 Task: Select Smart Home Devices from Echo & Alexa. Add to cart Amazon Echo Remote (Voice Remote for Alexa Devices)-2-. Place order for _x000D_
63 Luther Shaw Rd_x000D_
Cummington, Massachusetts(MA), 01026, Cell Number (413) 634-5546
Action: Mouse moved to (306, 310)
Screenshot: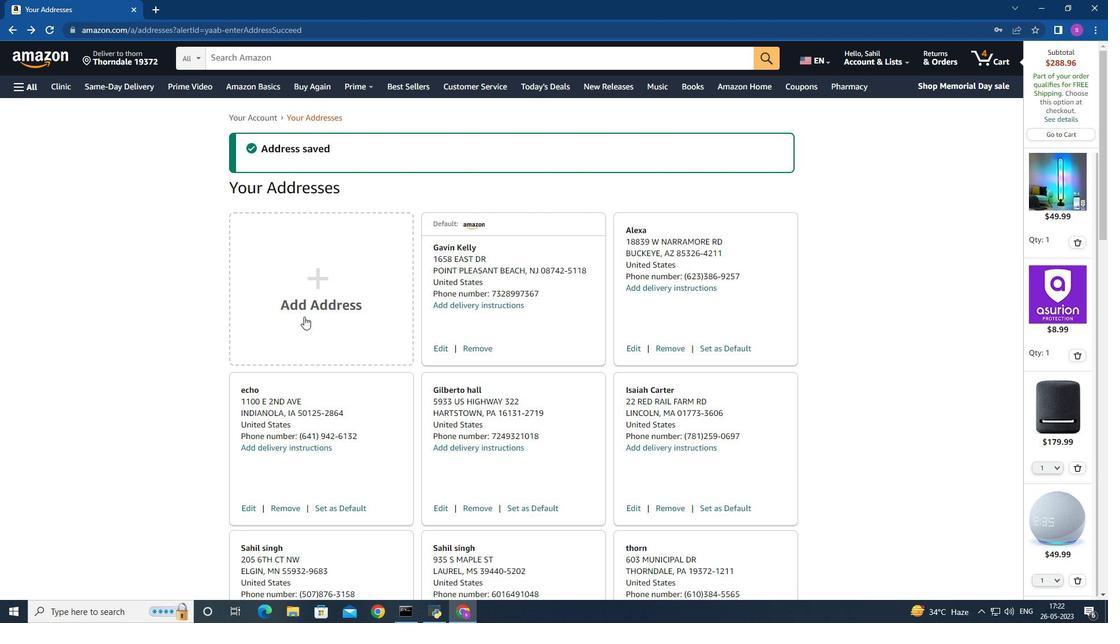 
Action: Mouse pressed left at (306, 310)
Screenshot: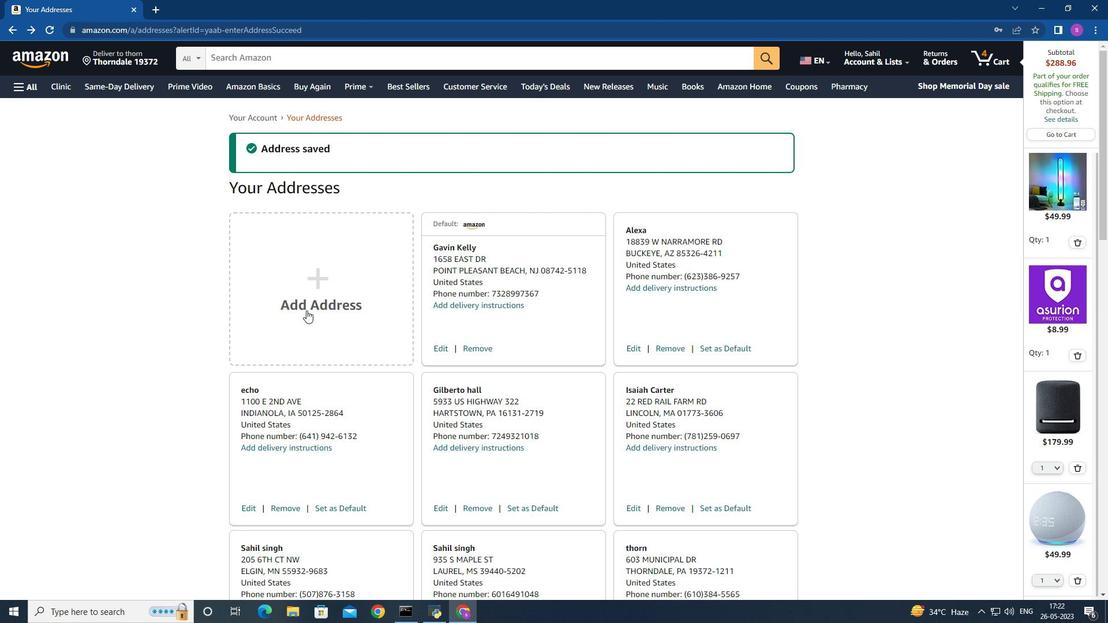 
Action: Mouse moved to (391, 315)
Screenshot: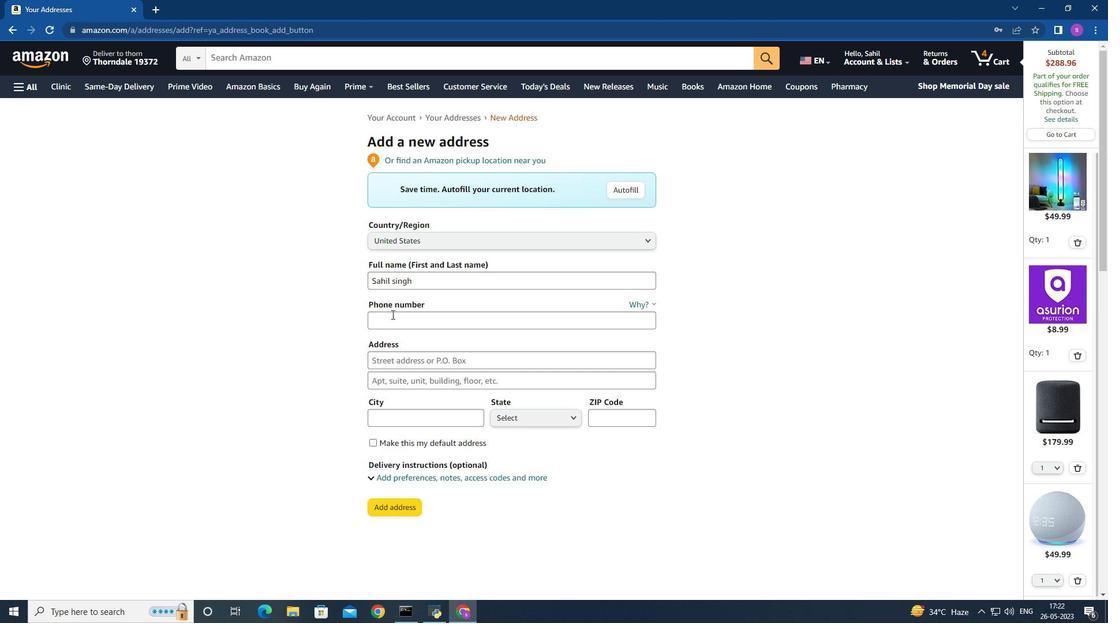 
Action: Mouse pressed left at (391, 315)
Screenshot: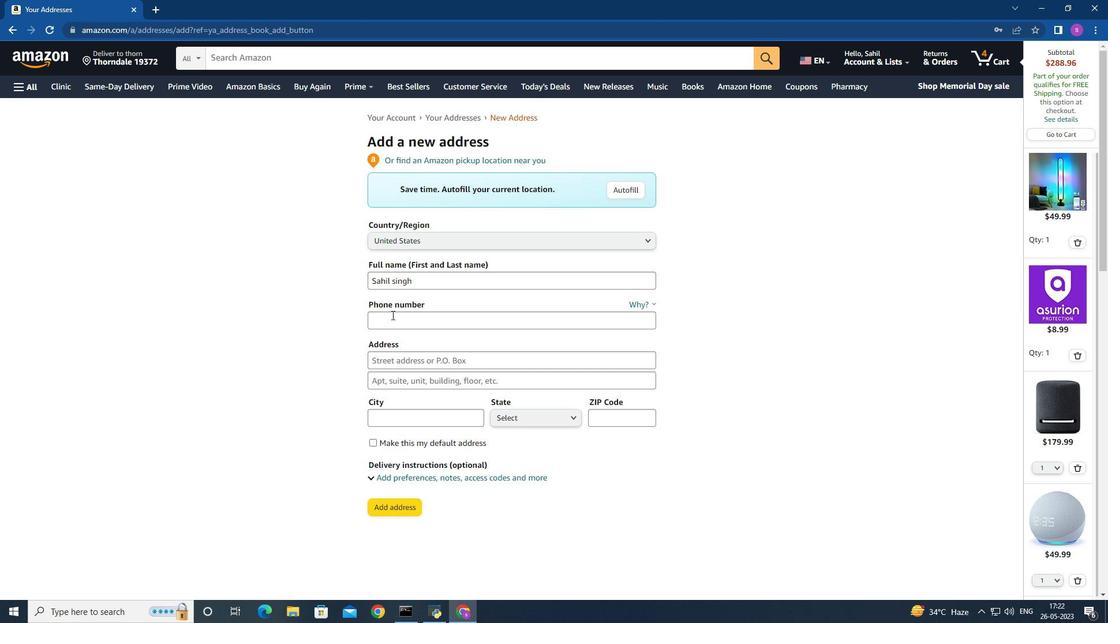 
Action: Key pressed <Key.shift><Key.shift>(413<Key.shift>)634-5546
Screenshot: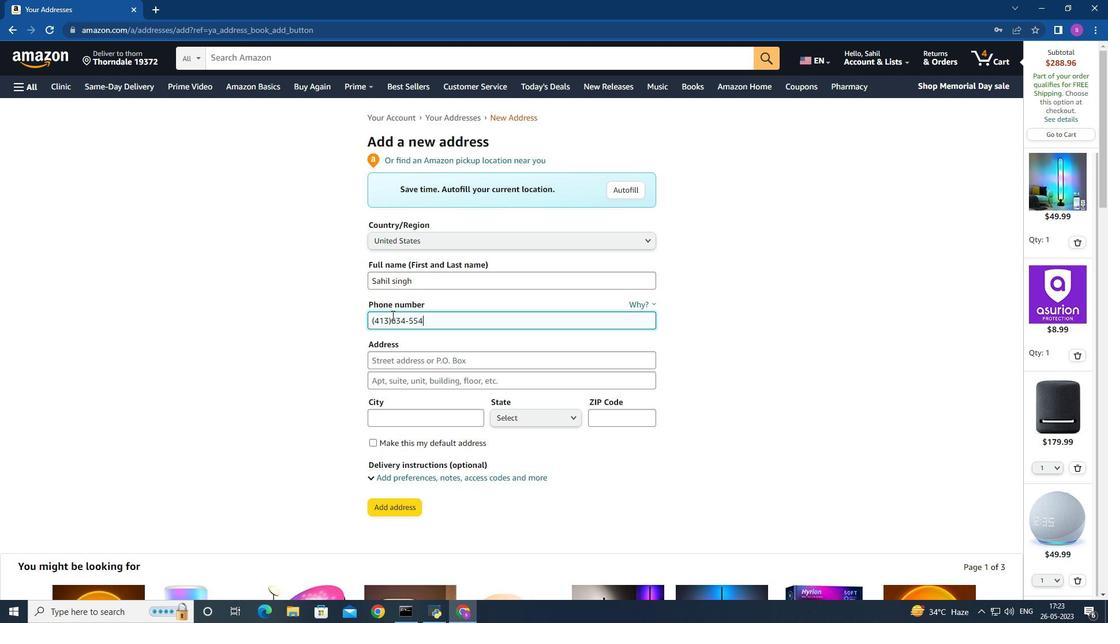 
Action: Mouse moved to (415, 278)
Screenshot: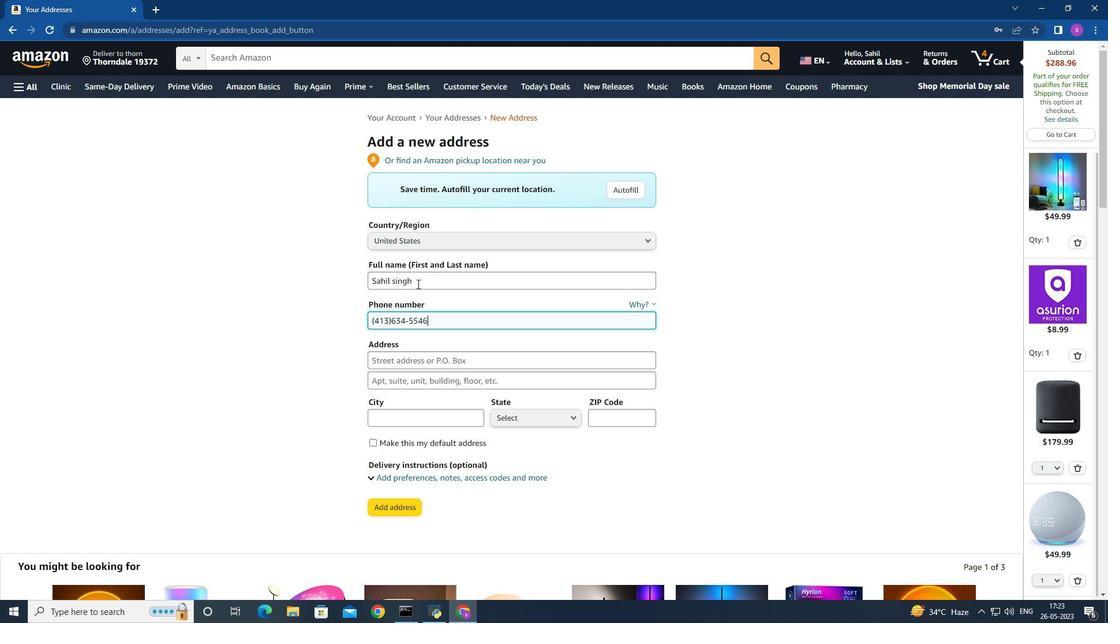 
Action: Mouse pressed left at (415, 278)
Screenshot: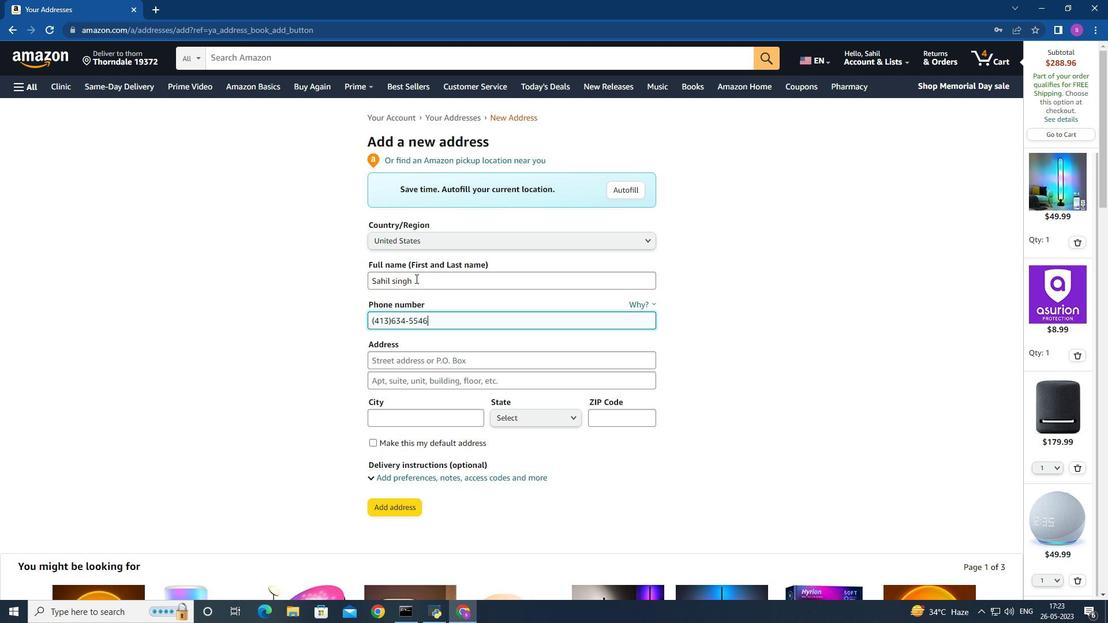 
Action: Mouse moved to (297, 286)
Screenshot: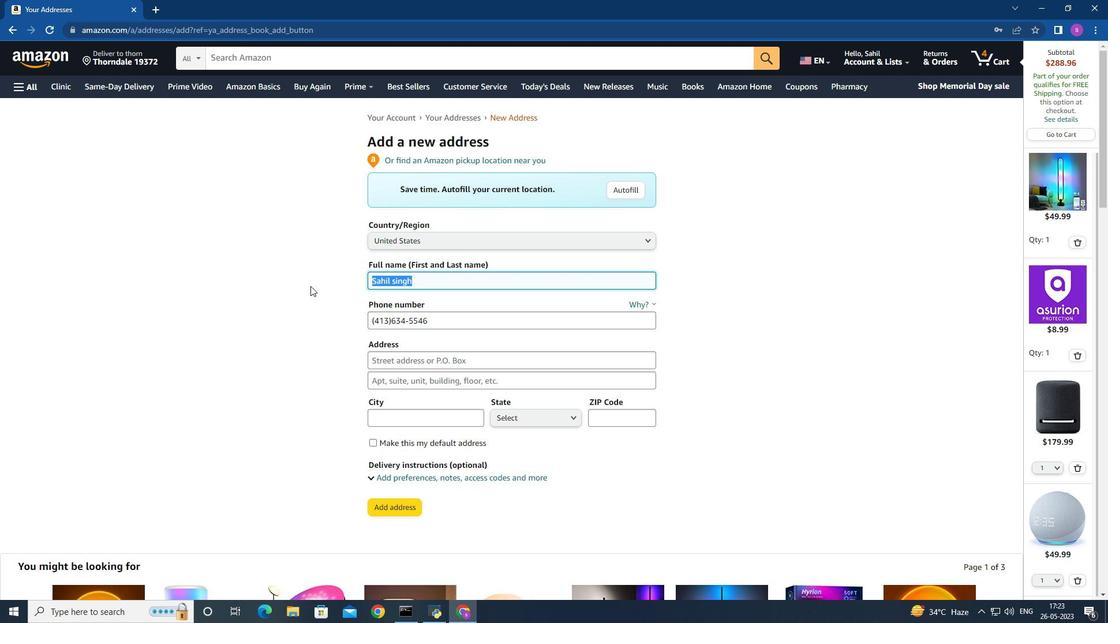 
Action: Key pressed <Key.backspace>ggs
Screenshot: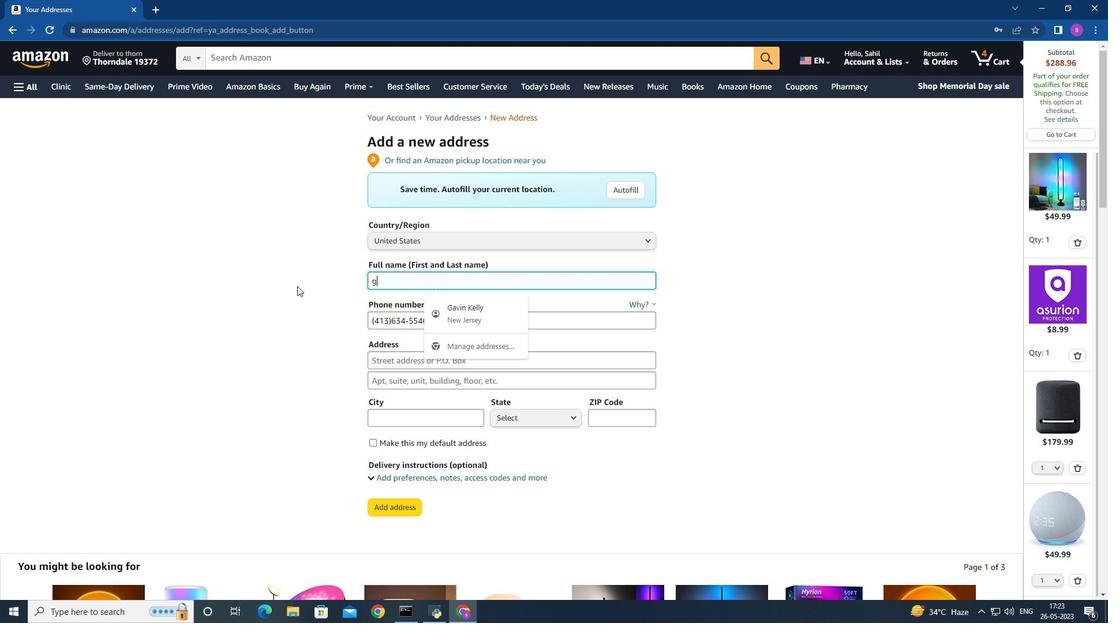 
Action: Mouse moved to (457, 283)
Screenshot: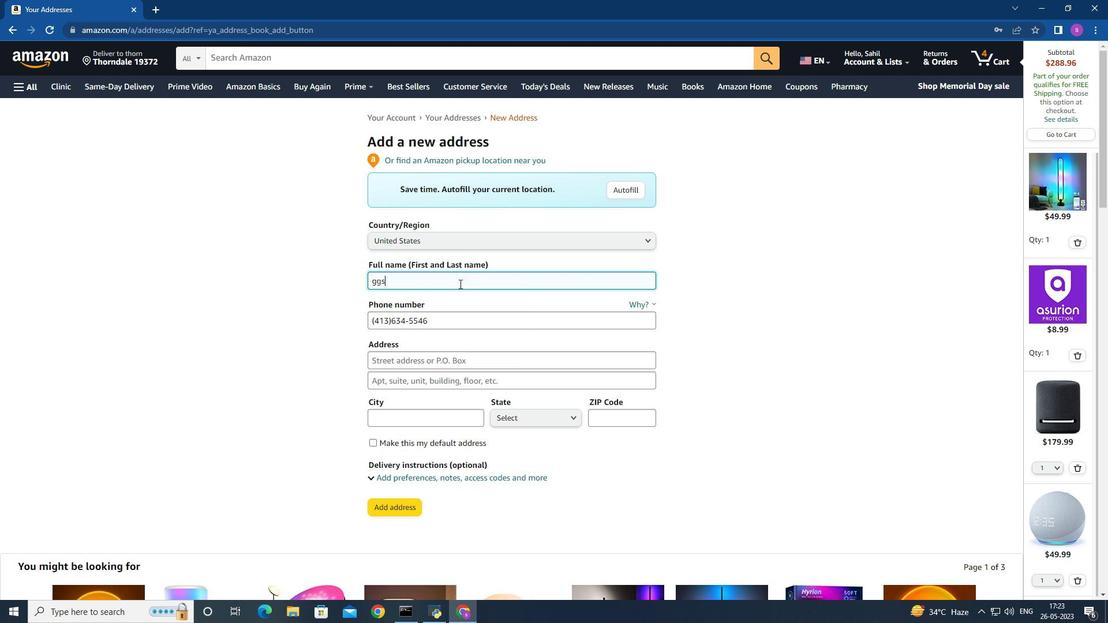 
Action: Mouse scrolled (457, 282) with delta (0, 0)
Screenshot: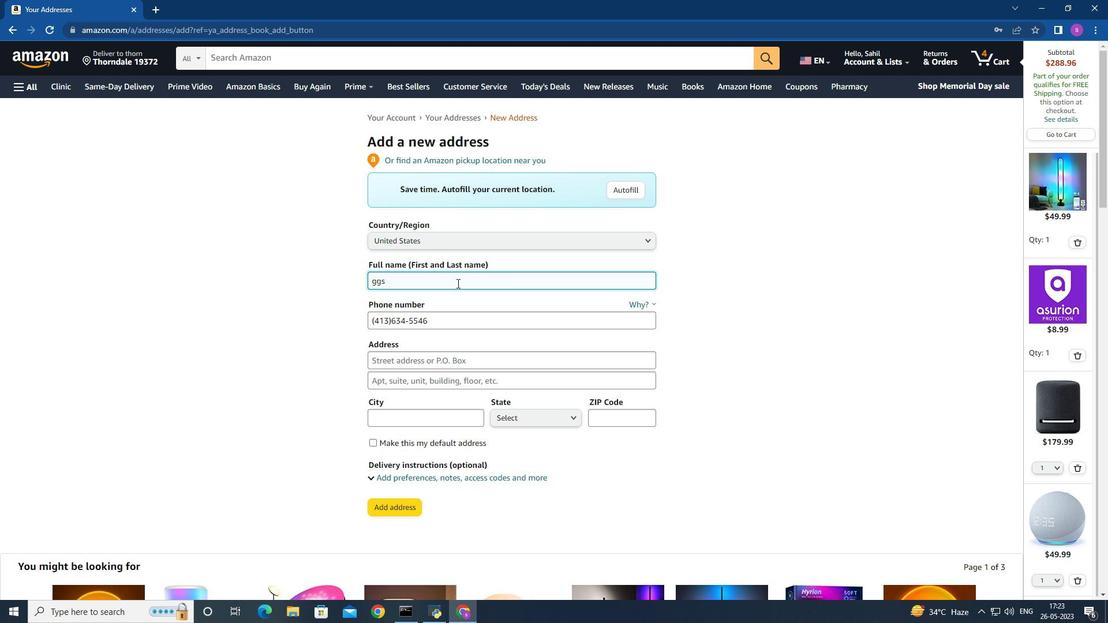 
Action: Mouse moved to (421, 302)
Screenshot: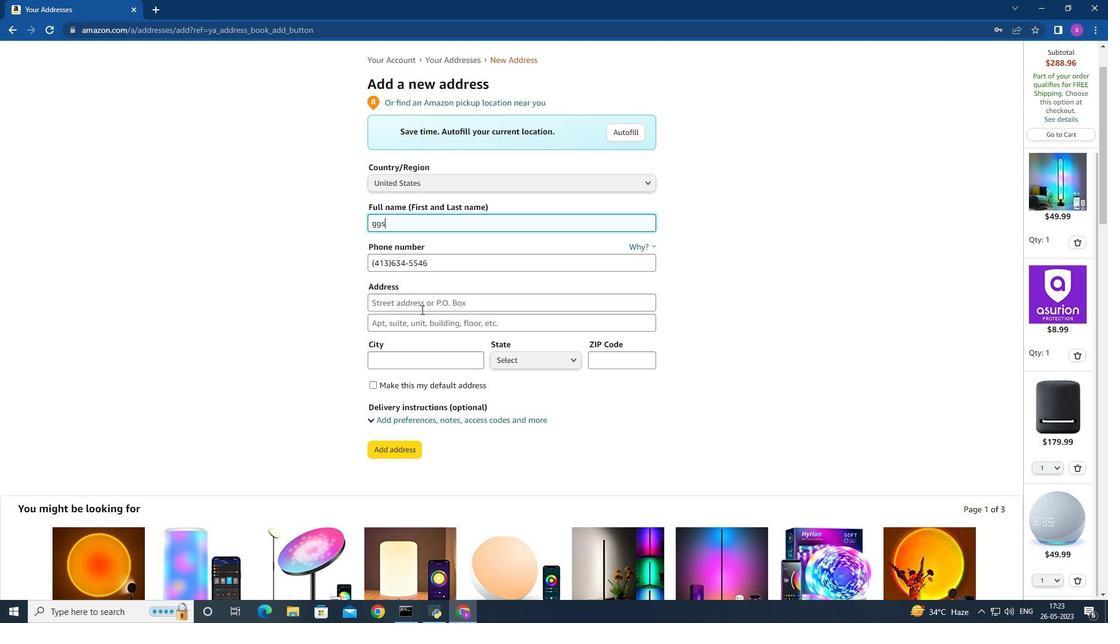 
Action: Mouse pressed left at (421, 302)
Screenshot: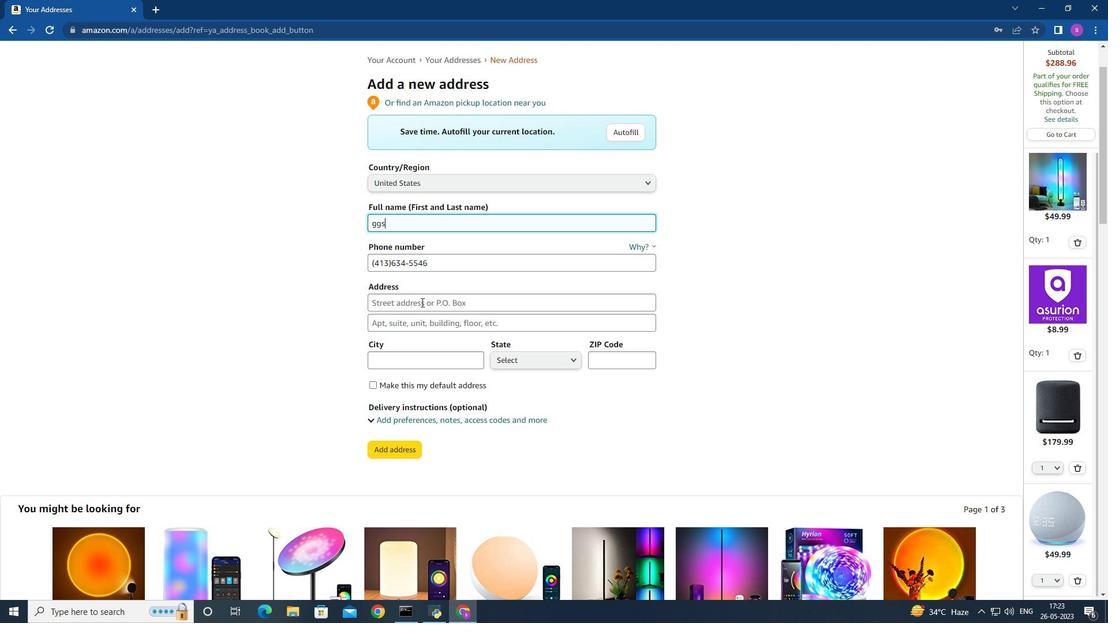 
Action: Key pressed 63<Key.space><Key.shift>Luther<Key.space><Key.shift>S
Screenshot: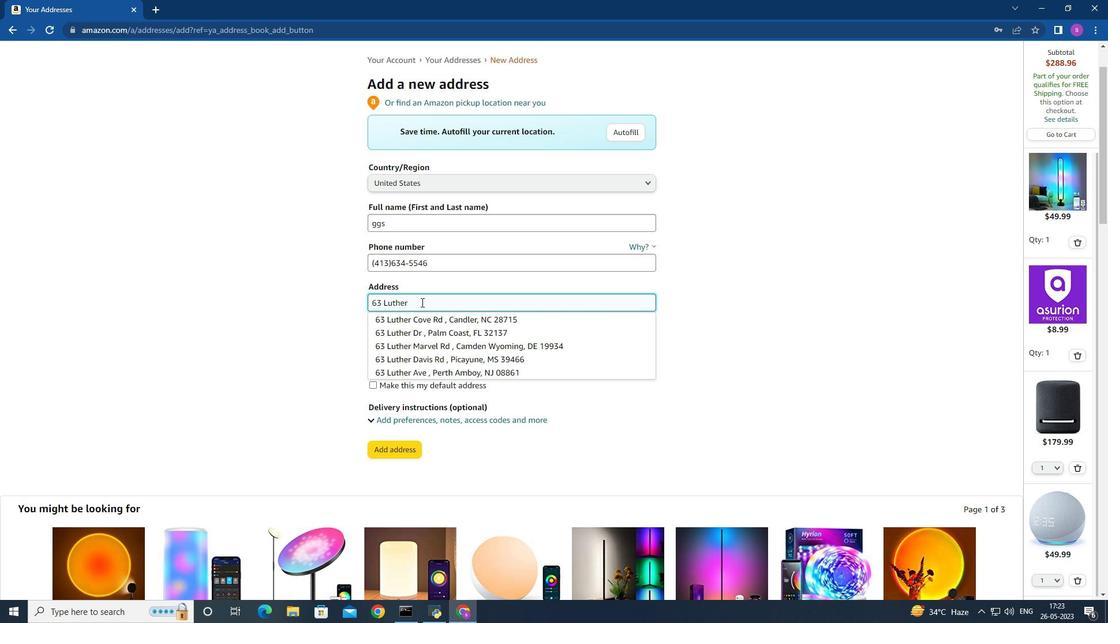
Action: Mouse moved to (449, 319)
Screenshot: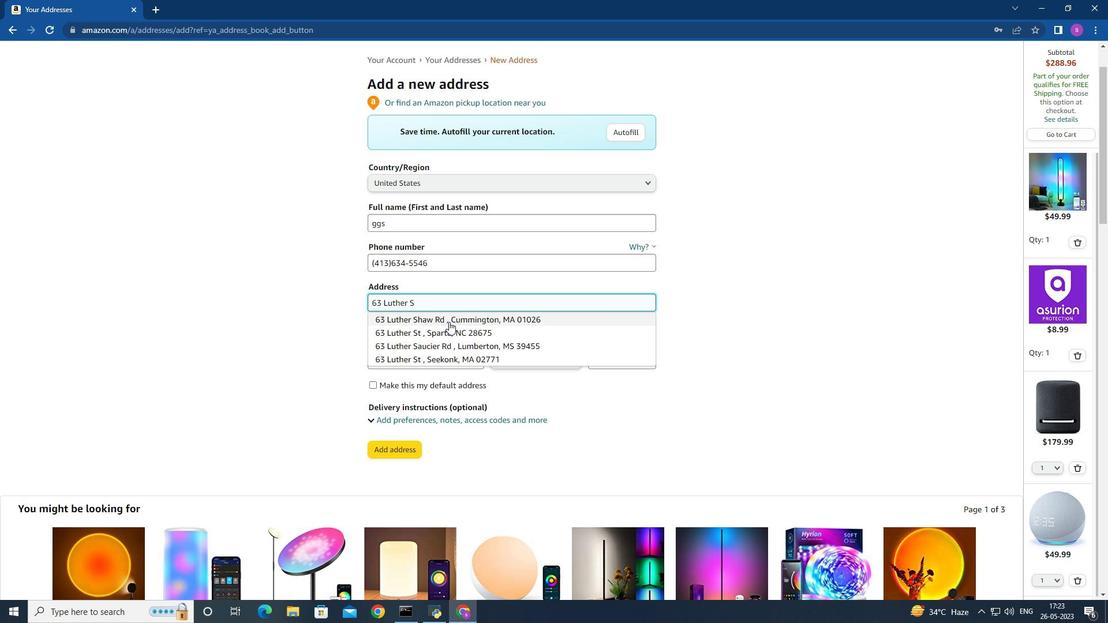 
Action: Mouse pressed left at (449, 319)
Screenshot: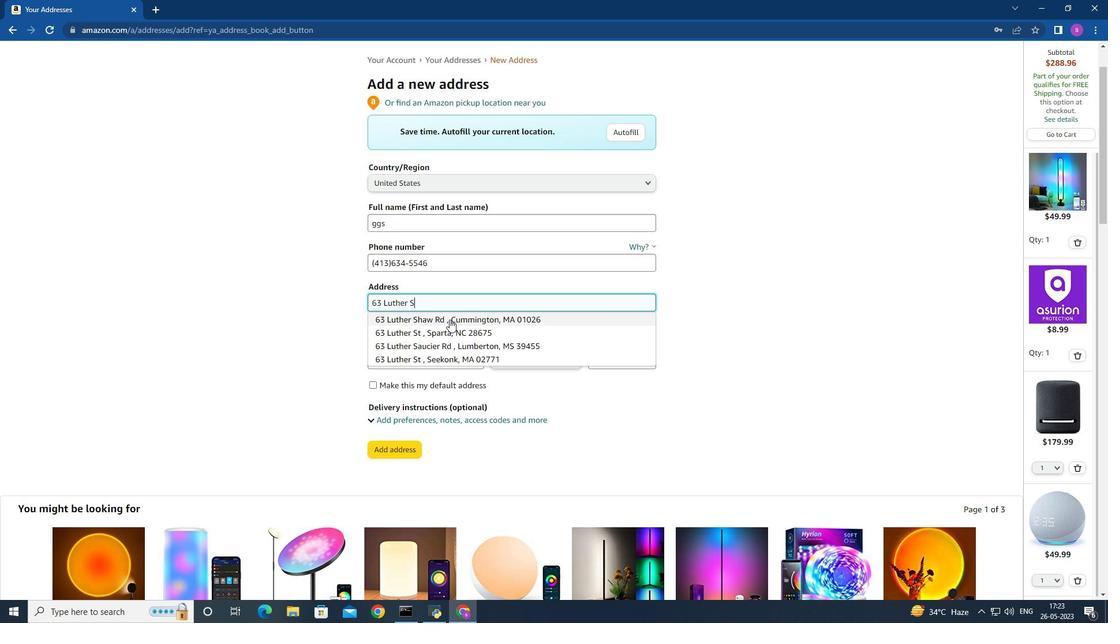
Action: Mouse moved to (406, 447)
Screenshot: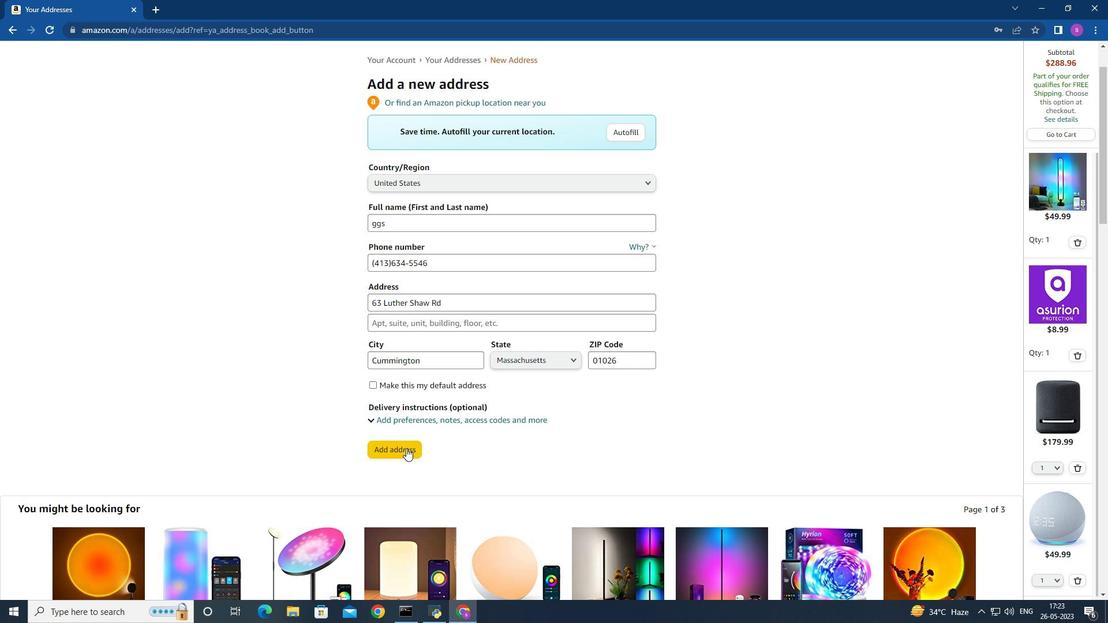 
Action: Mouse pressed left at (406, 447)
Screenshot: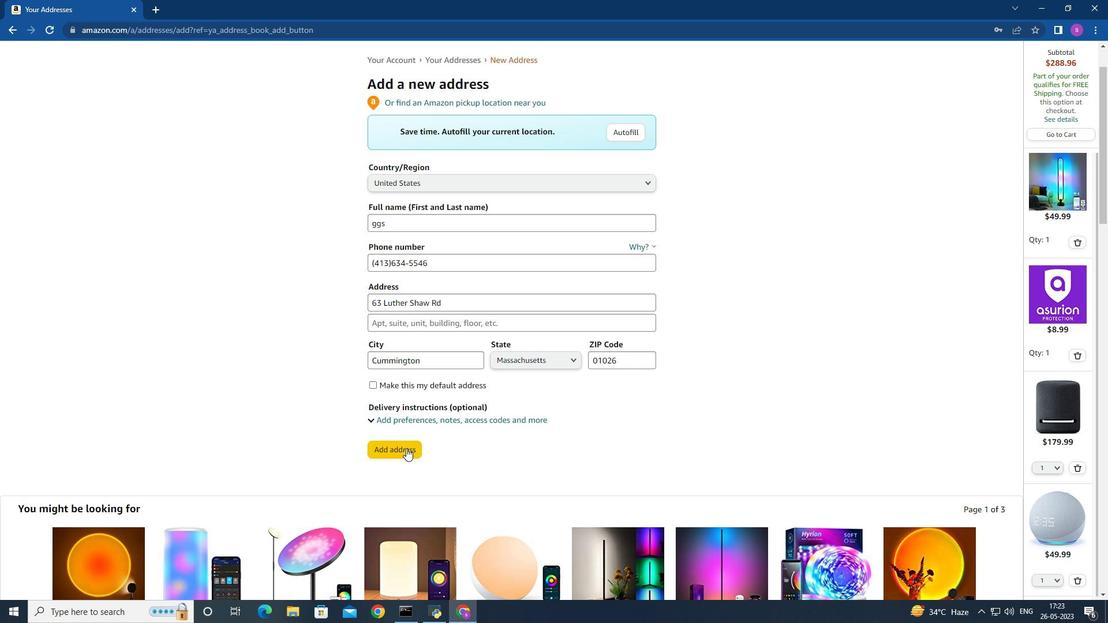 
Action: Mouse moved to (133, 59)
Screenshot: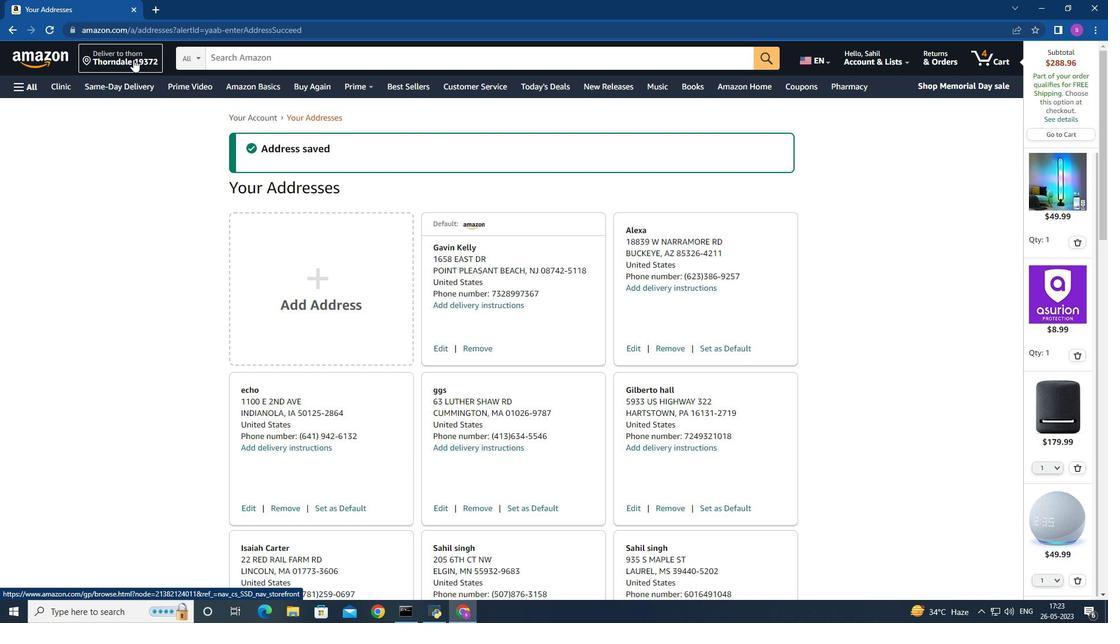 
Action: Mouse pressed left at (133, 59)
Screenshot: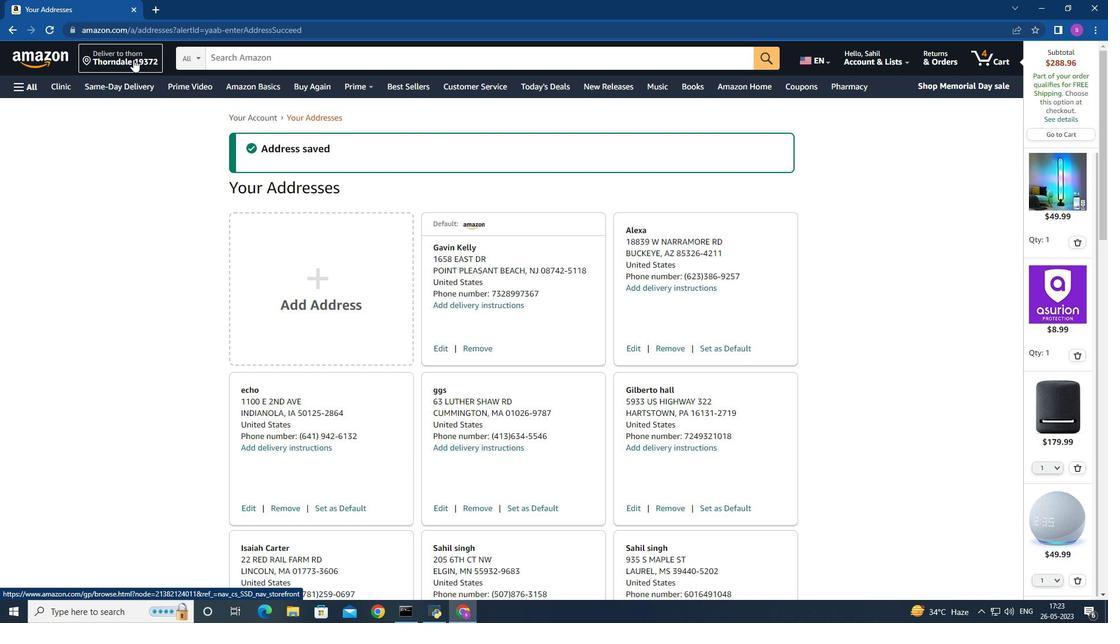
Action: Mouse moved to (467, 355)
Screenshot: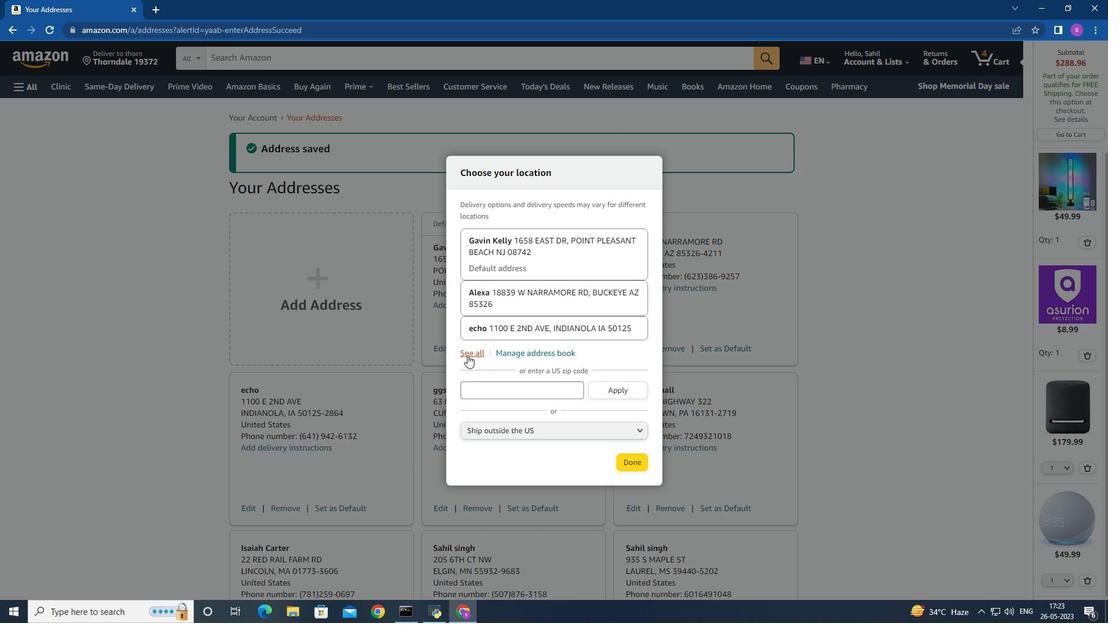 
Action: Mouse pressed left at (467, 355)
Screenshot: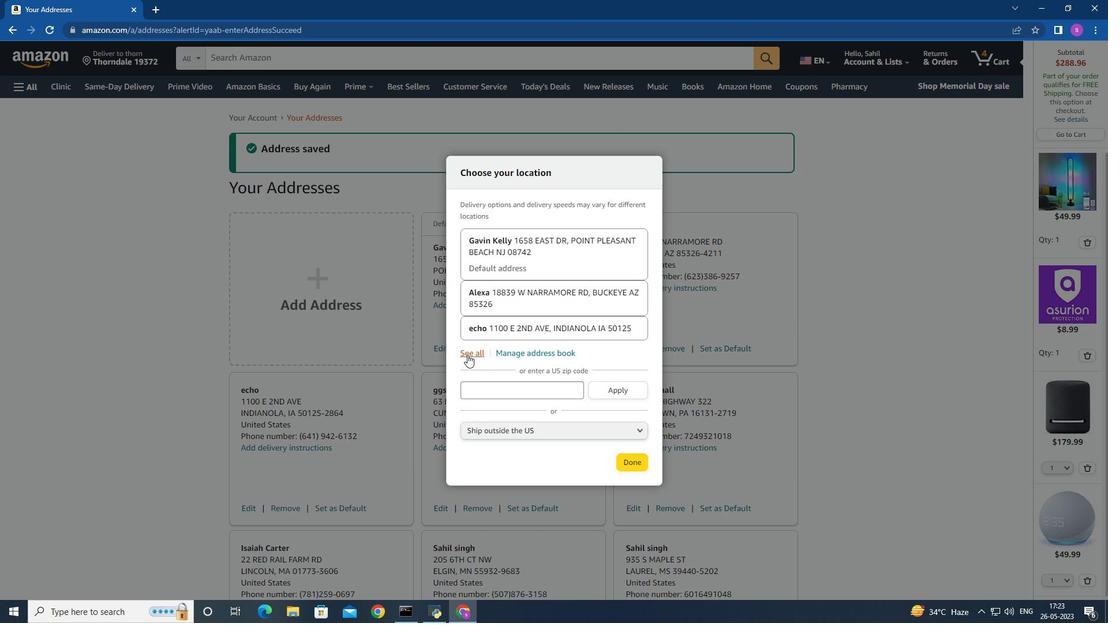 
Action: Mouse moved to (532, 352)
Screenshot: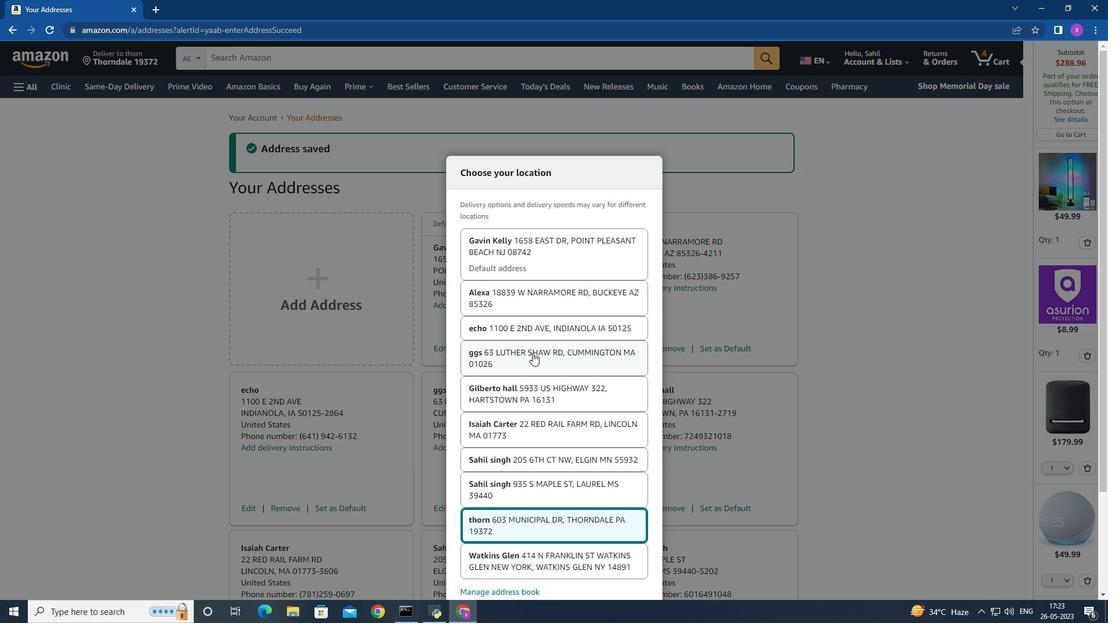 
Action: Mouse scrolled (532, 352) with delta (0, 0)
Screenshot: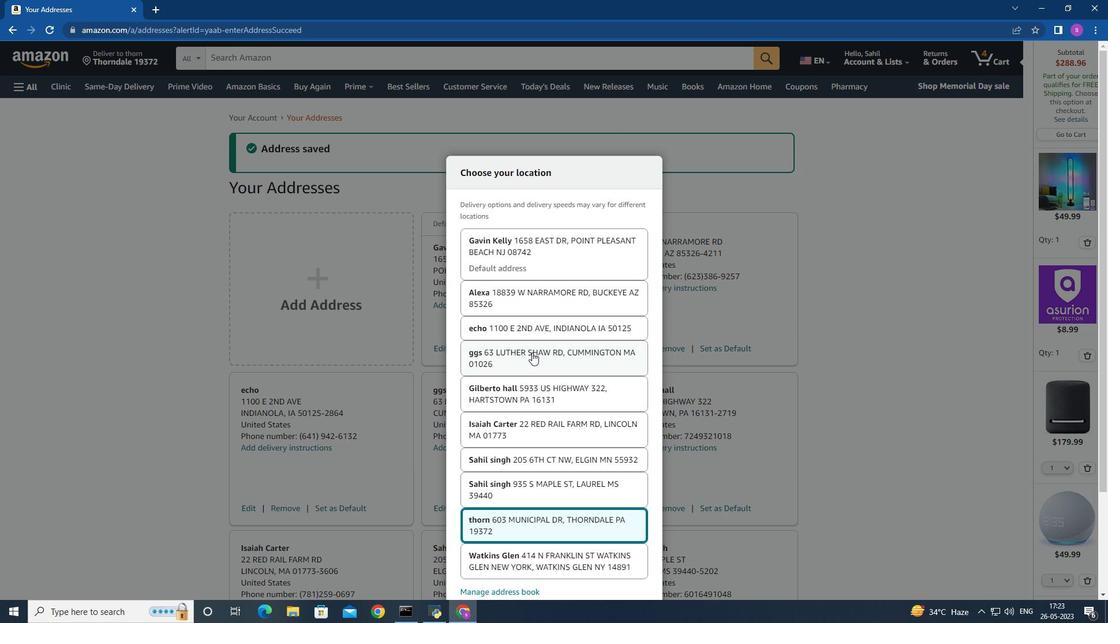 
Action: Mouse moved to (532, 352)
Screenshot: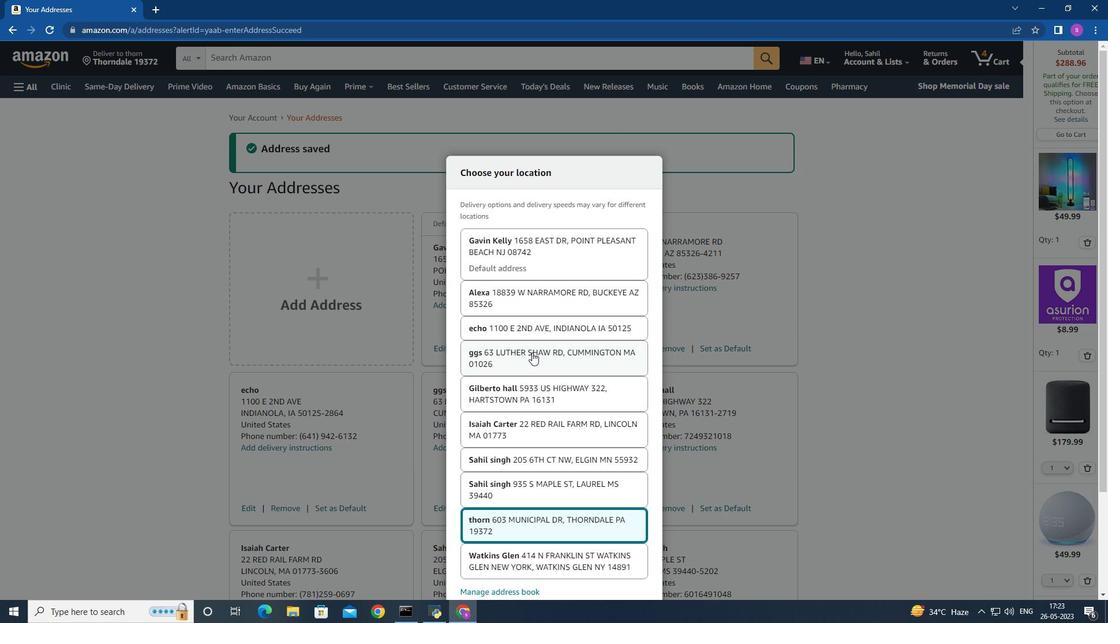 
Action: Mouse scrolled (532, 352) with delta (0, 0)
Screenshot: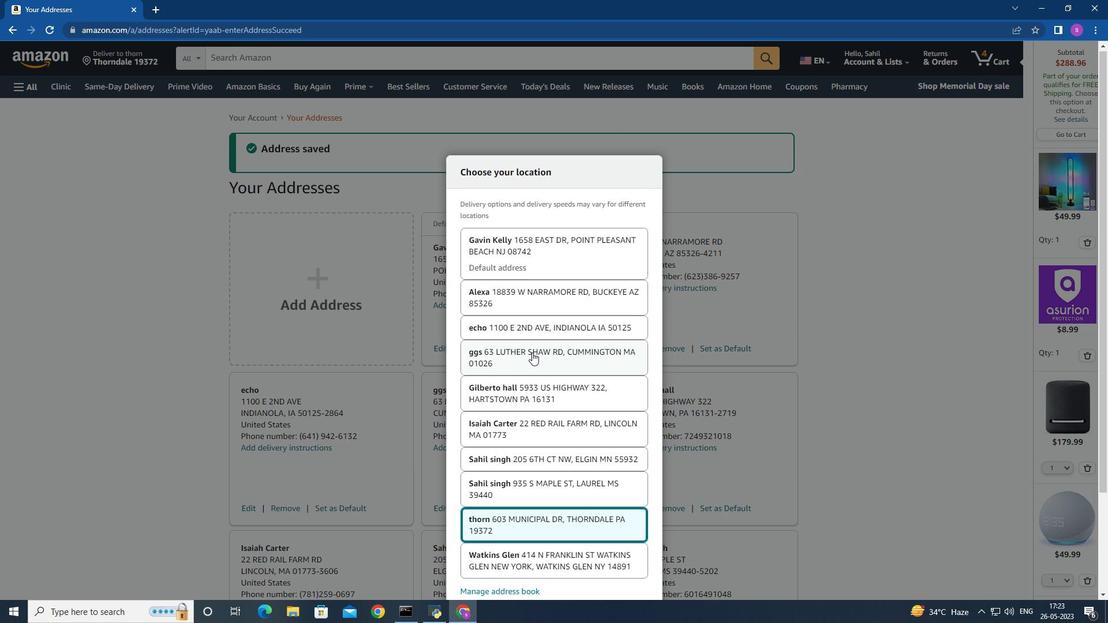 
Action: Mouse scrolled (532, 352) with delta (0, 0)
Screenshot: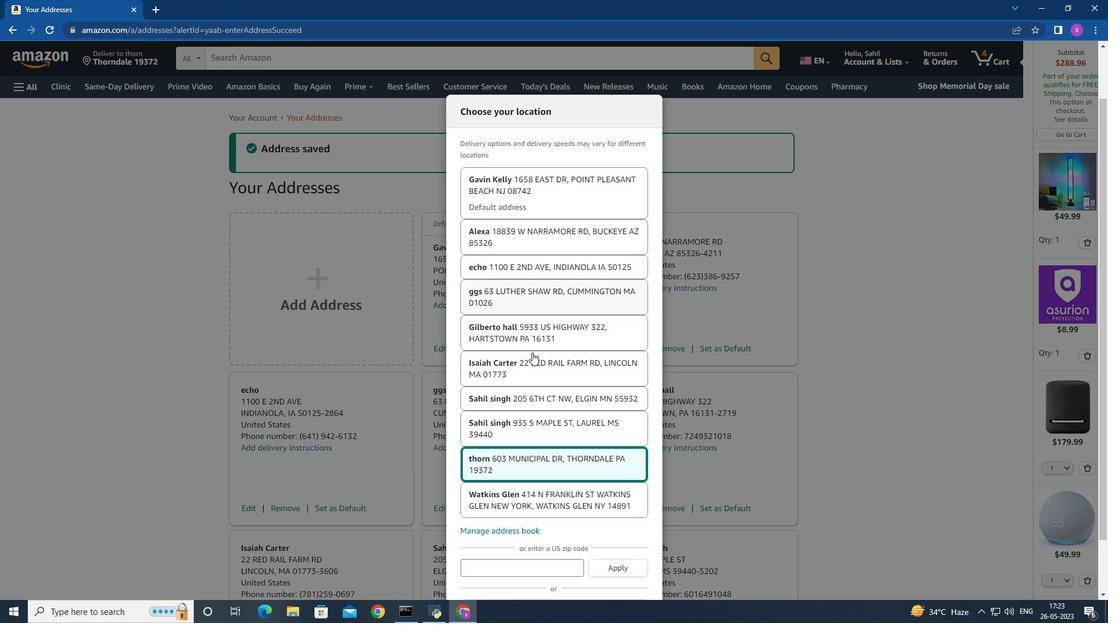 
Action: Mouse moved to (506, 252)
Screenshot: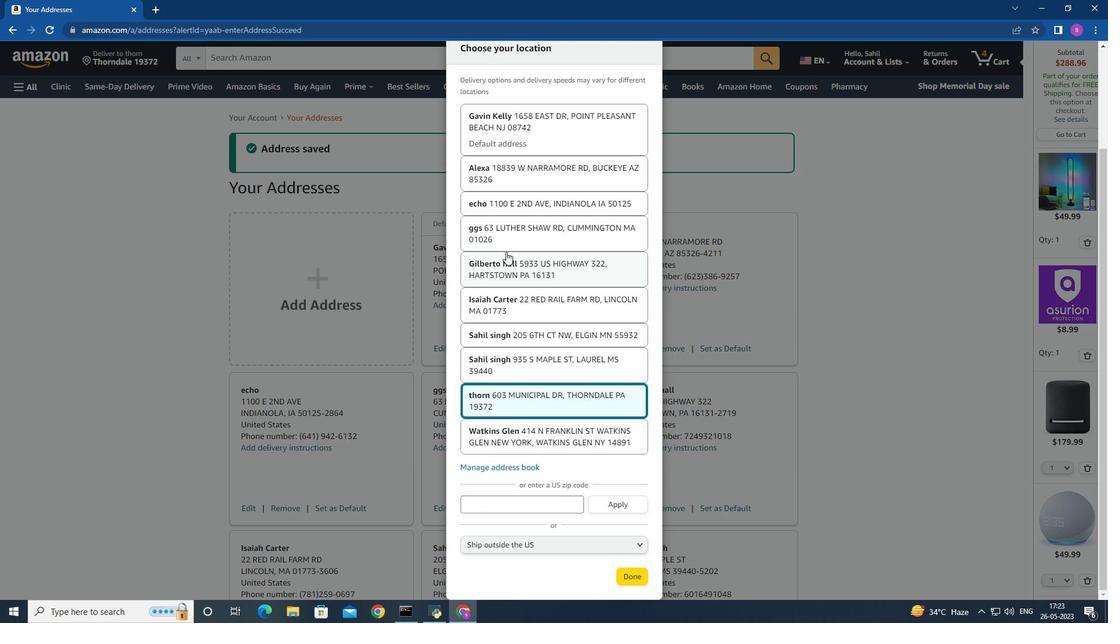 
Action: Mouse scrolled (506, 253) with delta (0, 0)
Screenshot: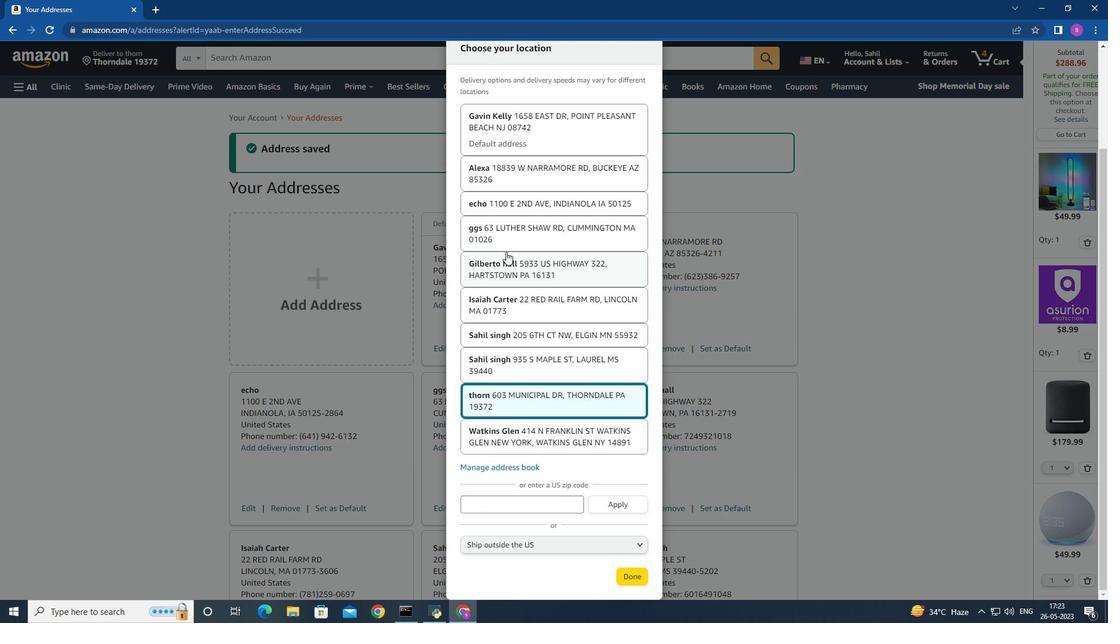 
Action: Mouse scrolled (506, 253) with delta (0, 0)
Screenshot: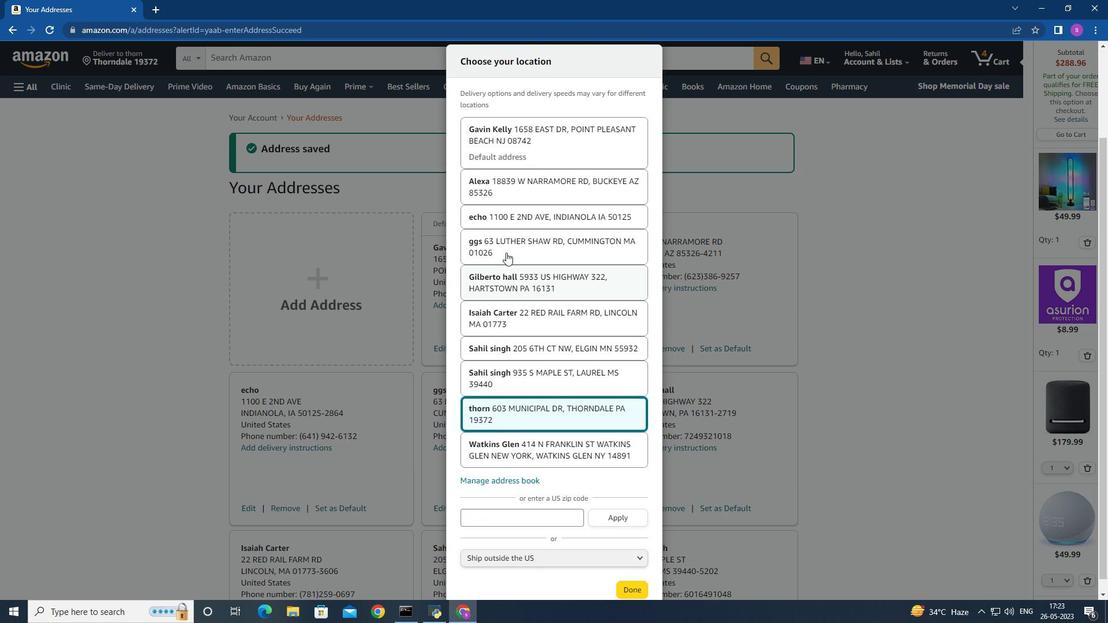 
Action: Mouse moved to (505, 307)
Screenshot: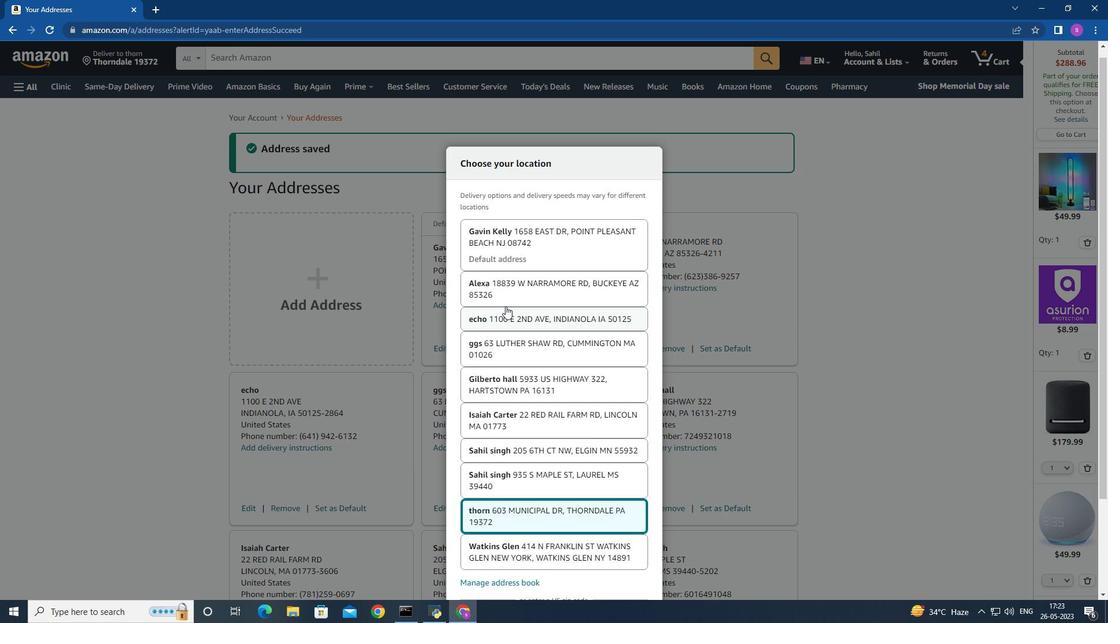 
Action: Mouse scrolled (505, 306) with delta (0, 0)
Screenshot: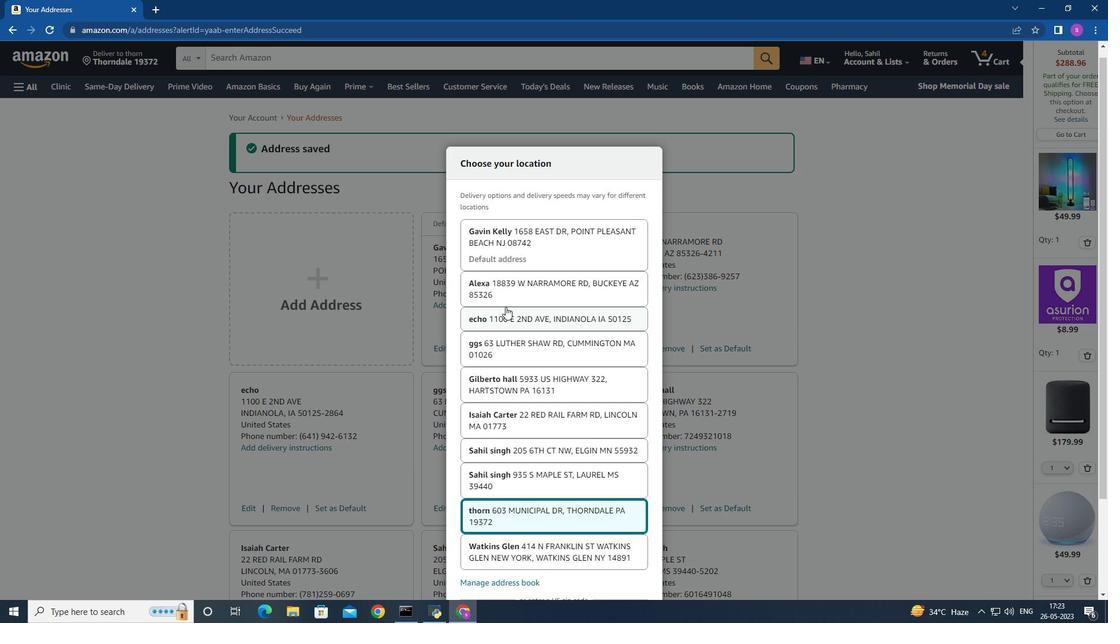 
Action: Mouse scrolled (505, 306) with delta (0, 0)
Screenshot: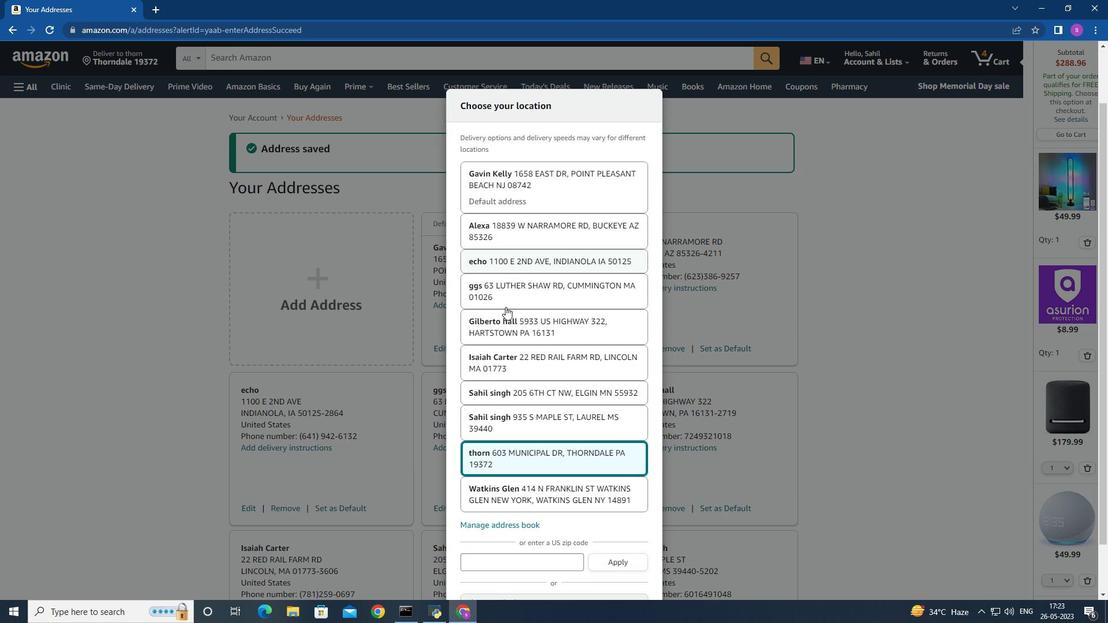 
Action: Mouse moved to (527, 229)
Screenshot: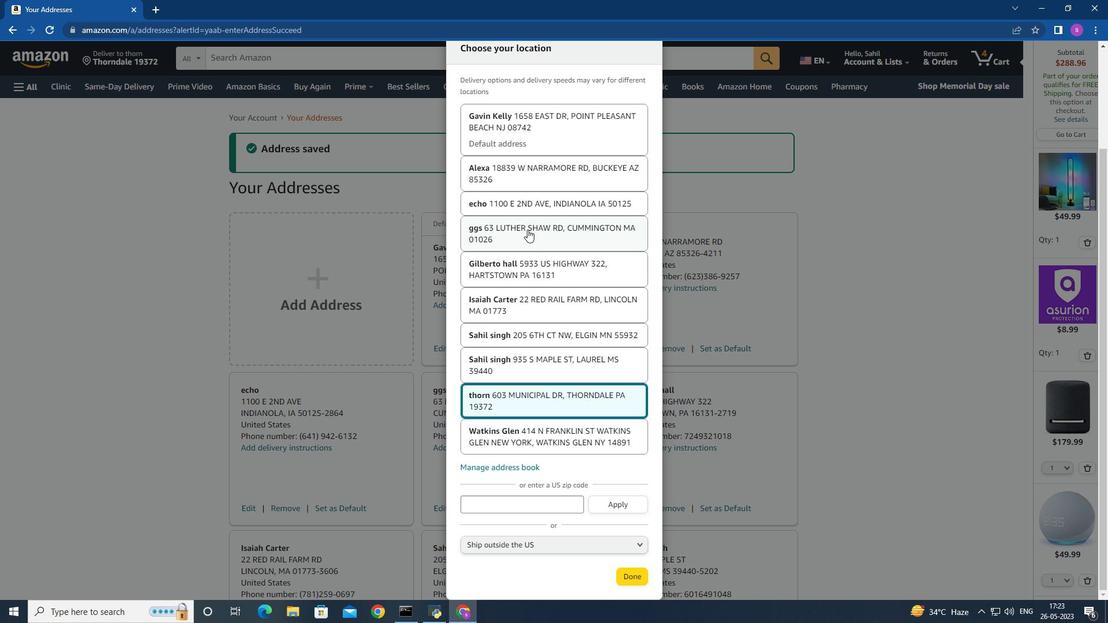 
Action: Mouse pressed left at (527, 229)
Screenshot: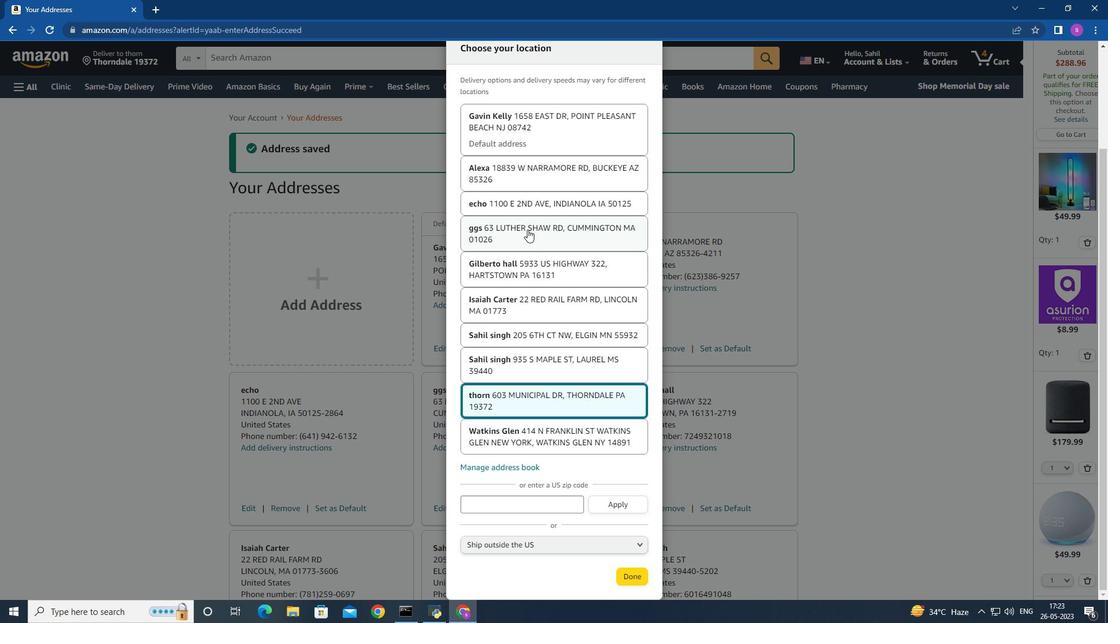 
Action: Mouse moved to (630, 573)
Screenshot: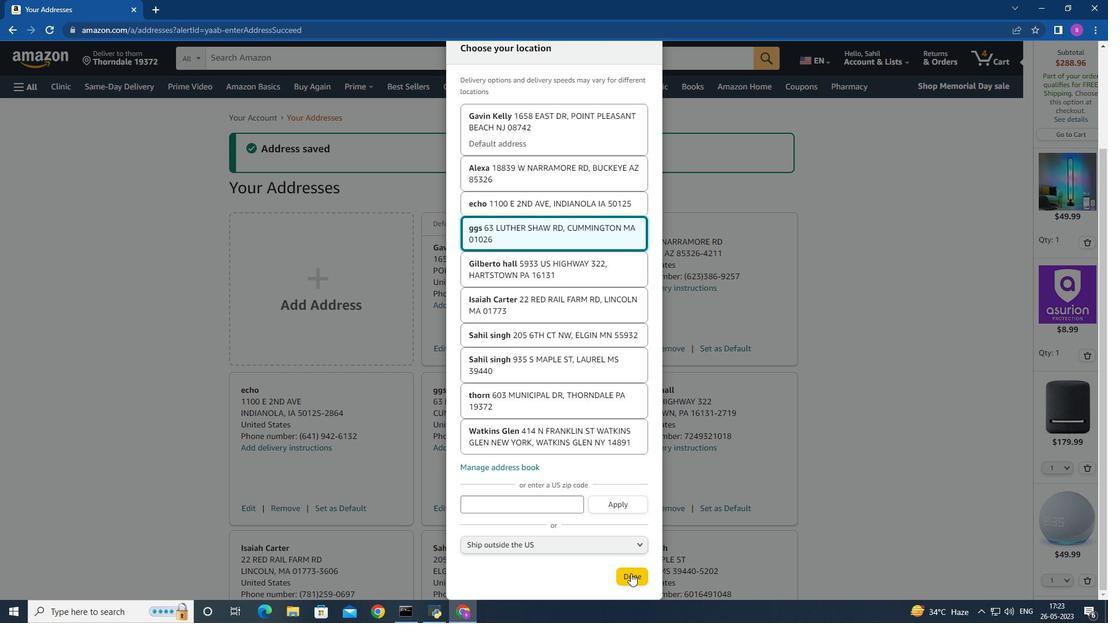 
Action: Mouse pressed left at (630, 573)
Screenshot: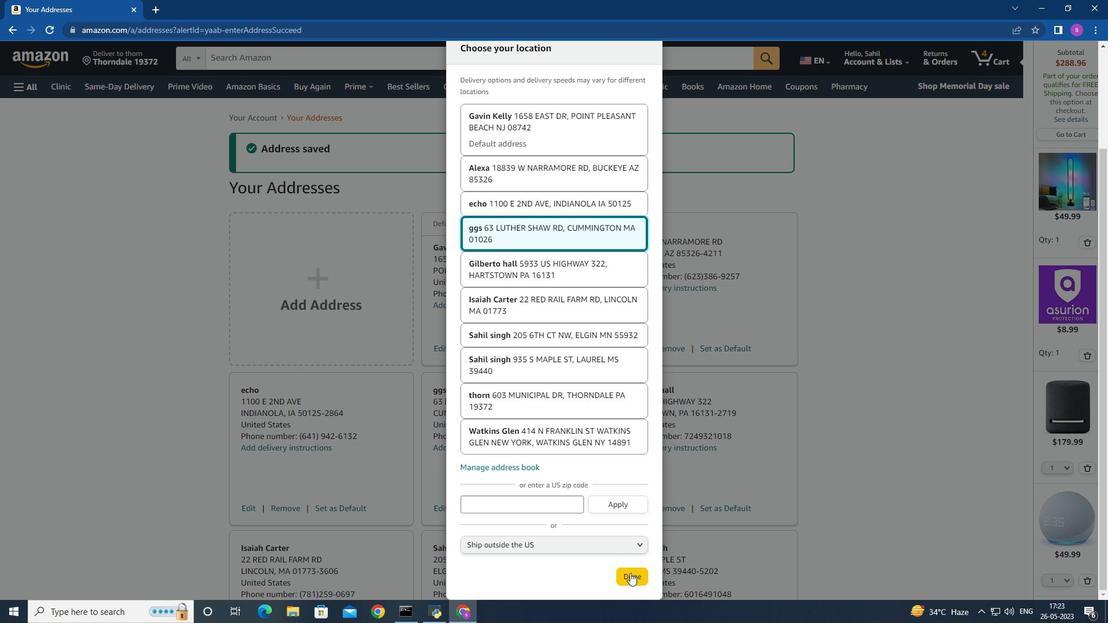
Action: Mouse moved to (210, 60)
Screenshot: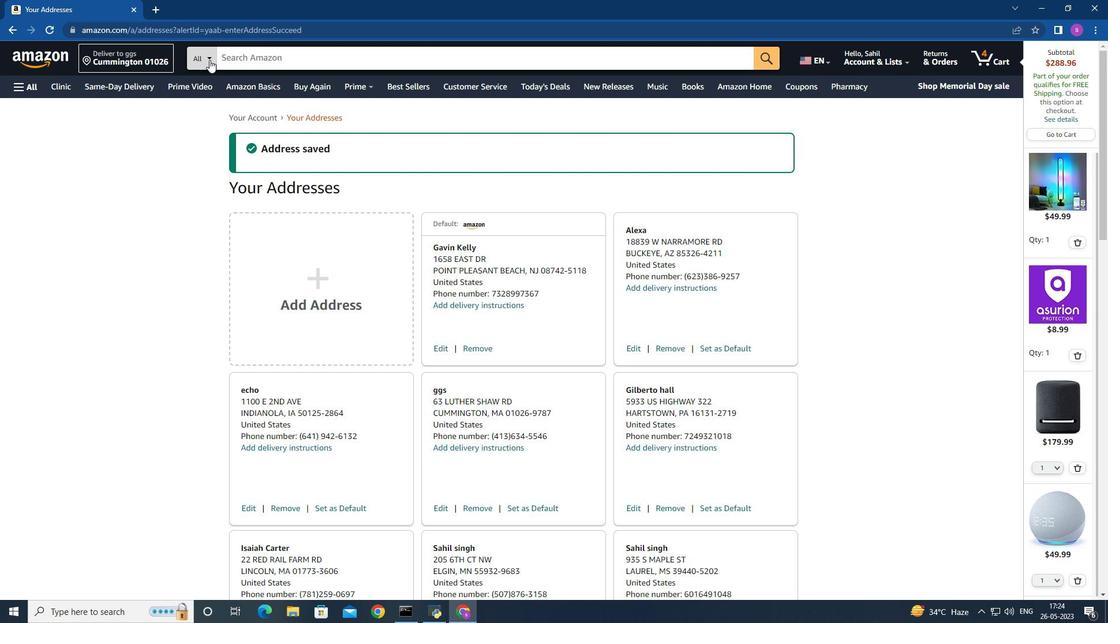 
Action: Mouse pressed left at (210, 60)
Screenshot: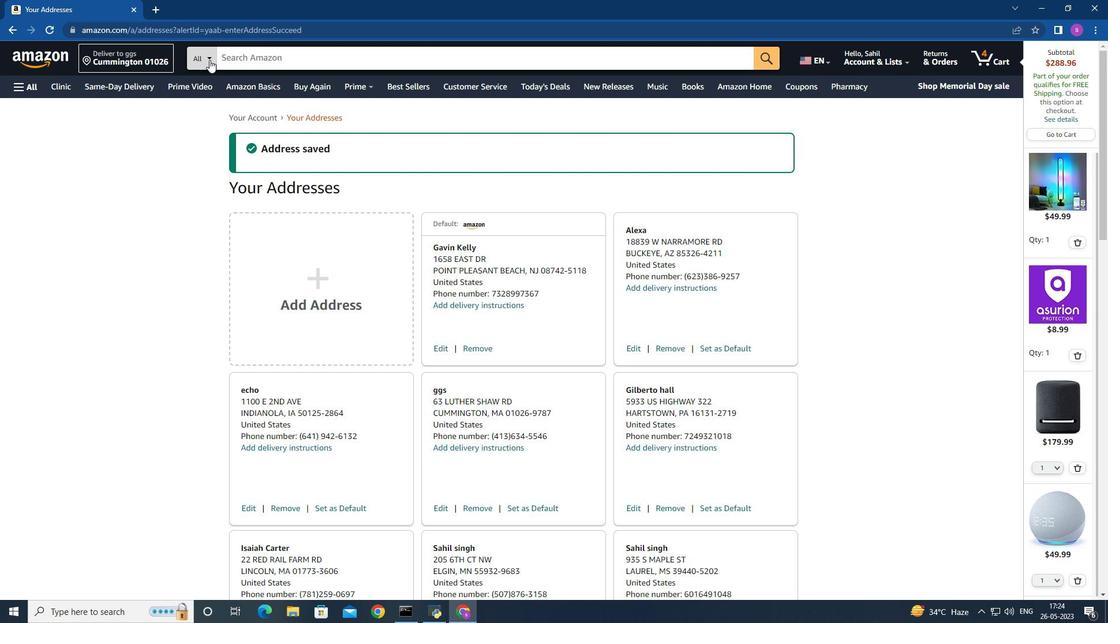 
Action: Mouse moved to (200, 180)
Screenshot: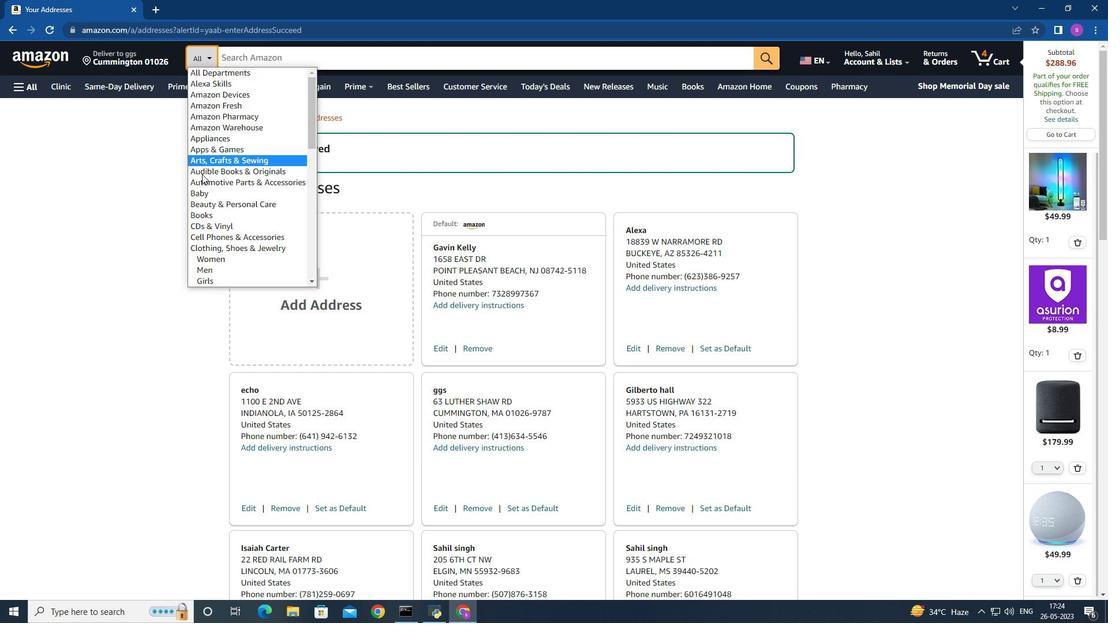 
Action: Mouse scrolled (200, 180) with delta (0, 0)
Screenshot: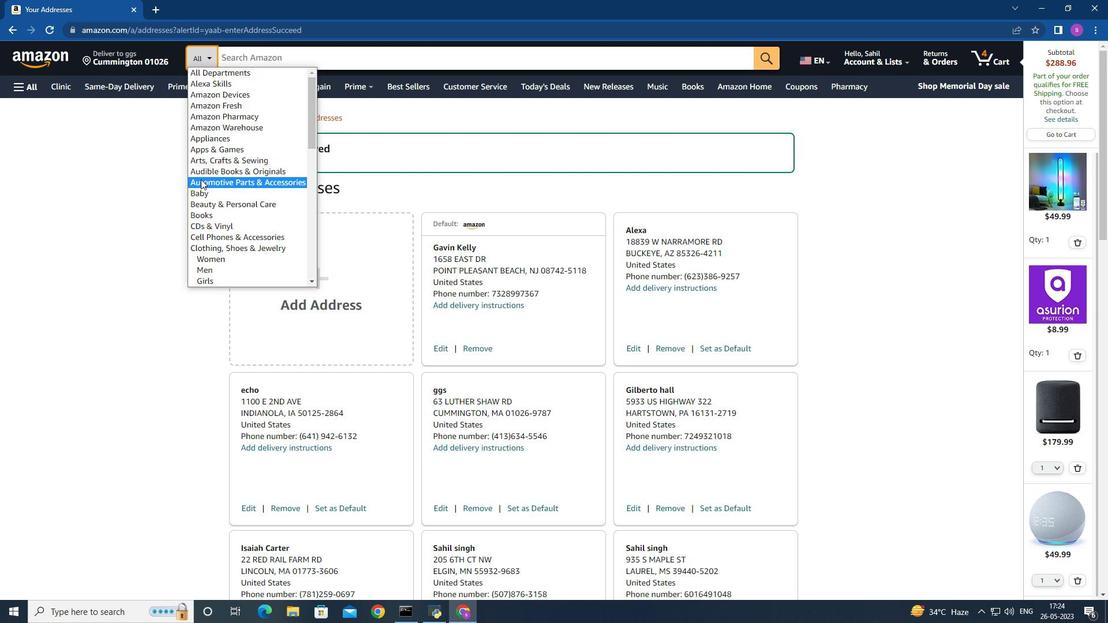 
Action: Mouse moved to (200, 180)
Screenshot: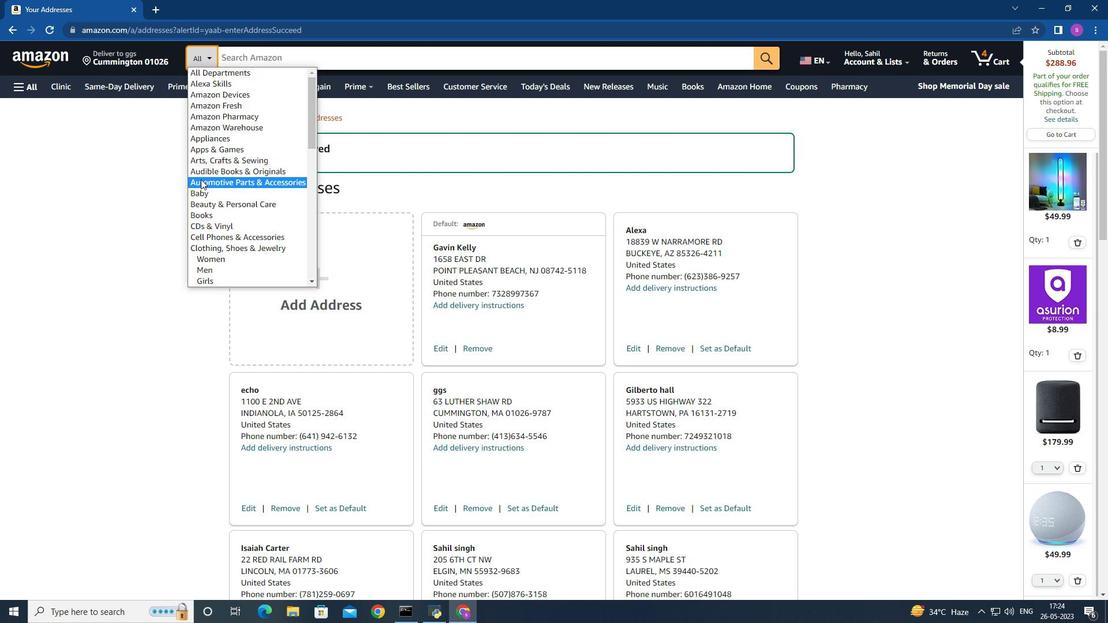 
Action: Mouse scrolled (200, 180) with delta (0, 0)
Screenshot: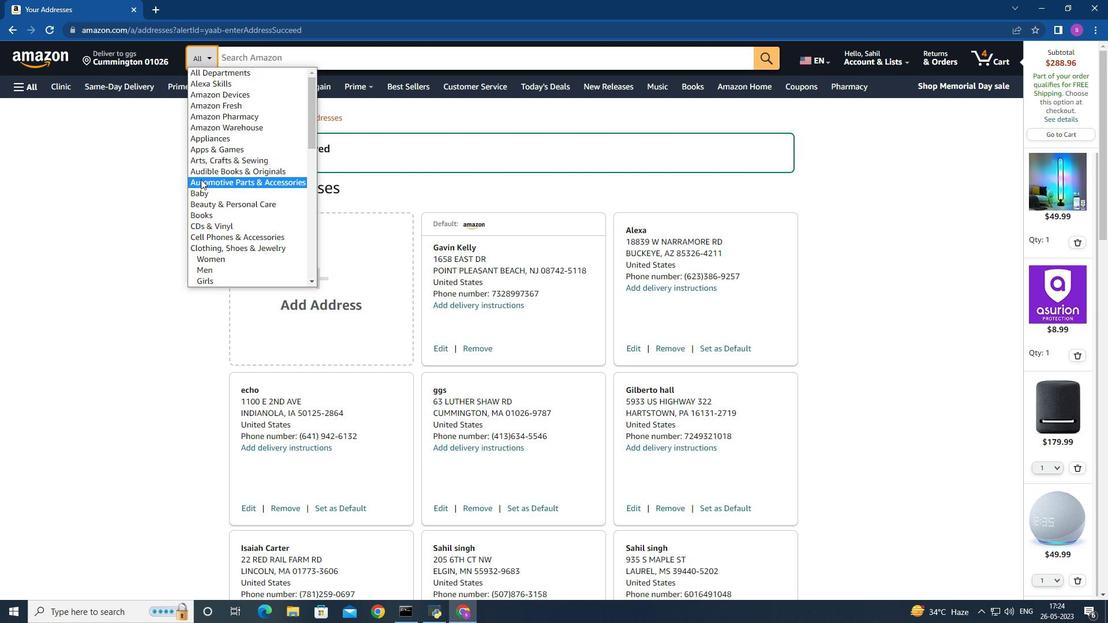 
Action: Mouse moved to (200, 180)
Screenshot: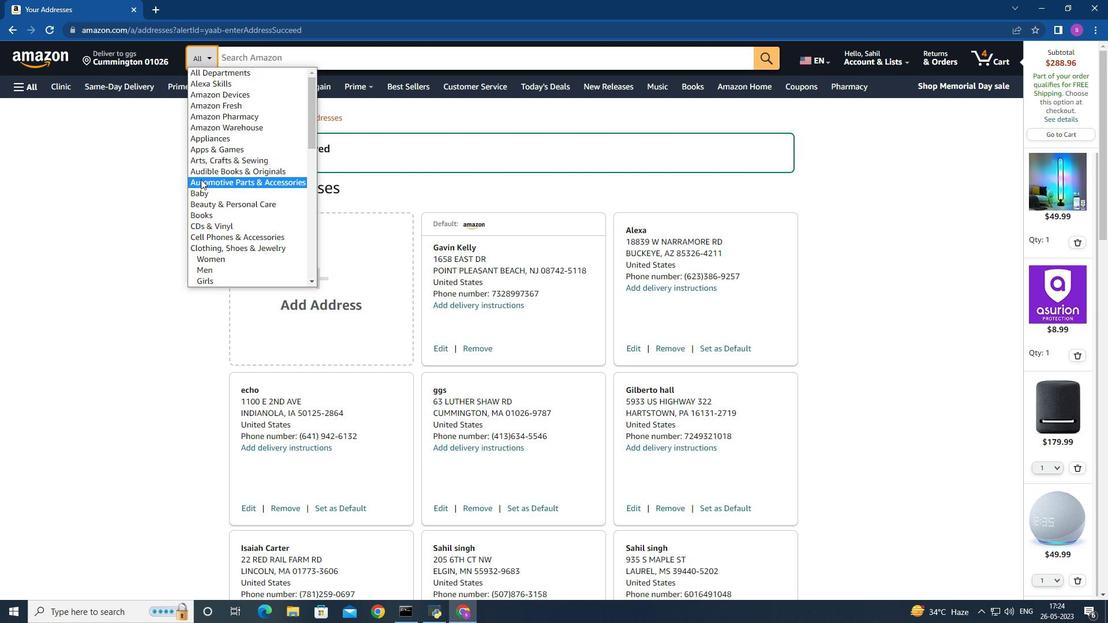 
Action: Mouse scrolled (200, 180) with delta (0, 0)
Screenshot: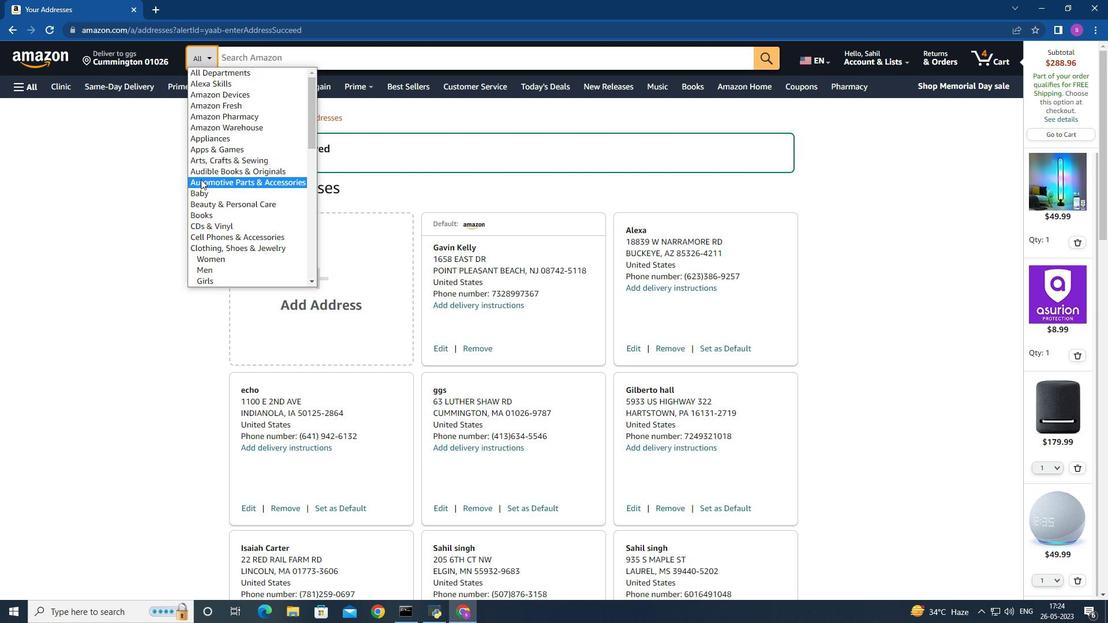 
Action: Mouse moved to (199, 180)
Screenshot: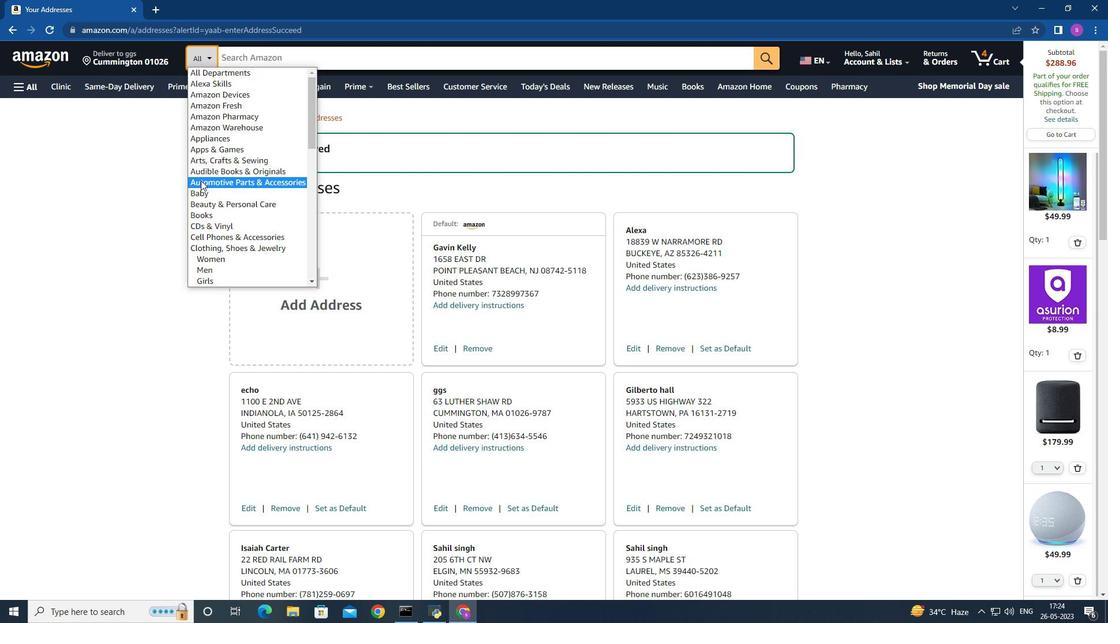 
Action: Mouse scrolled (199, 180) with delta (0, 0)
Screenshot: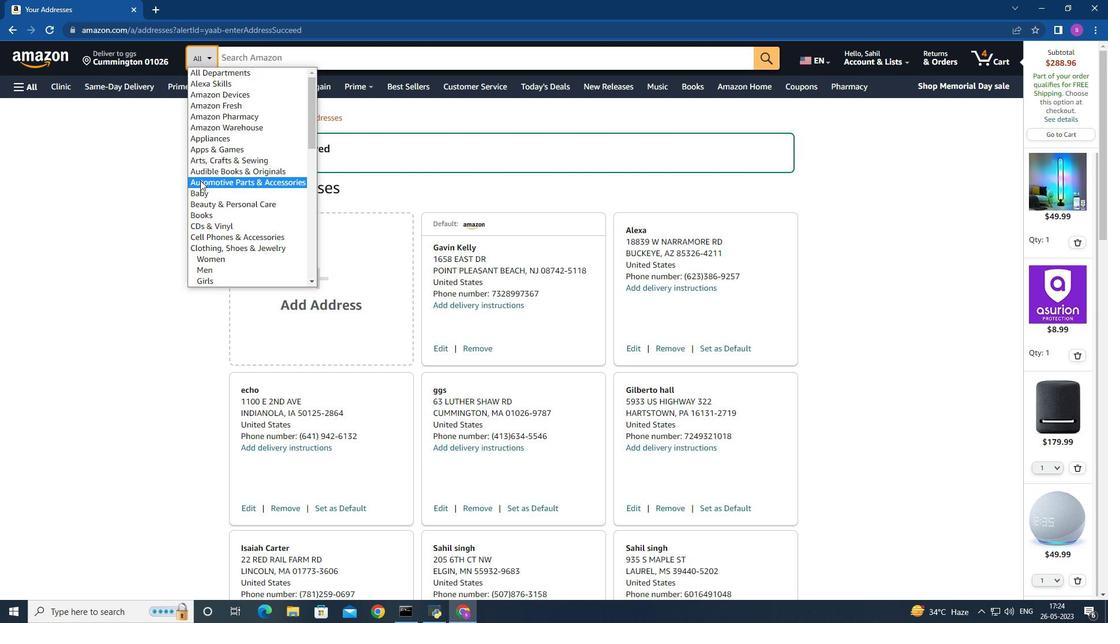 
Action: Mouse moved to (196, 179)
Screenshot: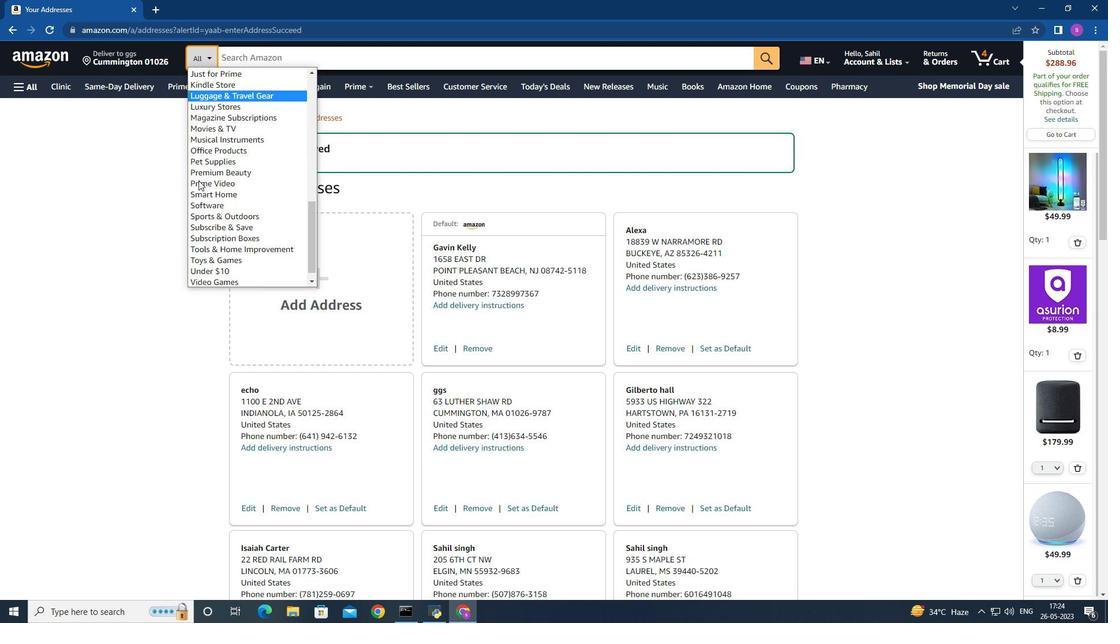 
Action: Mouse scrolled (196, 178) with delta (0, 0)
Screenshot: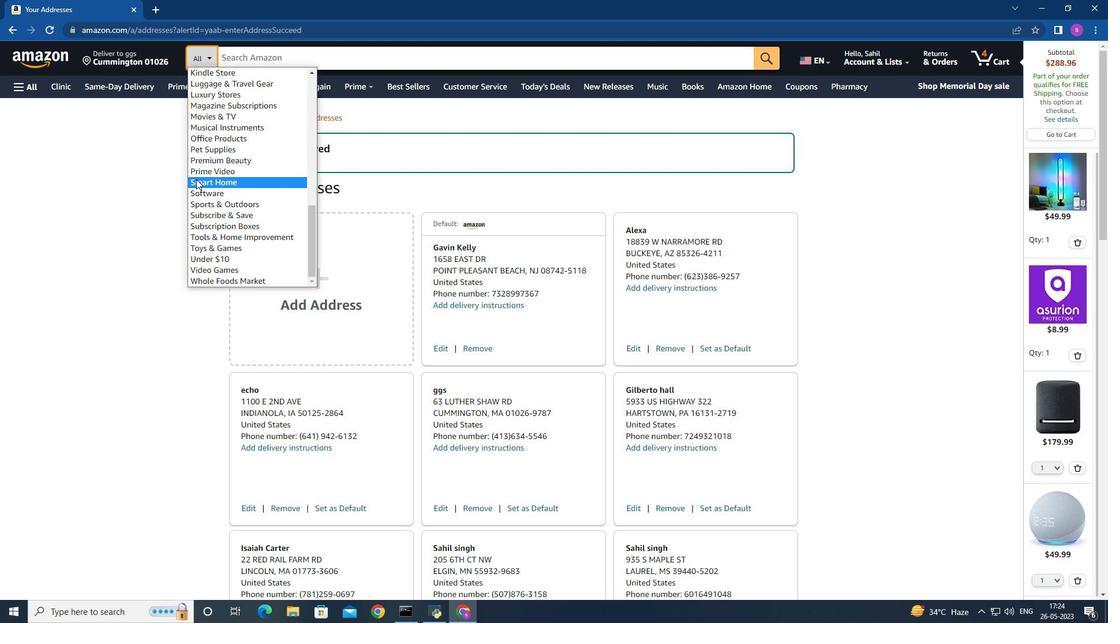 
Action: Mouse scrolled (196, 178) with delta (0, 0)
Screenshot: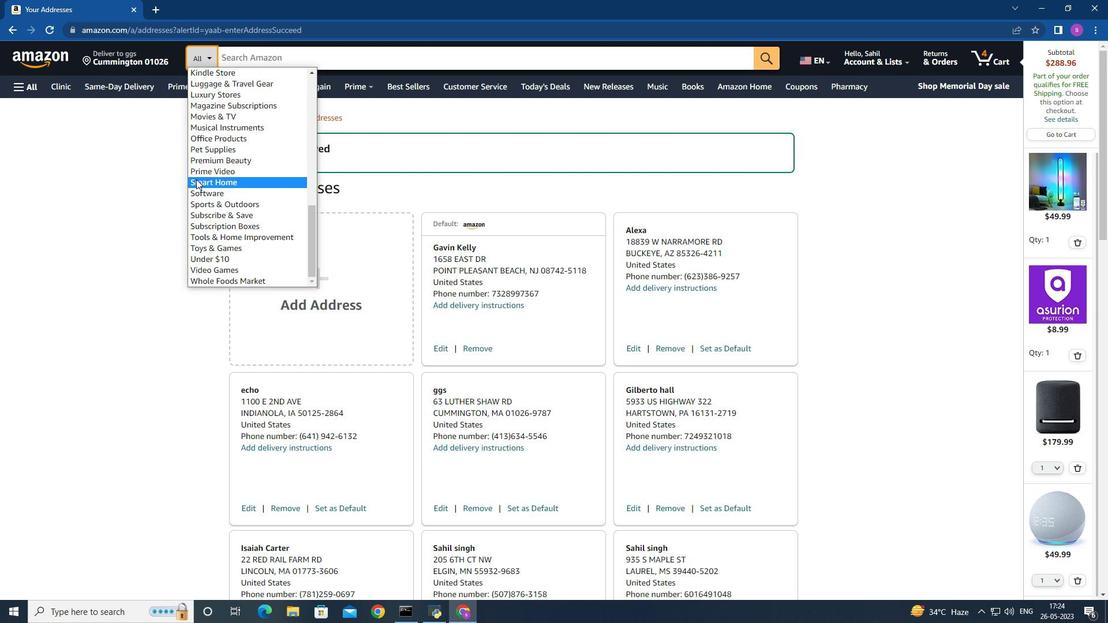 
Action: Mouse scrolled (196, 178) with delta (0, 0)
Screenshot: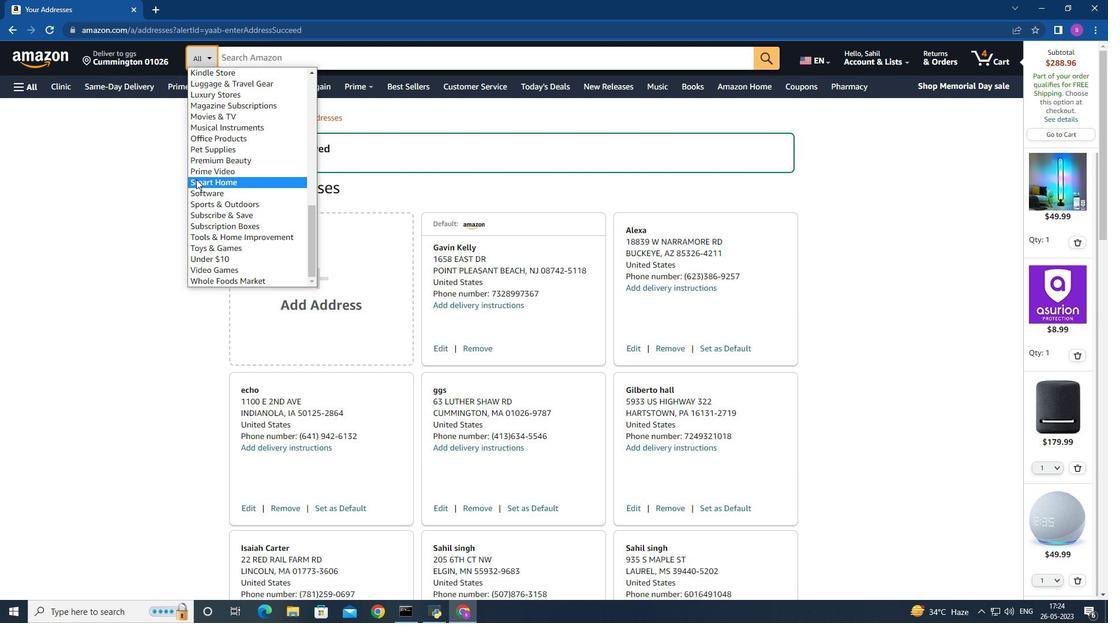 
Action: Mouse scrolled (196, 178) with delta (0, 0)
Screenshot: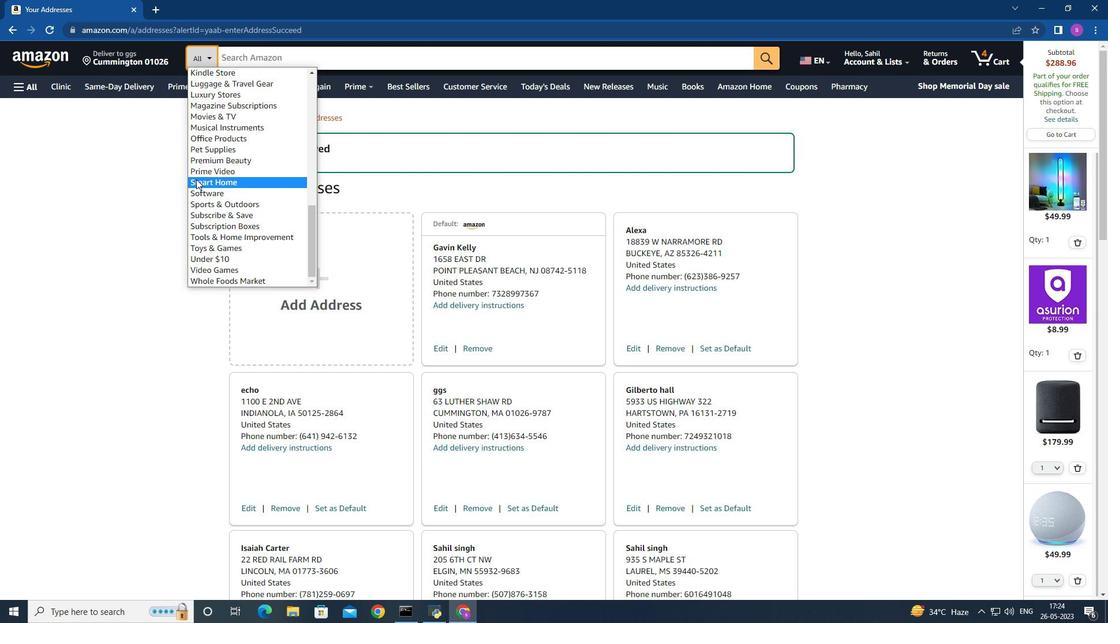 
Action: Mouse moved to (234, 207)
Screenshot: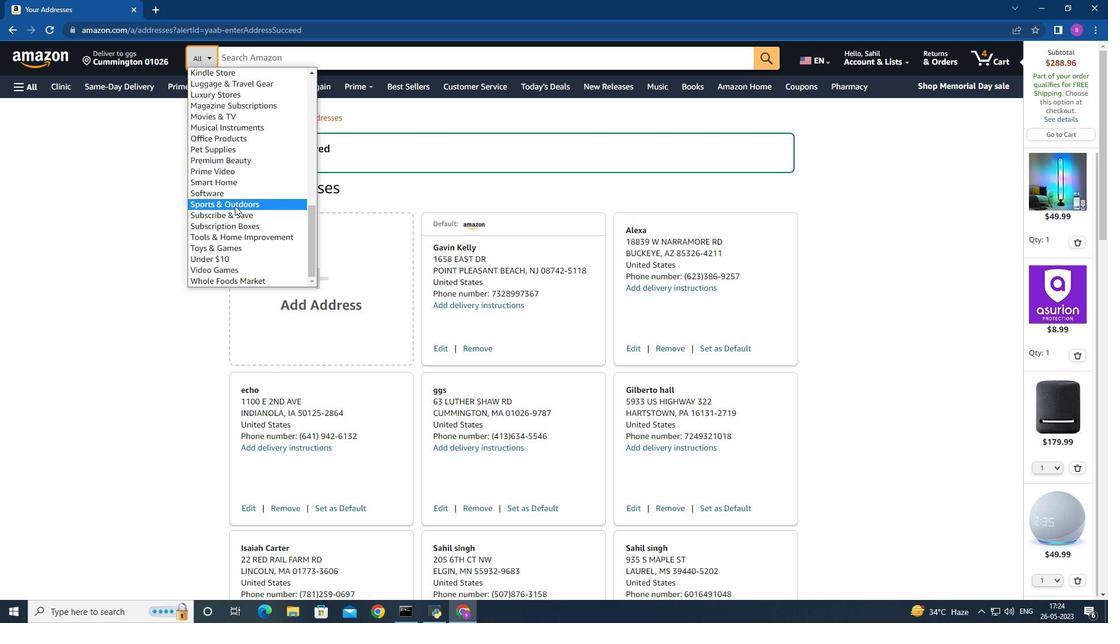 
Action: Mouse scrolled (234, 206) with delta (0, 0)
Screenshot: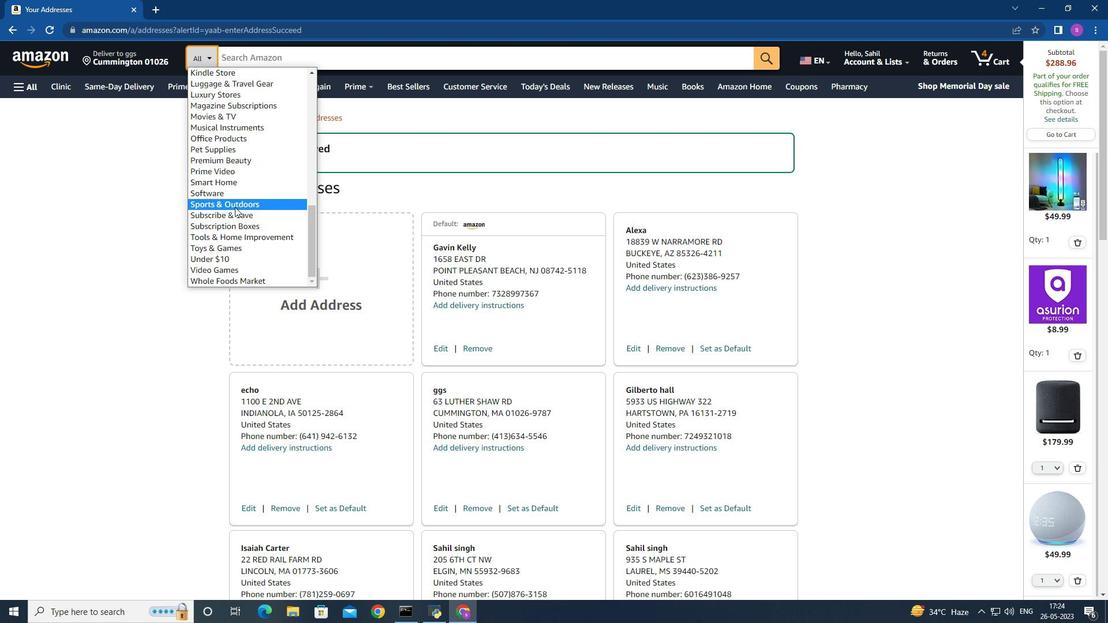 
Action: Mouse moved to (234, 207)
Screenshot: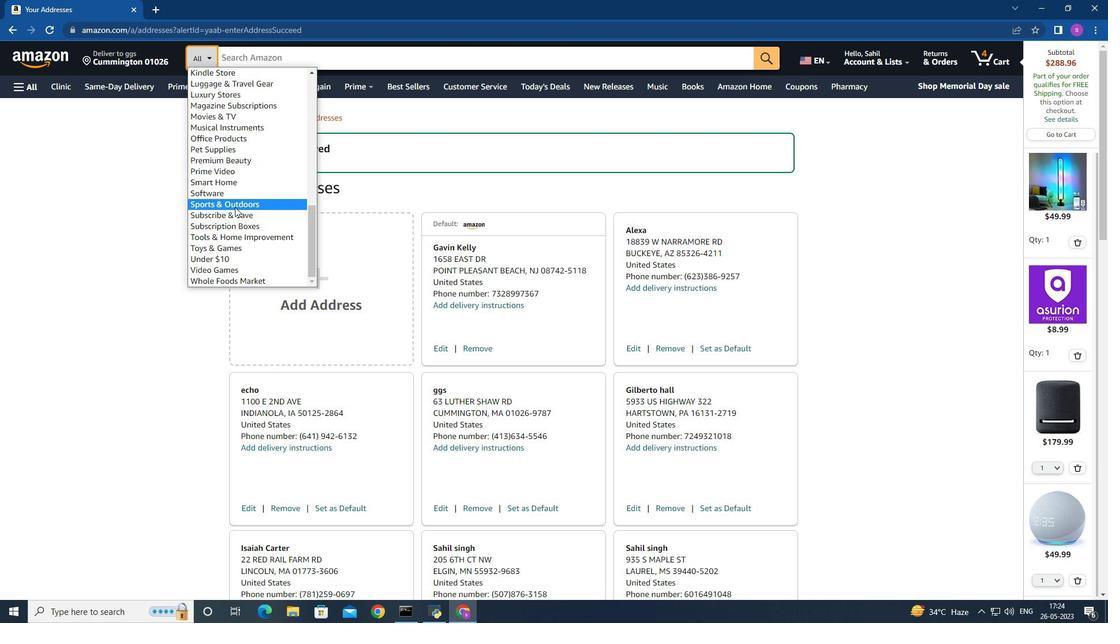 
Action: Mouse scrolled (234, 206) with delta (0, 0)
Screenshot: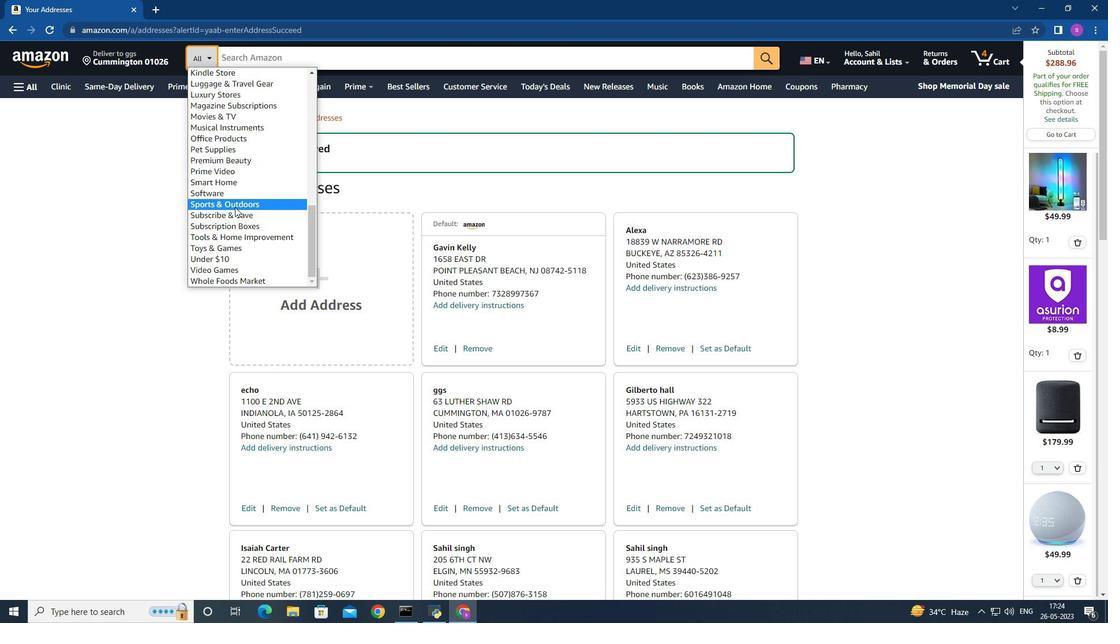 
Action: Mouse scrolled (234, 206) with delta (0, 0)
Screenshot: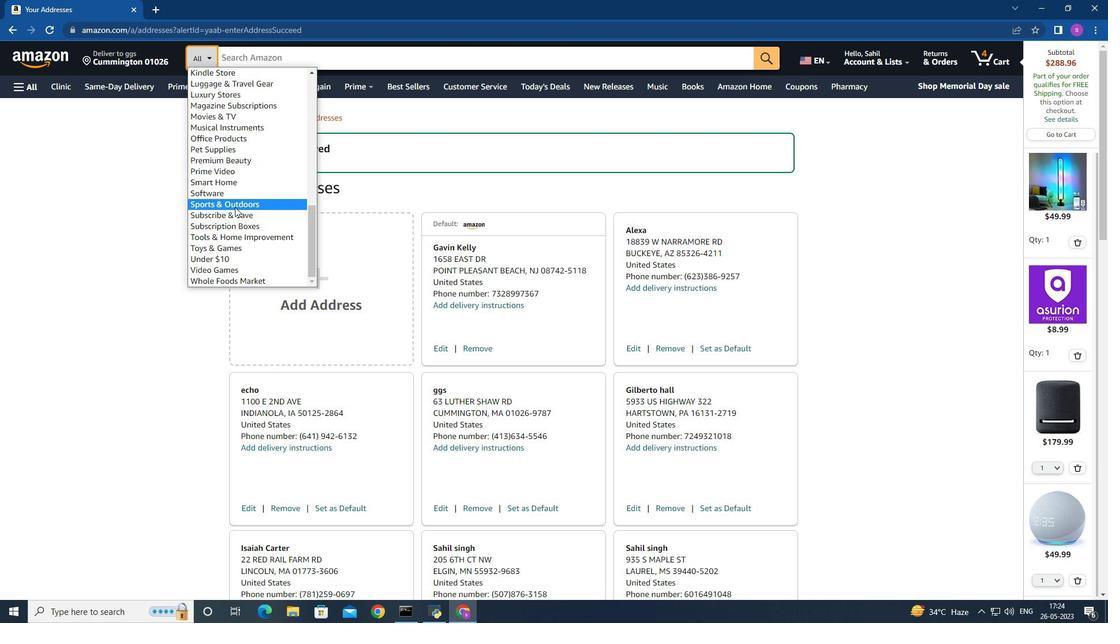 
Action: Mouse scrolled (234, 207) with delta (0, 0)
Screenshot: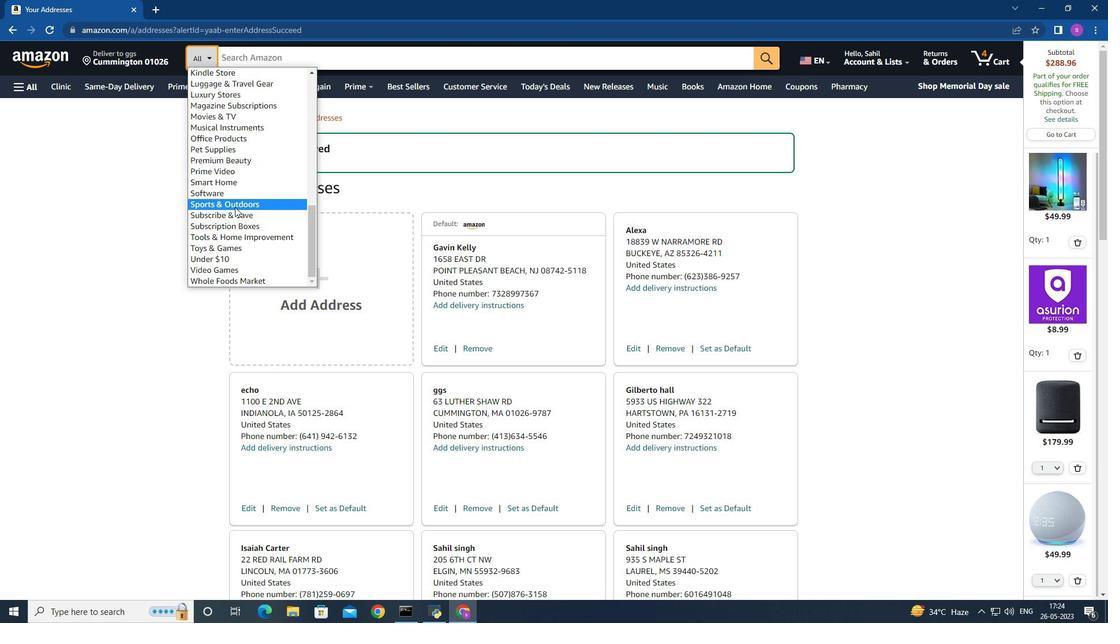 
Action: Mouse moved to (226, 151)
Screenshot: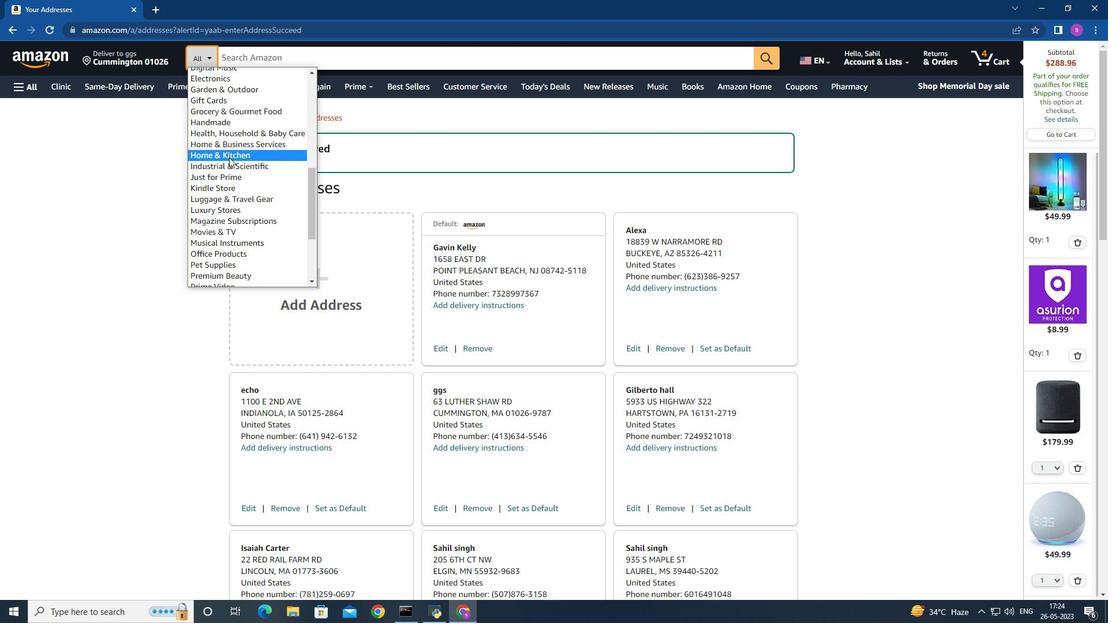 
Action: Mouse scrolled (226, 152) with delta (0, 0)
Screenshot: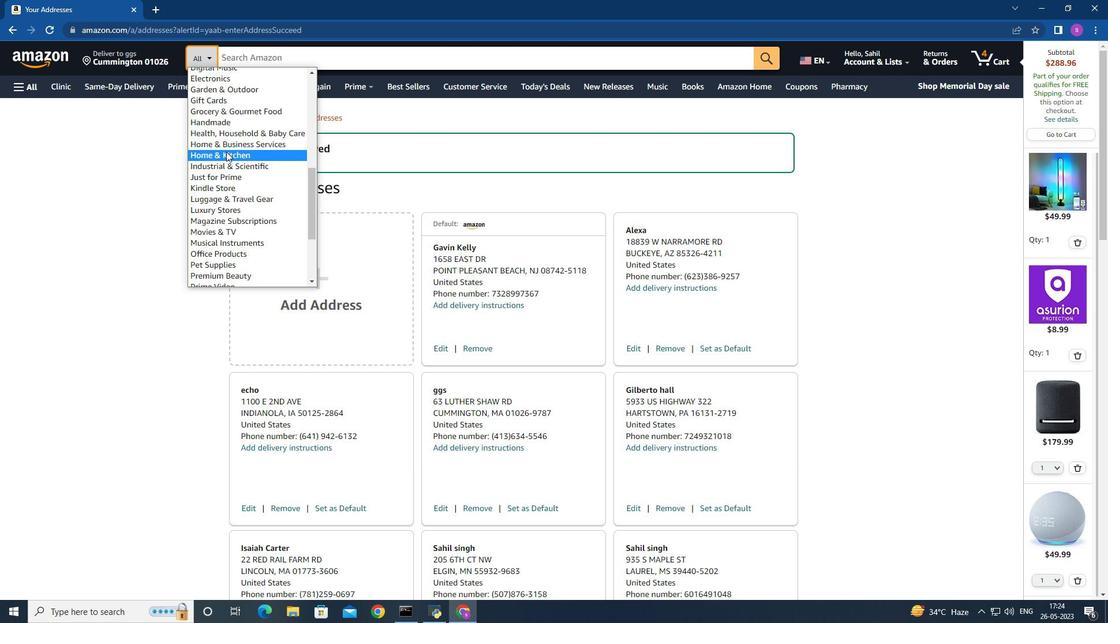 
Action: Mouse moved to (236, 237)
Screenshot: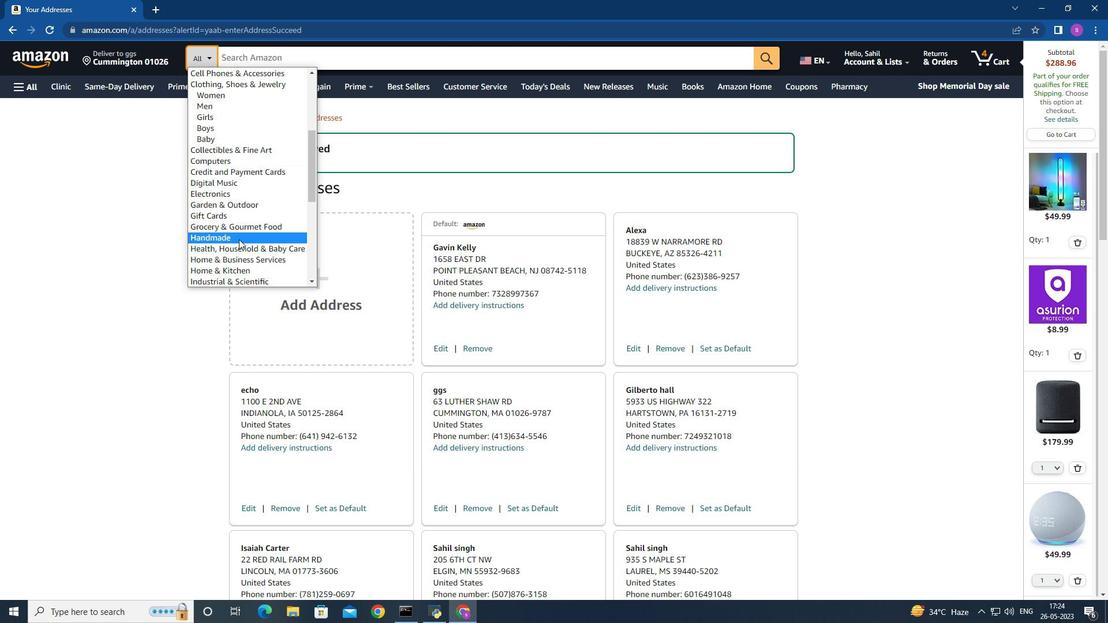 
Action: Mouse scrolled (236, 237) with delta (0, 0)
Screenshot: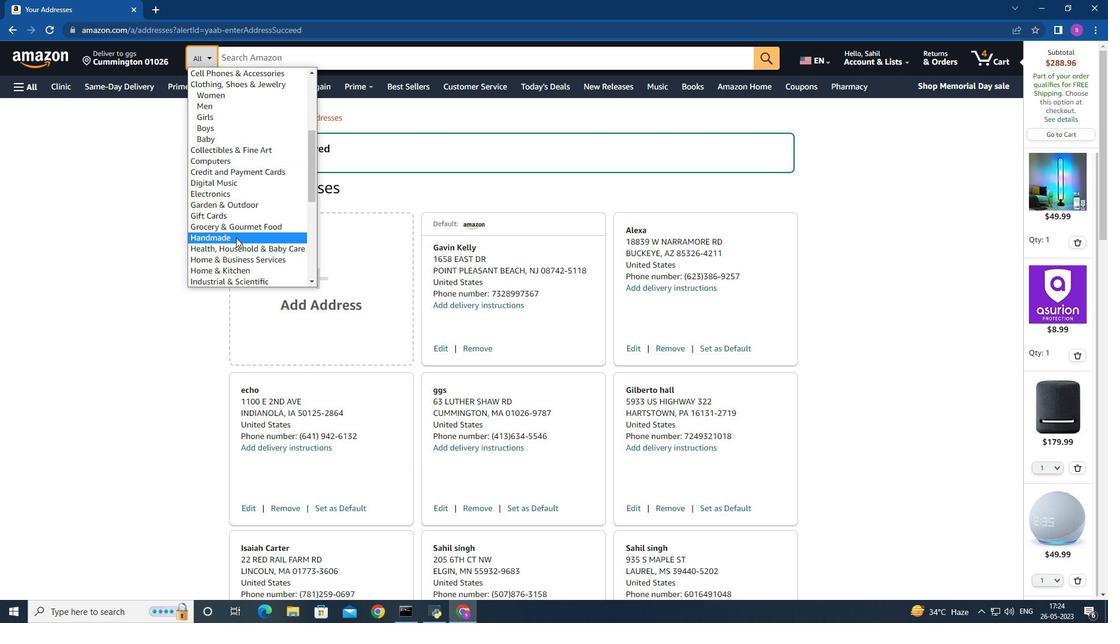 
Action: Mouse scrolled (236, 237) with delta (0, 0)
Screenshot: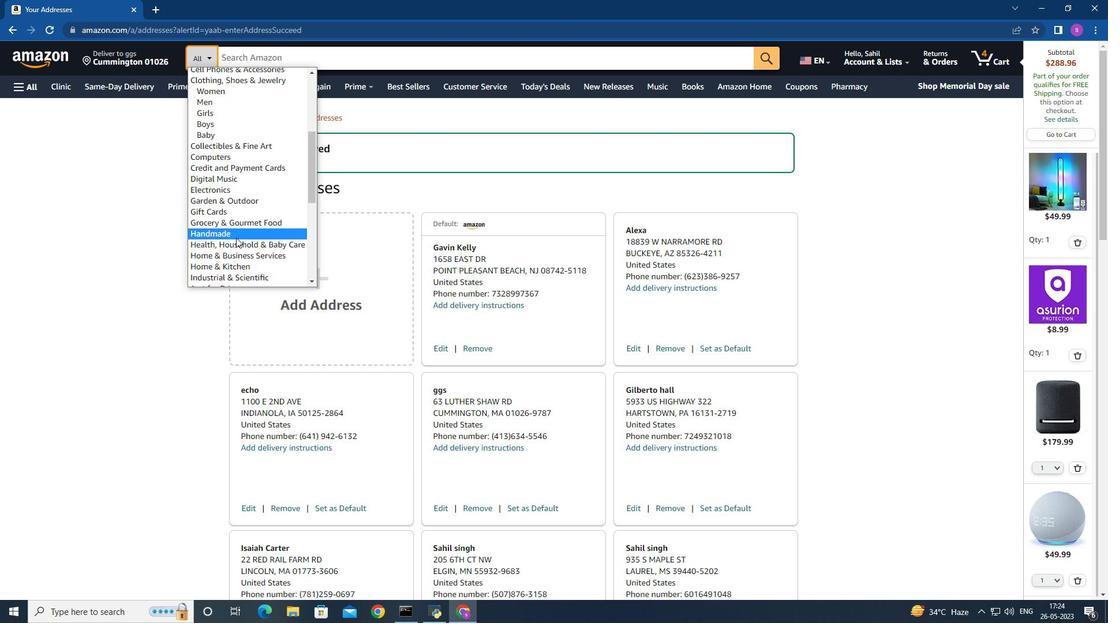 
Action: Mouse scrolled (236, 237) with delta (0, 0)
Screenshot: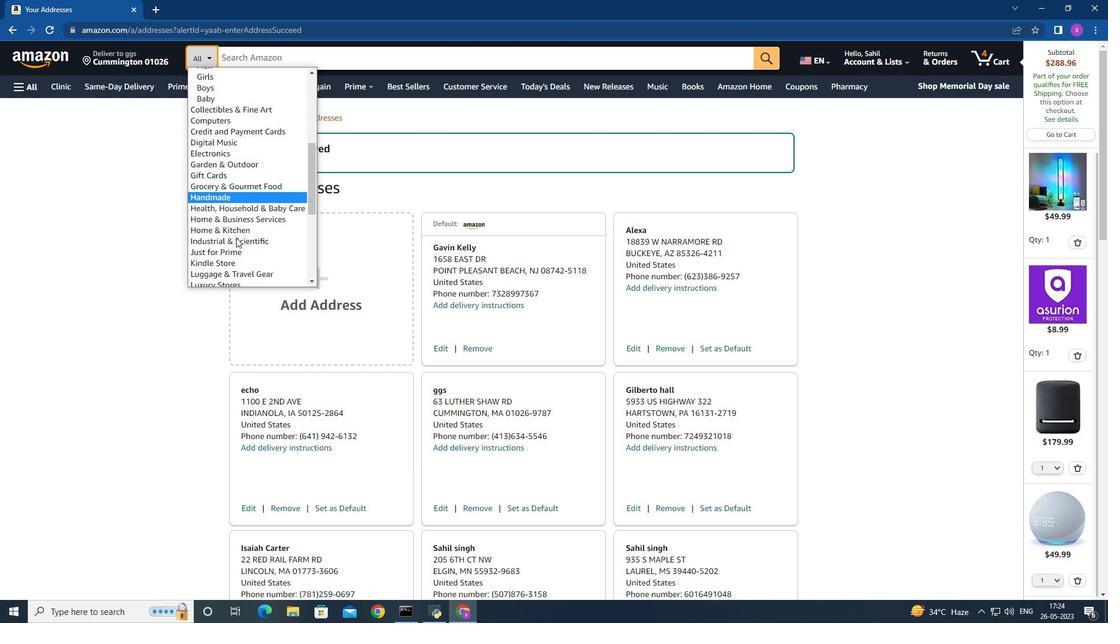 
Action: Mouse scrolled (236, 237) with delta (0, 0)
Screenshot: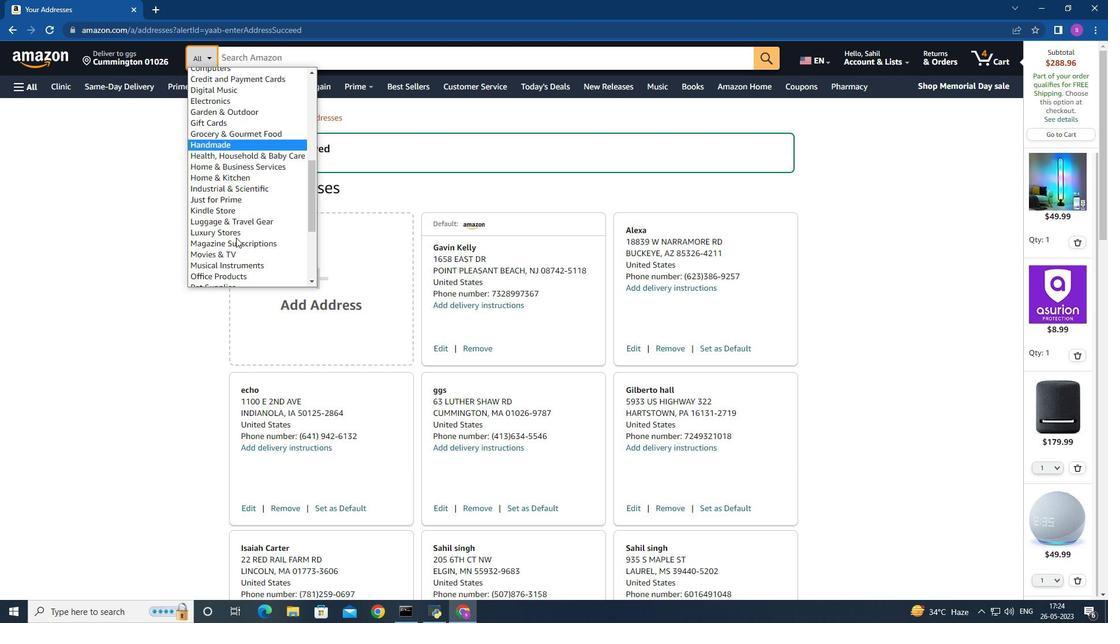 
Action: Mouse scrolled (236, 237) with delta (0, 0)
Screenshot: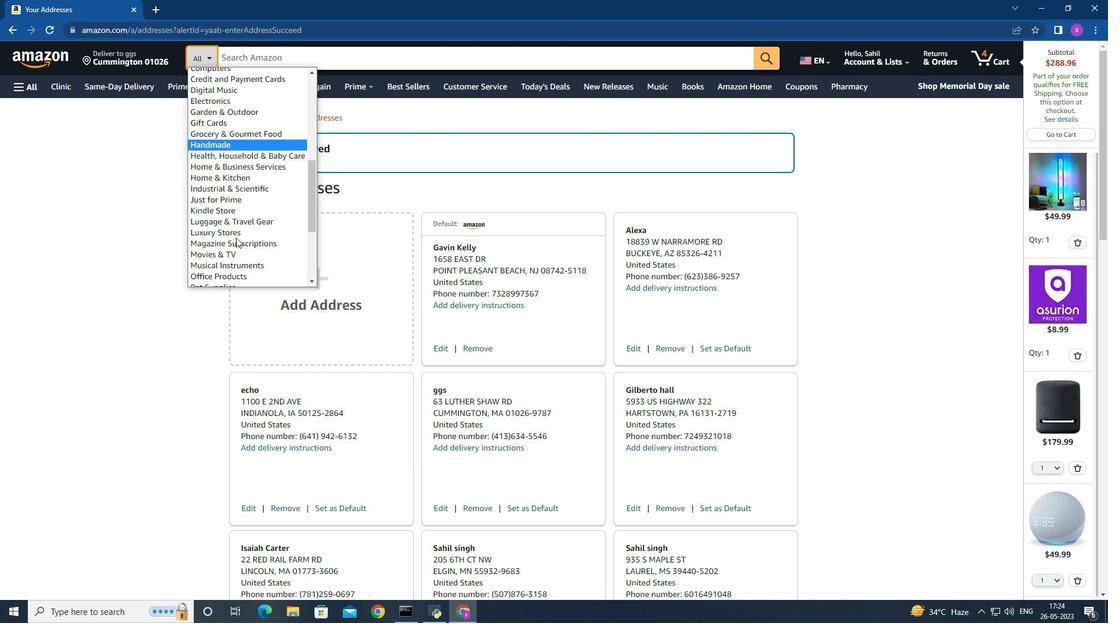 
Action: Mouse moved to (231, 184)
Screenshot: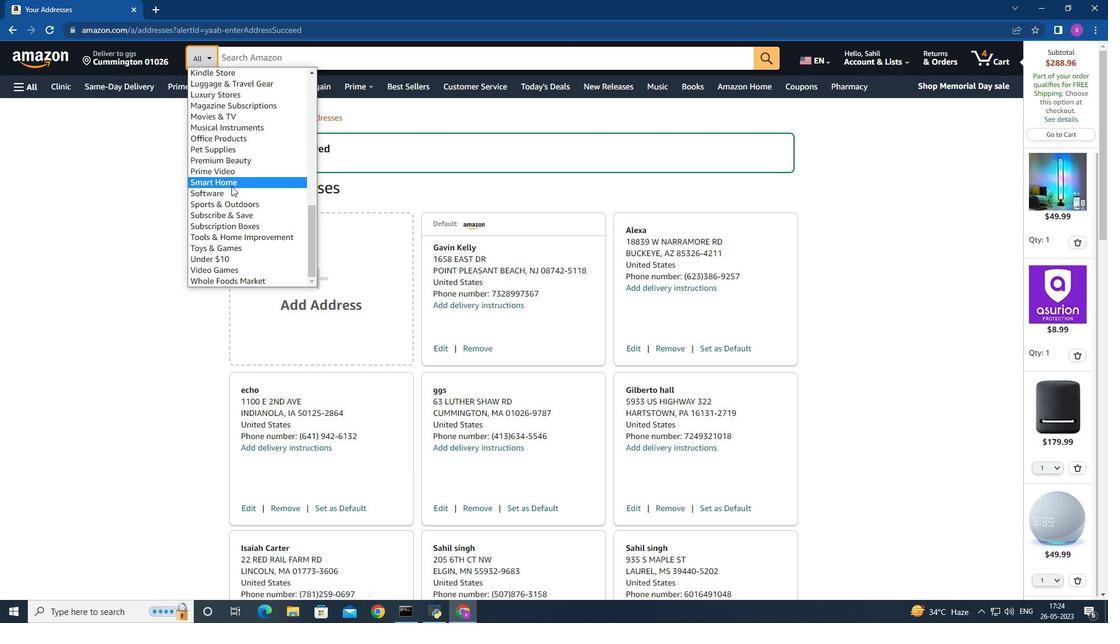
Action: Mouse pressed left at (231, 184)
Screenshot: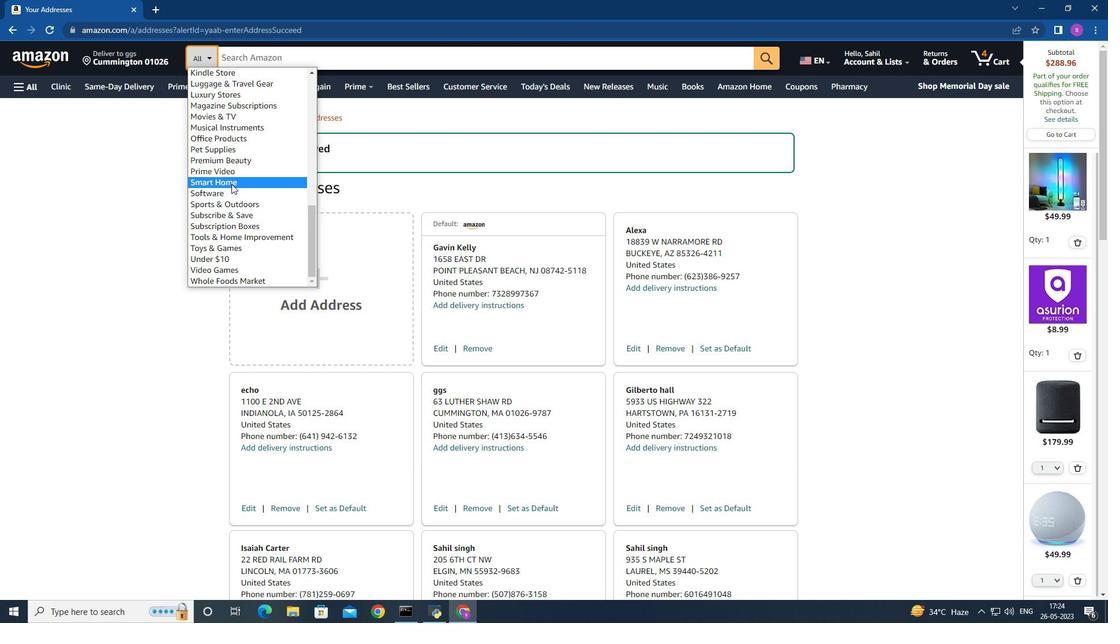 
Action: Mouse moved to (316, 75)
Screenshot: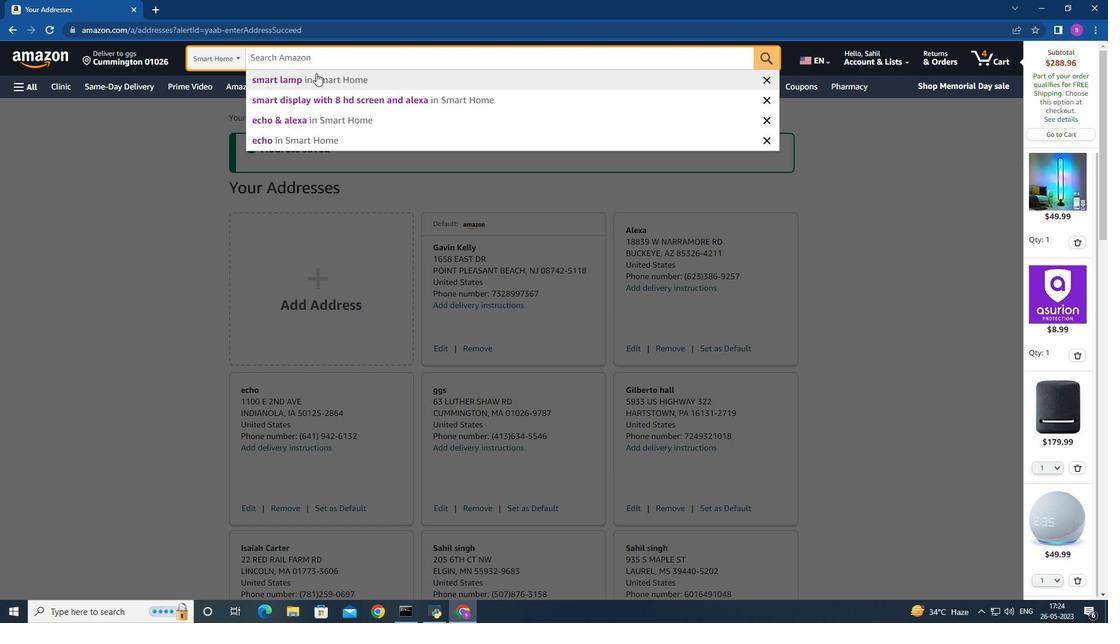
Action: Key pressed <Key.shift>Voice<Key.space><Key.shift>Remote<Key.space>for<Key.space><Key.shift>Alexa<Key.space><Key.shift>Devices<Key.enter>
Screenshot: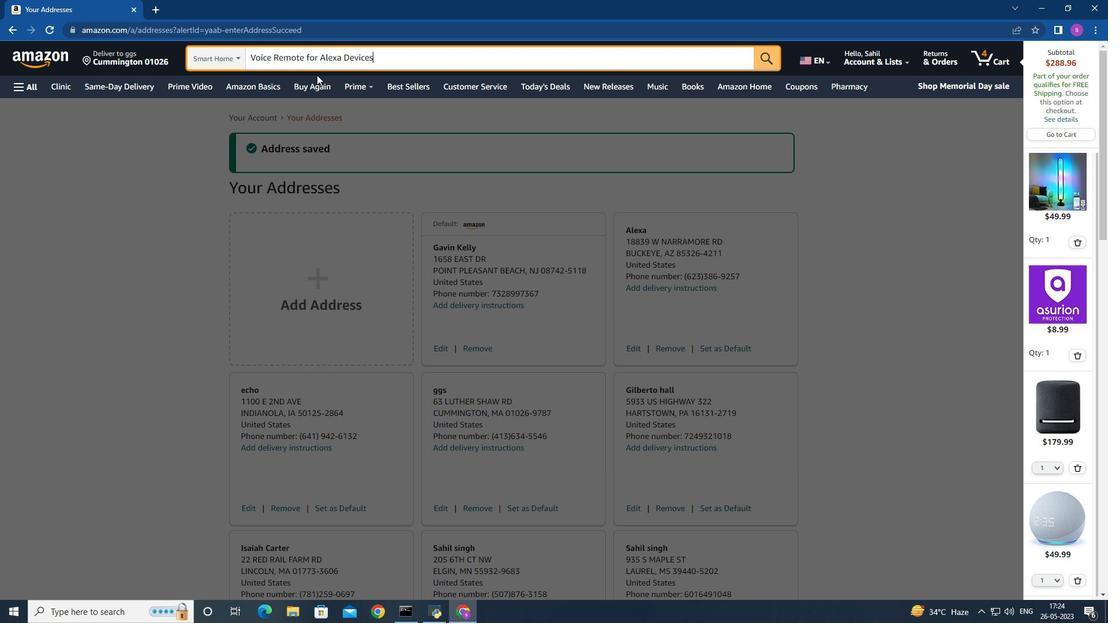 
Action: Mouse moved to (397, 354)
Screenshot: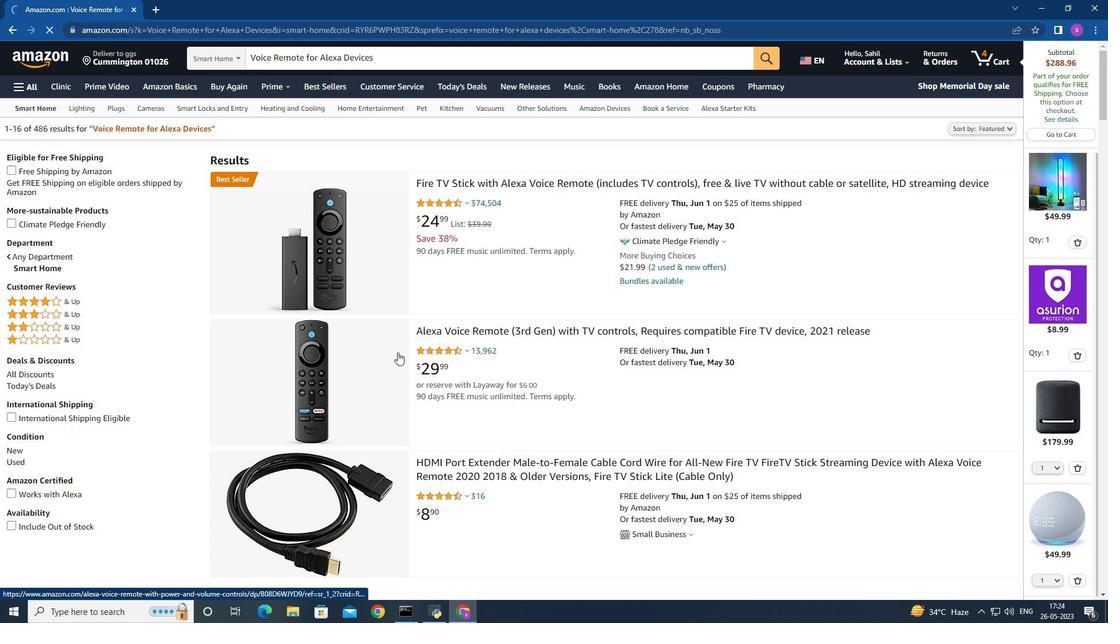
Action: Mouse scrolled (397, 353) with delta (0, 0)
Screenshot: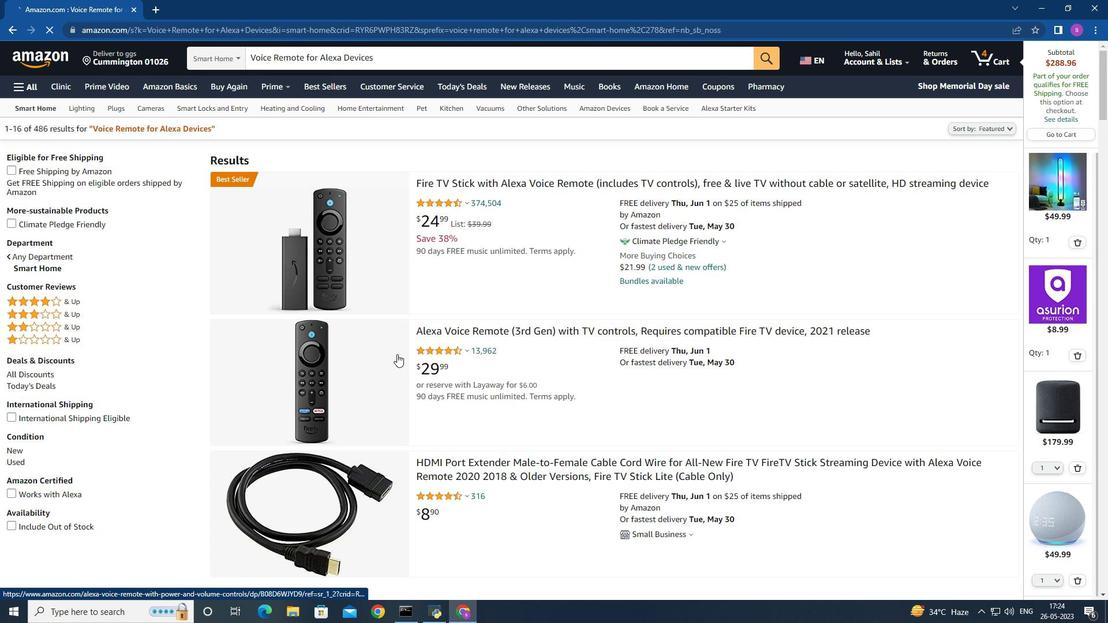 
Action: Mouse moved to (279, 181)
Screenshot: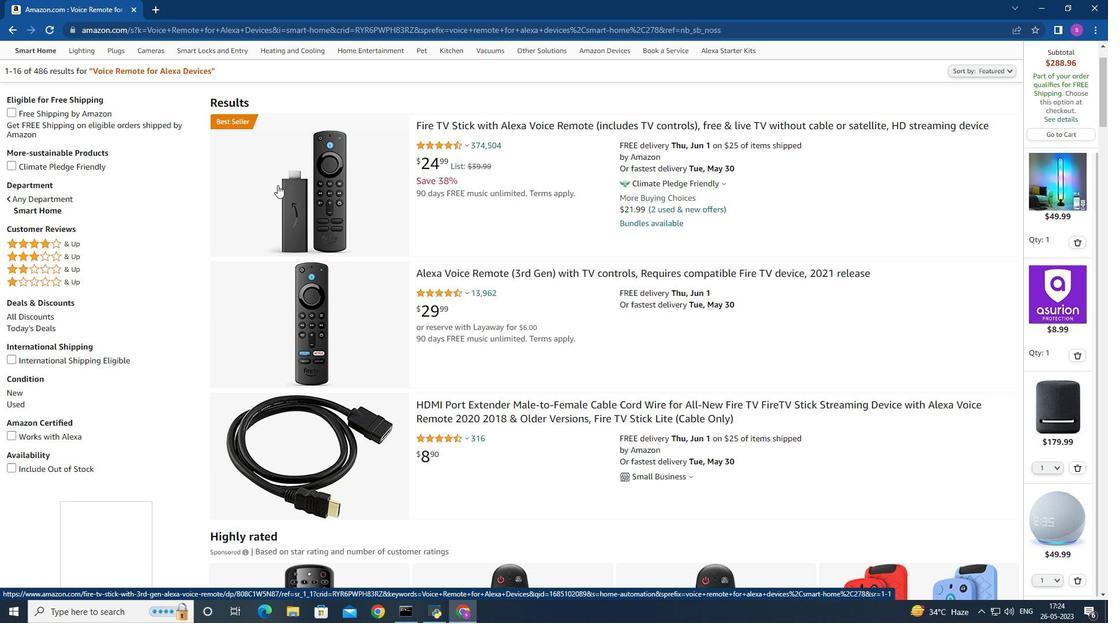 
Action: Mouse pressed left at (279, 181)
Screenshot: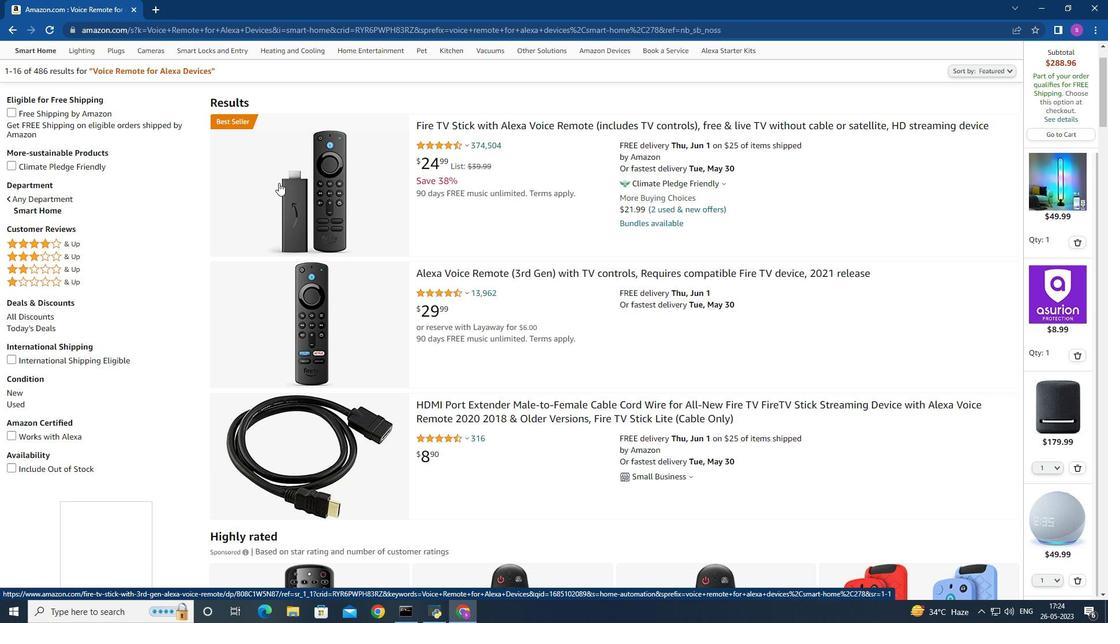 
Action: Mouse moved to (359, 266)
Screenshot: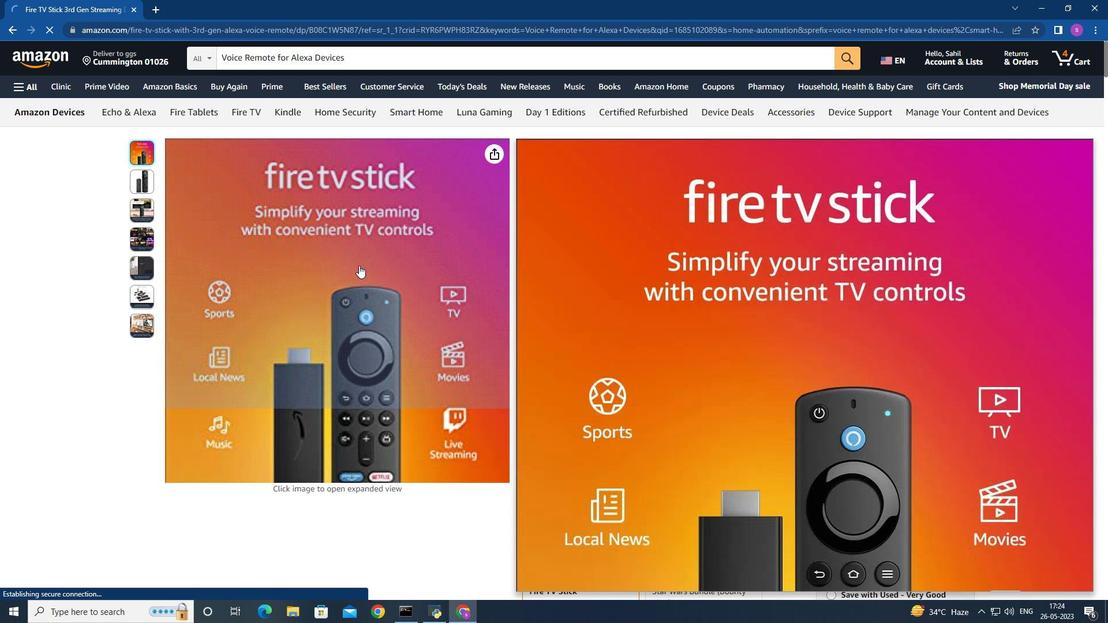 
Action: Mouse scrolled (359, 265) with delta (0, 0)
Screenshot: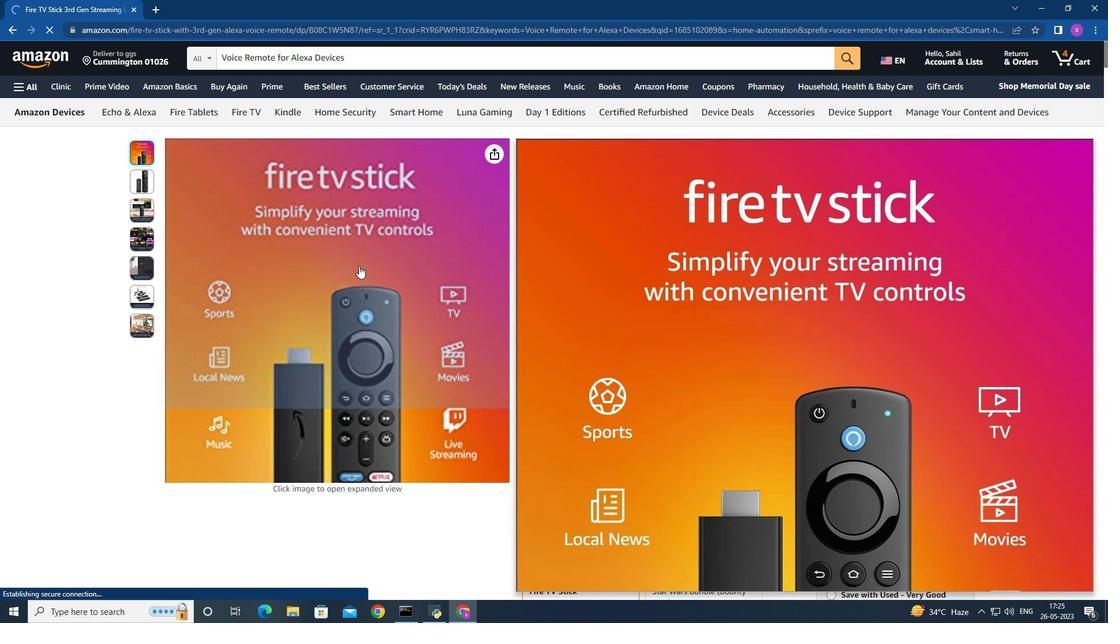 
Action: Mouse moved to (634, 282)
Screenshot: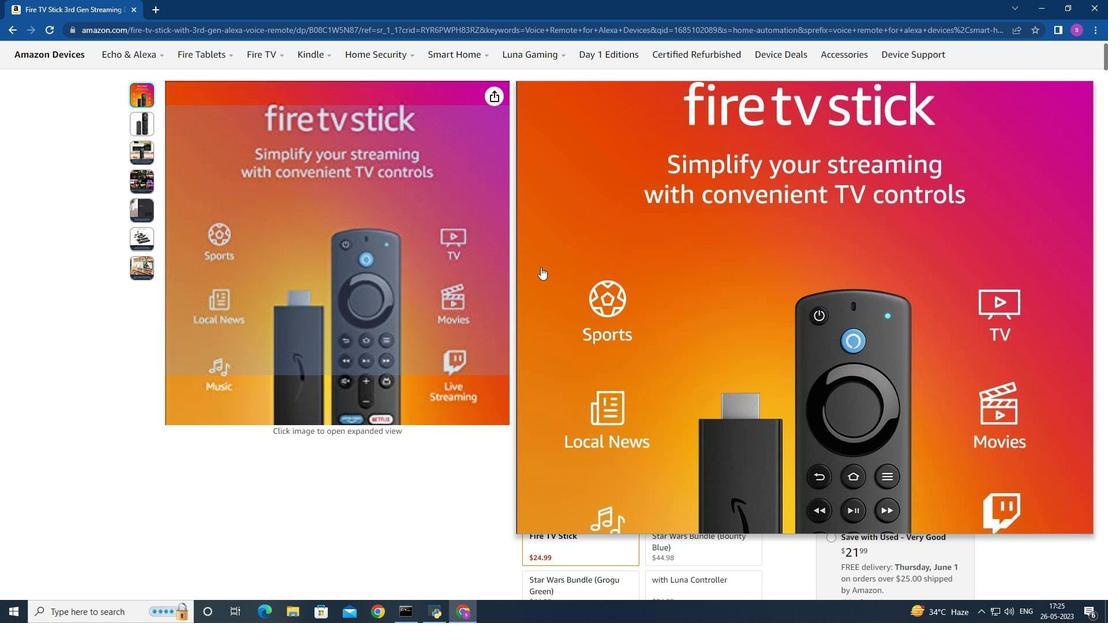 
Action: Mouse scrolled (634, 281) with delta (0, 0)
Screenshot: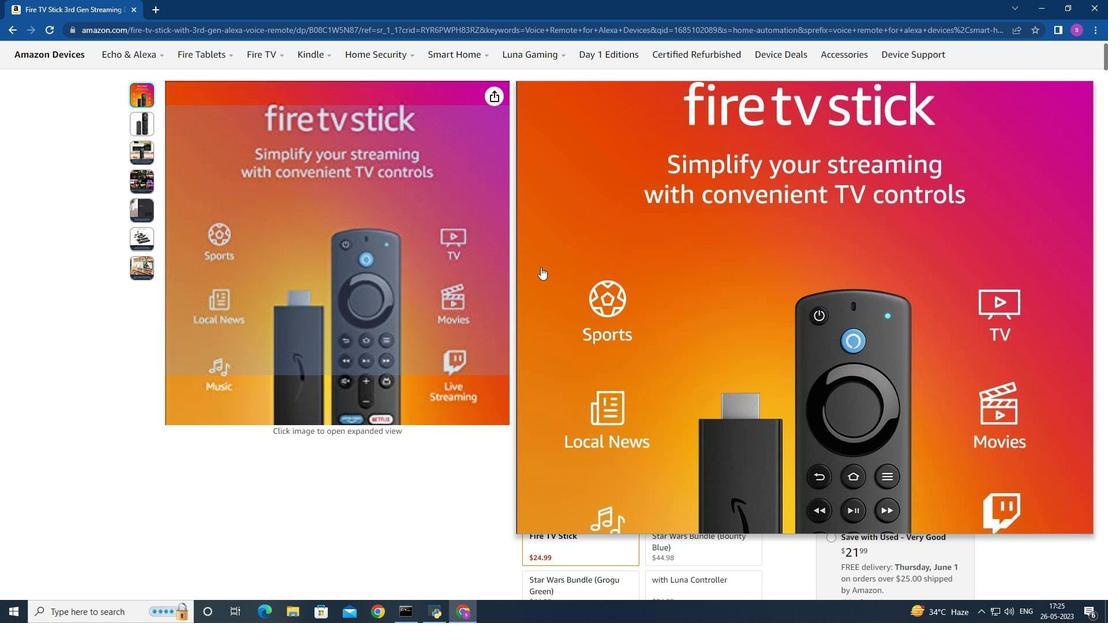 
Action: Mouse moved to (669, 289)
Screenshot: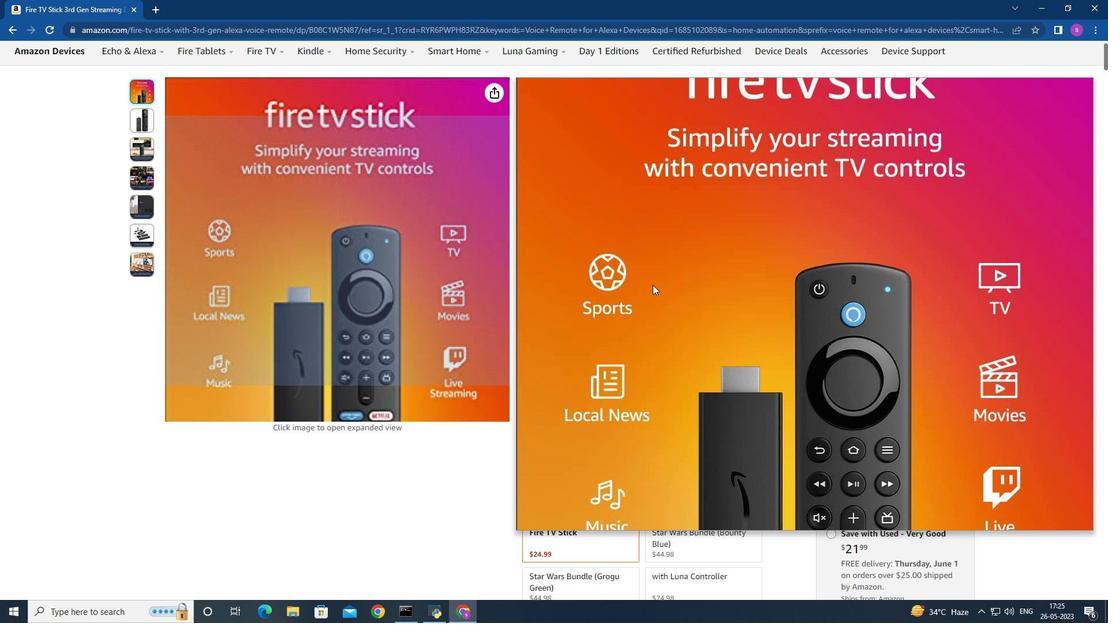 
Action: Mouse scrolled (669, 288) with delta (0, 0)
Screenshot: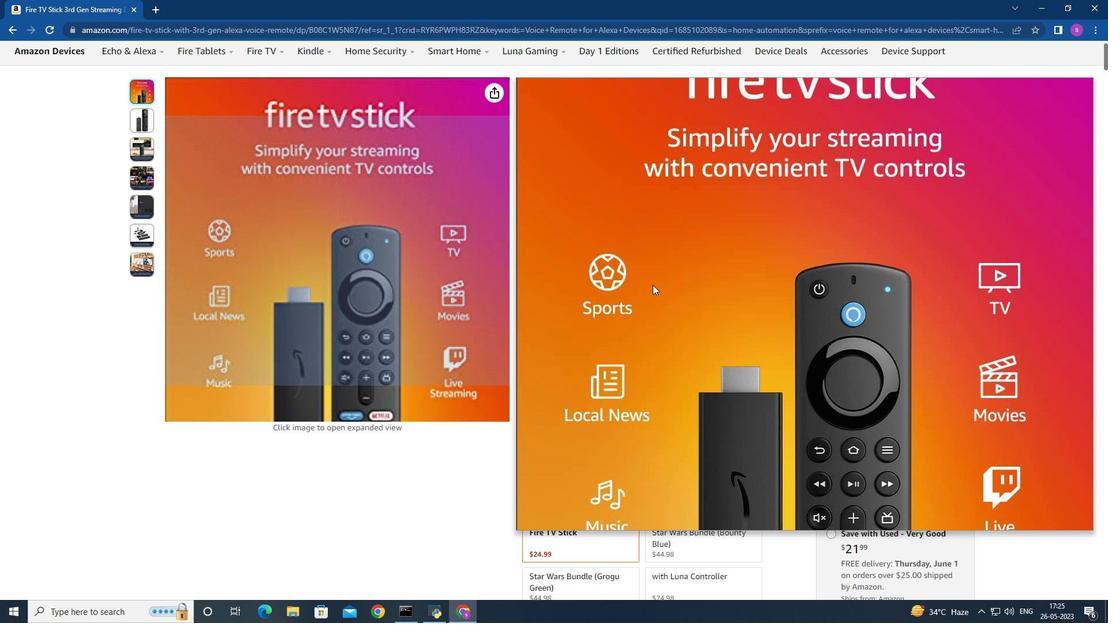 
Action: Mouse moved to (671, 294)
Screenshot: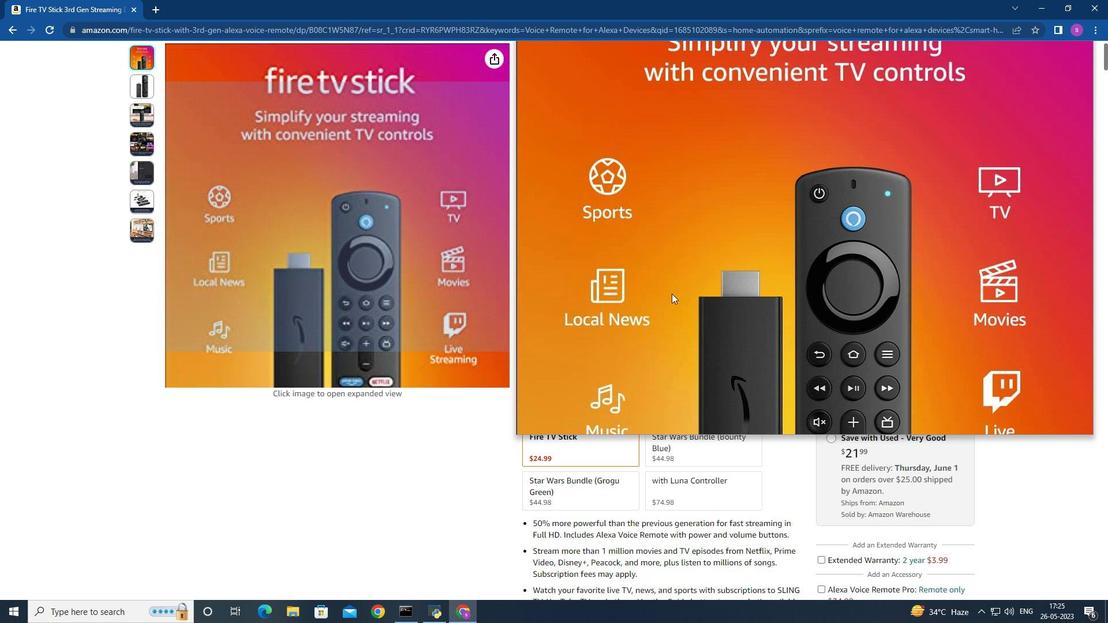 
Action: Mouse scrolled (671, 294) with delta (0, 0)
Screenshot: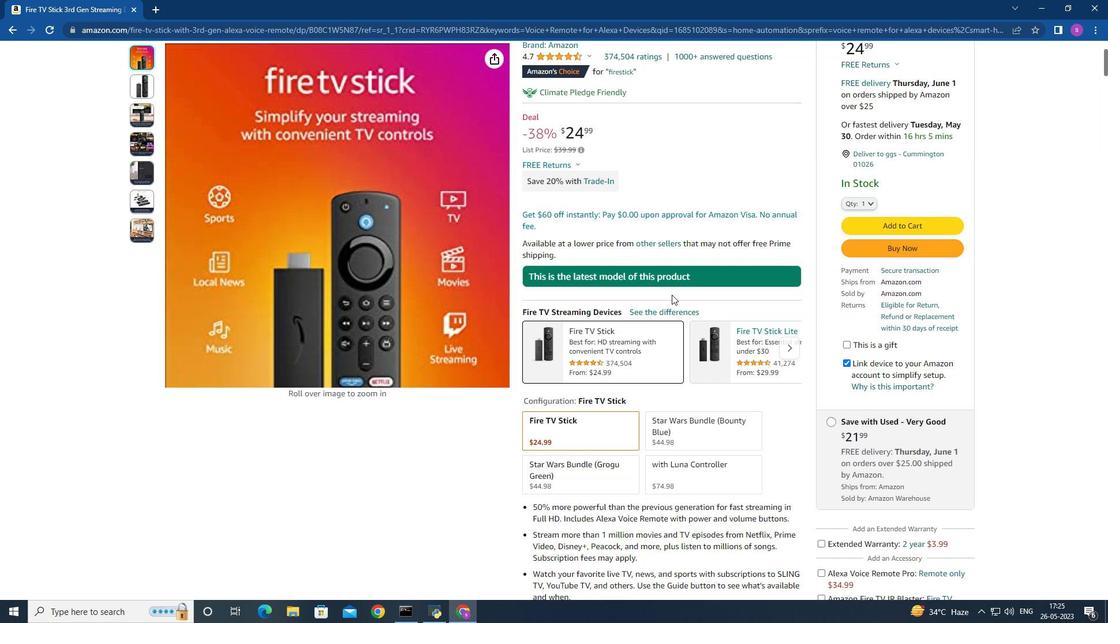 
Action: Mouse scrolled (671, 294) with delta (0, 0)
Screenshot: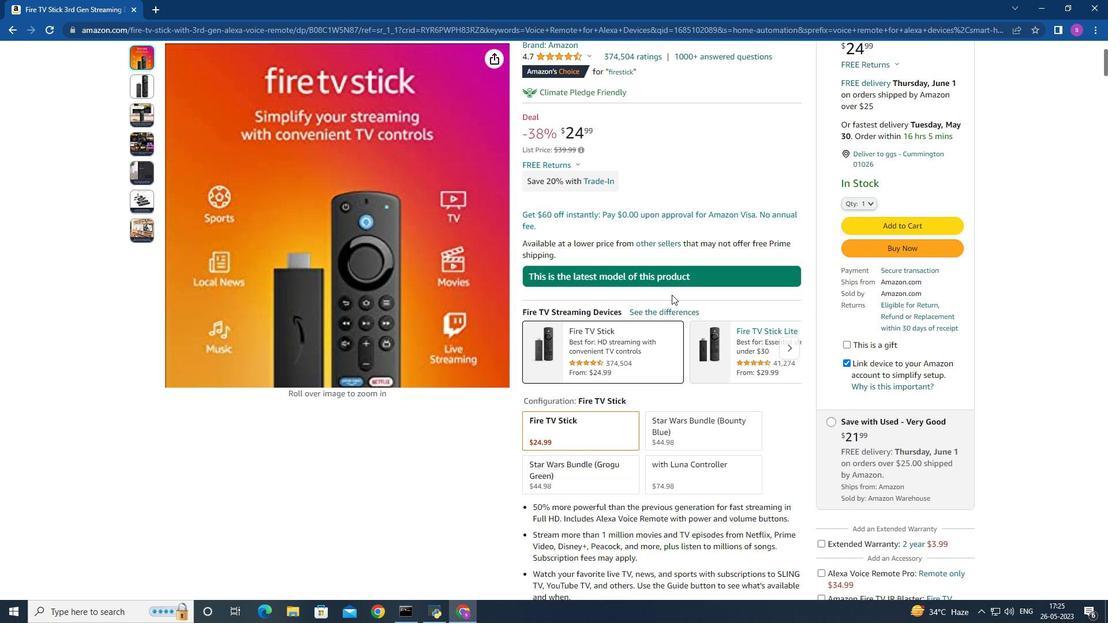 
Action: Mouse moved to (723, 373)
Screenshot: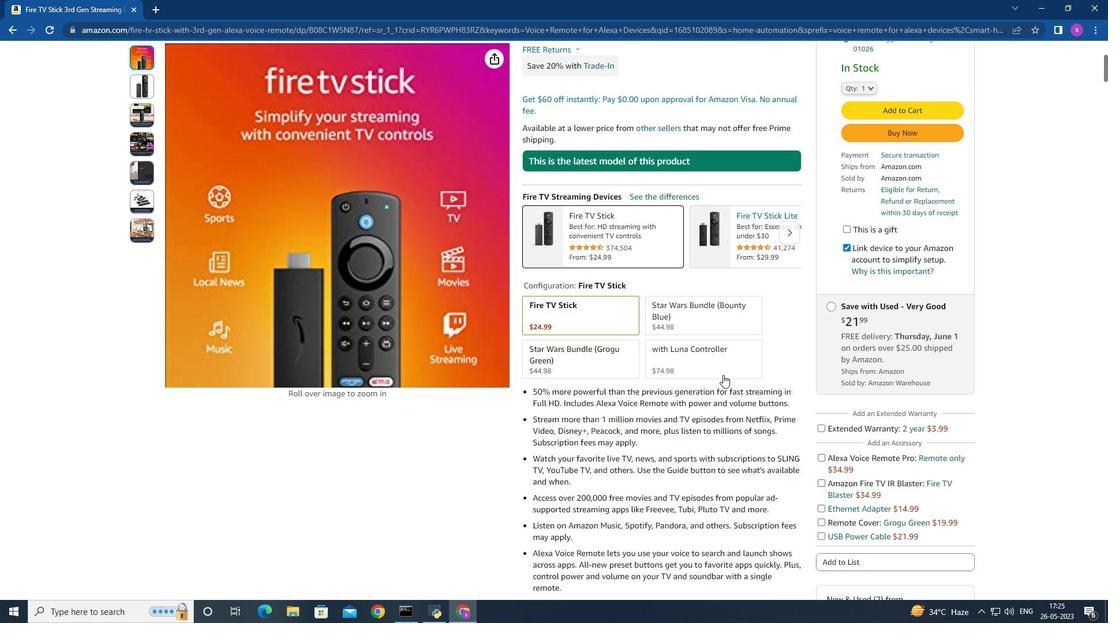 
Action: Mouse scrolled (723, 372) with delta (0, 0)
Screenshot: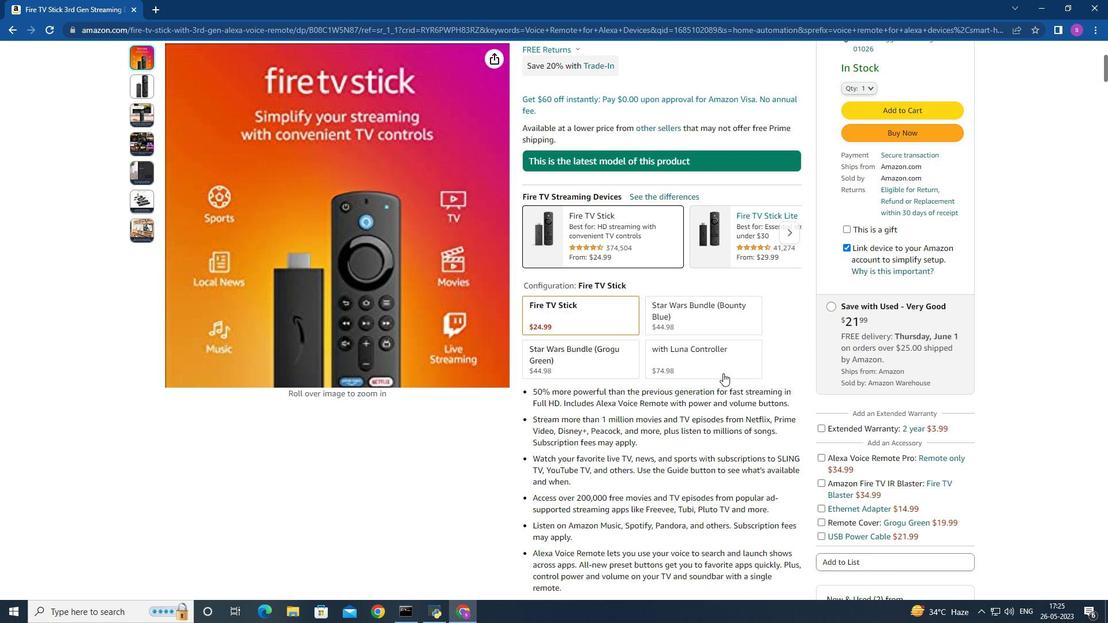 
Action: Mouse moved to (723, 372)
Screenshot: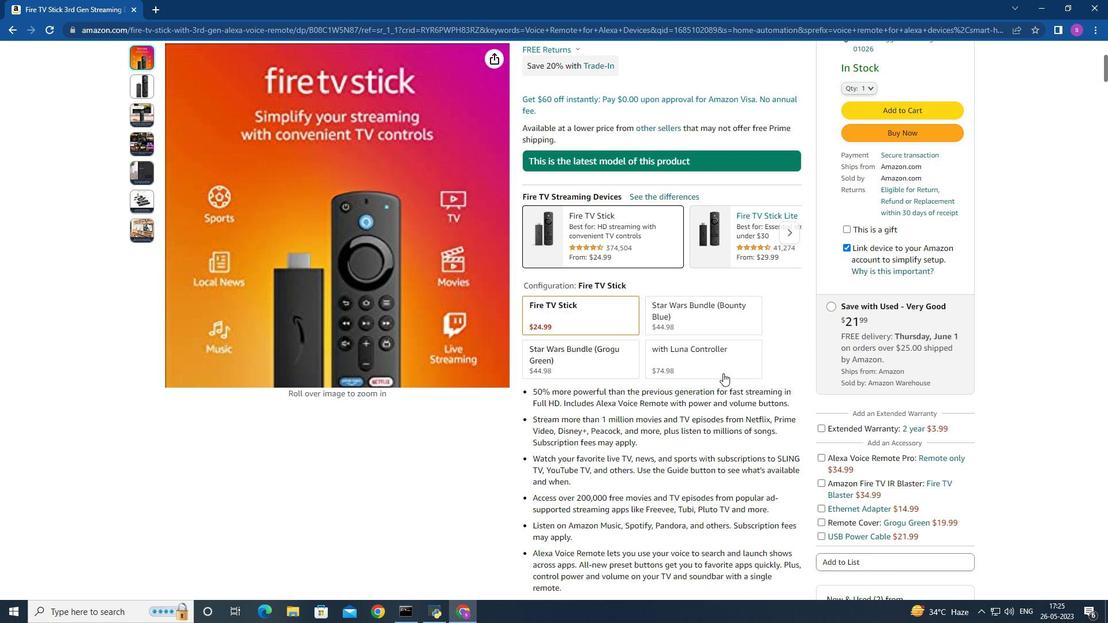 
Action: Mouse scrolled (723, 372) with delta (0, 0)
Screenshot: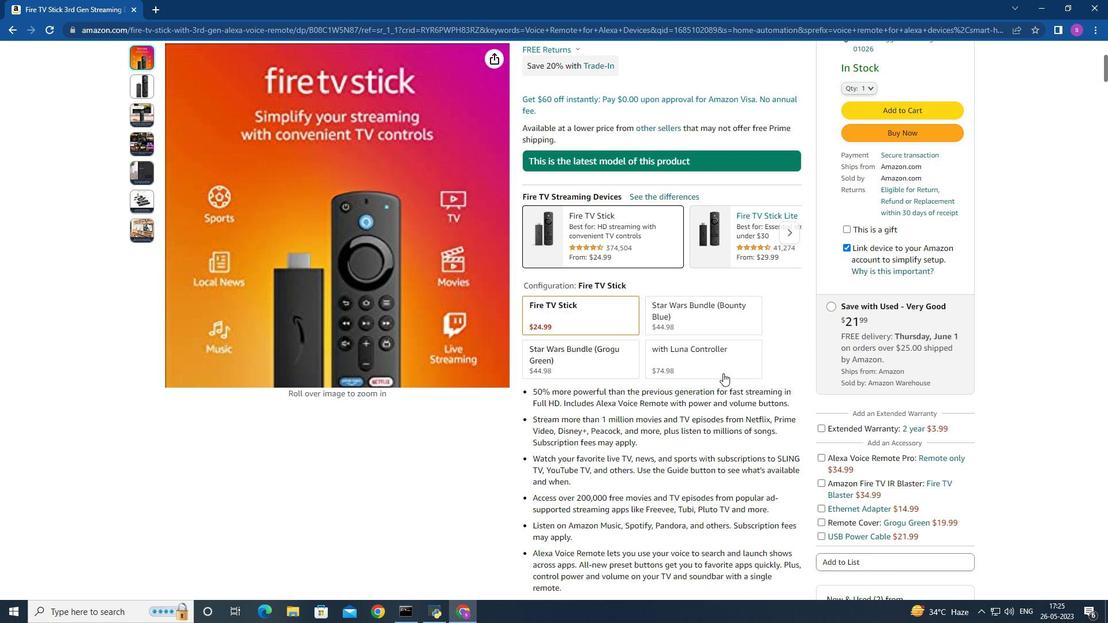 
Action: Mouse moved to (722, 372)
Screenshot: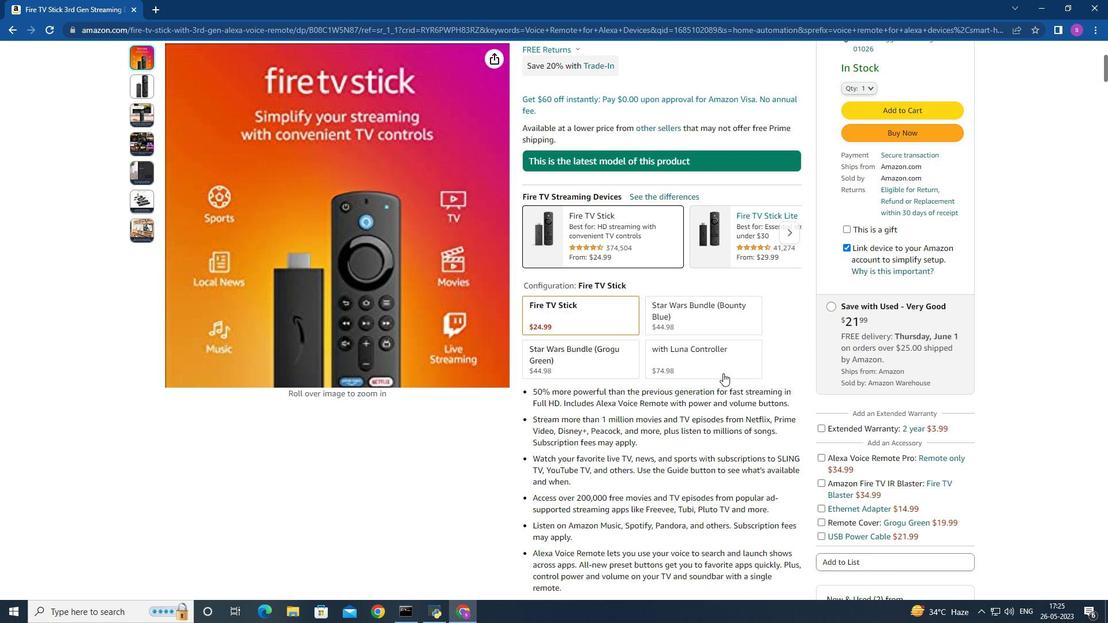 
Action: Mouse scrolled (722, 372) with delta (0, 0)
Screenshot: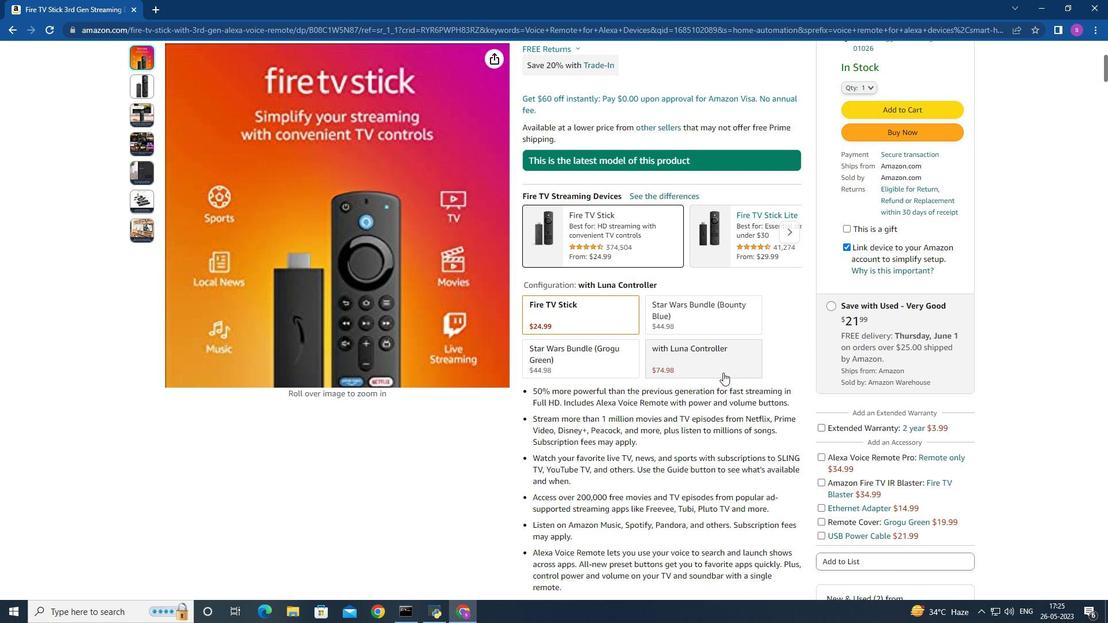 
Action: Mouse moved to (722, 372)
Screenshot: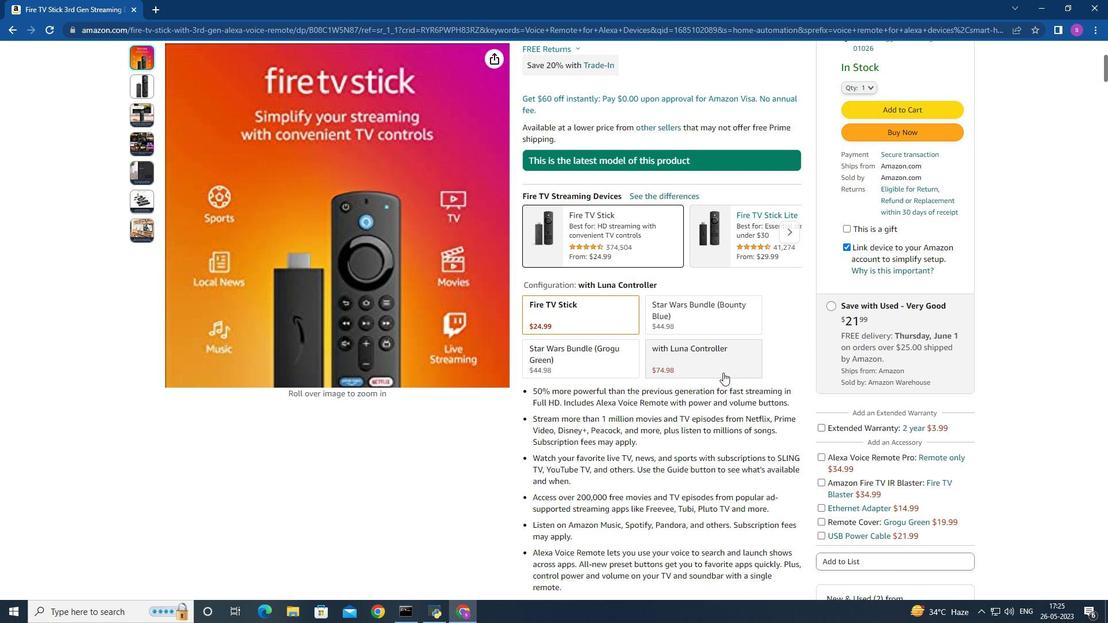 
Action: Mouse scrolled (722, 372) with delta (0, 0)
Screenshot: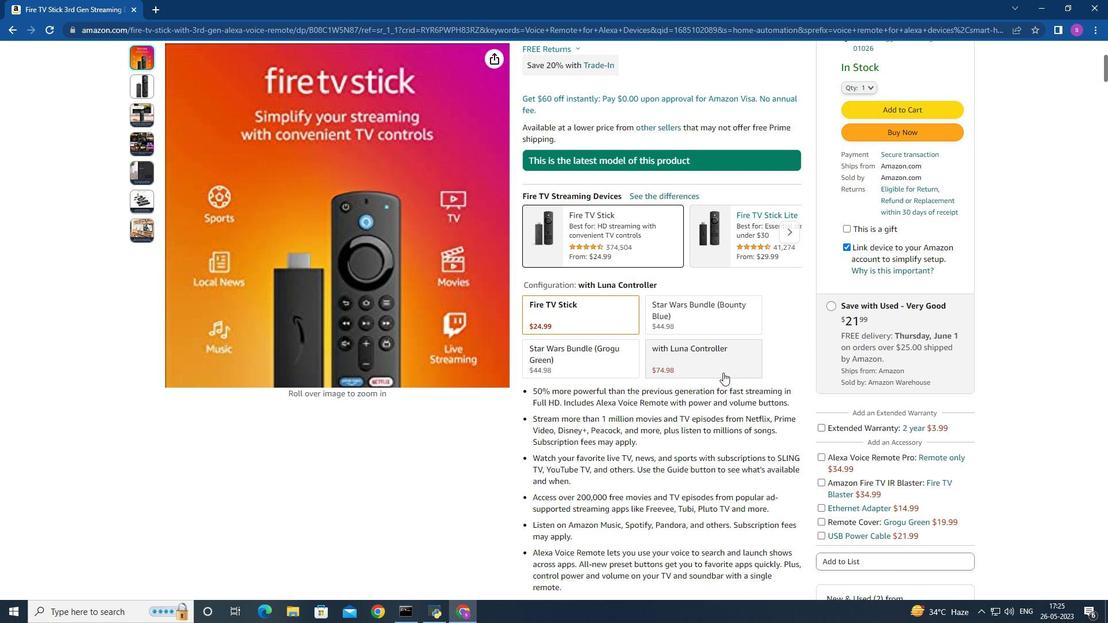 
Action: Mouse moved to (713, 353)
Screenshot: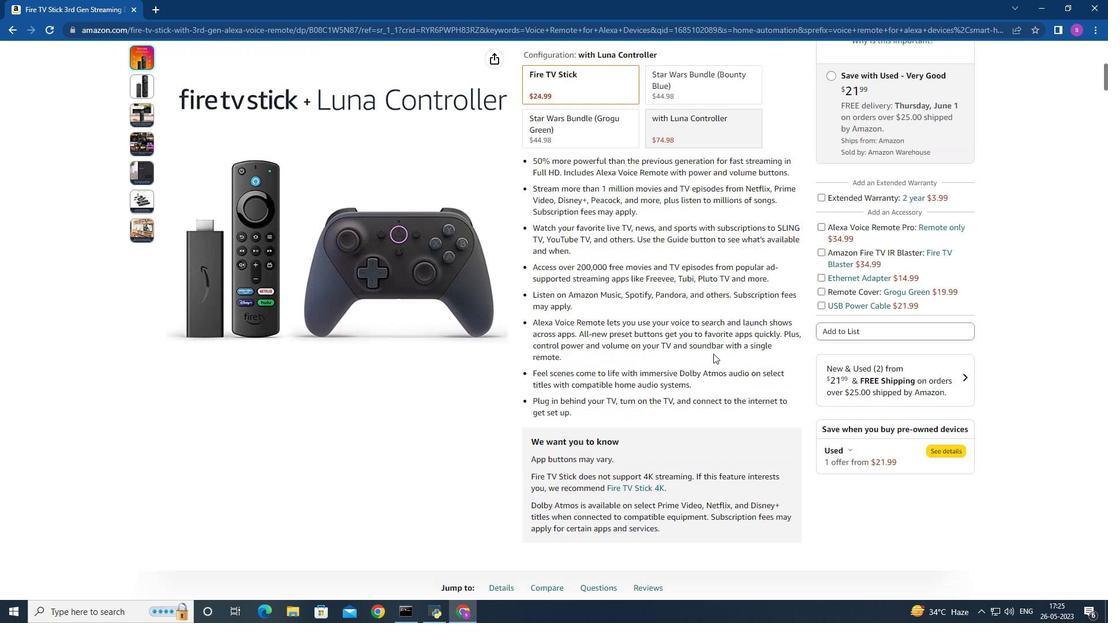
Action: Mouse scrolled (713, 352) with delta (0, 0)
Screenshot: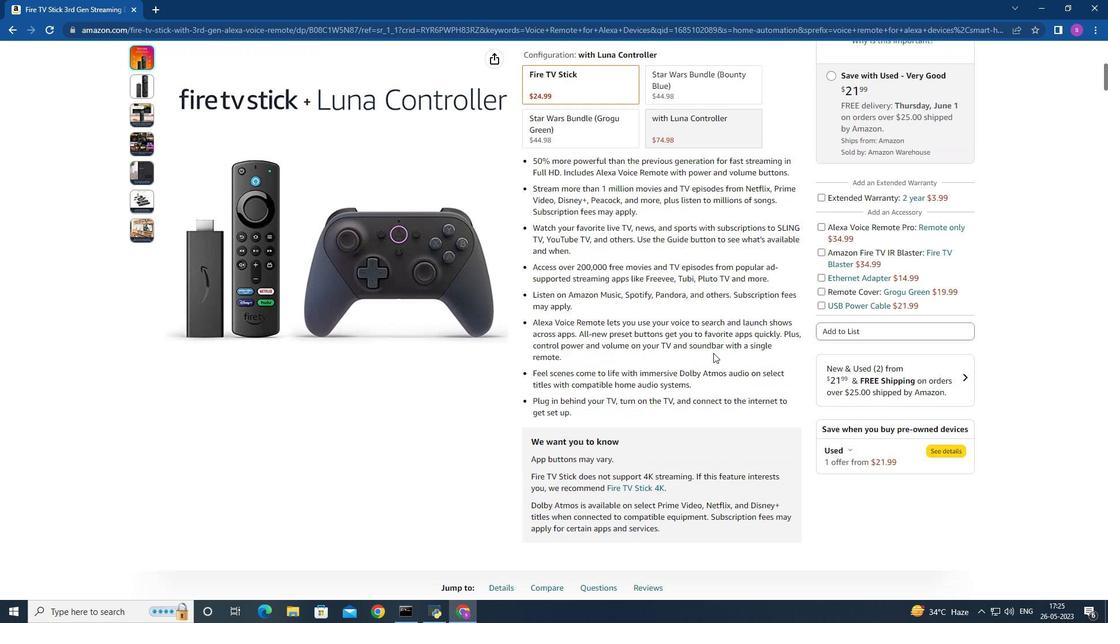 
Action: Mouse scrolled (713, 352) with delta (0, 0)
Screenshot: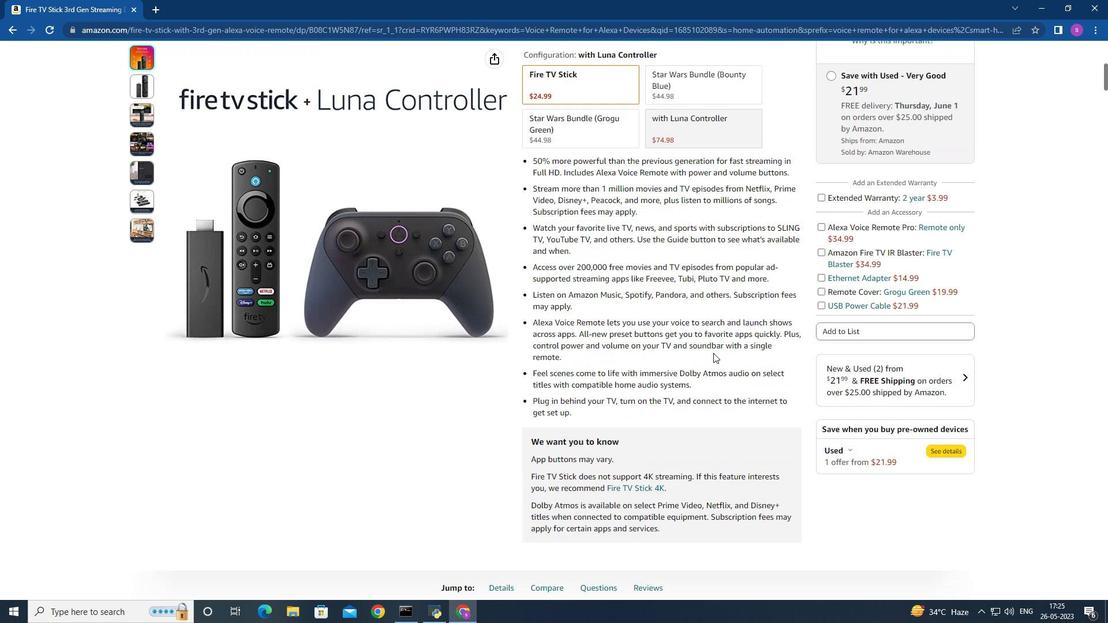 
Action: Mouse scrolled (713, 352) with delta (0, 0)
Screenshot: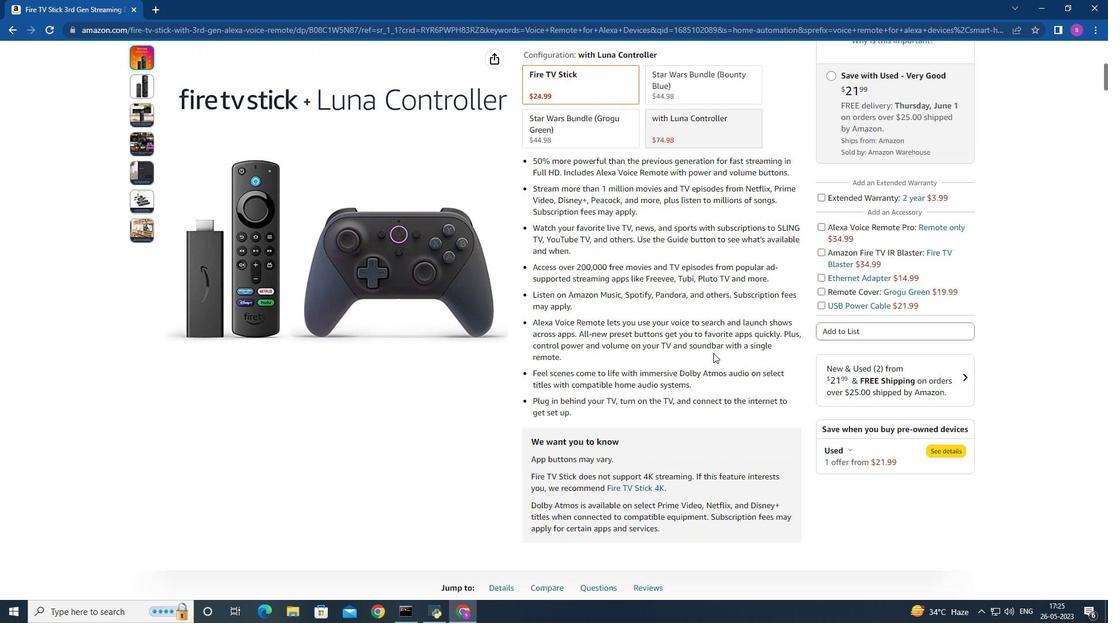 
Action: Mouse moved to (654, 245)
Screenshot: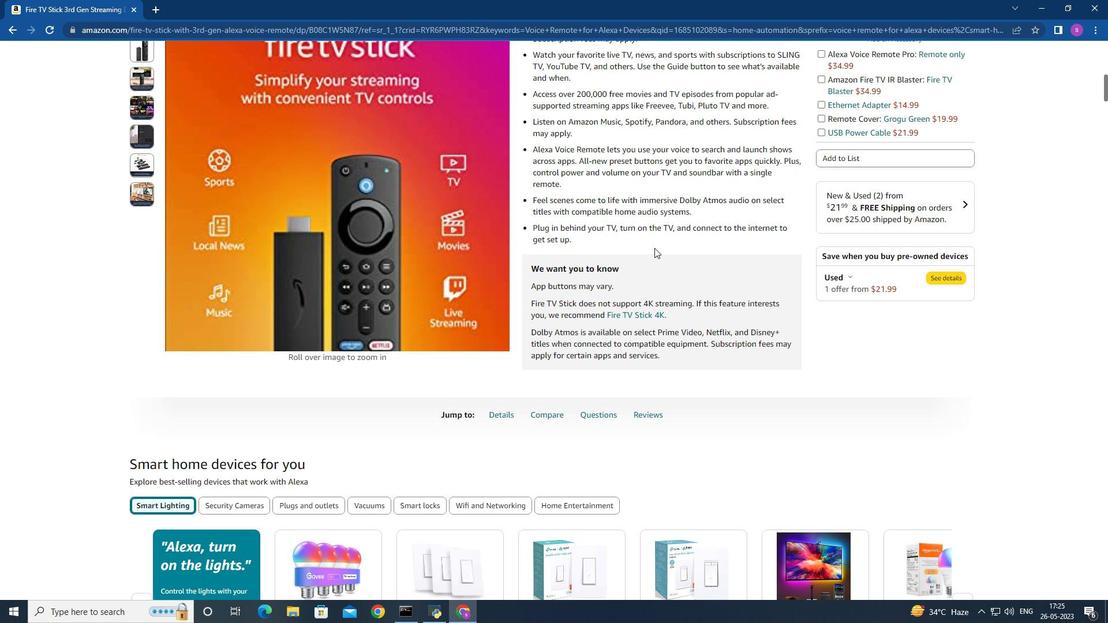 
Action: Mouse scrolled (654, 245) with delta (0, 0)
Screenshot: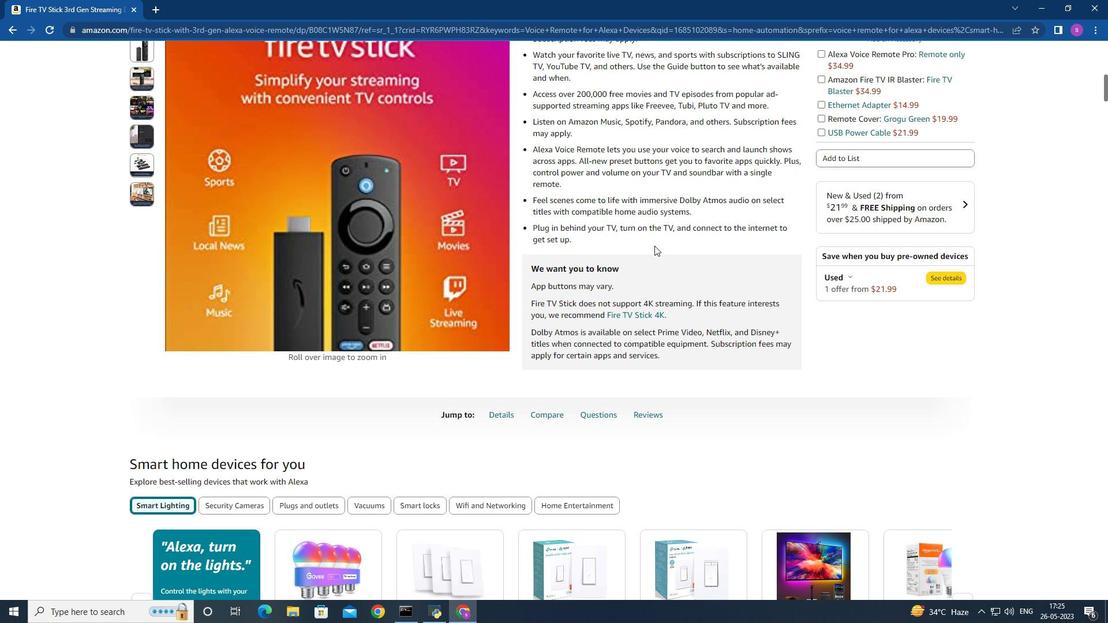 
Action: Mouse scrolled (654, 245) with delta (0, 0)
Screenshot: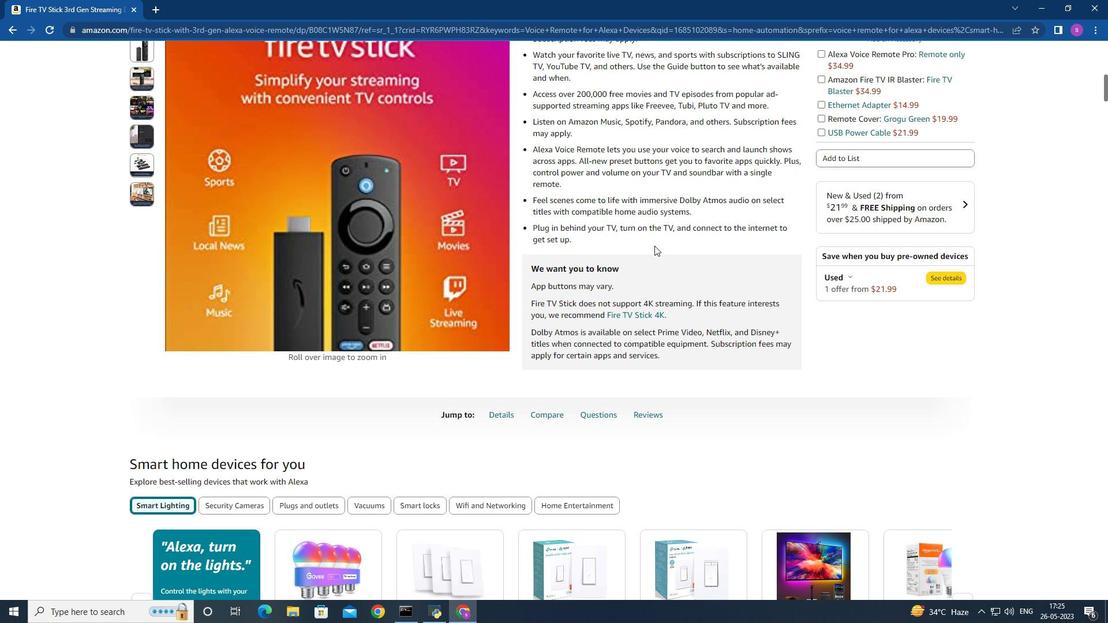 
Action: Mouse scrolled (654, 245) with delta (0, 0)
Screenshot: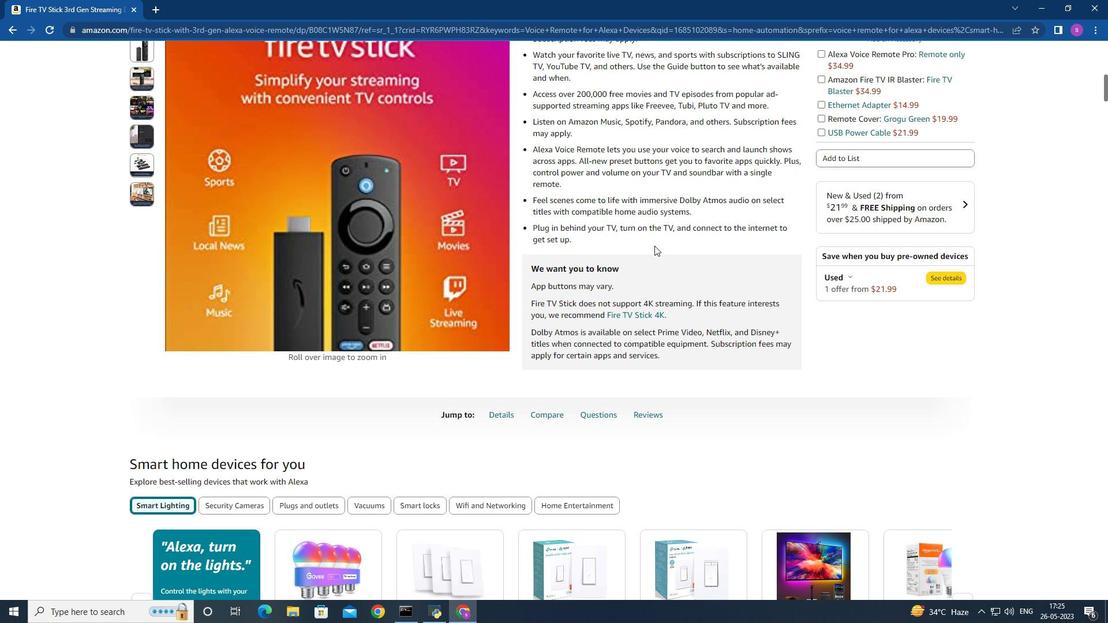 
Action: Mouse moved to (644, 178)
Screenshot: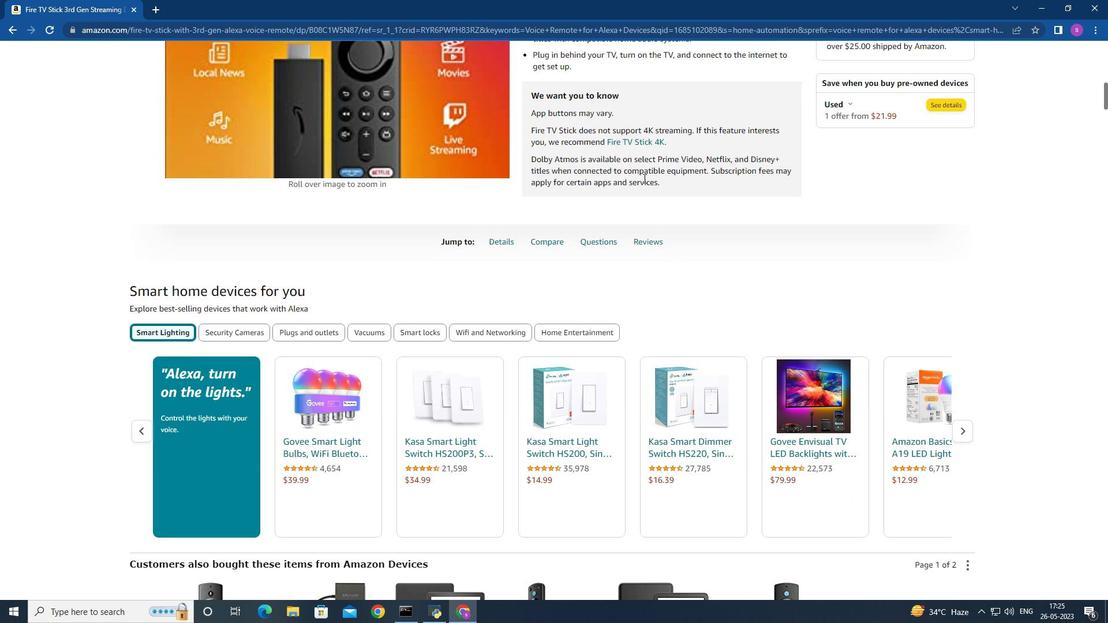 
Action: Mouse scrolled (644, 177) with delta (0, 0)
Screenshot: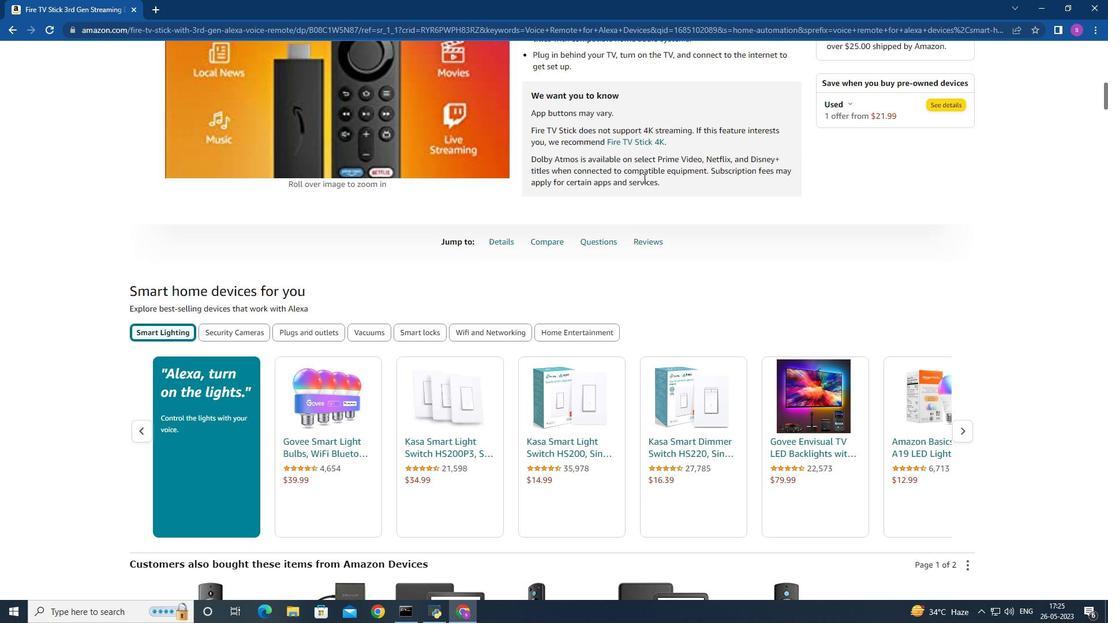 
Action: Mouse scrolled (644, 177) with delta (0, 0)
Screenshot: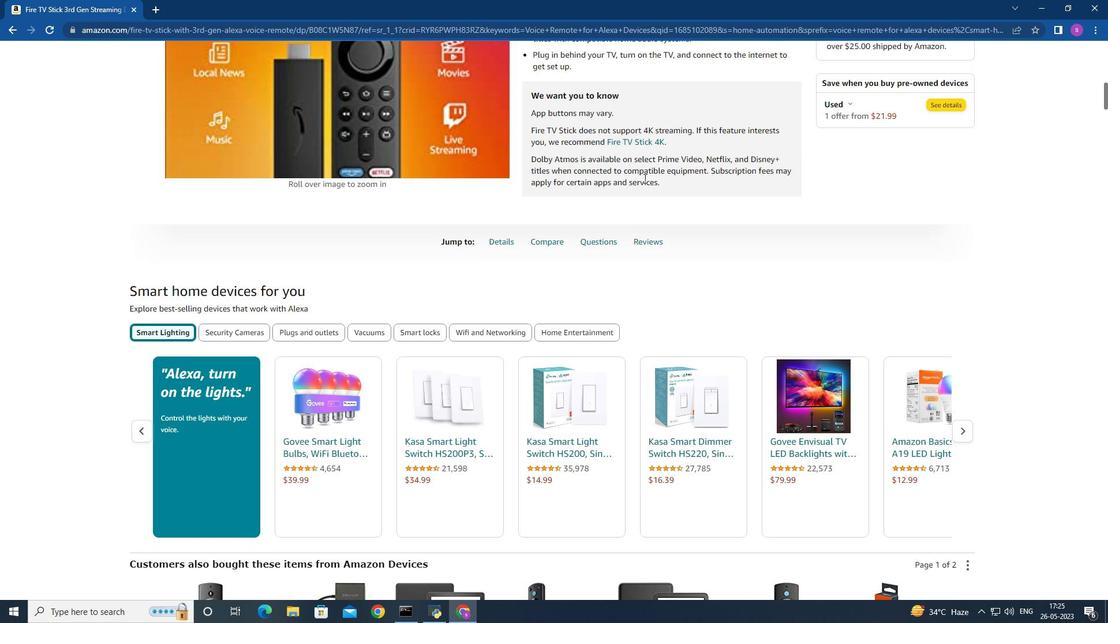 
Action: Mouse scrolled (644, 177) with delta (0, 0)
Screenshot: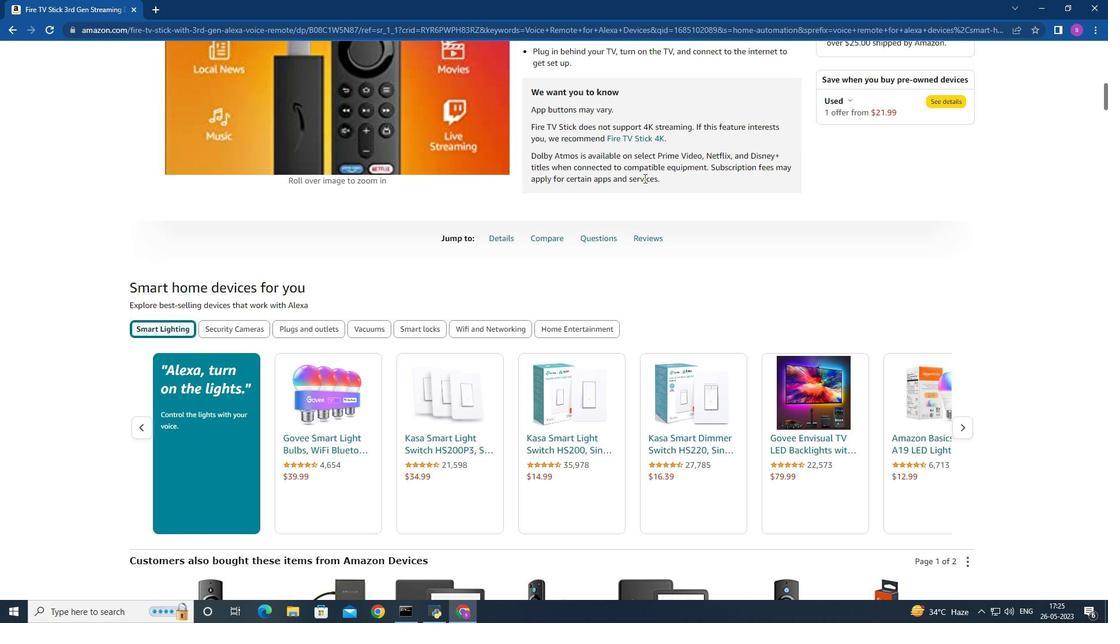 
Action: Mouse scrolled (644, 177) with delta (0, 0)
Screenshot: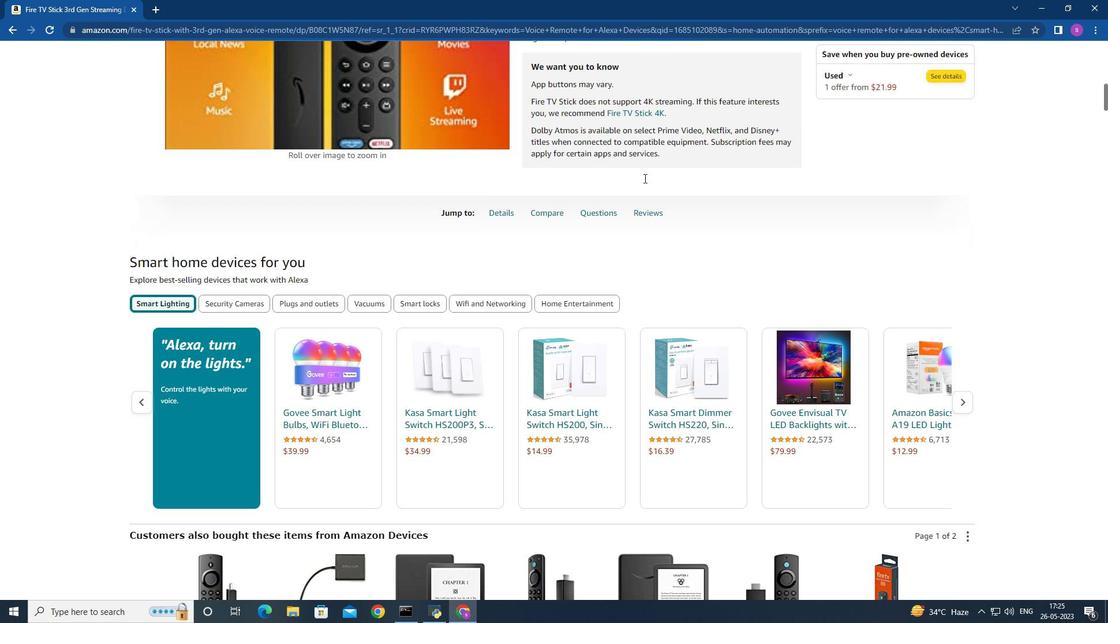 
Action: Mouse moved to (644, 178)
Screenshot: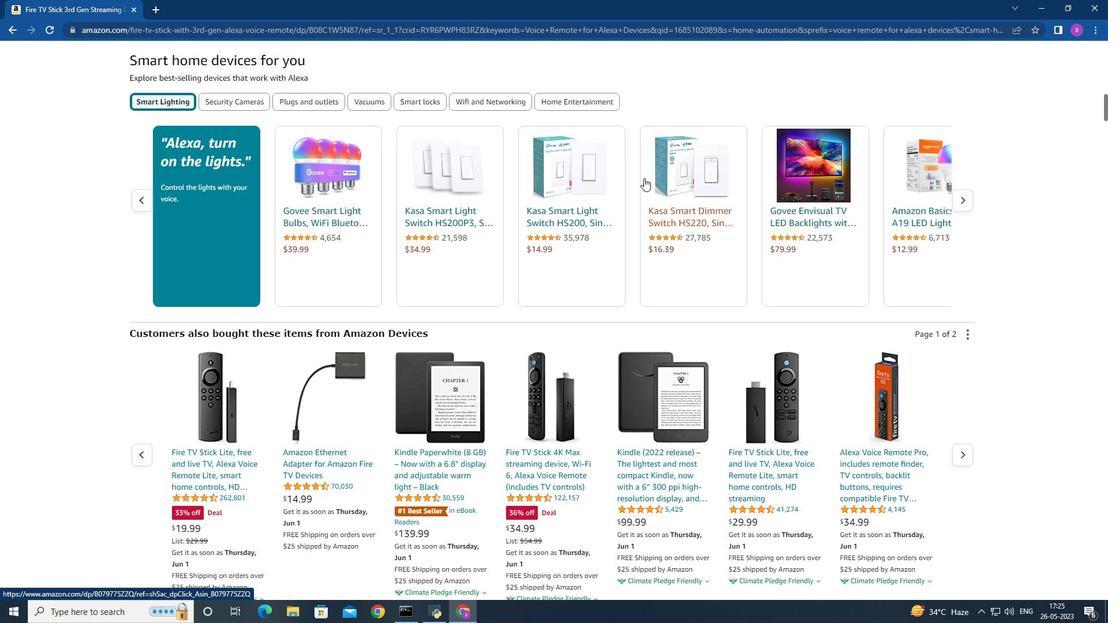 
Action: Mouse scrolled (644, 178) with delta (0, 0)
Screenshot: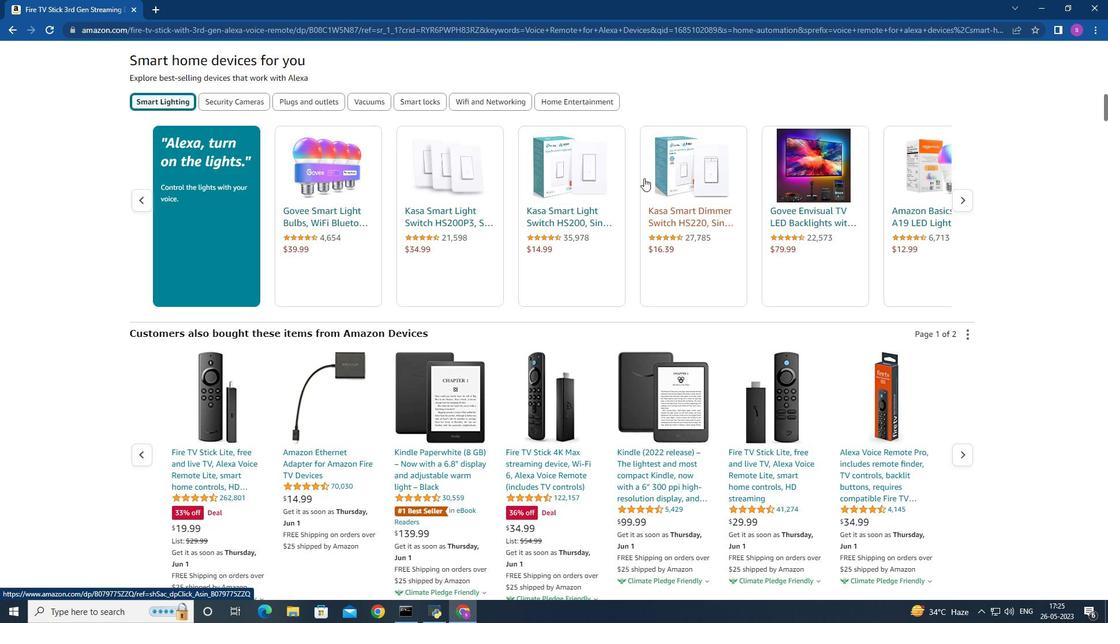 
Action: Mouse scrolled (644, 178) with delta (0, 0)
Screenshot: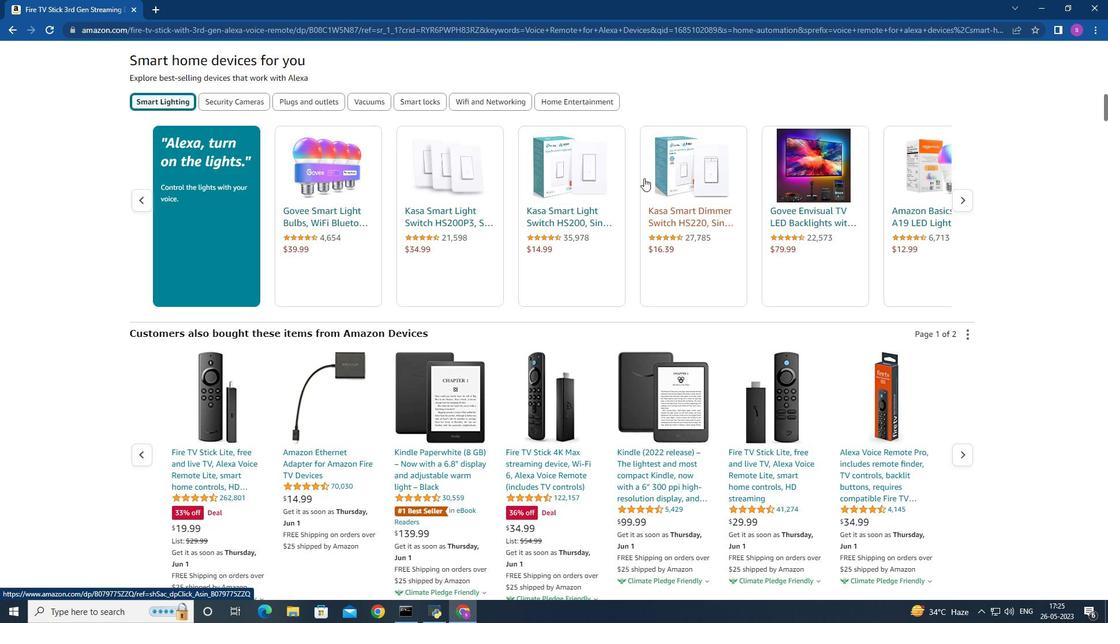 
Action: Mouse scrolled (644, 178) with delta (0, 0)
Screenshot: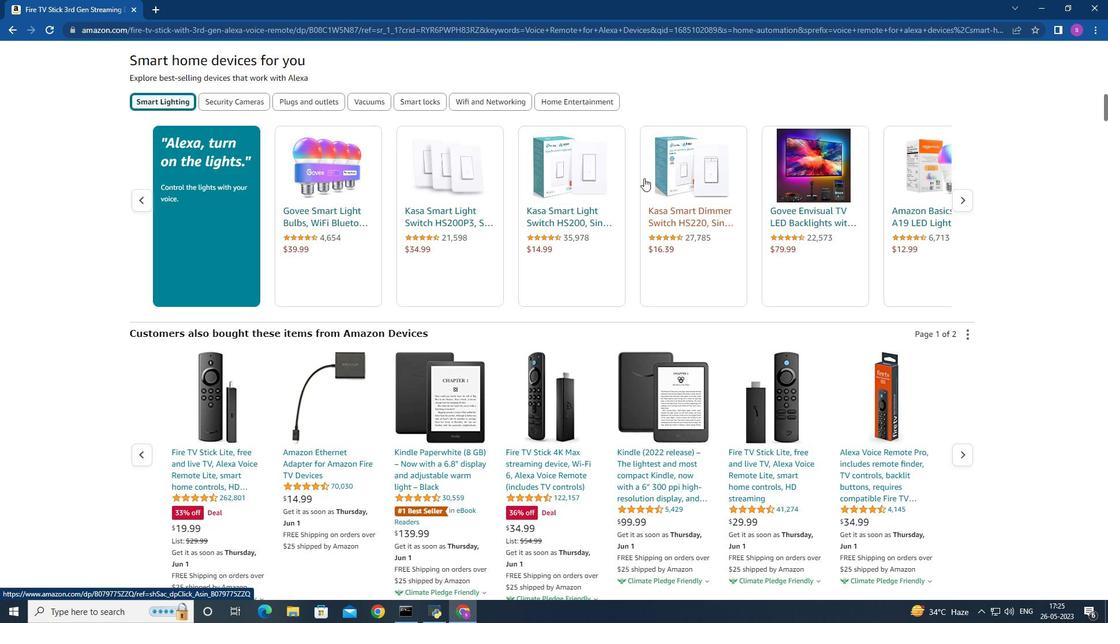 
Action: Mouse scrolled (644, 178) with delta (0, 0)
Screenshot: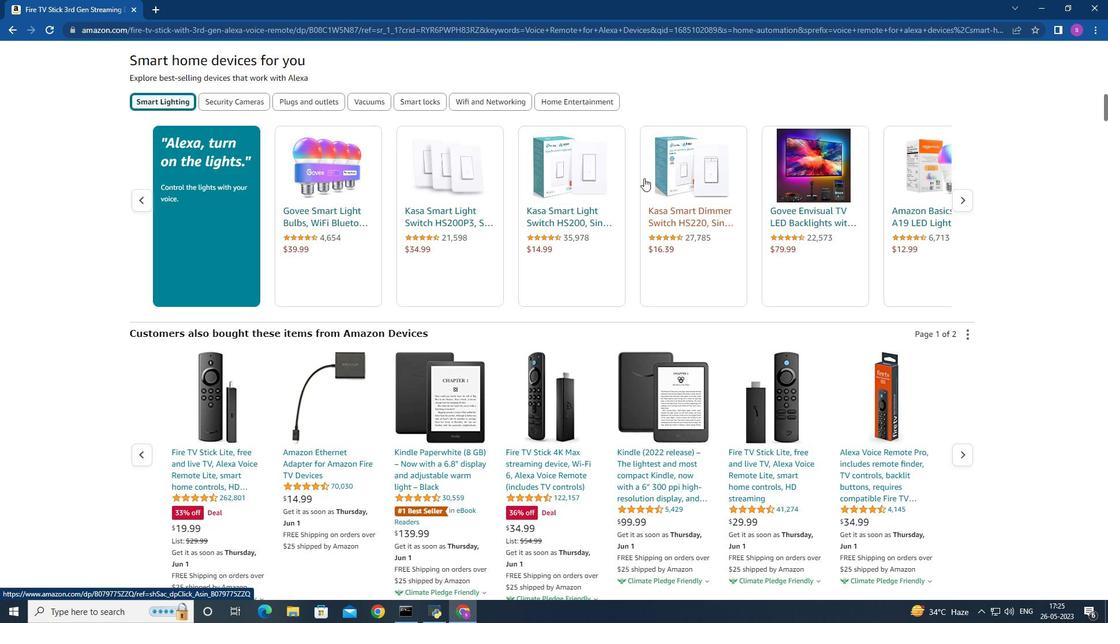 
Action: Mouse scrolled (644, 178) with delta (0, 0)
Screenshot: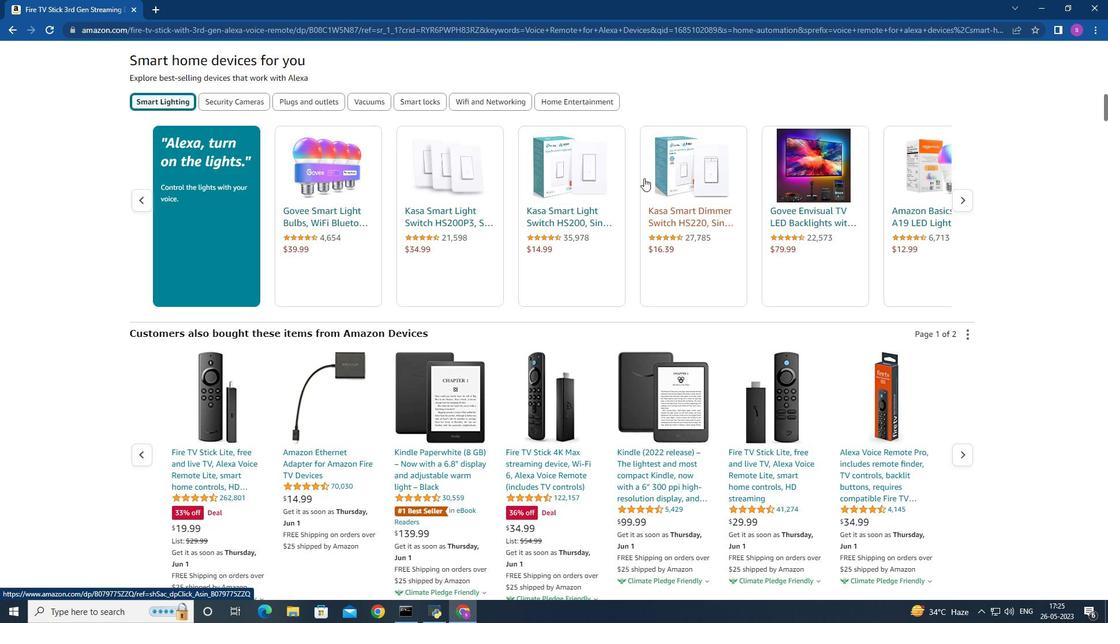 
Action: Mouse moved to (645, 190)
Screenshot: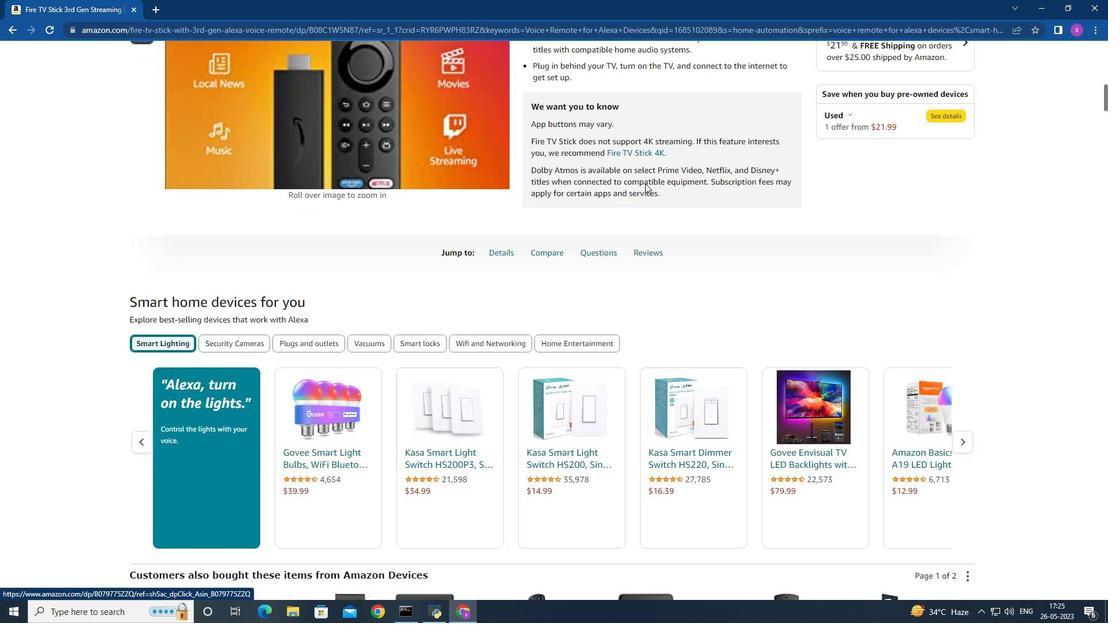 
Action: Mouse scrolled (645, 191) with delta (0, 0)
Screenshot: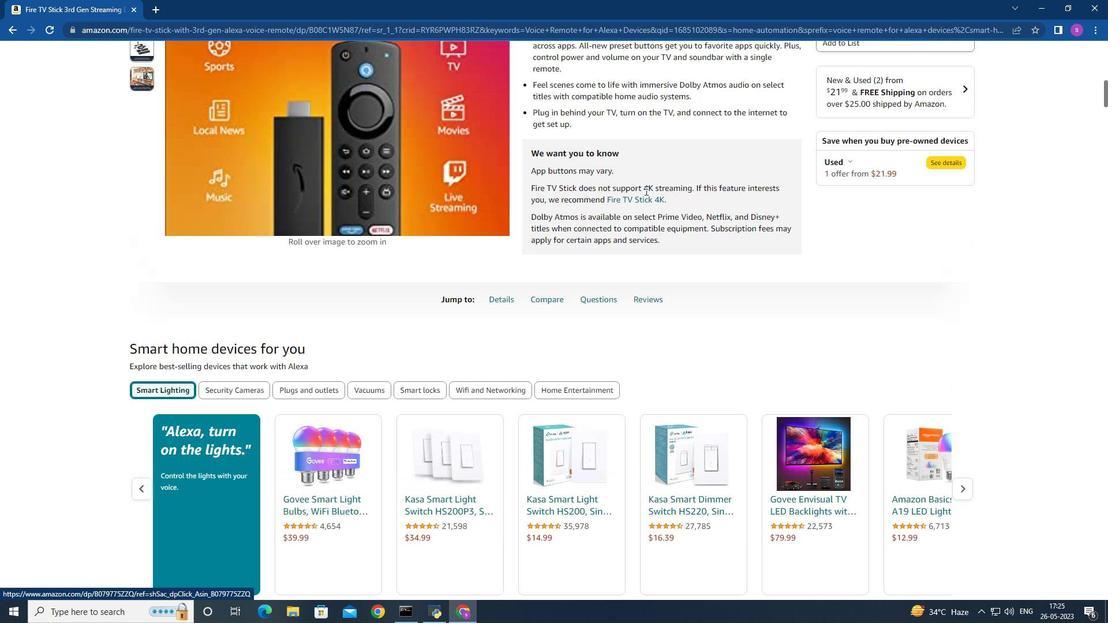 
Action: Mouse scrolled (645, 191) with delta (0, 0)
Screenshot: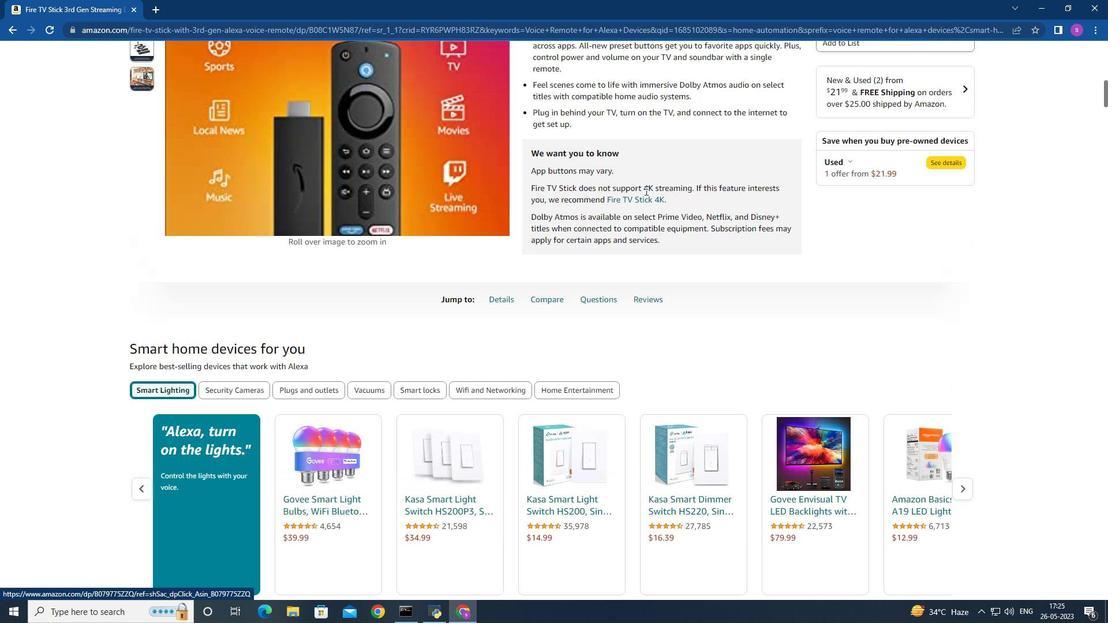 
Action: Mouse scrolled (645, 191) with delta (0, 0)
Screenshot: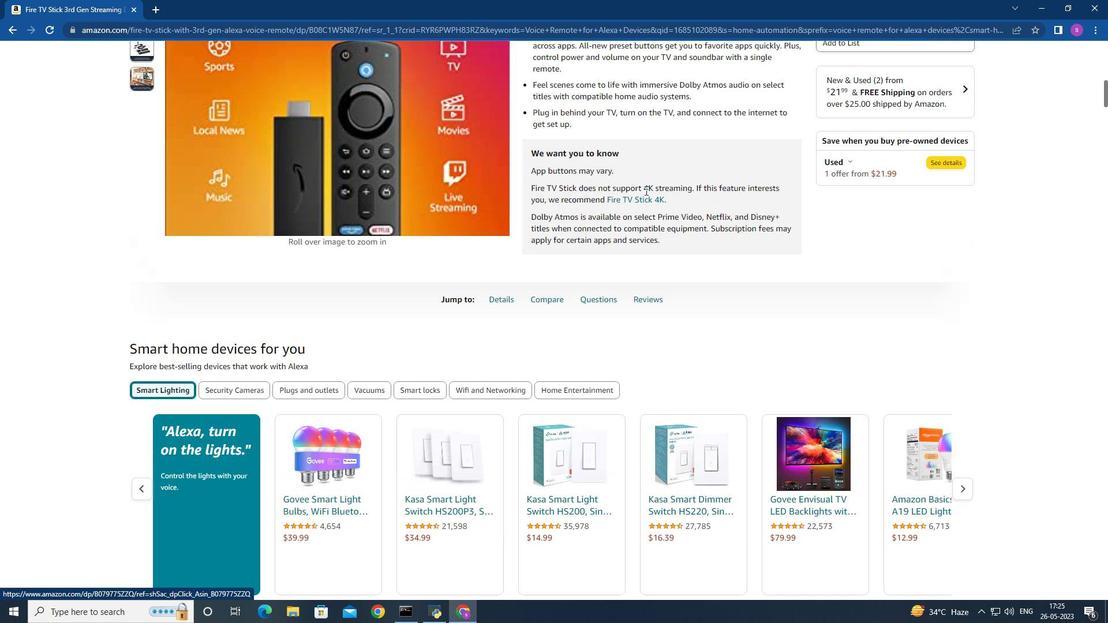 
Action: Mouse scrolled (645, 191) with delta (0, 0)
Screenshot: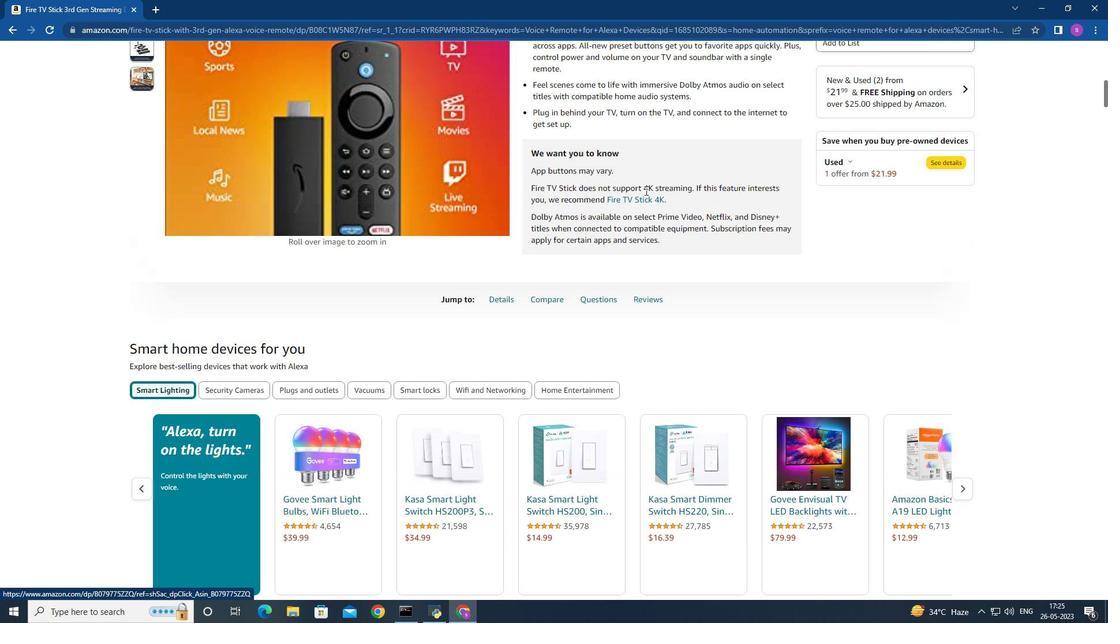 
Action: Mouse scrolled (645, 191) with delta (0, 0)
Screenshot: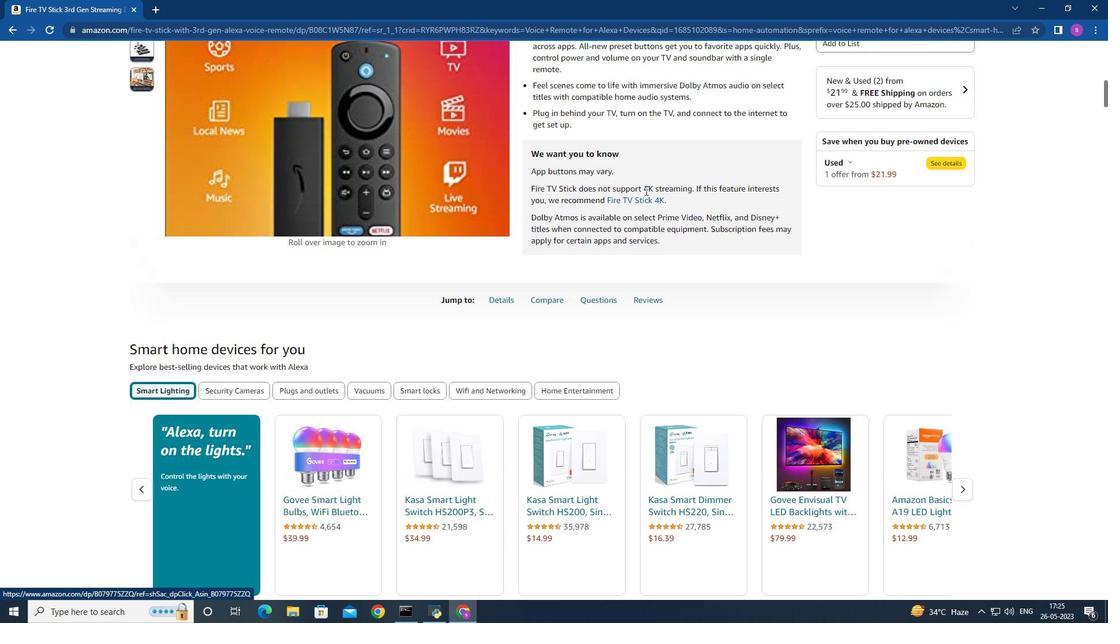 
Action: Mouse scrolled (645, 191) with delta (0, 0)
Screenshot: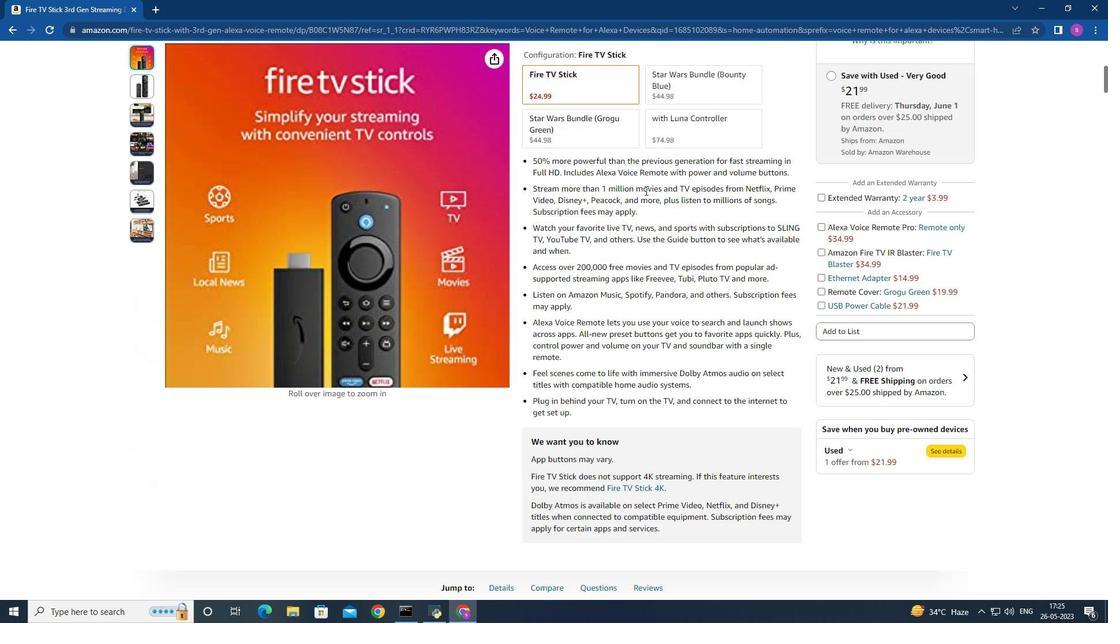 
Action: Mouse scrolled (645, 191) with delta (0, 0)
Screenshot: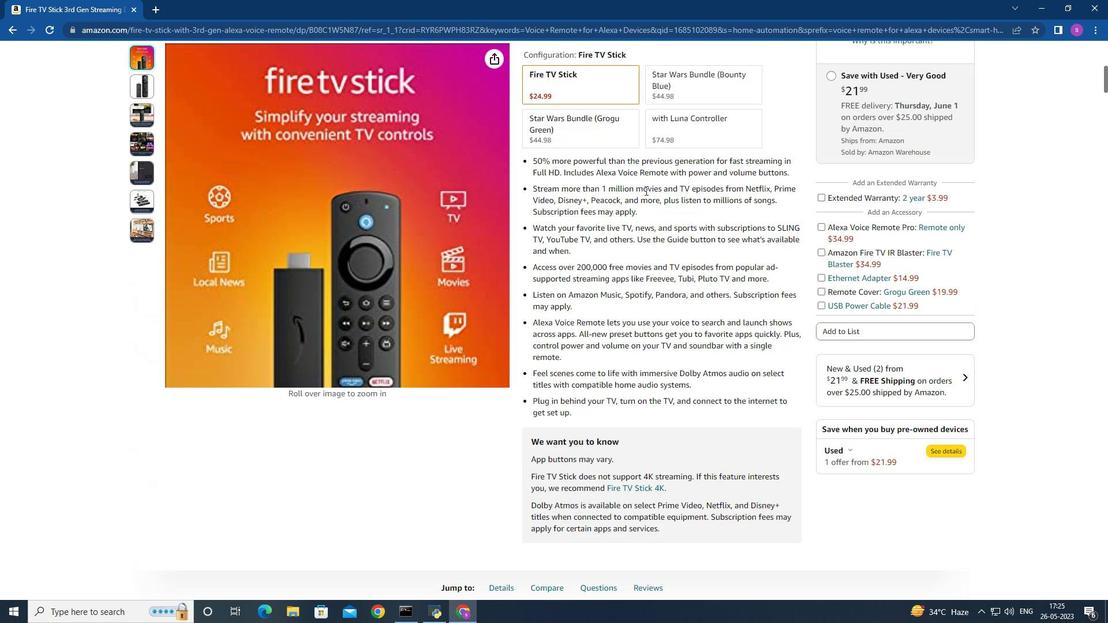 
Action: Mouse scrolled (645, 191) with delta (0, 0)
Screenshot: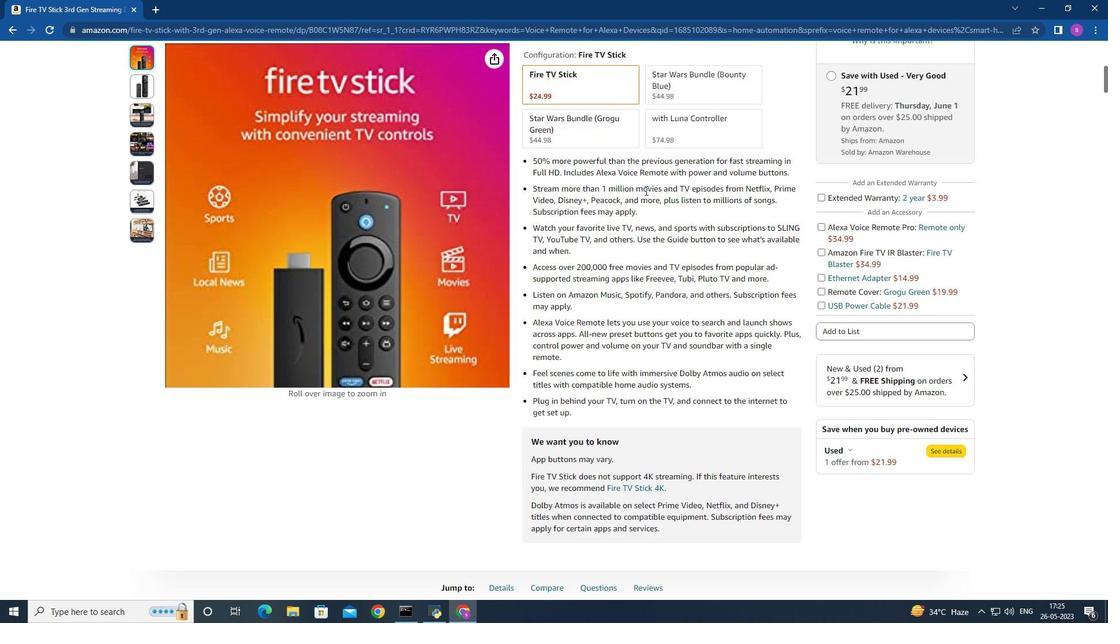 
Action: Mouse scrolled (645, 191) with delta (0, 0)
Screenshot: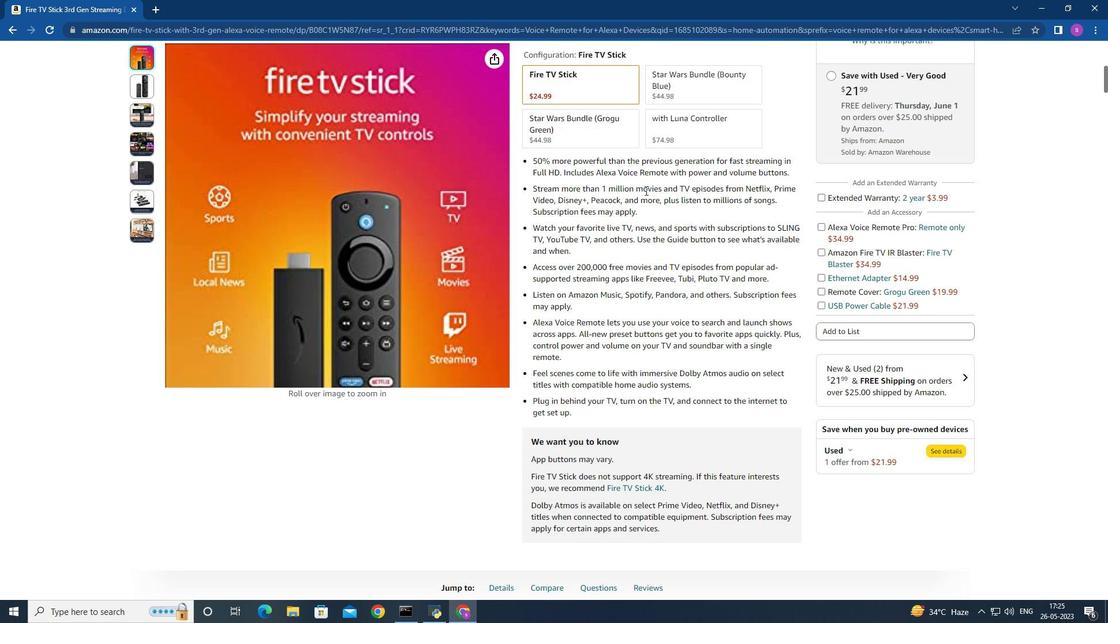
Action: Mouse scrolled (645, 191) with delta (0, 0)
Screenshot: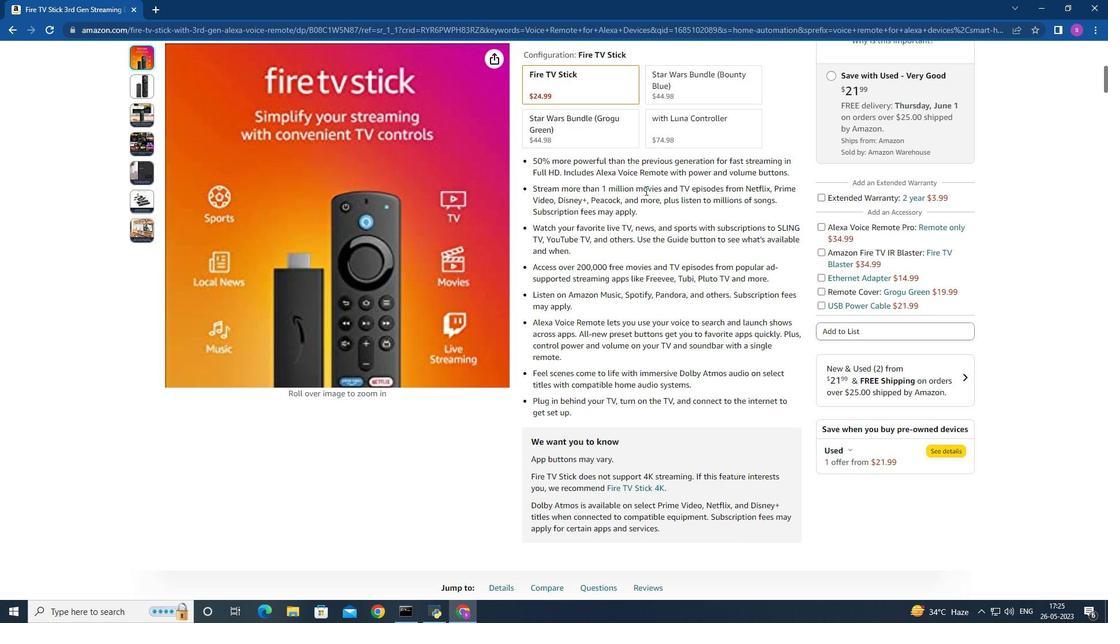 
Action: Mouse scrolled (645, 191) with delta (0, 0)
Screenshot: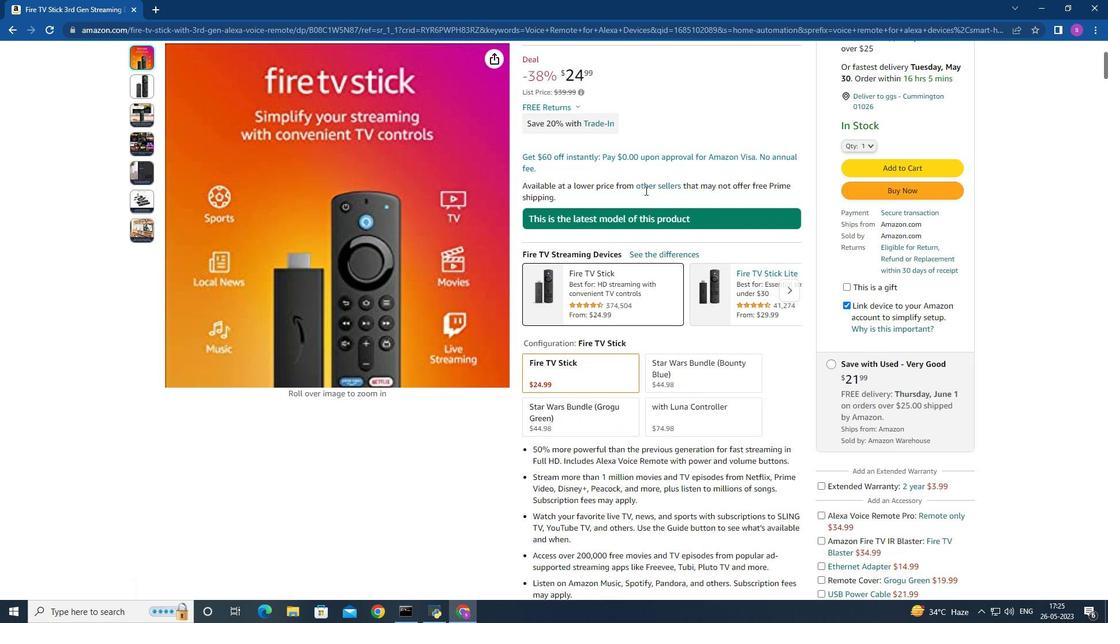 
Action: Mouse scrolled (645, 191) with delta (0, 0)
Screenshot: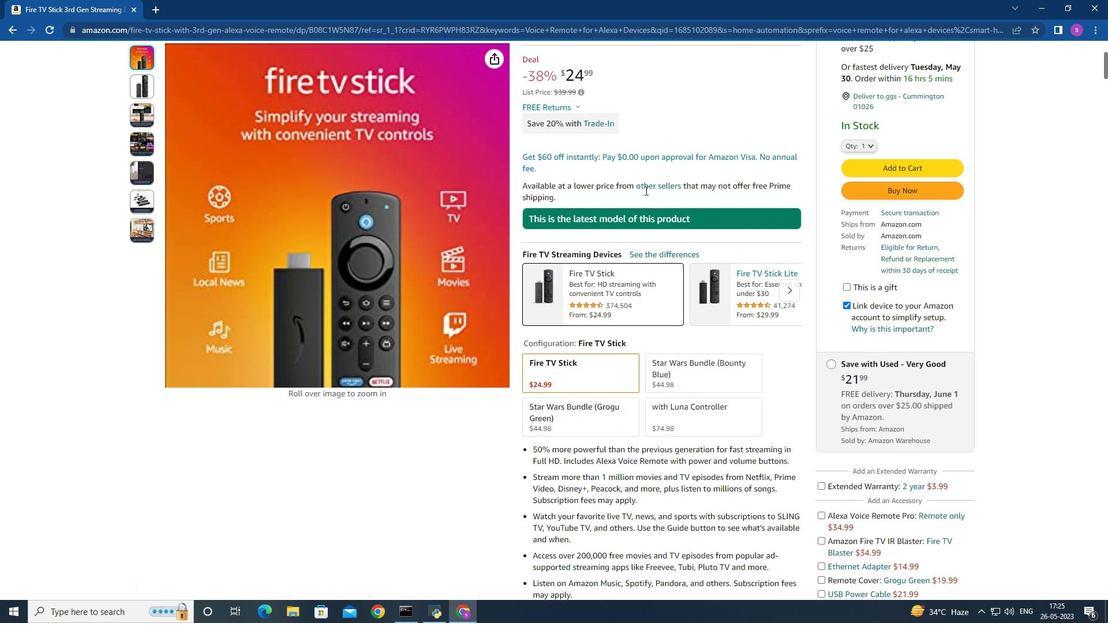 
Action: Mouse scrolled (645, 191) with delta (0, 0)
Screenshot: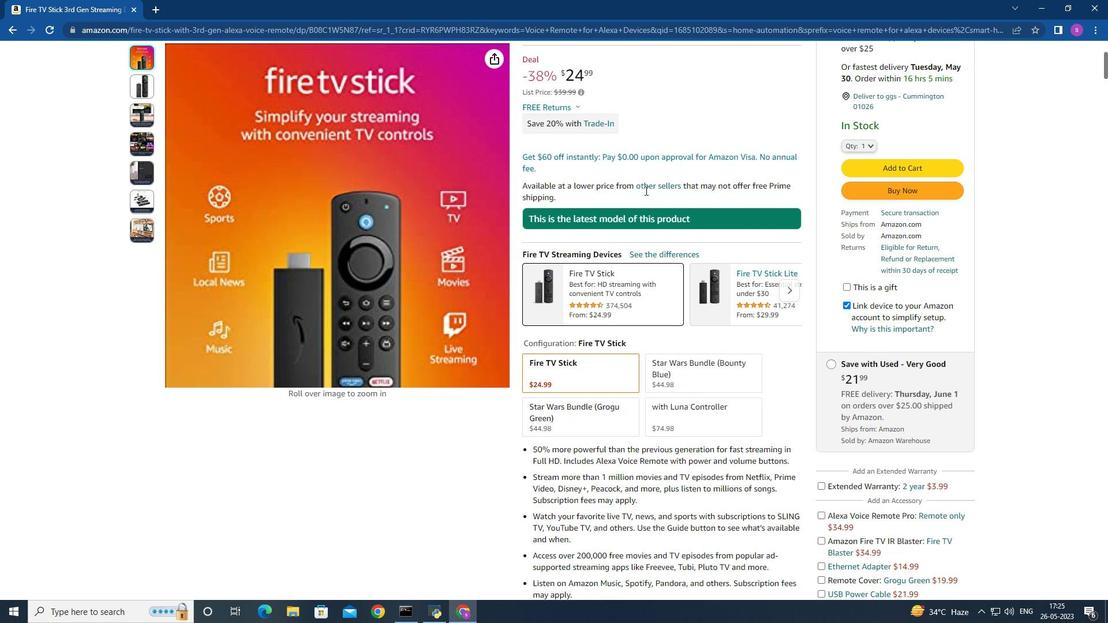 
Action: Mouse scrolled (645, 191) with delta (0, 0)
Screenshot: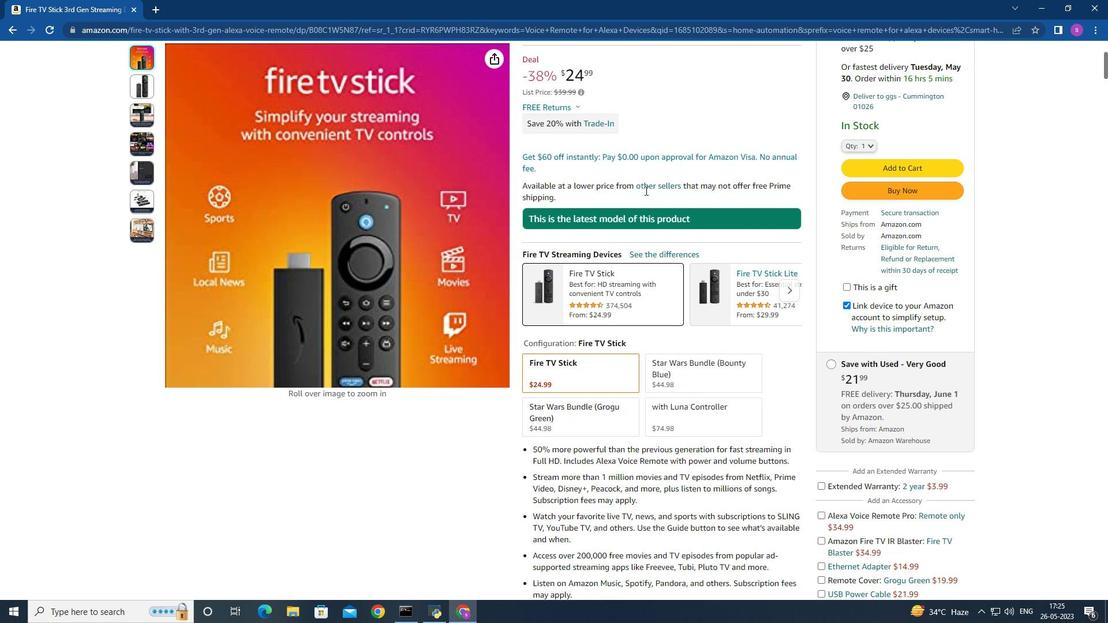
Action: Mouse scrolled (645, 191) with delta (0, 0)
Screenshot: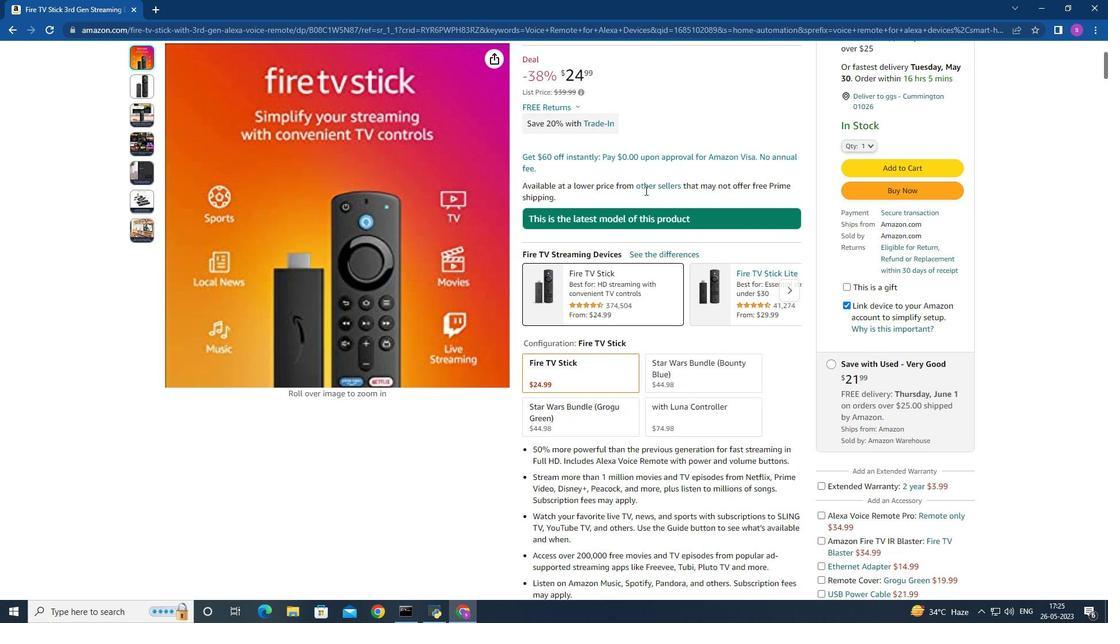 
Action: Mouse scrolled (645, 191) with delta (0, 0)
Screenshot: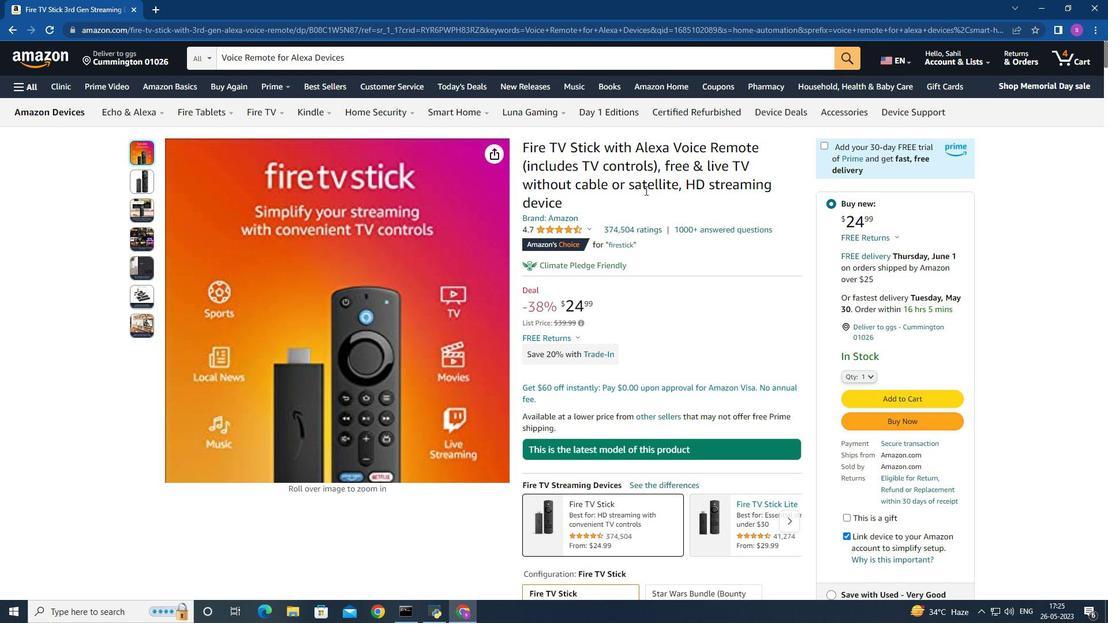 
Action: Mouse scrolled (645, 191) with delta (0, 0)
Screenshot: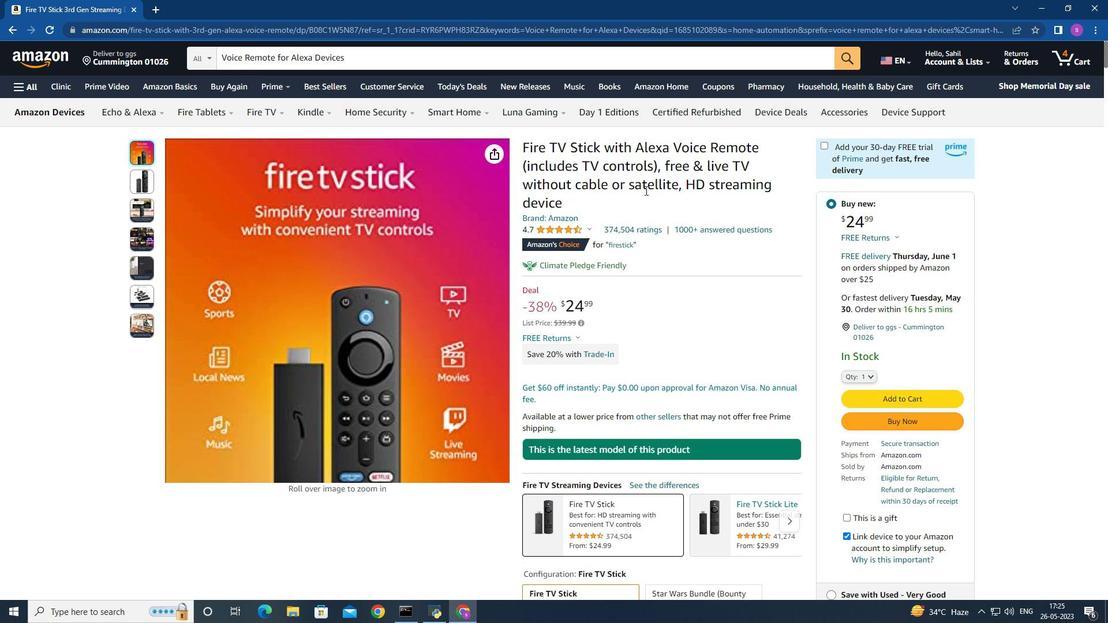 
Action: Mouse scrolled (645, 191) with delta (0, 0)
Screenshot: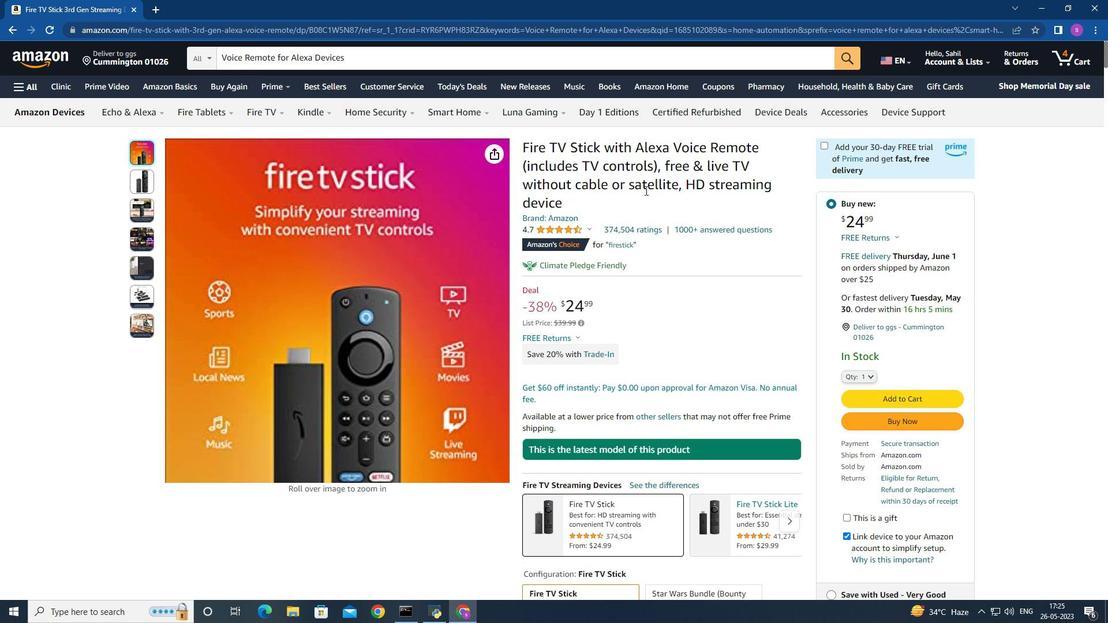 
Action: Mouse scrolled (645, 191) with delta (0, 0)
Screenshot: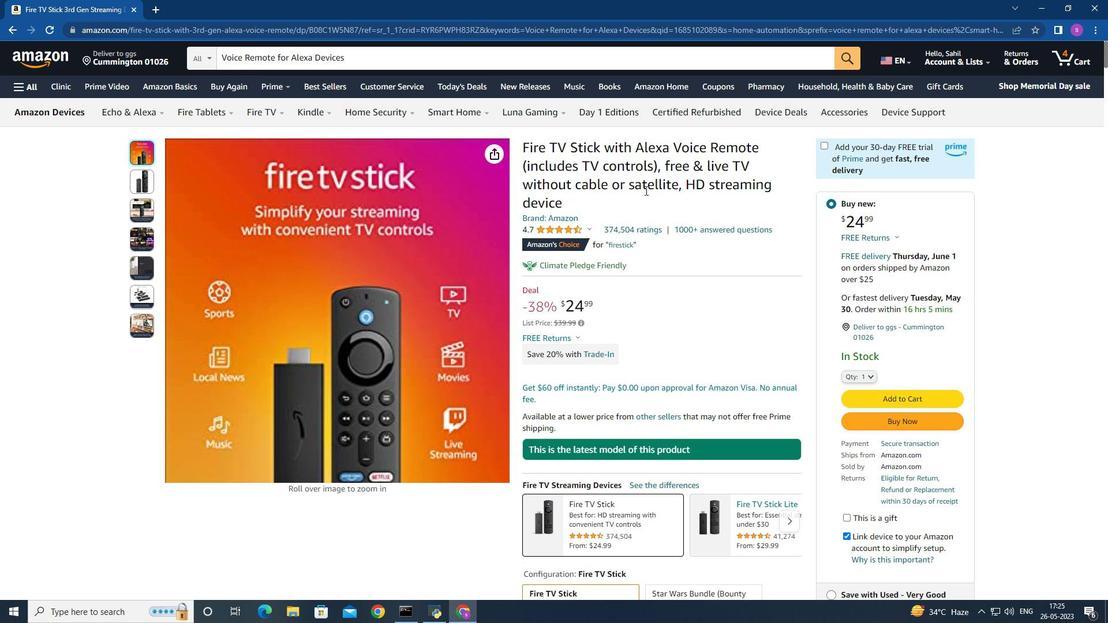 
Action: Mouse moved to (13, 32)
Screenshot: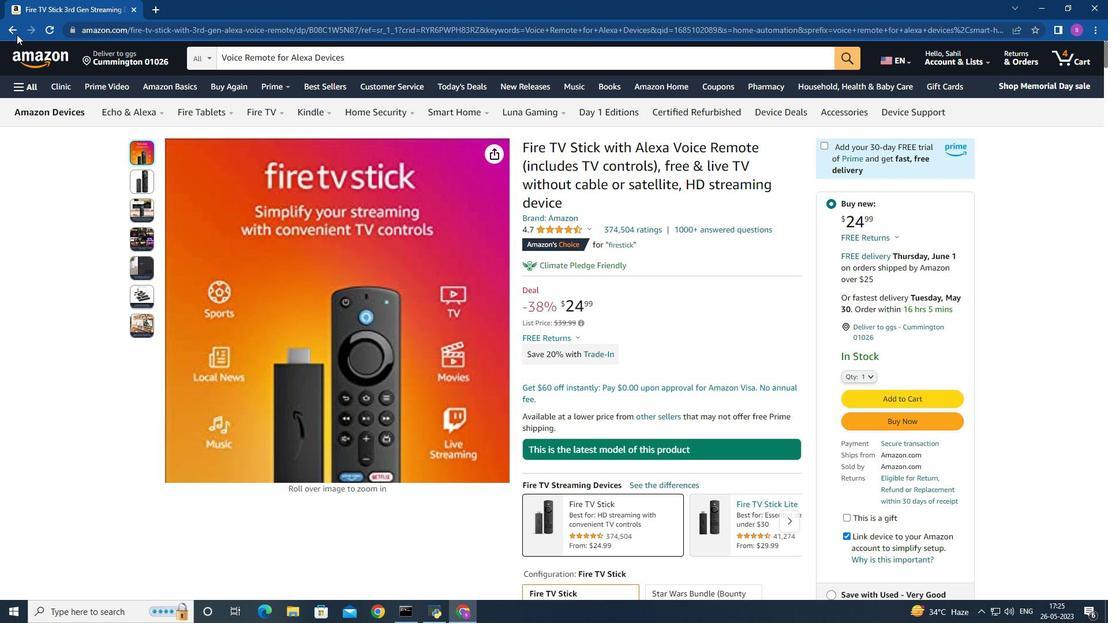 
Action: Mouse pressed left at (13, 32)
Screenshot: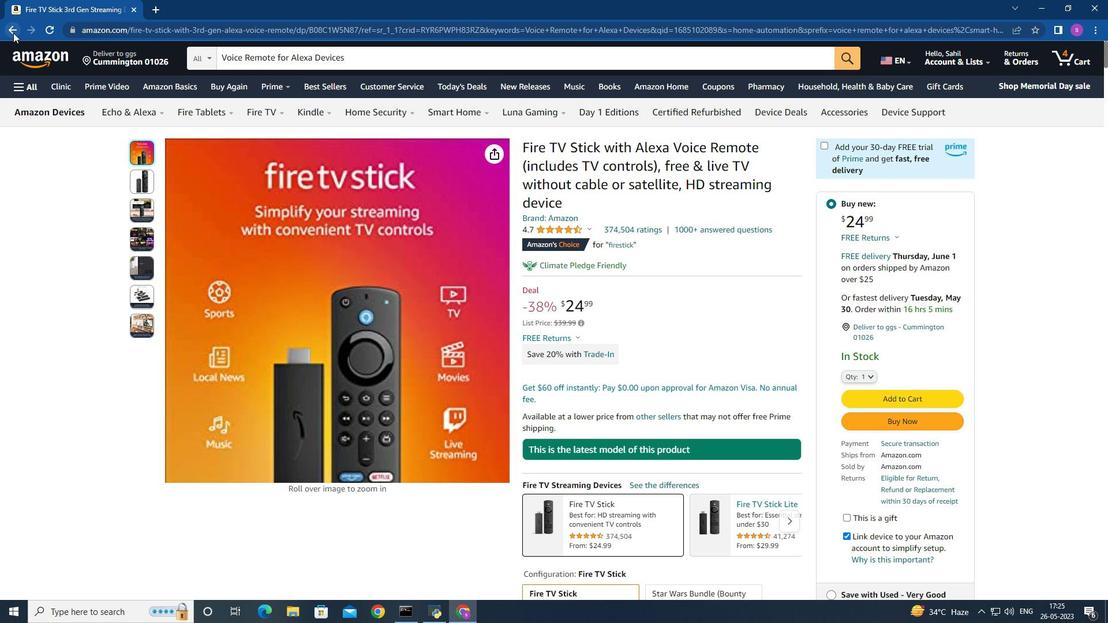
Action: Mouse moved to (480, 229)
Screenshot: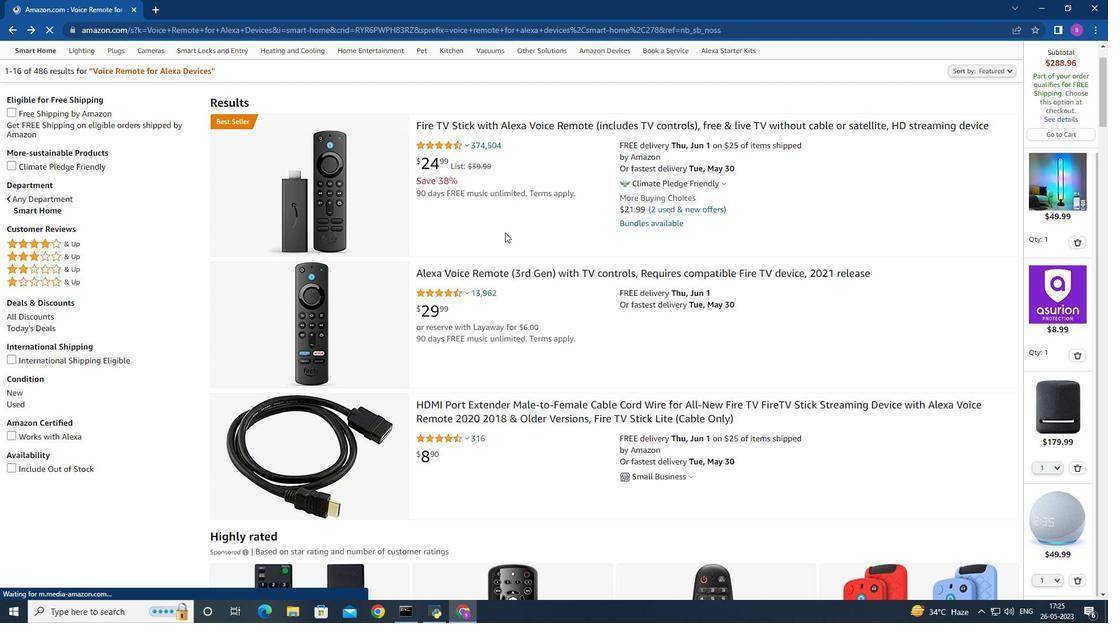 
Action: Mouse scrolled (480, 229) with delta (0, 0)
Screenshot: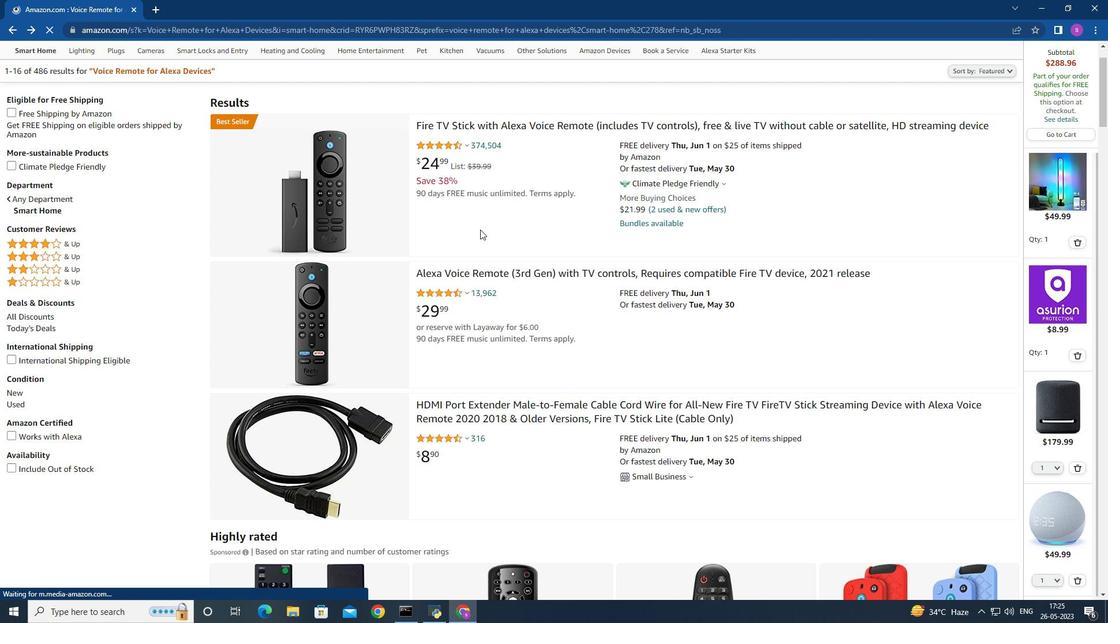 
Action: Mouse scrolled (480, 229) with delta (0, 0)
Screenshot: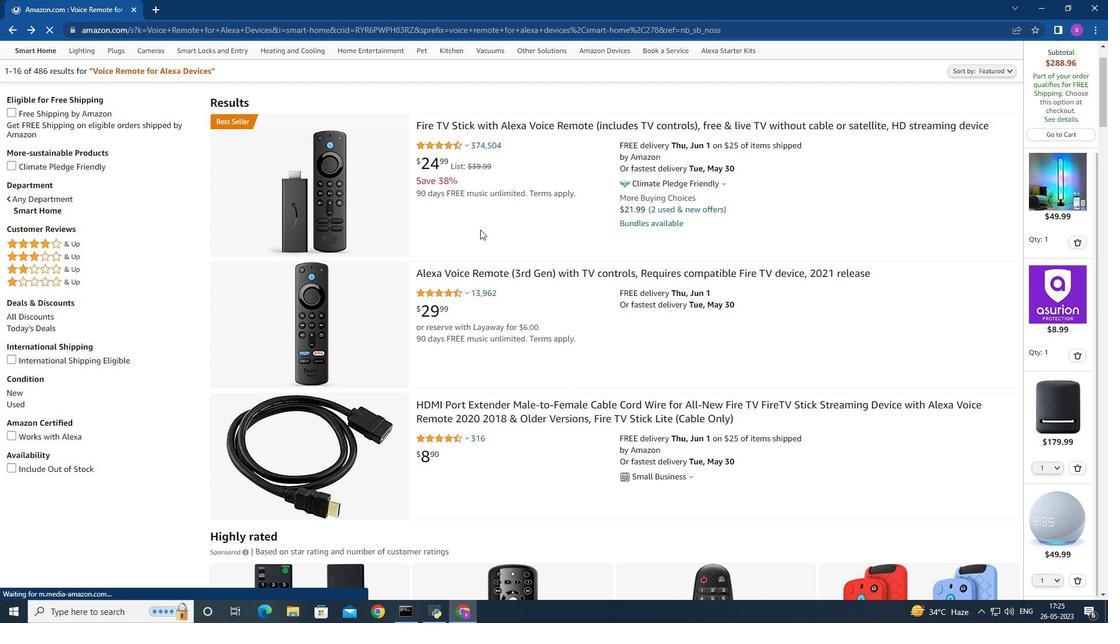 
Action: Mouse scrolled (480, 229) with delta (0, 0)
Screenshot: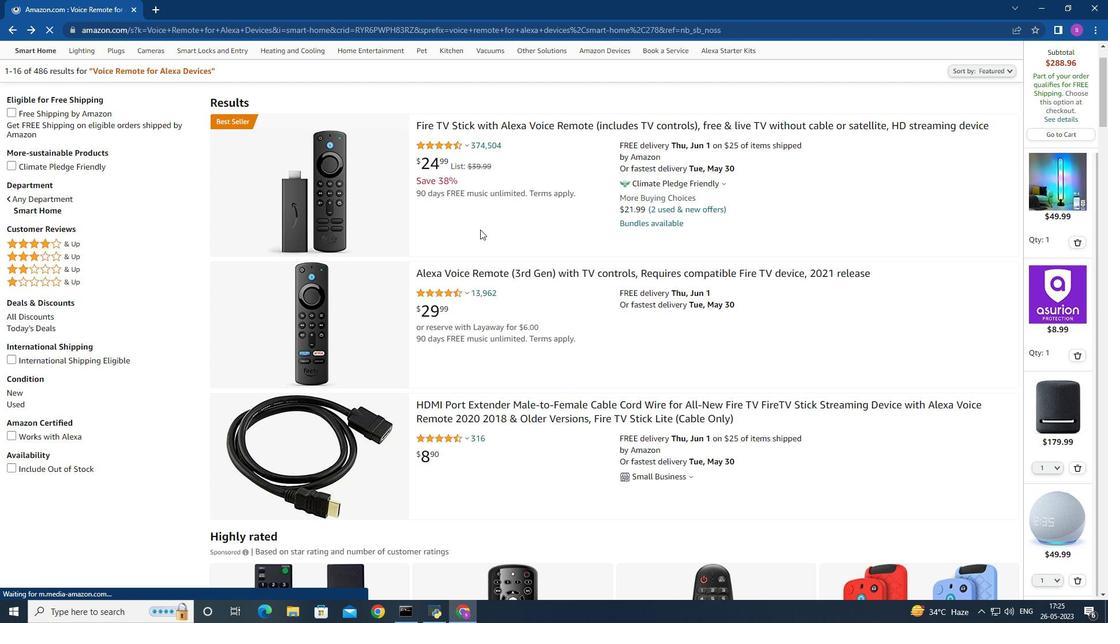 
Action: Mouse moved to (426, 199)
Screenshot: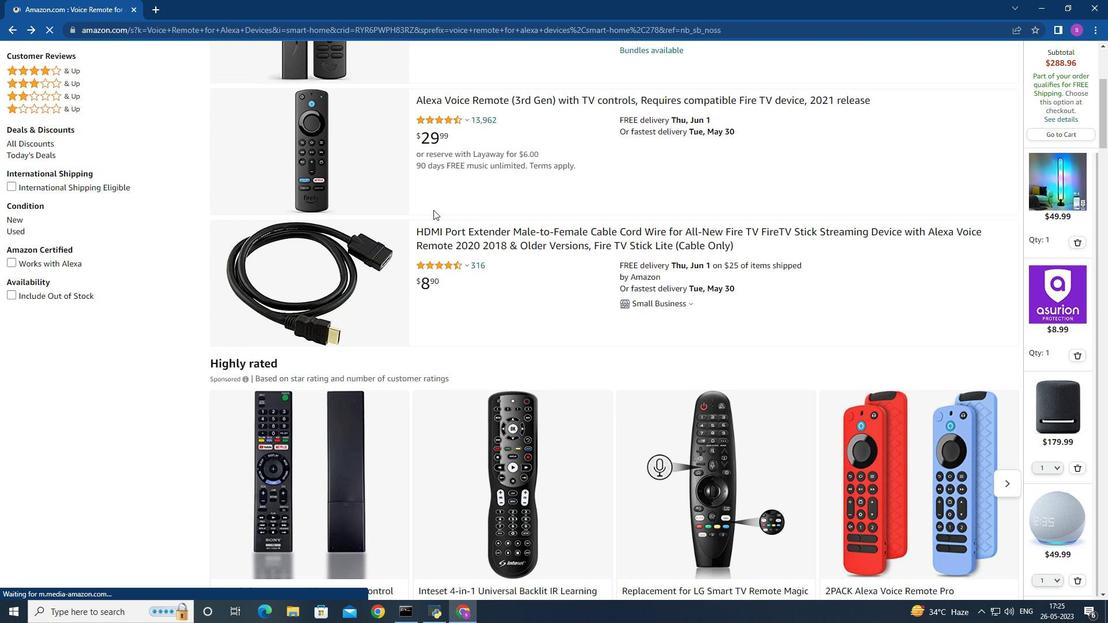 
Action: Mouse scrolled (426, 199) with delta (0, 0)
Screenshot: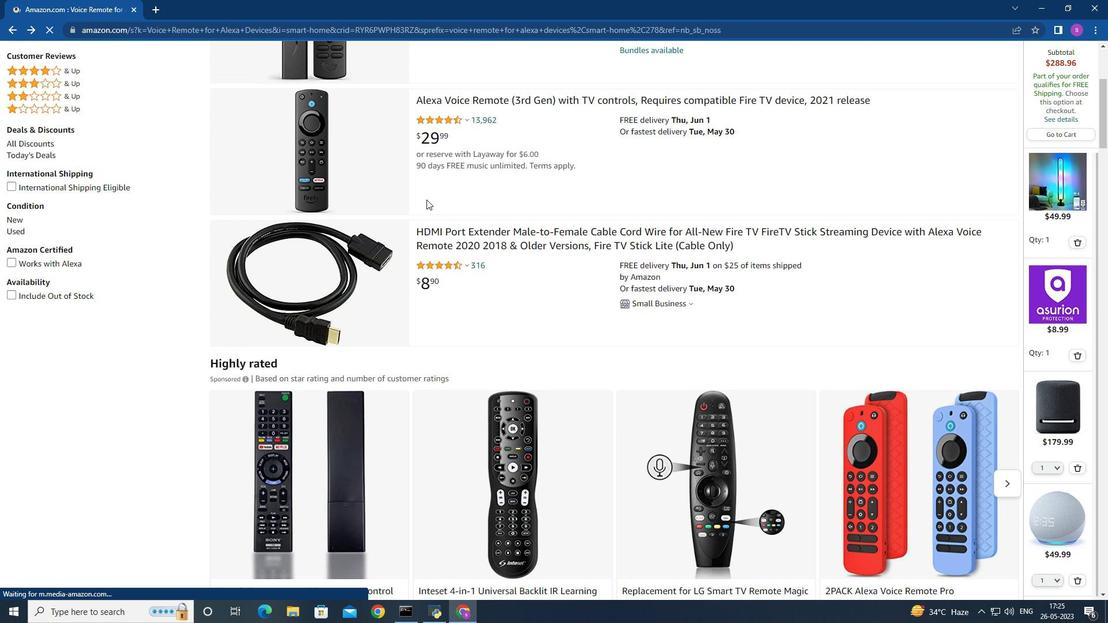 
Action: Mouse scrolled (426, 199) with delta (0, 0)
Screenshot: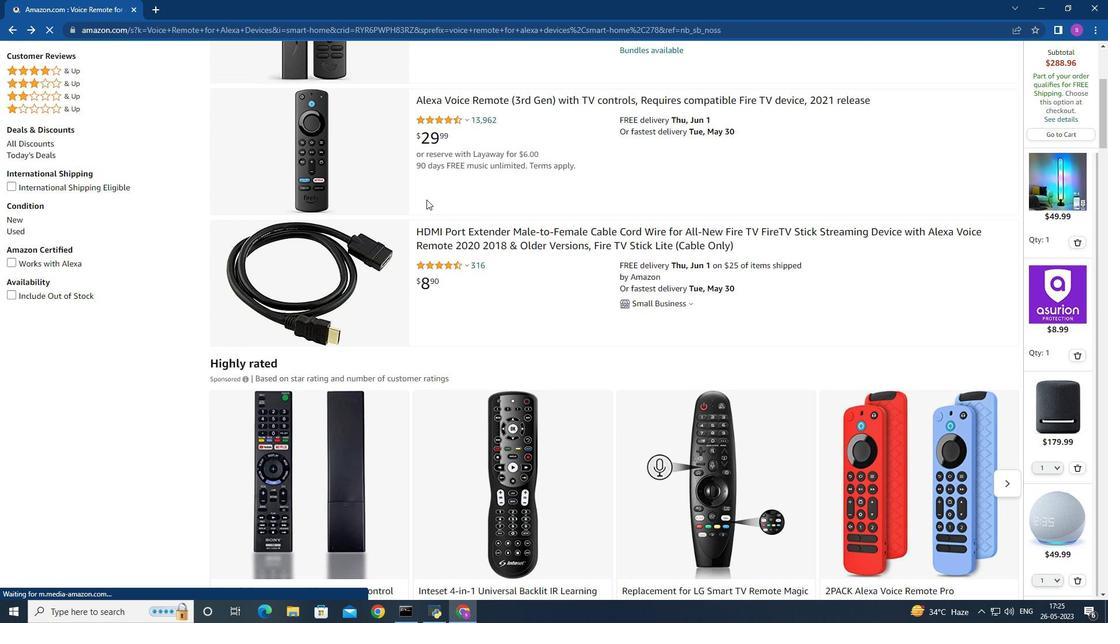 
Action: Mouse scrolled (426, 199) with delta (0, 0)
Screenshot: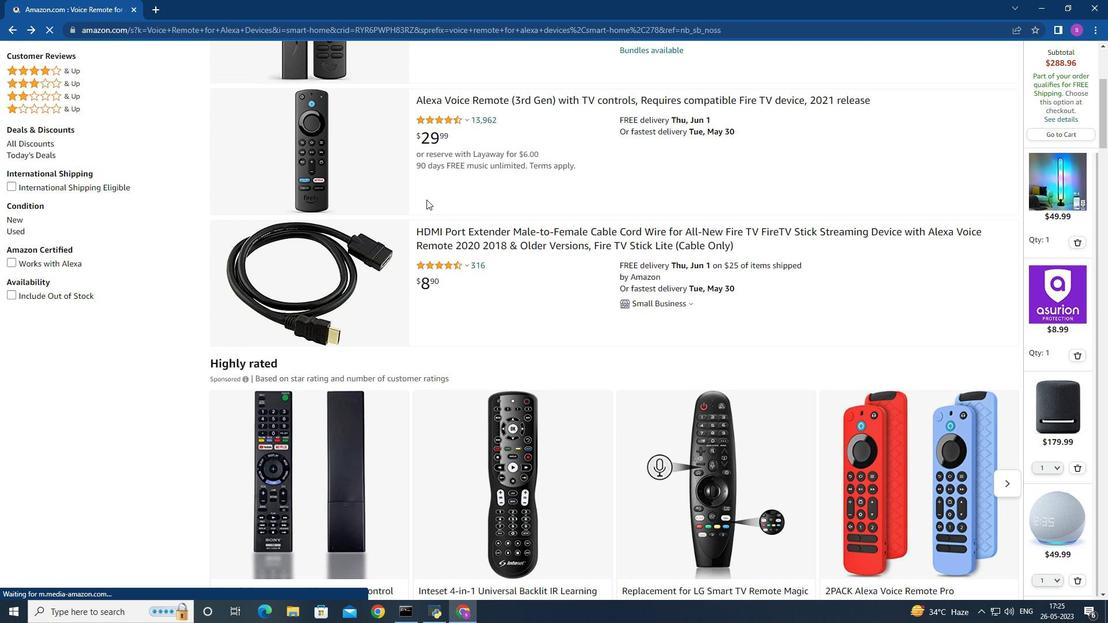 
Action: Mouse moved to (323, 146)
Screenshot: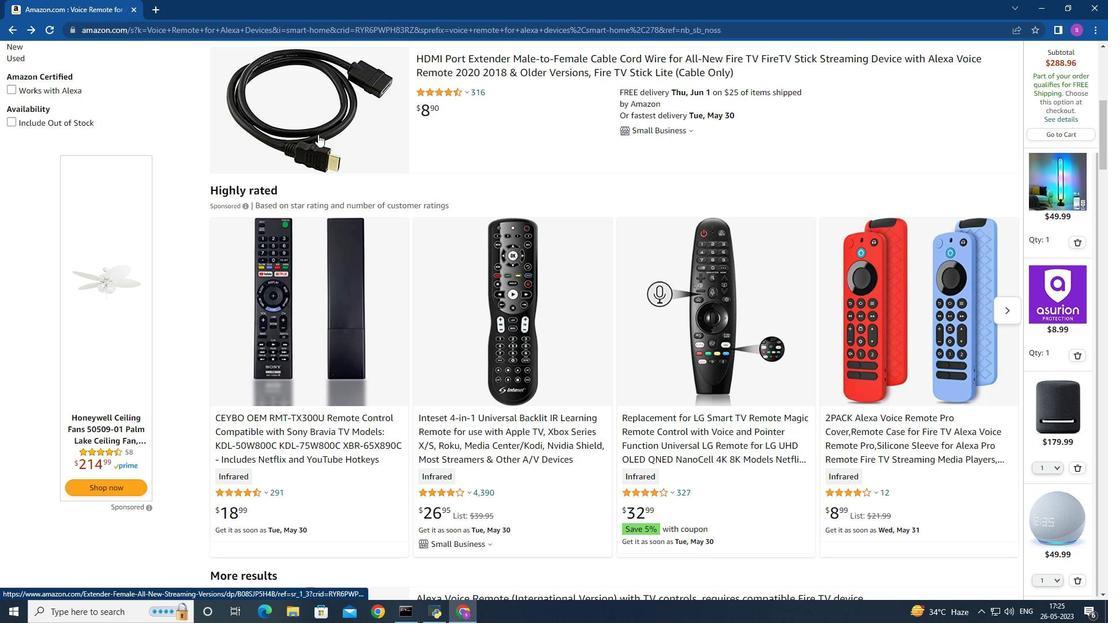 
Action: Mouse scrolled (323, 146) with delta (0, 0)
Screenshot: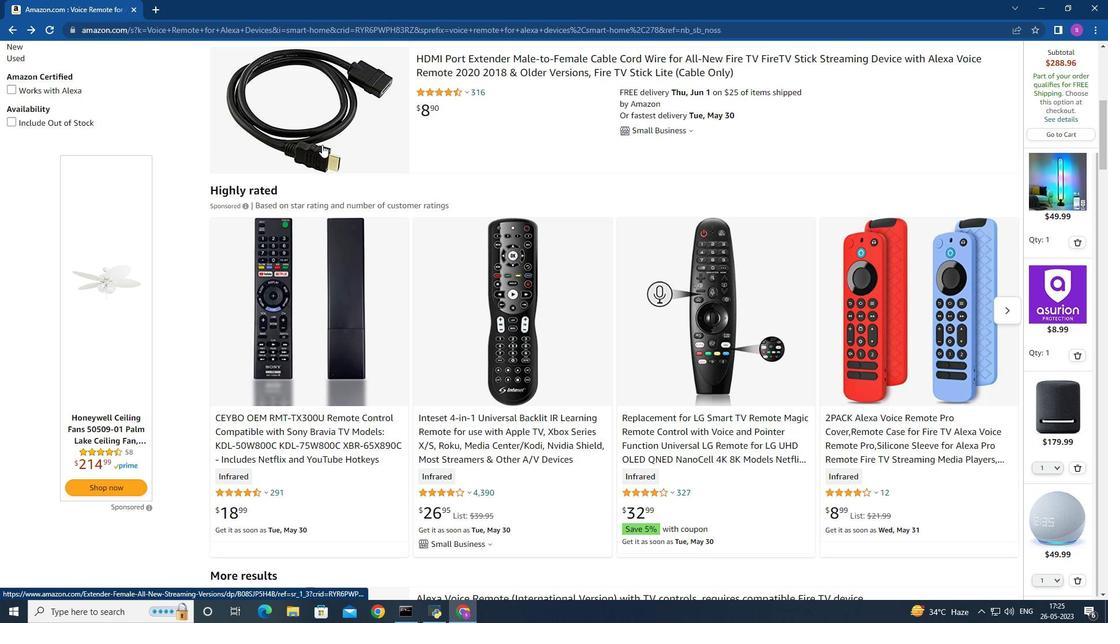
Action: Mouse scrolled (323, 146) with delta (0, 0)
Screenshot: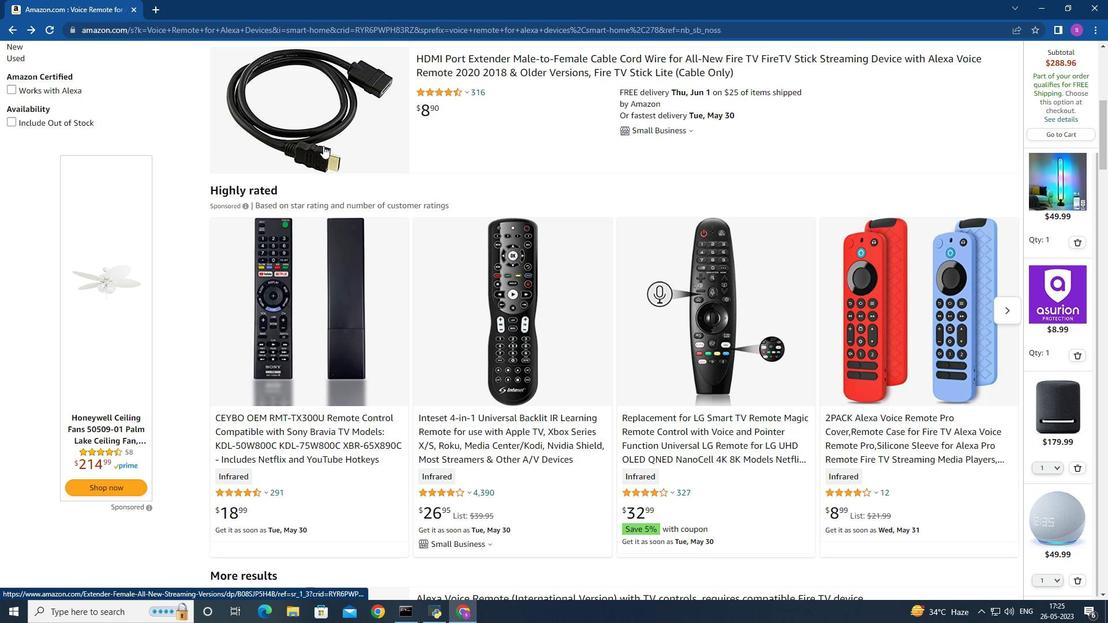 
Action: Mouse scrolled (323, 146) with delta (0, 0)
Screenshot: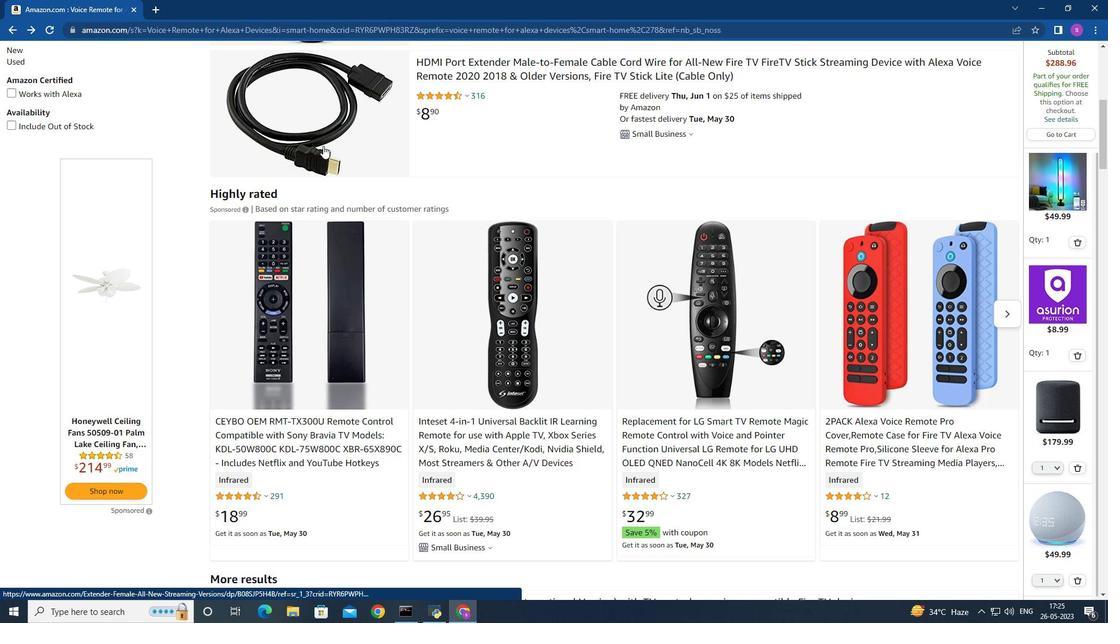 
Action: Mouse moved to (324, 157)
Screenshot: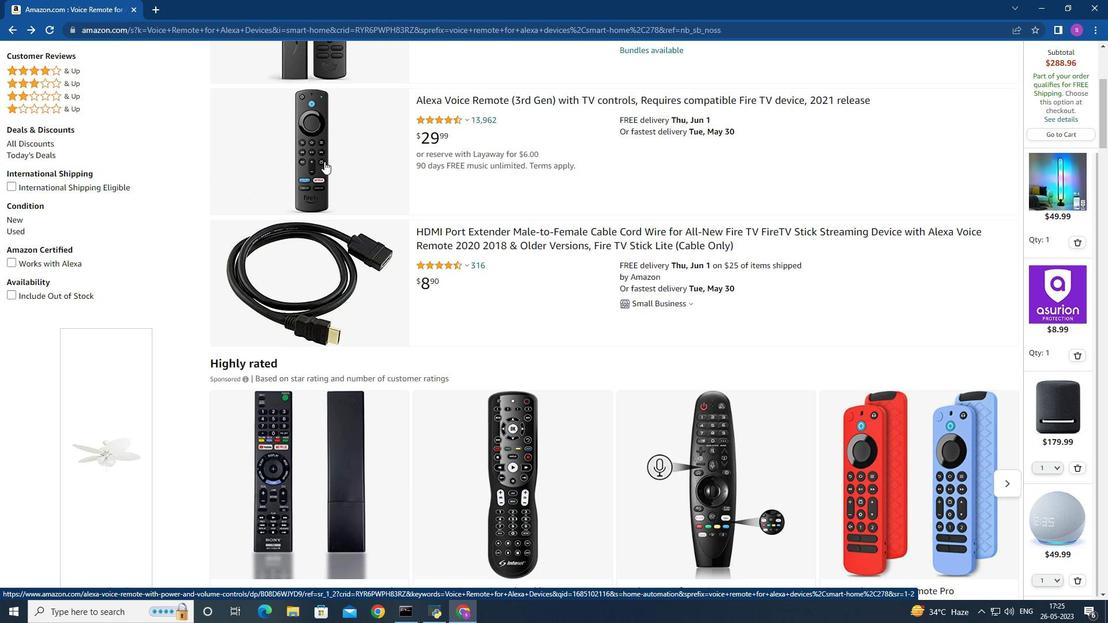 
Action: Mouse pressed left at (324, 157)
Screenshot: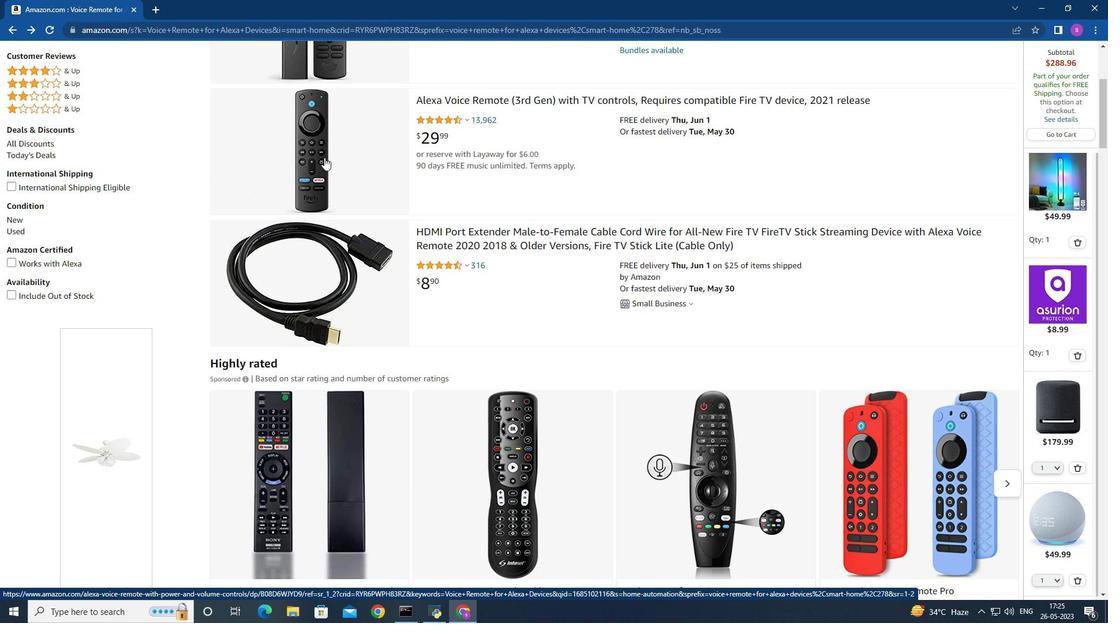 
Action: Mouse moved to (320, 297)
Screenshot: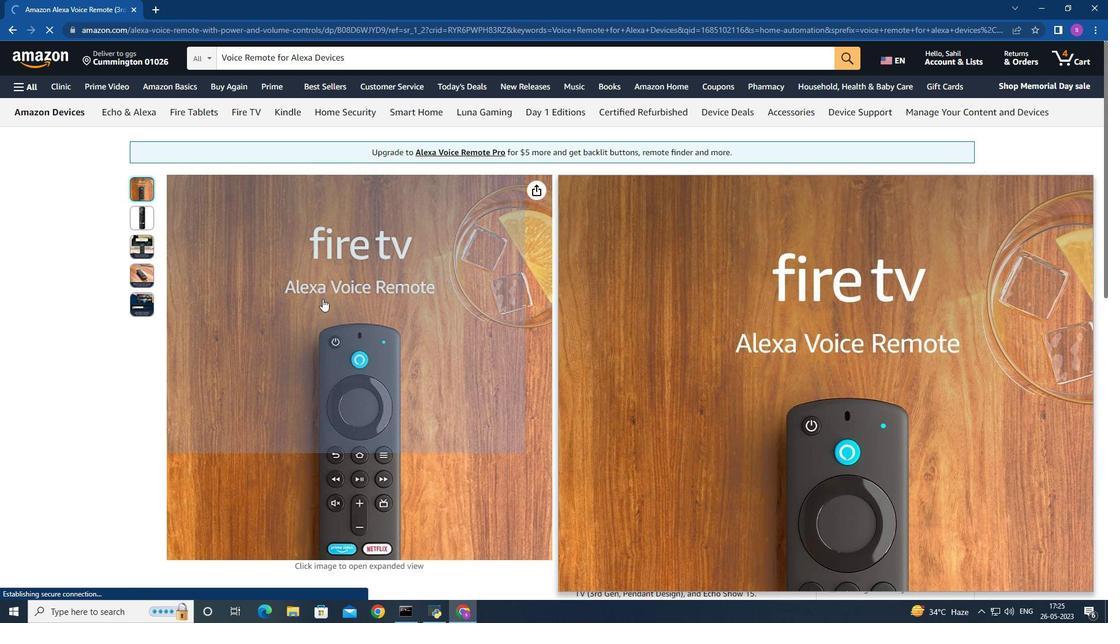 
Action: Mouse scrolled (320, 297) with delta (0, 0)
Screenshot: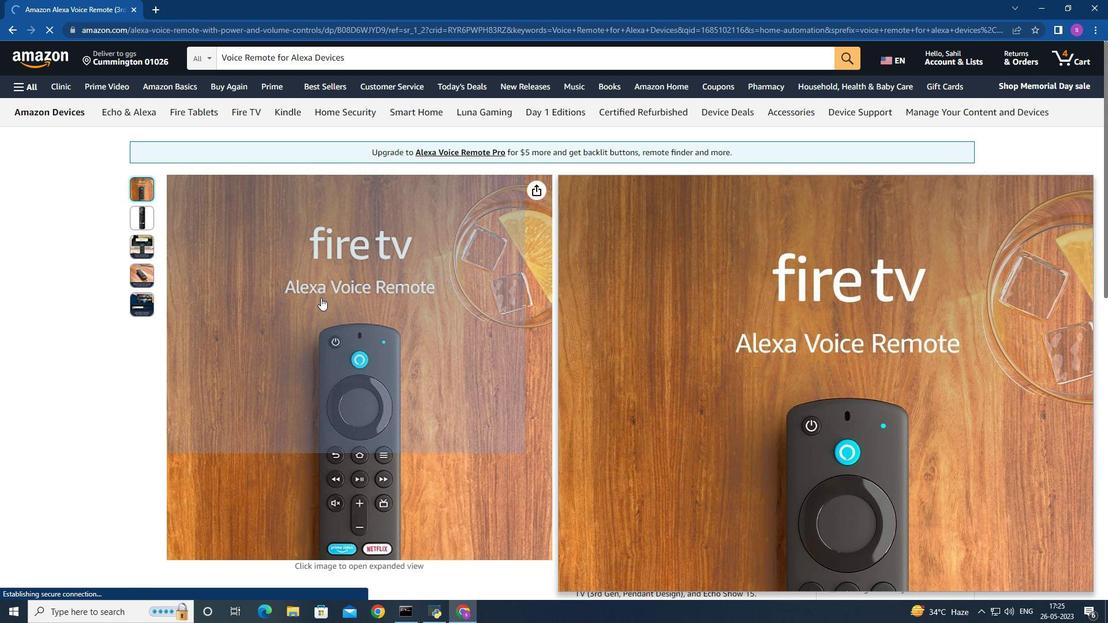 
Action: Mouse scrolled (320, 297) with delta (0, 0)
Screenshot: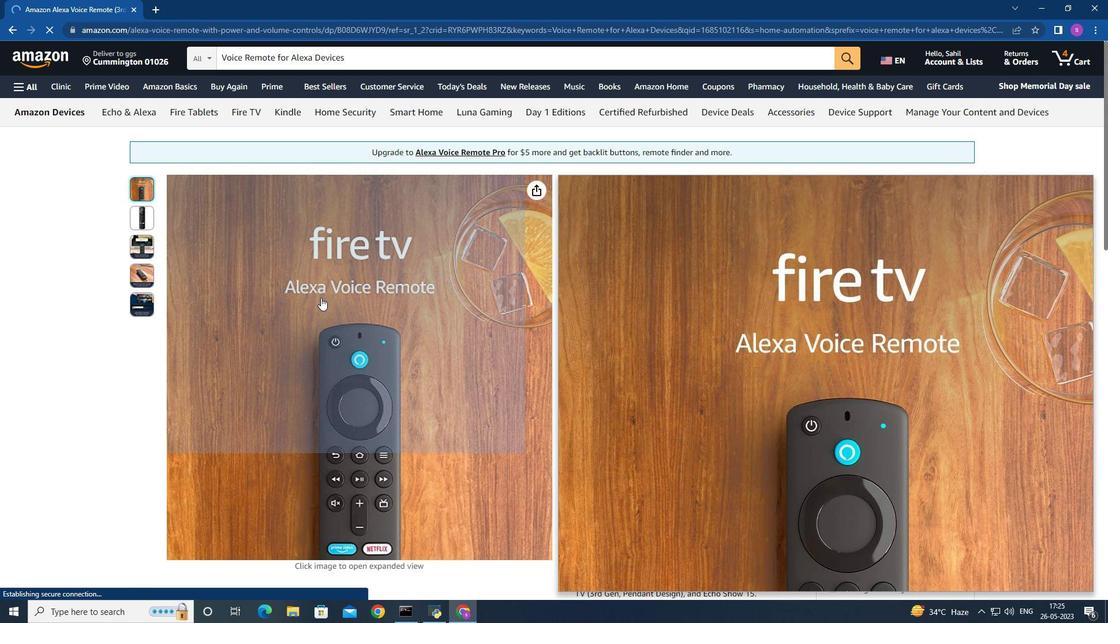 
Action: Mouse scrolled (320, 297) with delta (0, 0)
Screenshot: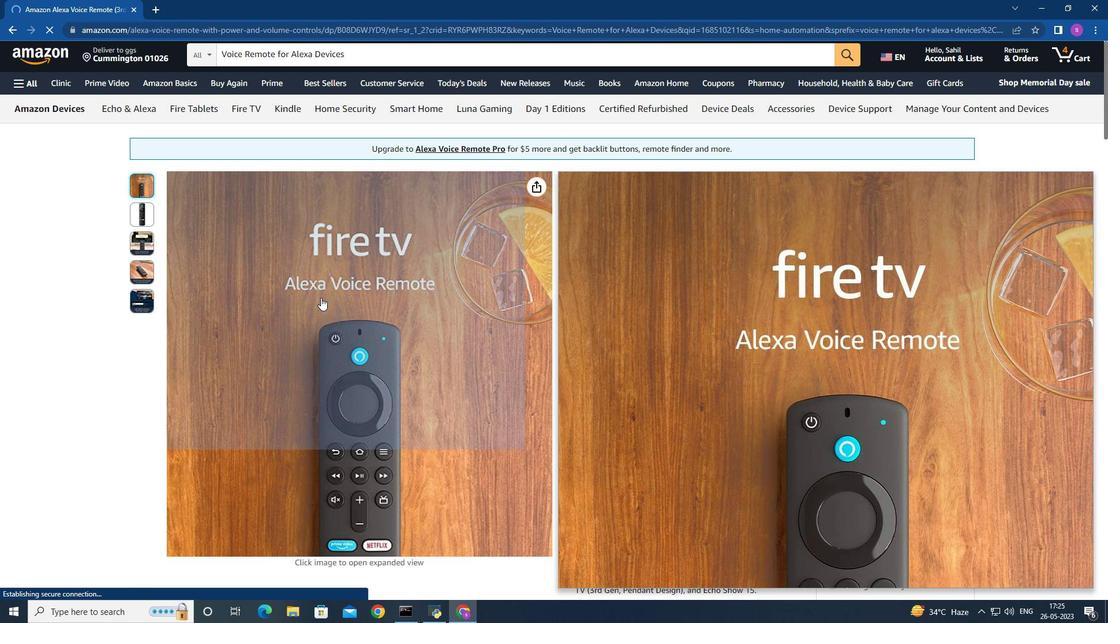 
Action: Mouse moved to (737, 383)
Screenshot: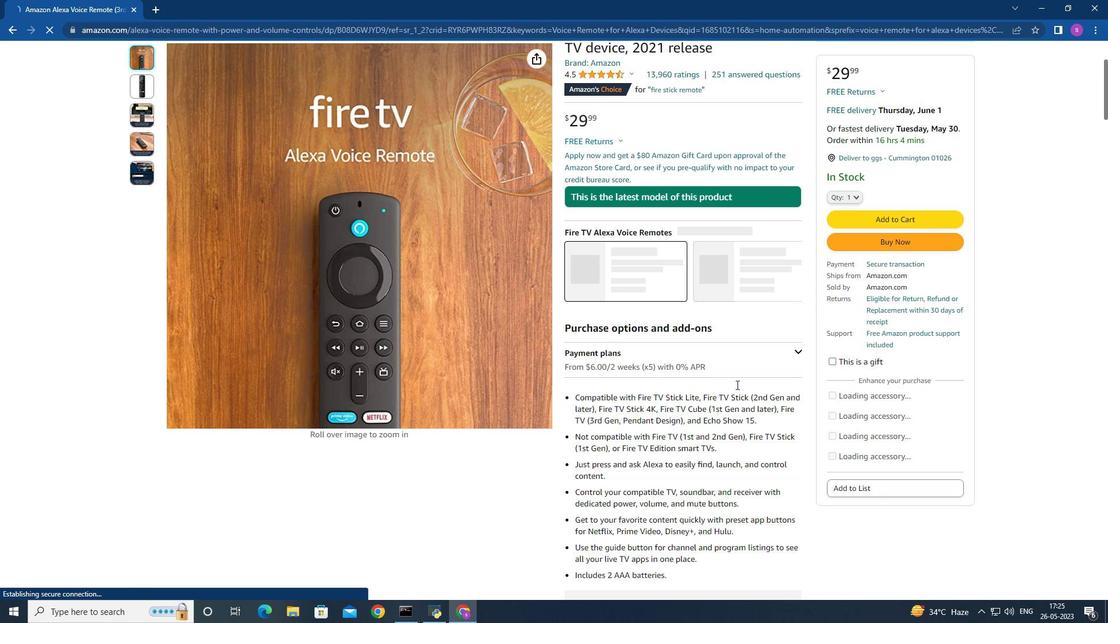 
Action: Mouse scrolled (737, 383) with delta (0, 0)
Screenshot: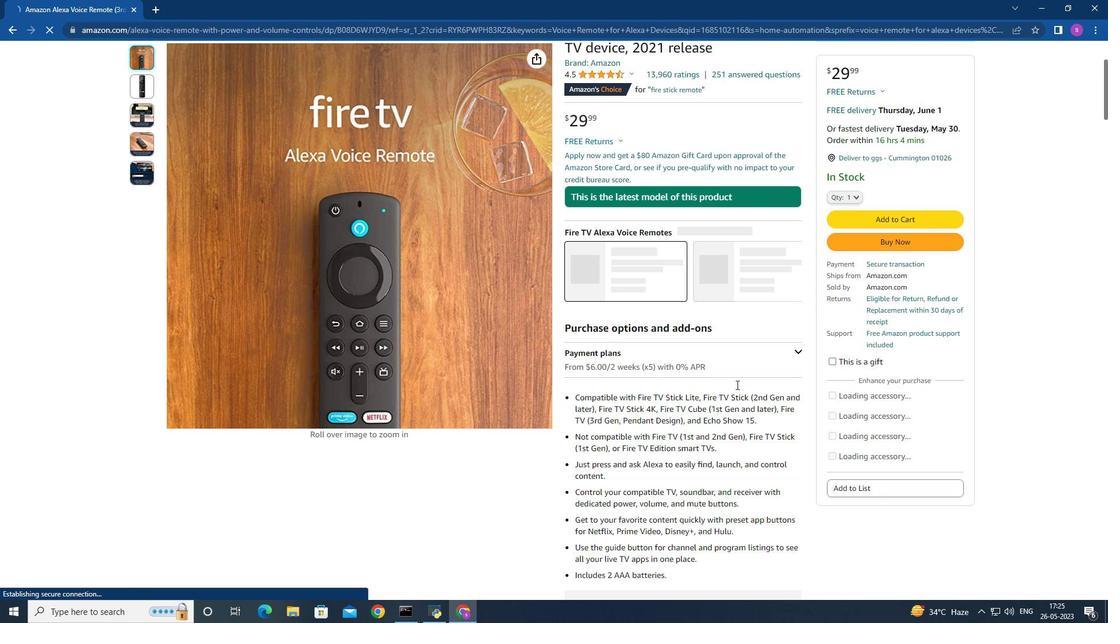 
Action: Mouse scrolled (737, 383) with delta (0, 0)
Screenshot: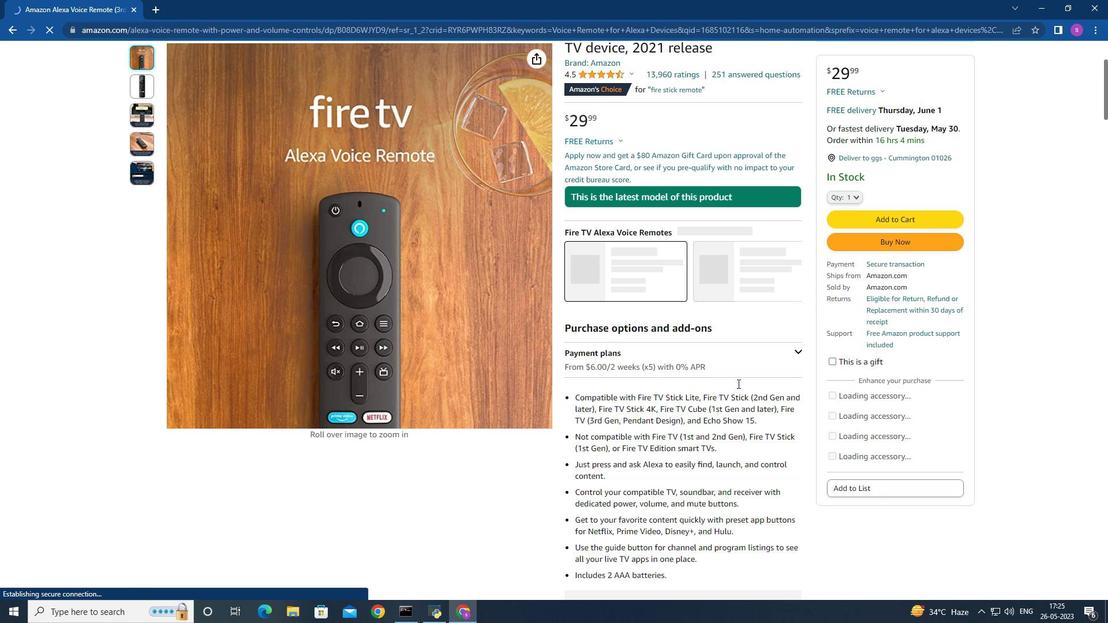 
Action: Mouse scrolled (737, 383) with delta (0, 0)
Screenshot: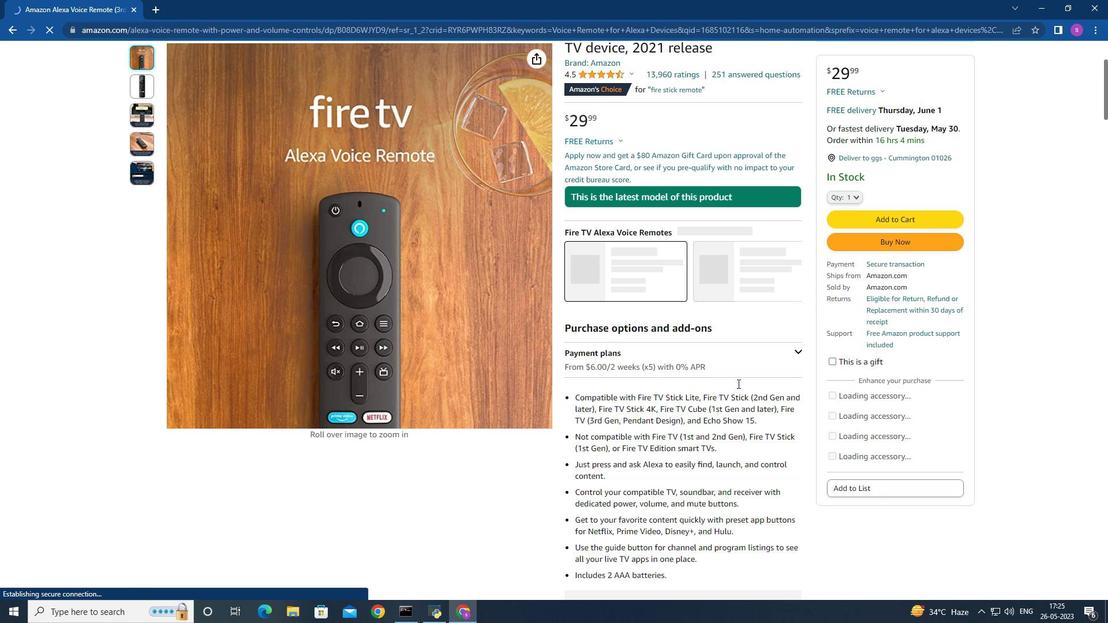 
Action: Mouse scrolled (737, 383) with delta (0, 0)
Screenshot: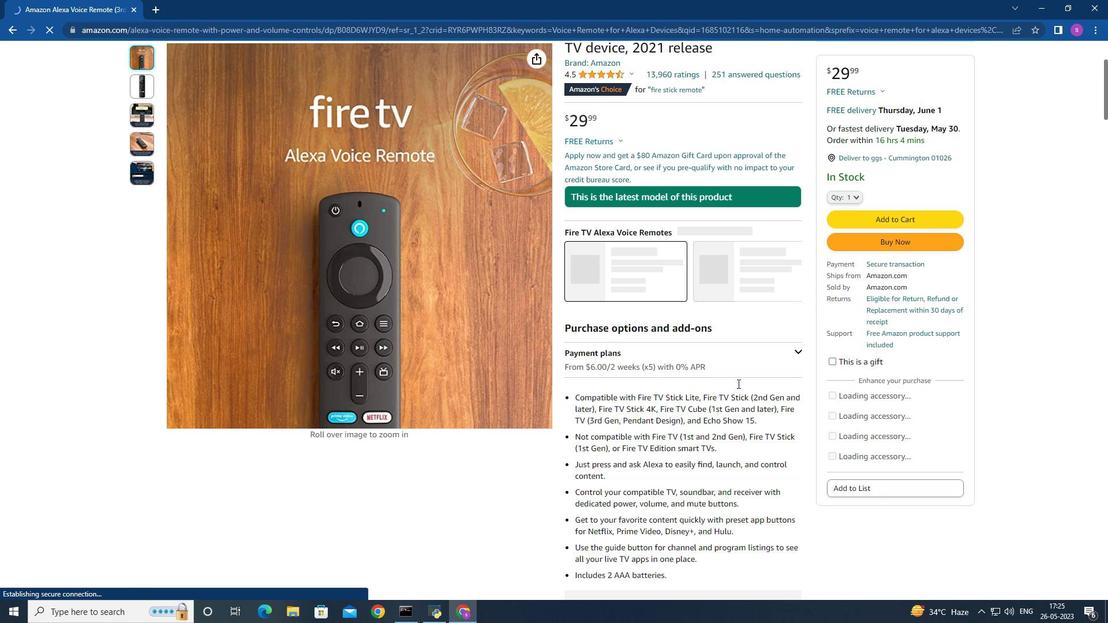 
Action: Mouse moved to (701, 275)
Screenshot: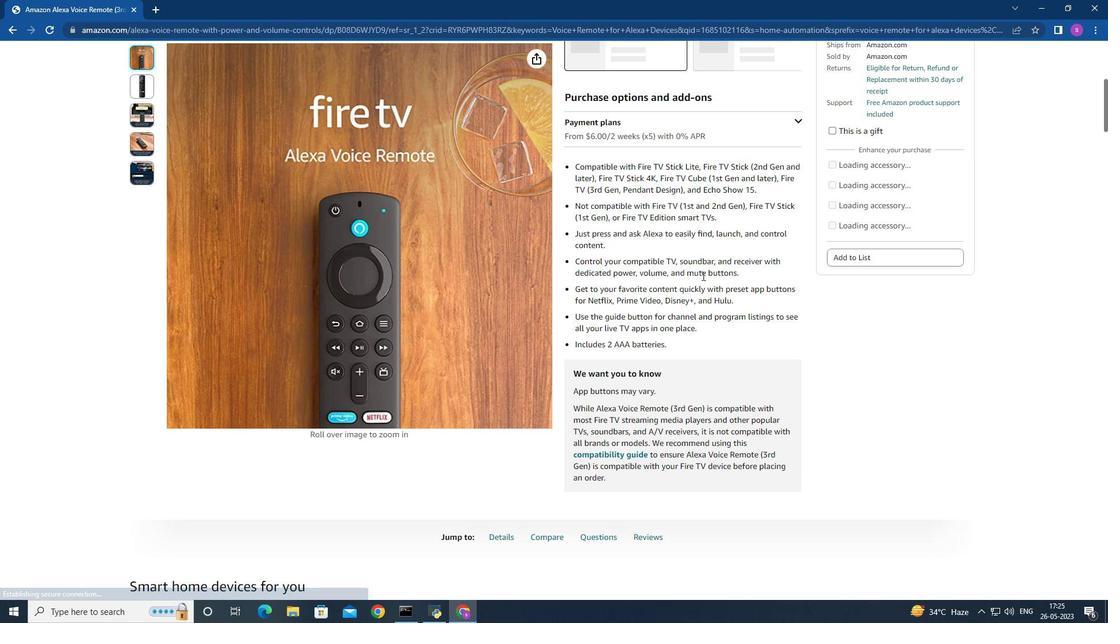 
Action: Mouse scrolled (701, 276) with delta (0, 0)
Screenshot: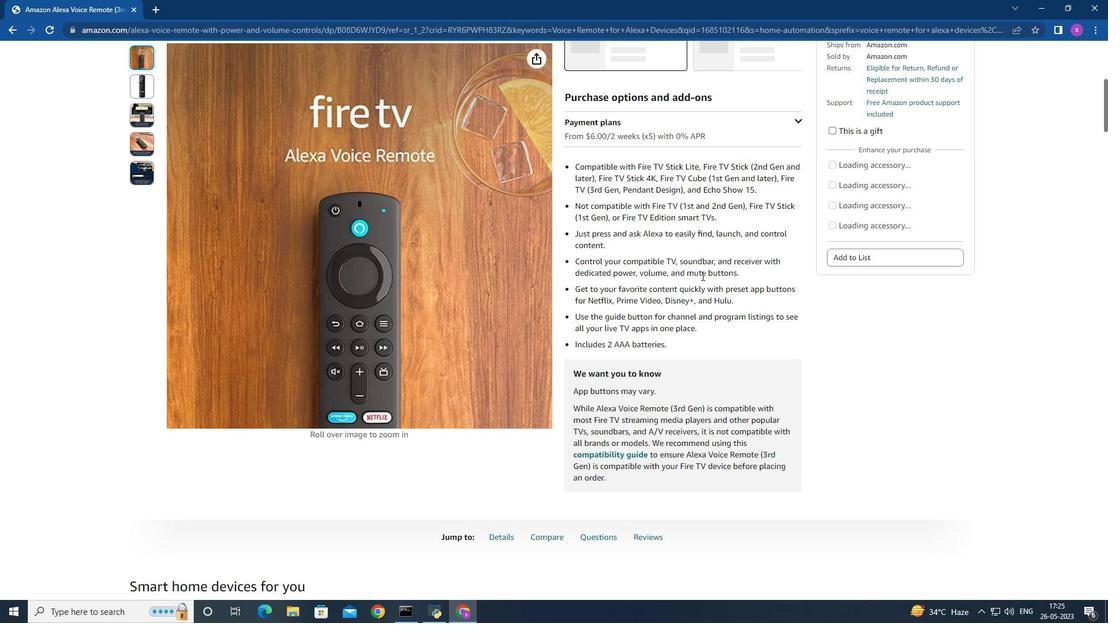 
Action: Mouse moved to (701, 275)
Screenshot: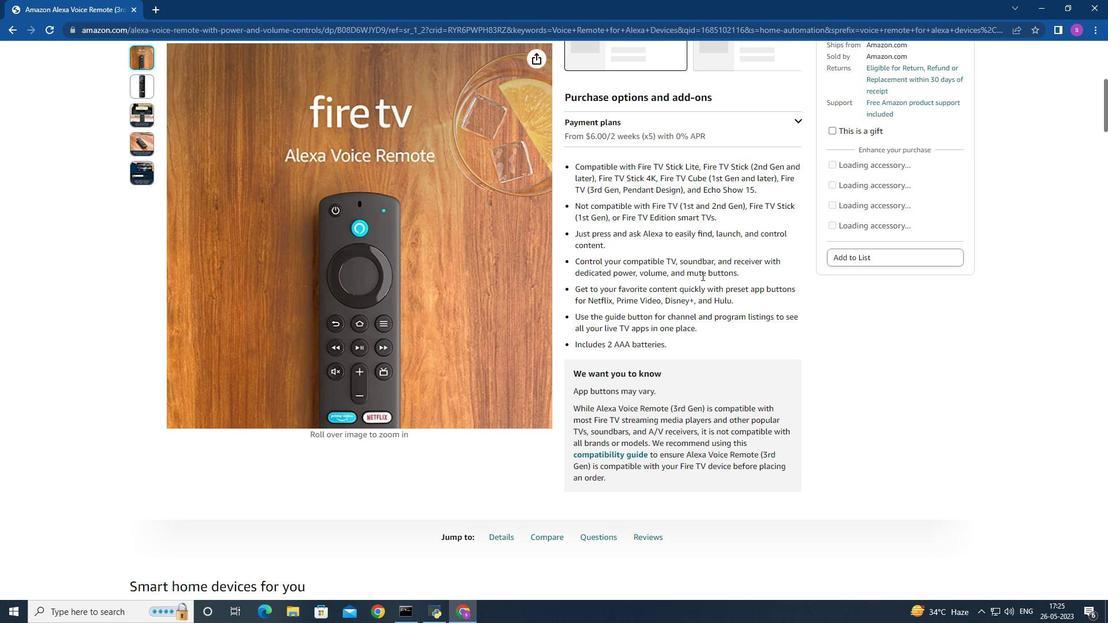 
Action: Mouse scrolled (701, 276) with delta (0, 0)
Screenshot: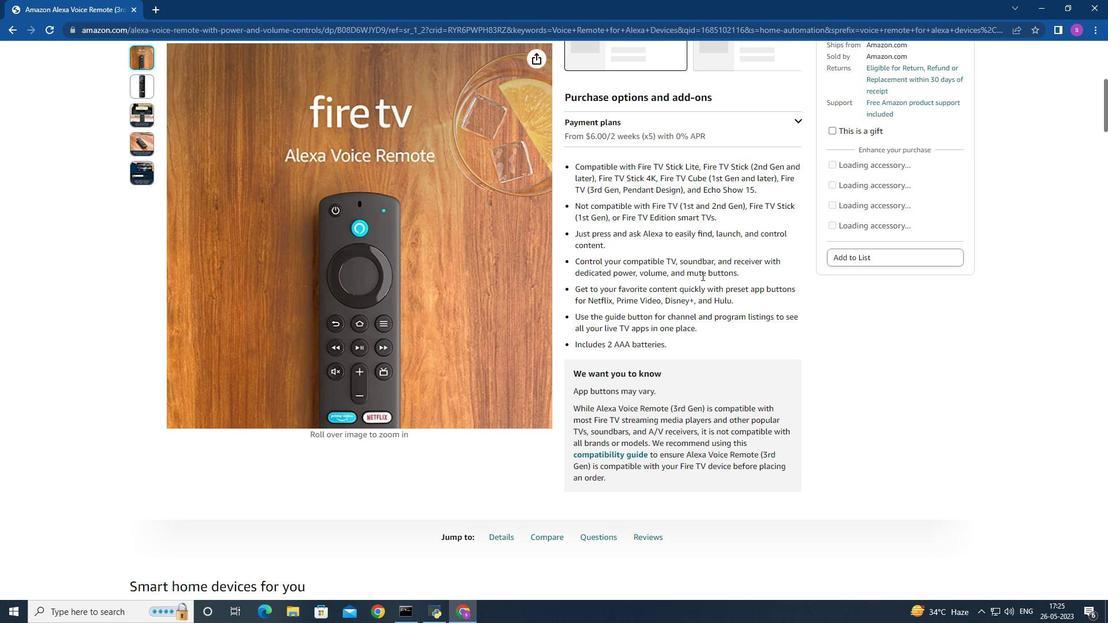 
Action: Mouse scrolled (701, 276) with delta (0, 0)
Screenshot: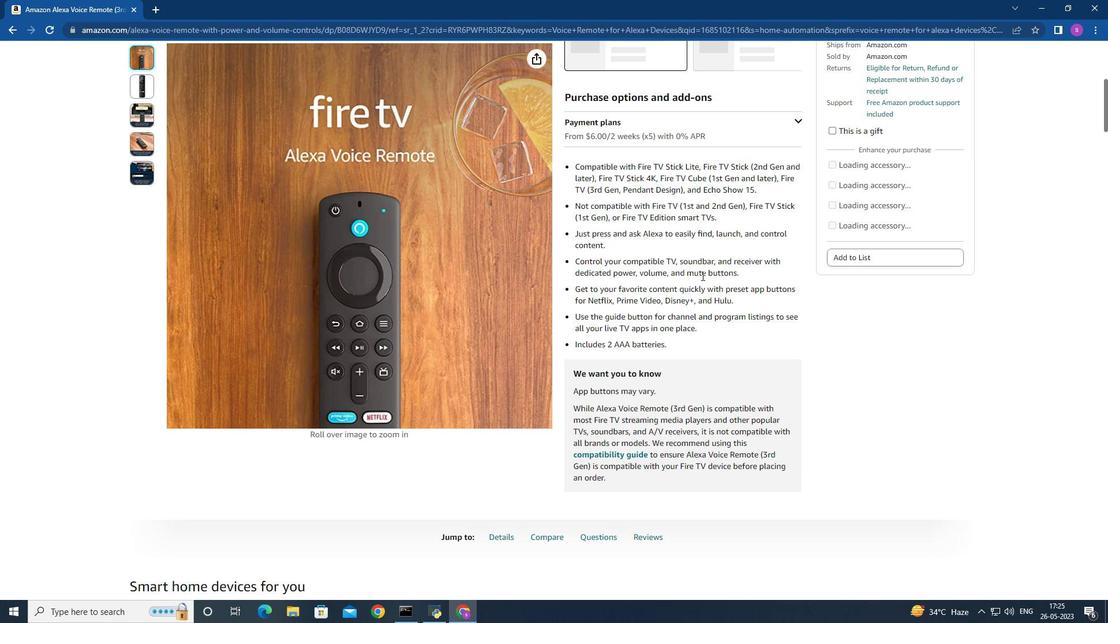 
Action: Mouse scrolled (701, 276) with delta (0, 0)
Screenshot: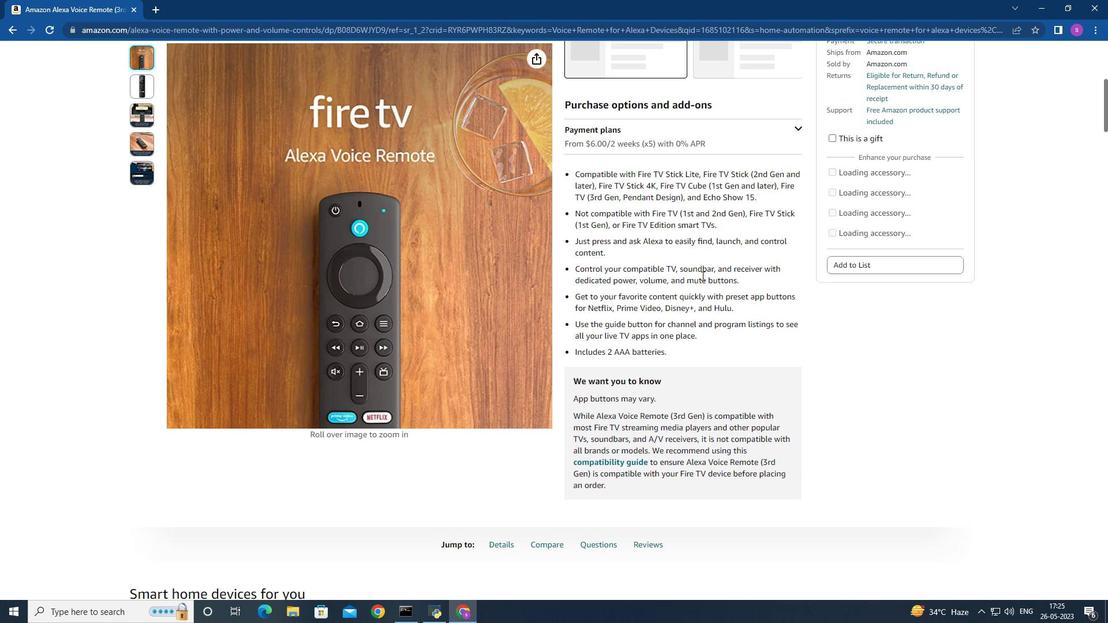 
Action: Mouse moved to (717, 325)
Screenshot: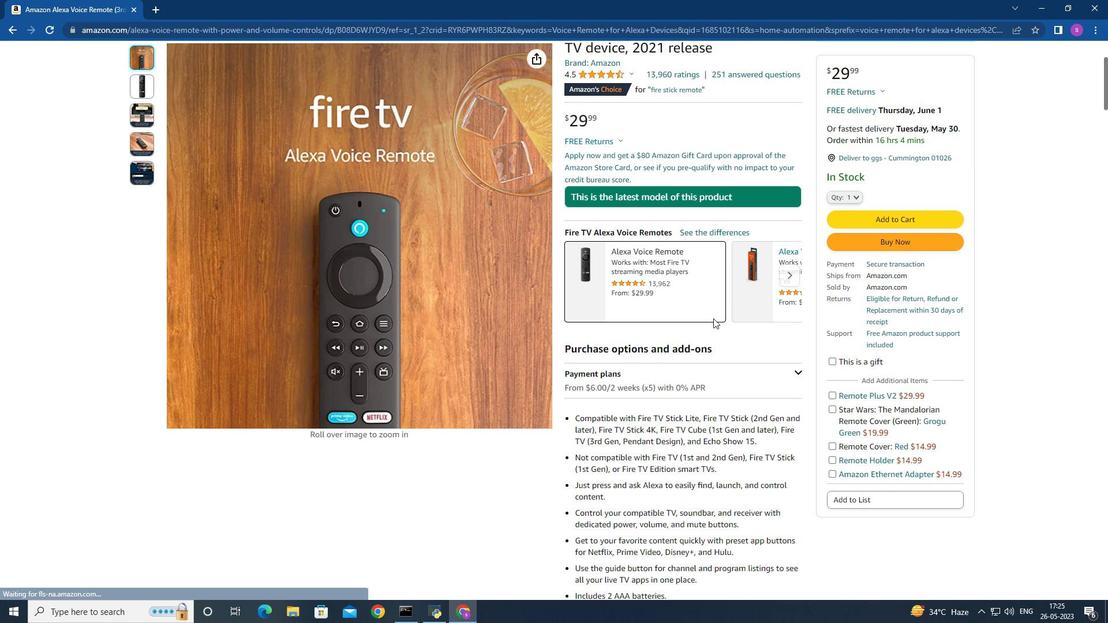 
Action: Mouse scrolled (717, 326) with delta (0, 0)
Screenshot: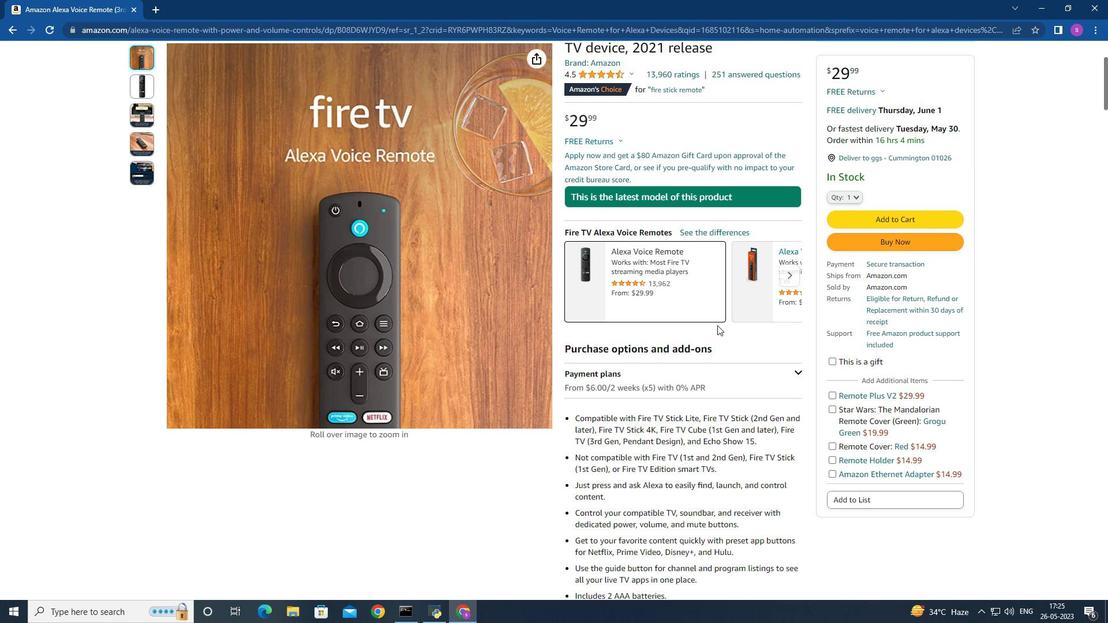 
Action: Mouse scrolled (717, 326) with delta (0, 0)
Screenshot: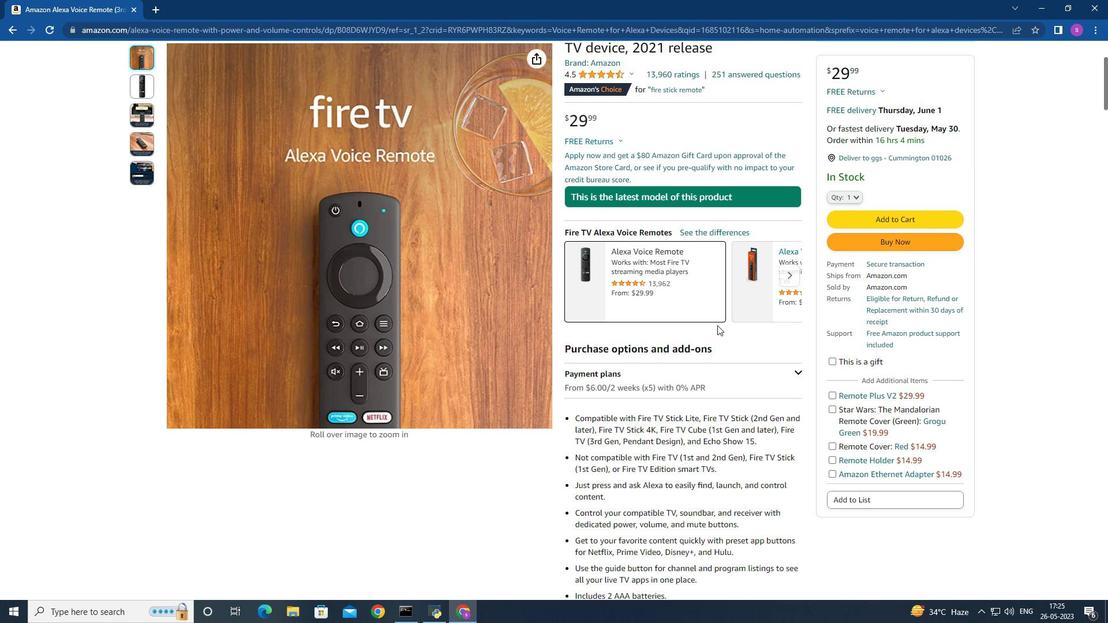 
Action: Mouse moved to (756, 381)
Screenshot: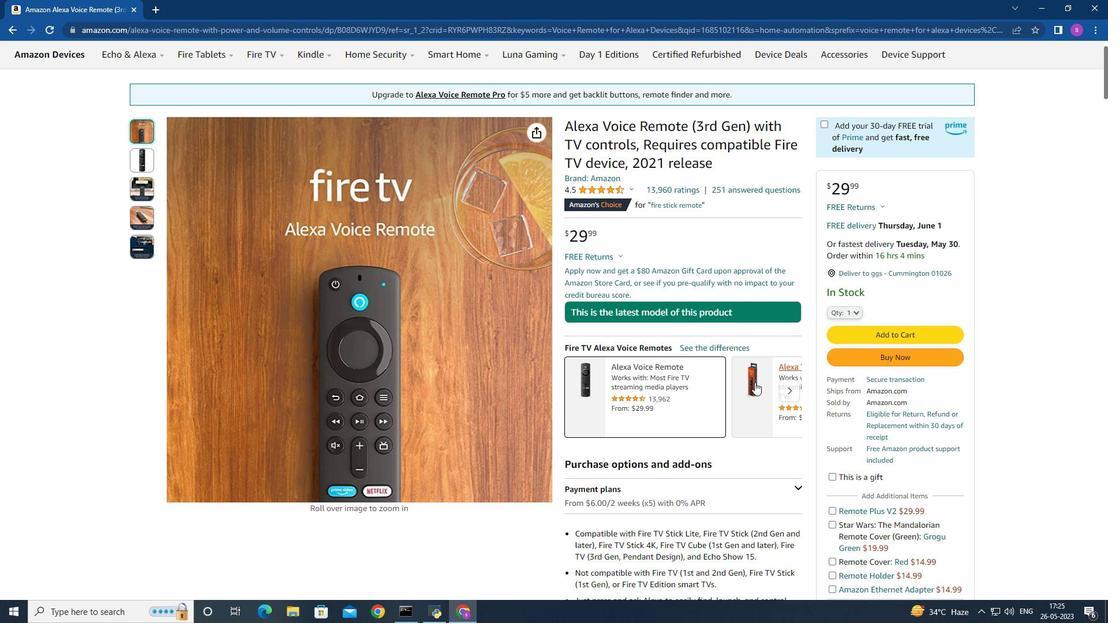 
Action: Mouse pressed left at (756, 381)
Screenshot: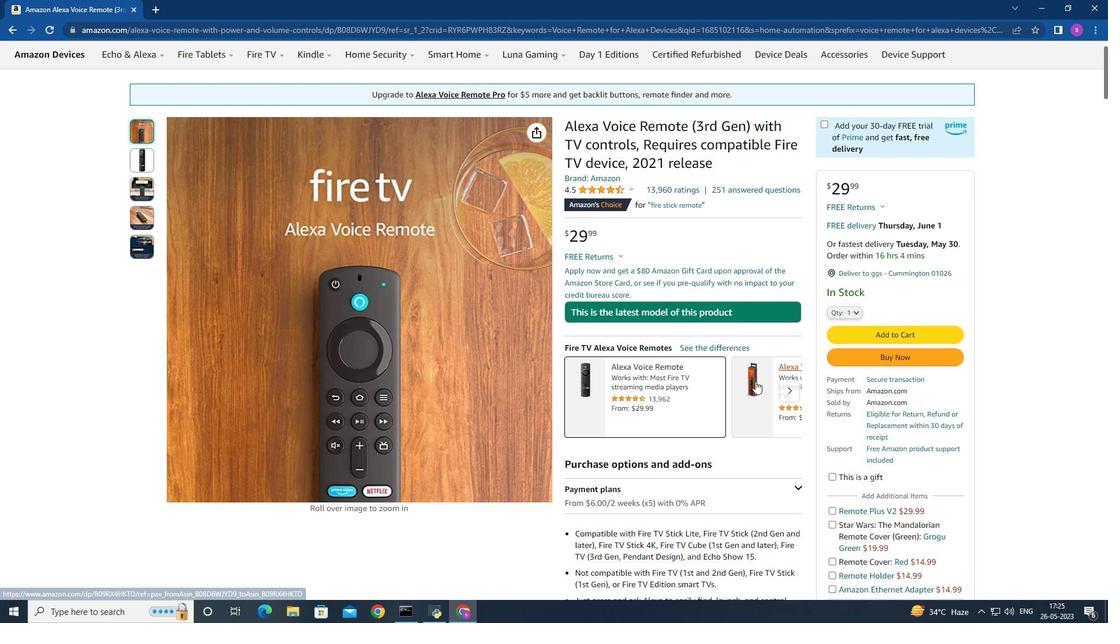 
Action: Mouse moved to (707, 292)
Screenshot: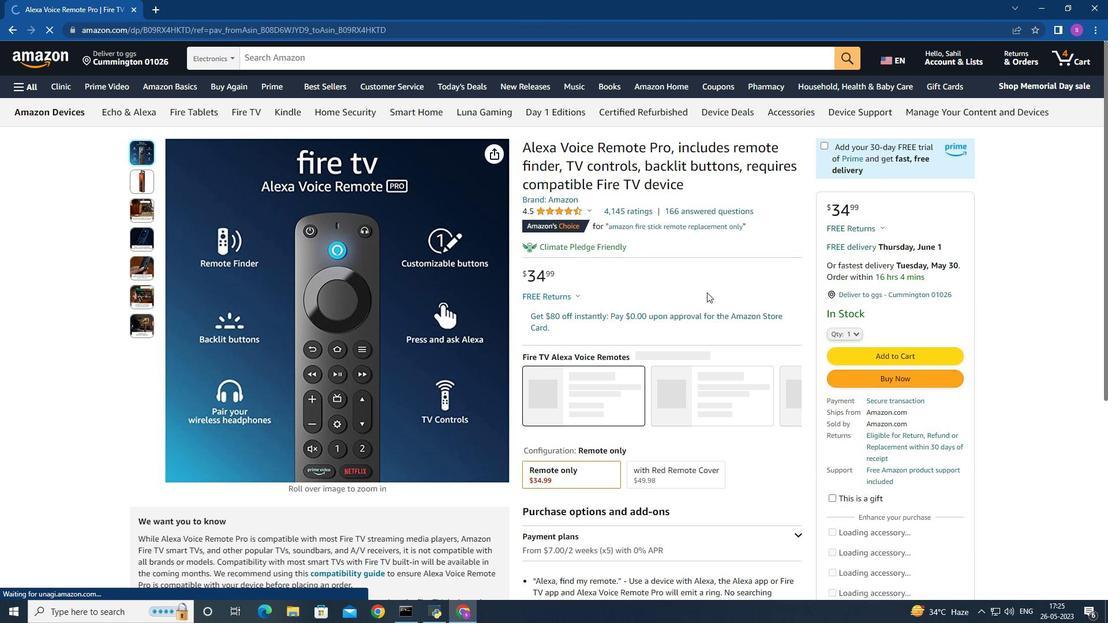 
Action: Mouse scrolled (707, 292) with delta (0, 0)
Screenshot: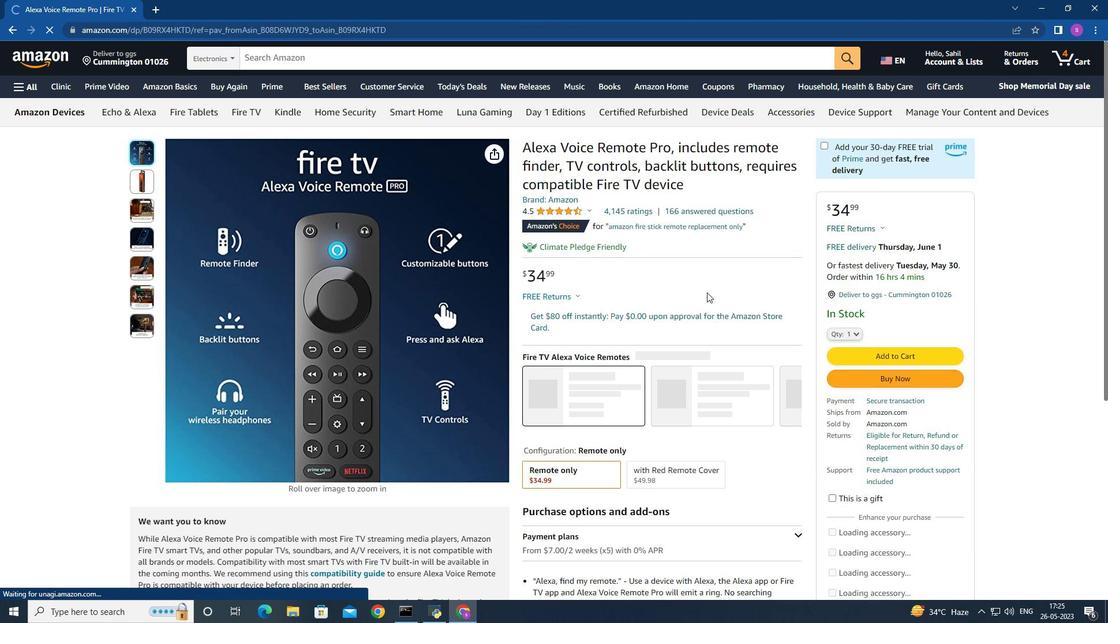 
Action: Mouse scrolled (707, 292) with delta (0, 0)
Screenshot: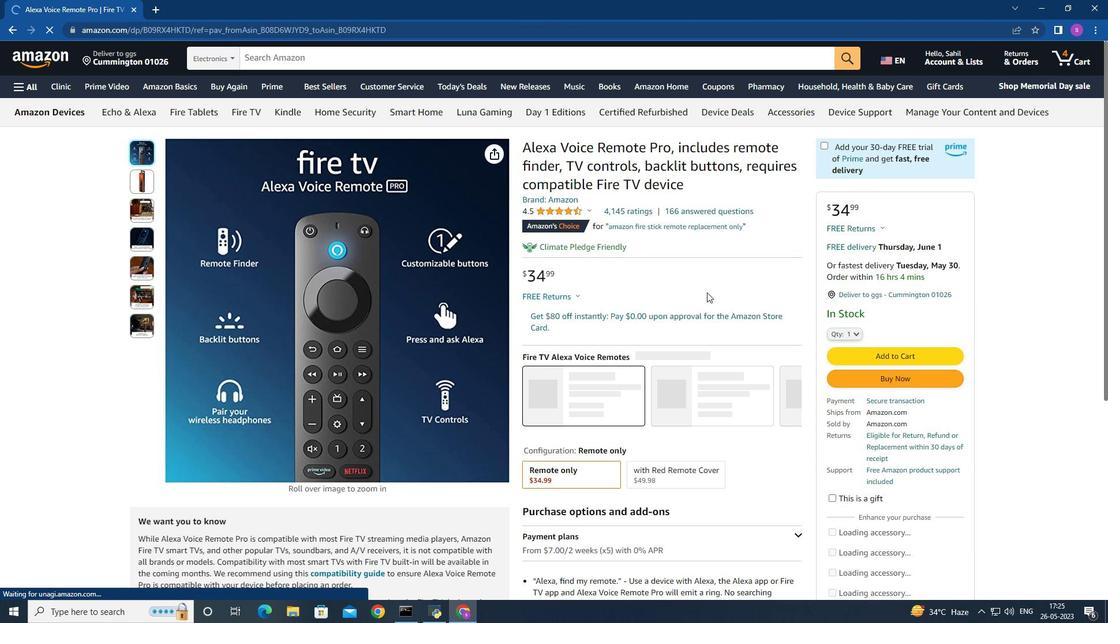 
Action: Mouse moved to (114, 210)
Screenshot: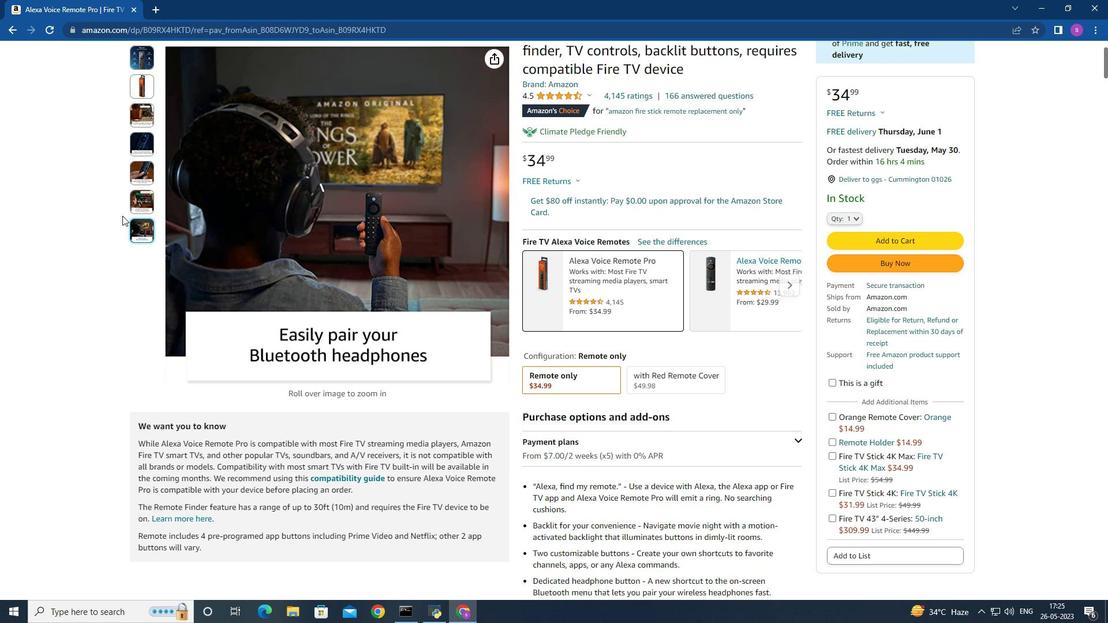 
Action: Mouse scrolled (114, 209) with delta (0, 0)
Screenshot: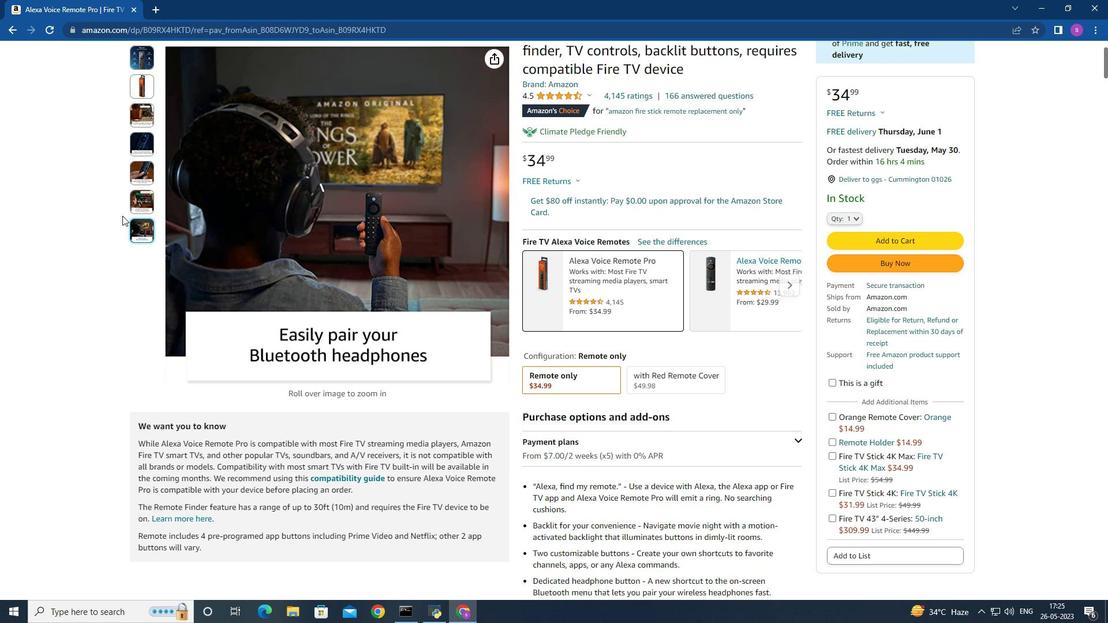 
Action: Mouse scrolled (114, 209) with delta (0, 0)
Screenshot: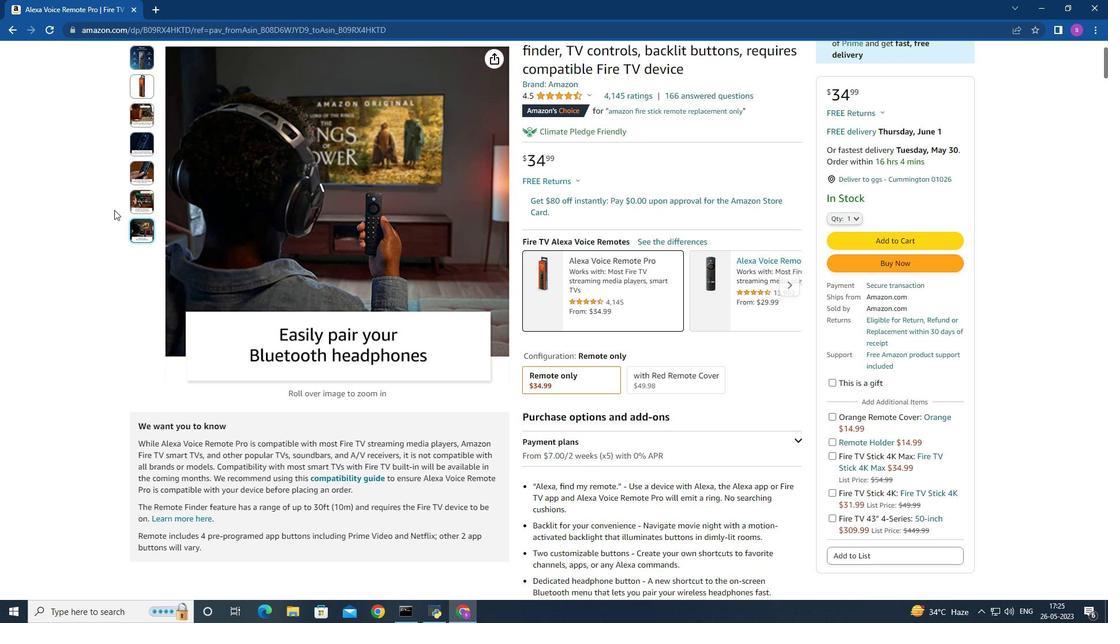 
Action: Mouse scrolled (114, 209) with delta (0, 0)
Screenshot: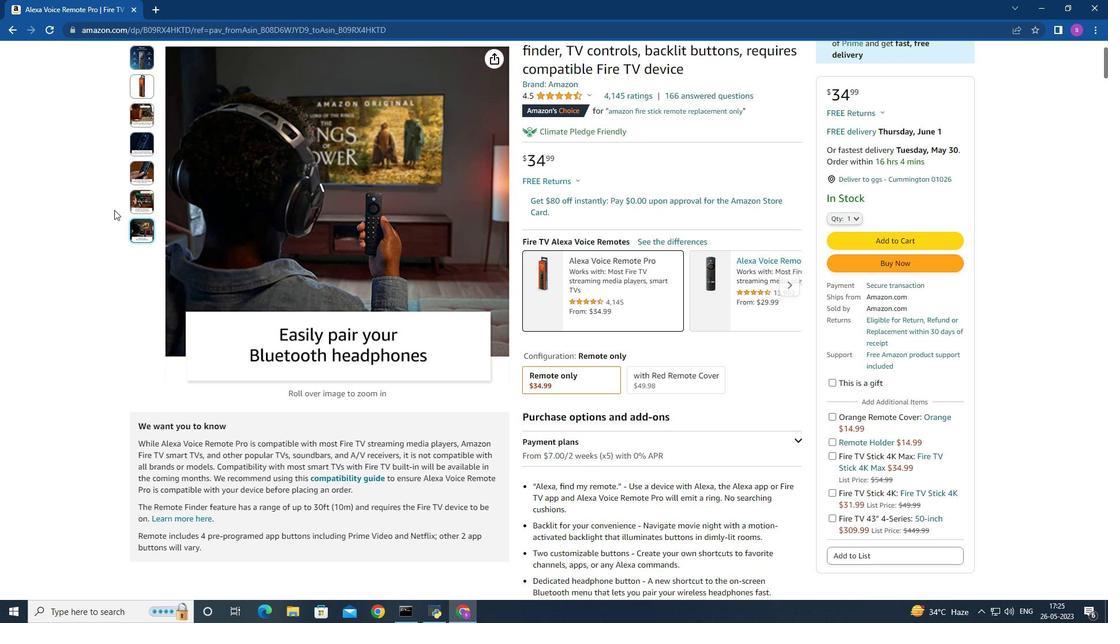 
Action: Mouse moved to (113, 208)
Screenshot: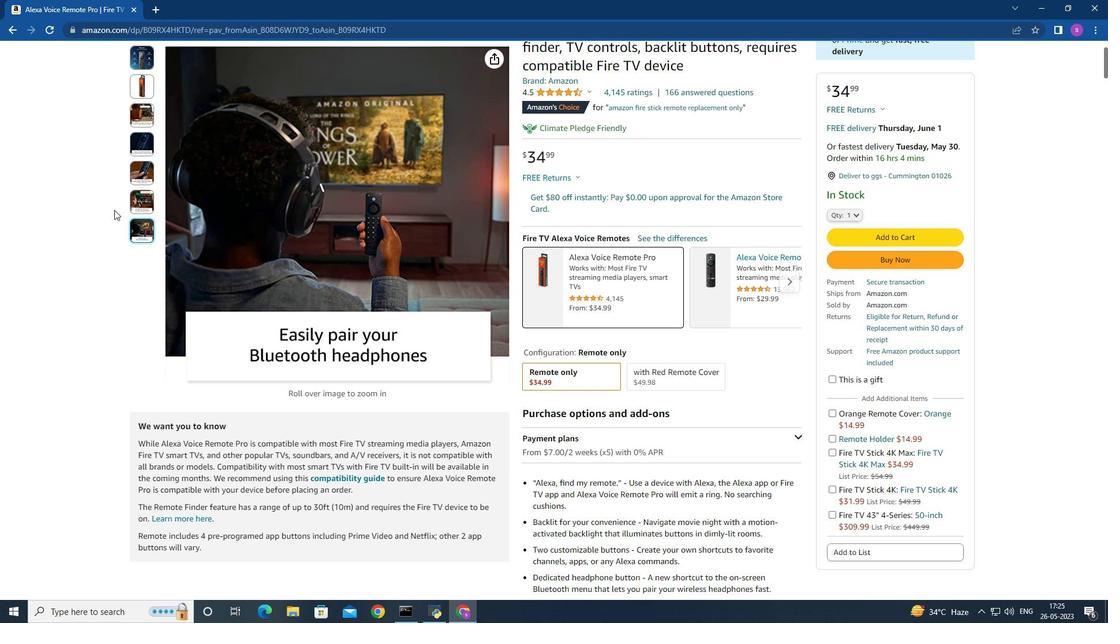 
Action: Mouse scrolled (113, 208) with delta (0, 0)
Screenshot: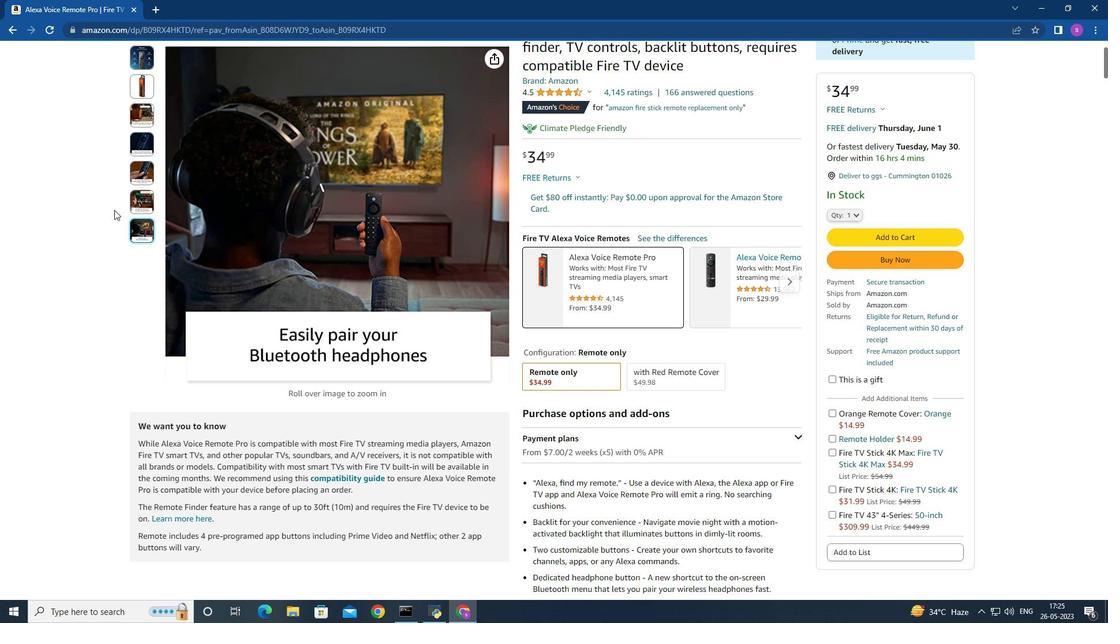 
Action: Mouse moved to (9, 27)
Screenshot: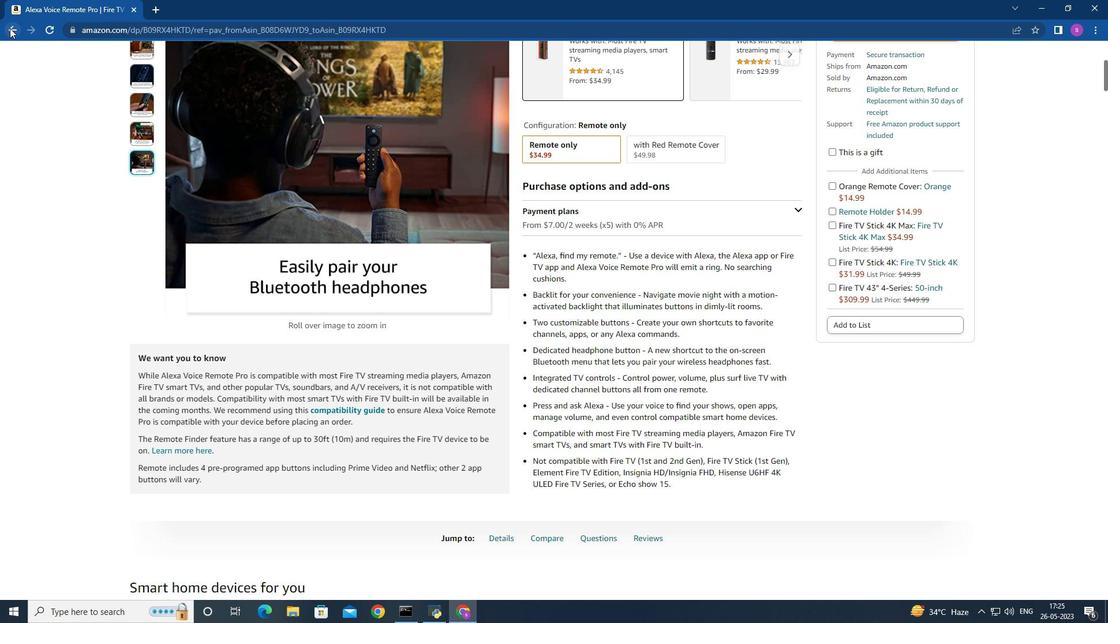 
Action: Mouse pressed left at (9, 27)
Screenshot: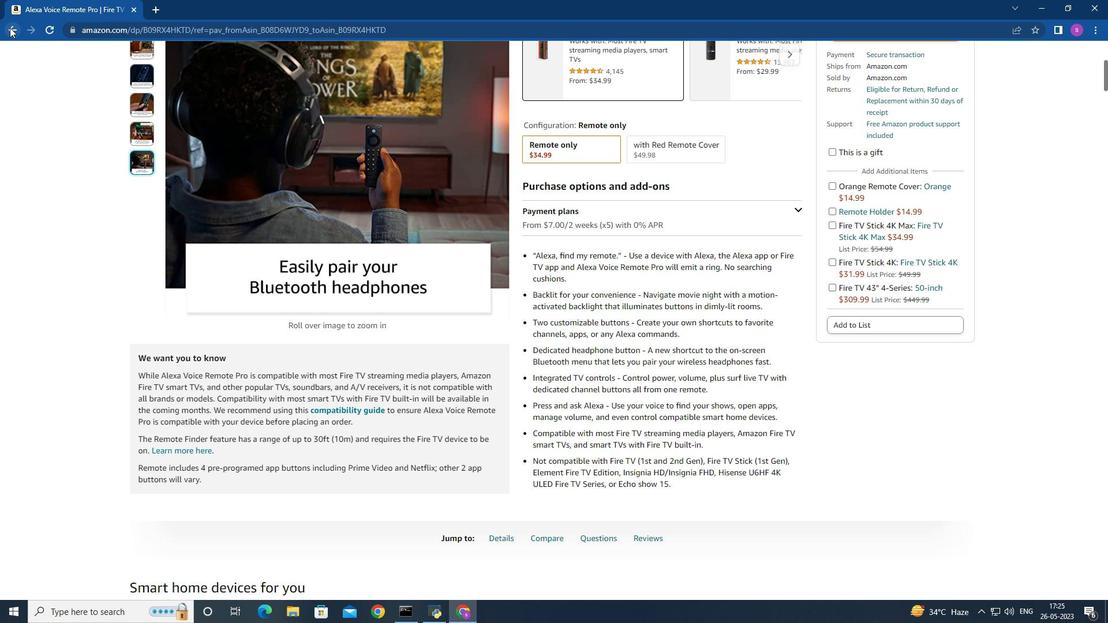 
Action: Mouse moved to (8, 28)
Screenshot: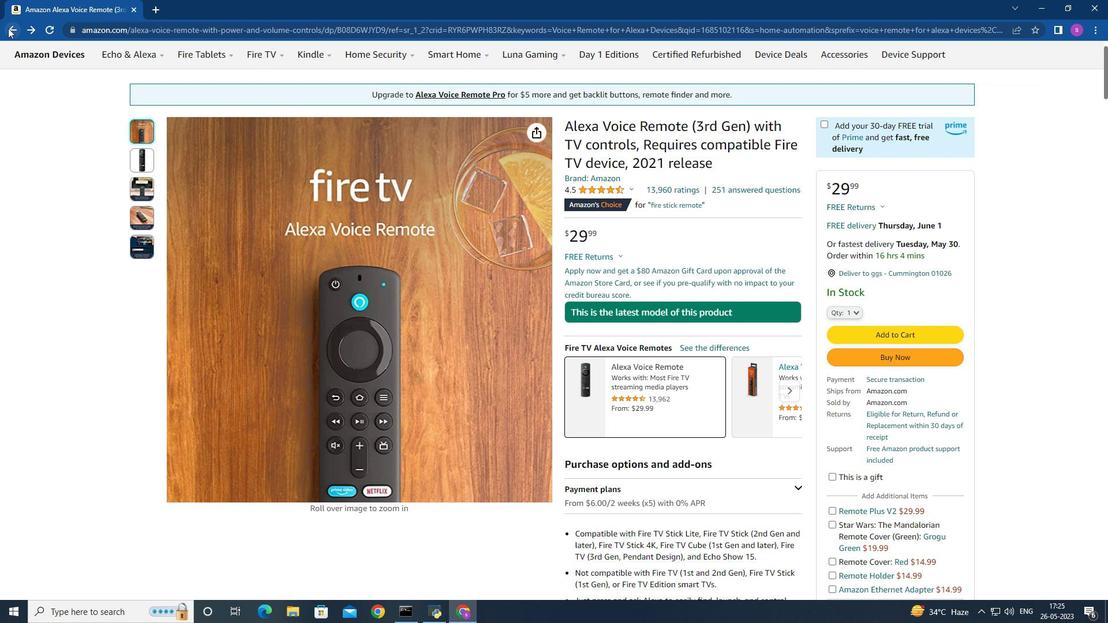 
Action: Mouse pressed left at (8, 28)
Screenshot: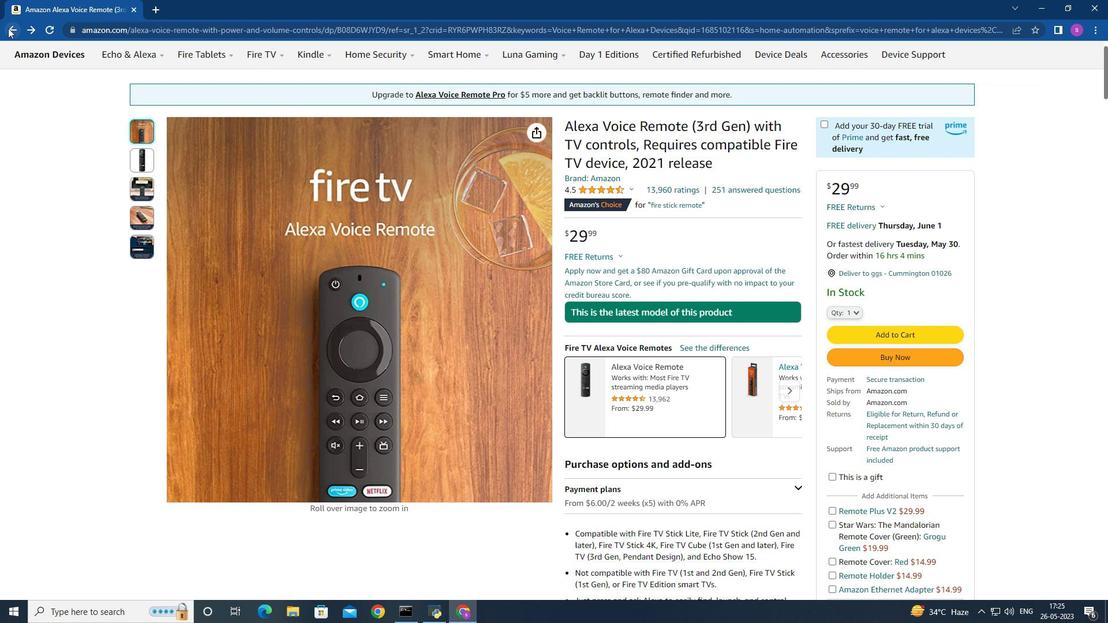 
Action: Mouse moved to (418, 223)
Screenshot: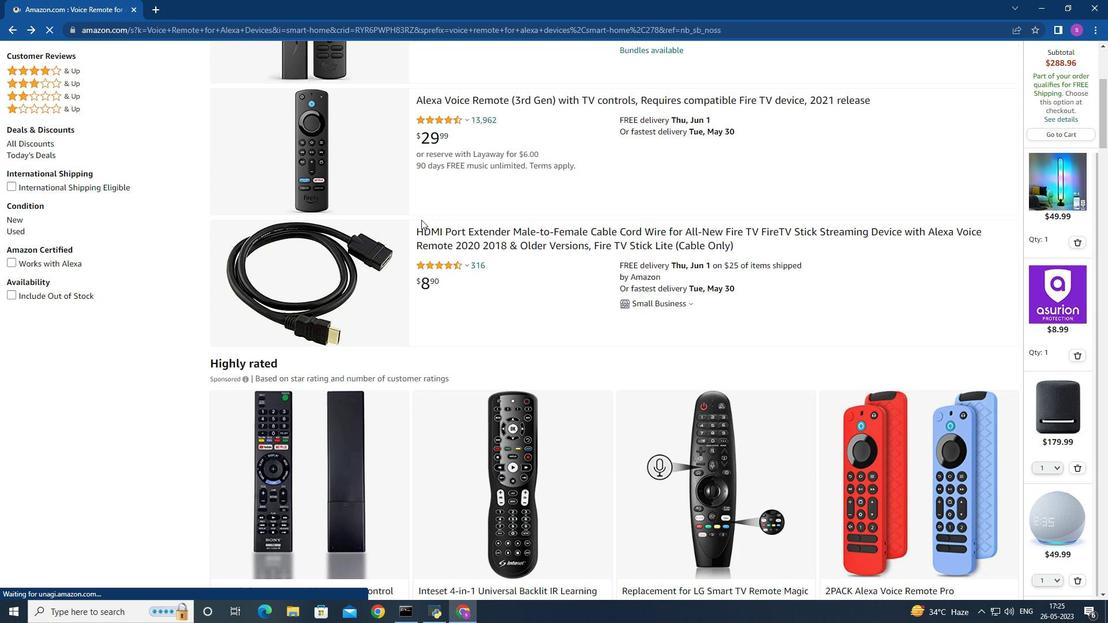 
Action: Mouse scrolled (418, 224) with delta (0, 0)
Screenshot: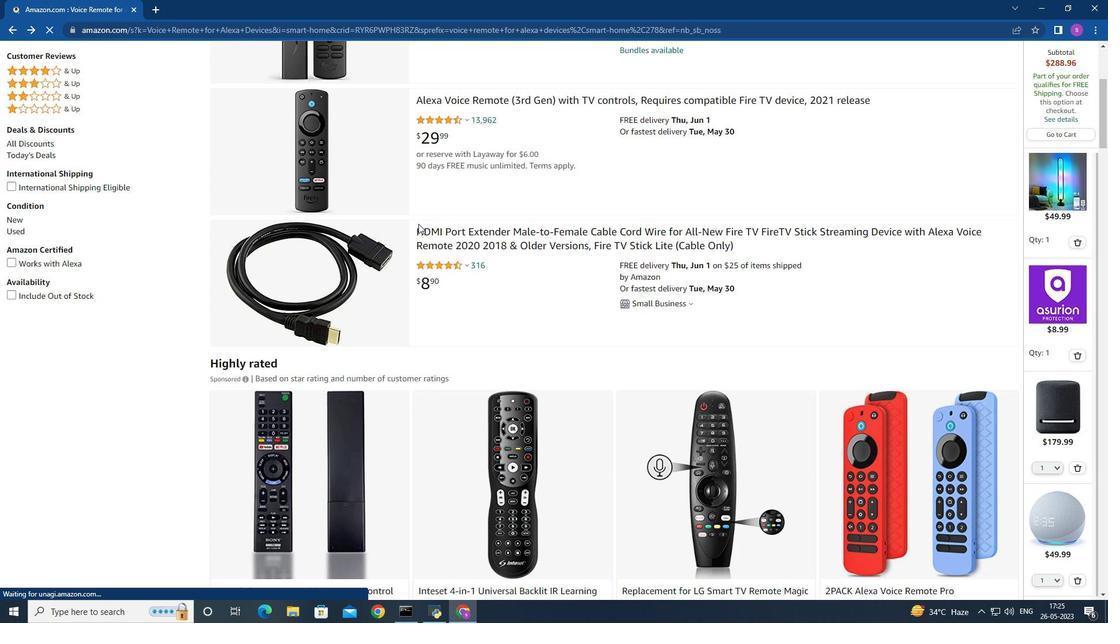 
Action: Mouse scrolled (418, 224) with delta (0, 0)
Screenshot: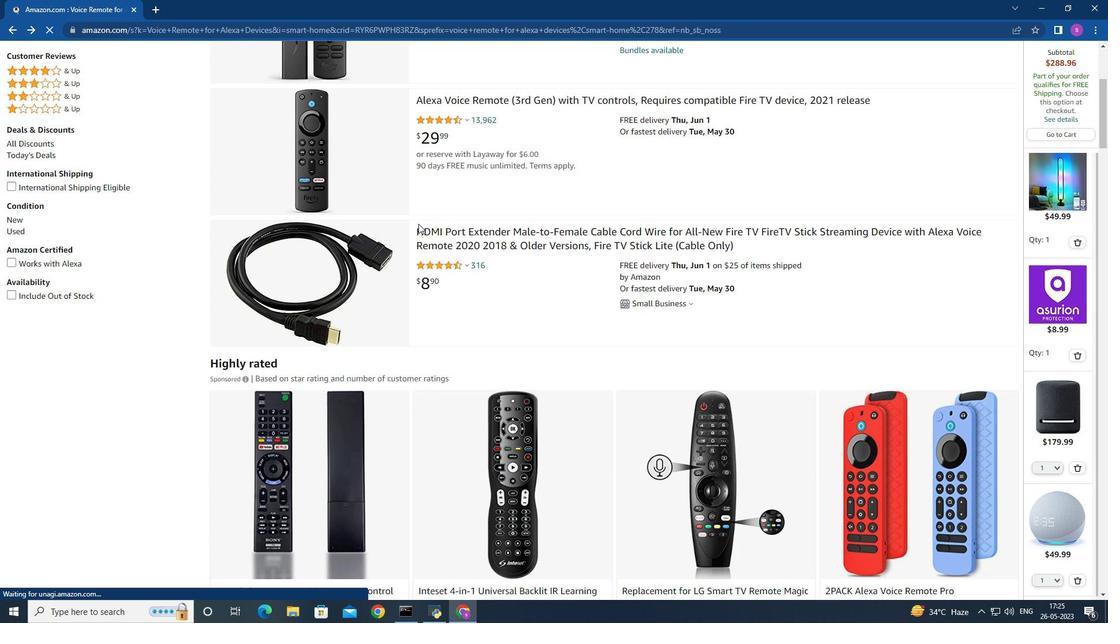 
Action: Mouse scrolled (418, 224) with delta (0, 0)
Screenshot: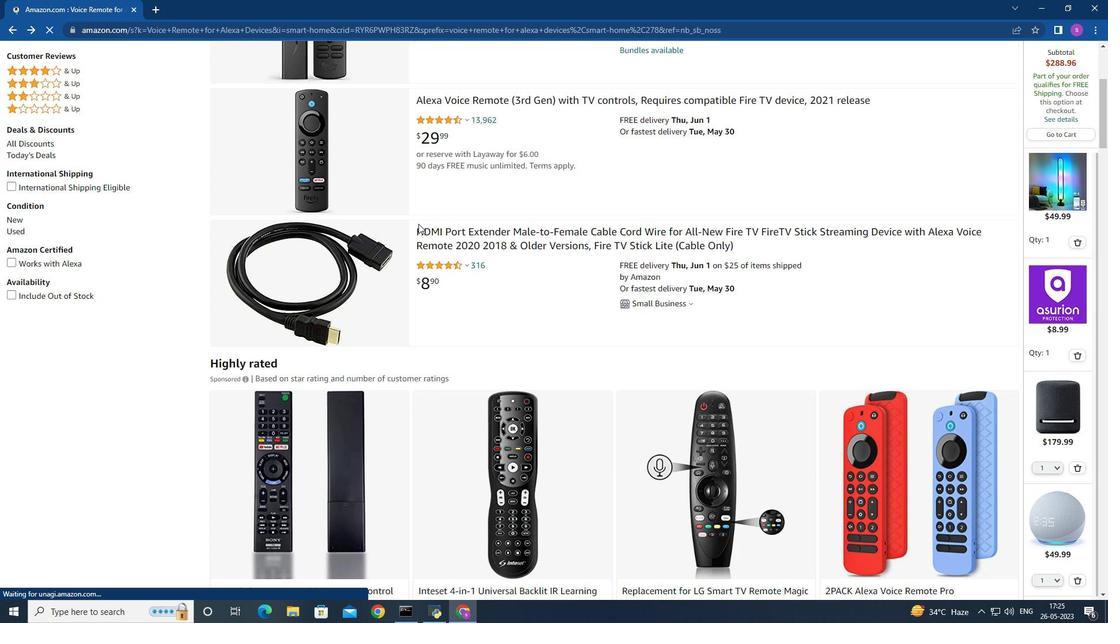 
Action: Mouse moved to (340, 196)
Screenshot: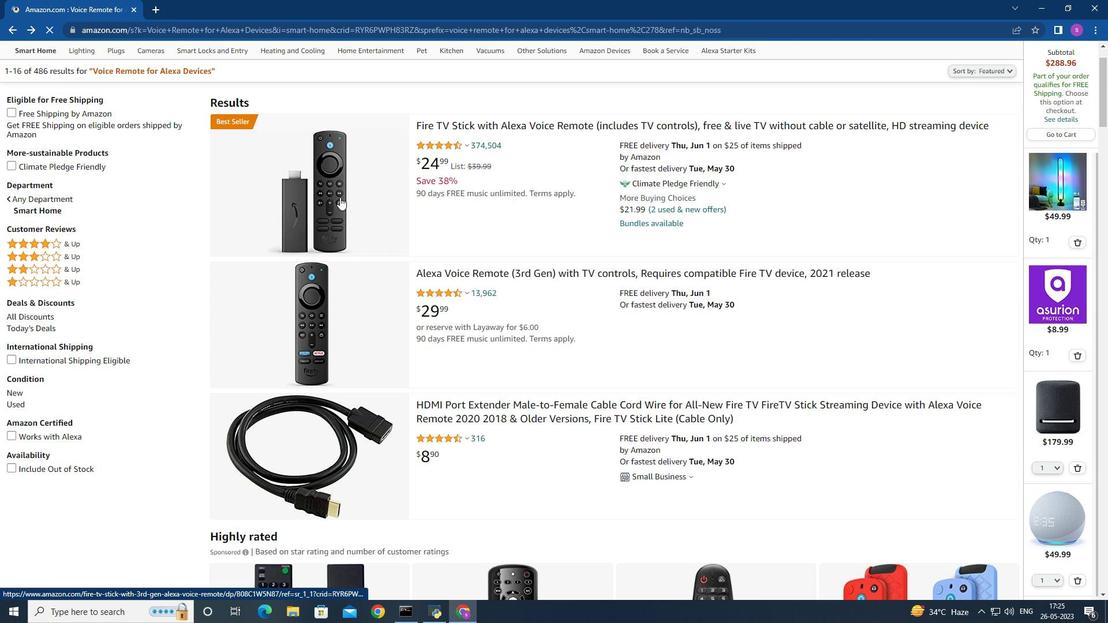 
Action: Mouse pressed left at (340, 196)
Screenshot: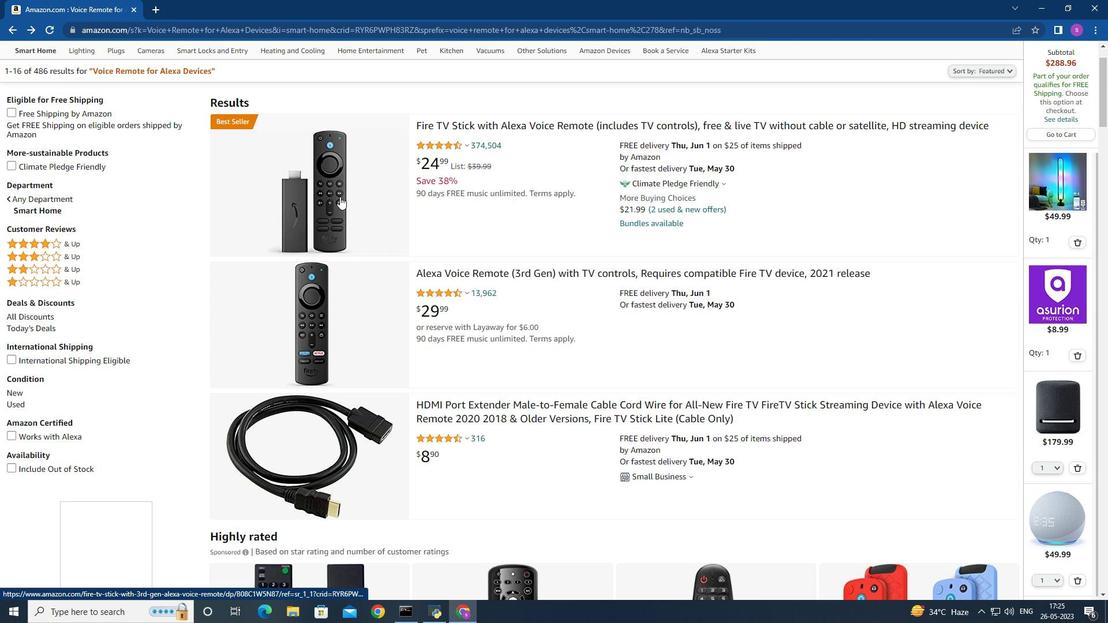 
Action: Mouse moved to (714, 288)
Screenshot: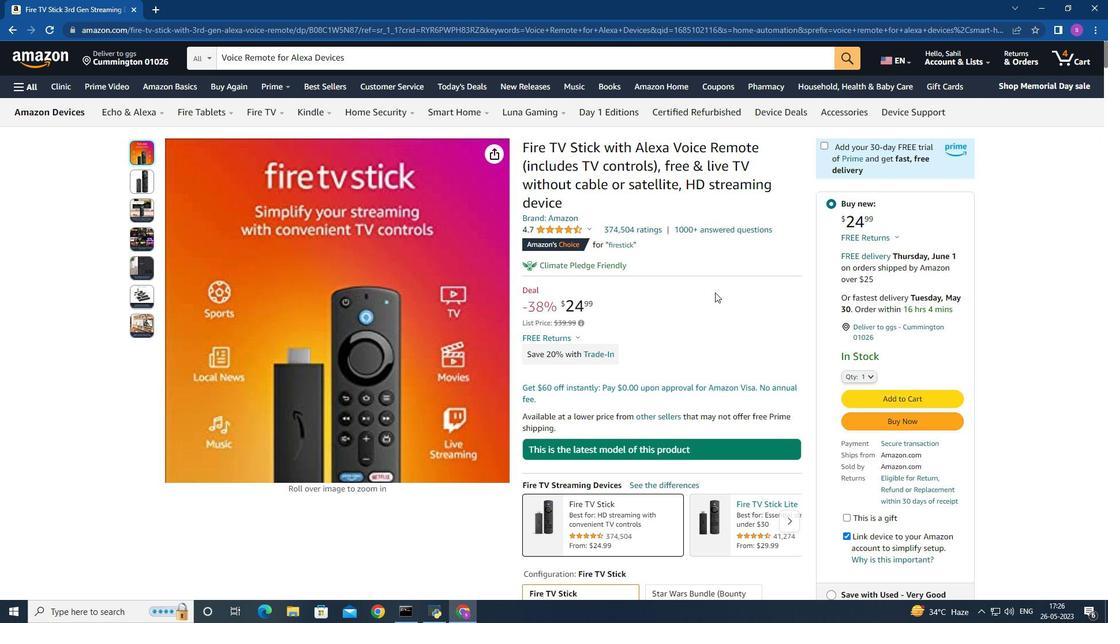 
Action: Mouse scrolled (714, 287) with delta (0, 0)
Screenshot: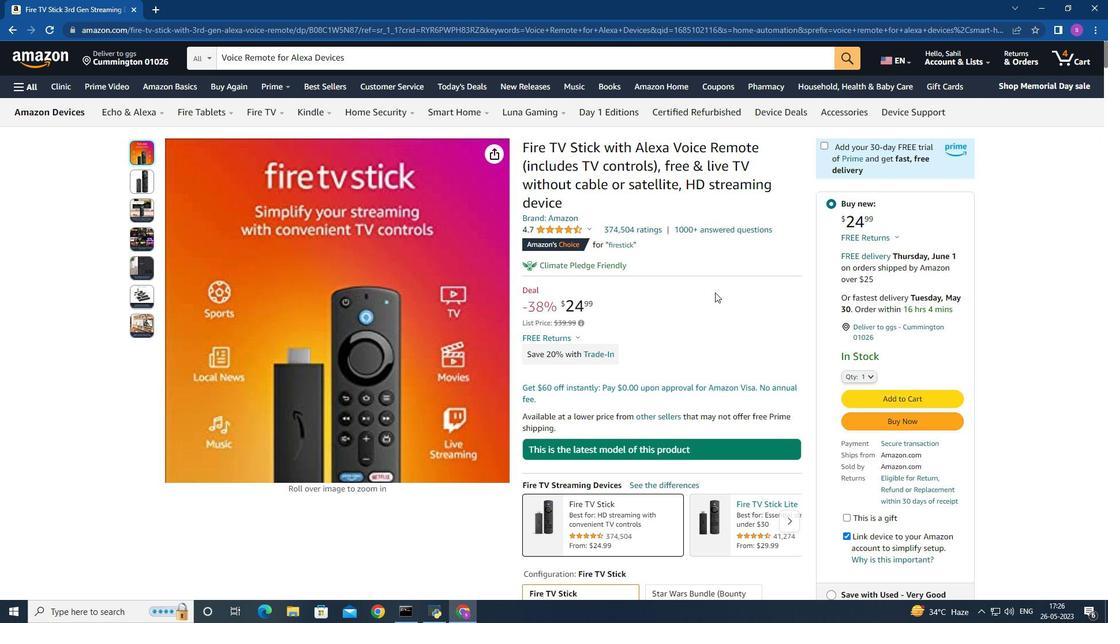 
Action: Mouse moved to (714, 279)
Screenshot: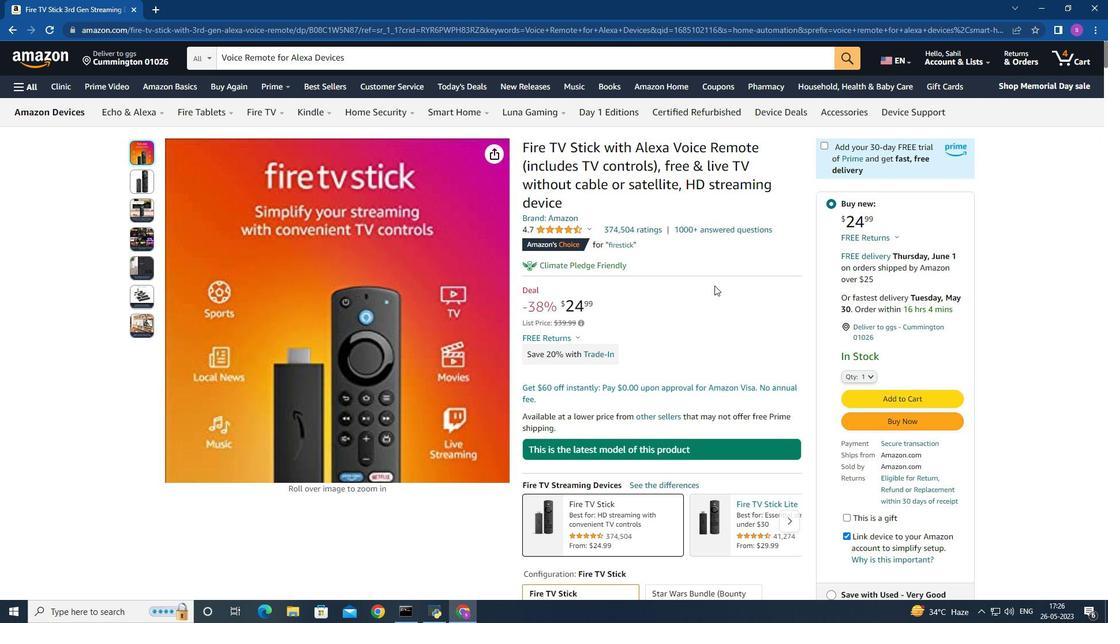 
Action: Mouse scrolled (714, 279) with delta (0, 0)
Screenshot: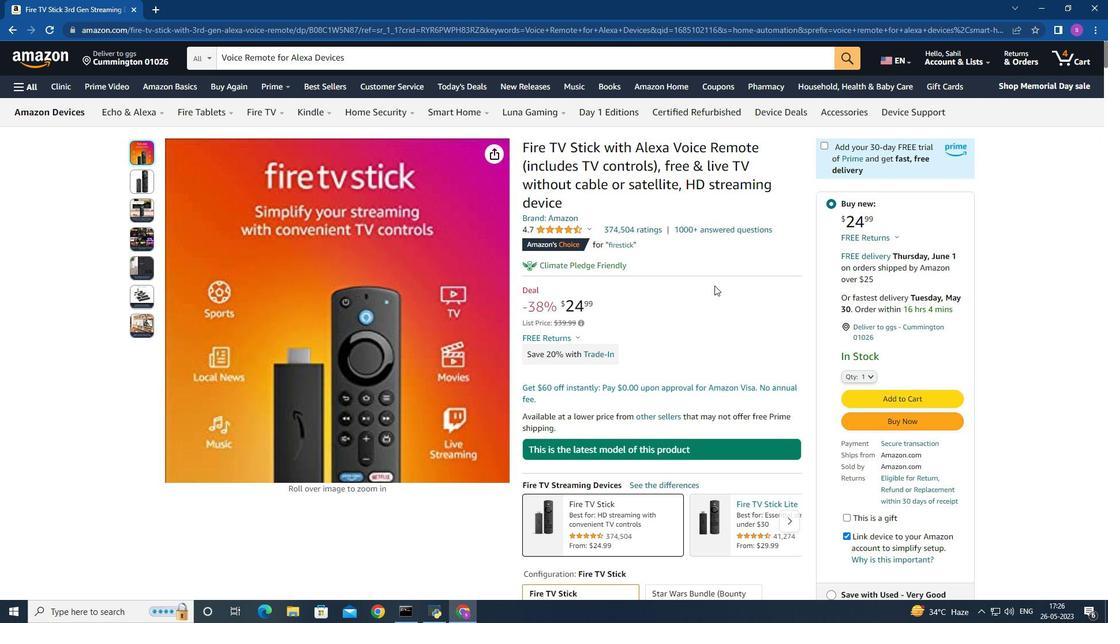 
Action: Mouse moved to (719, 228)
Screenshot: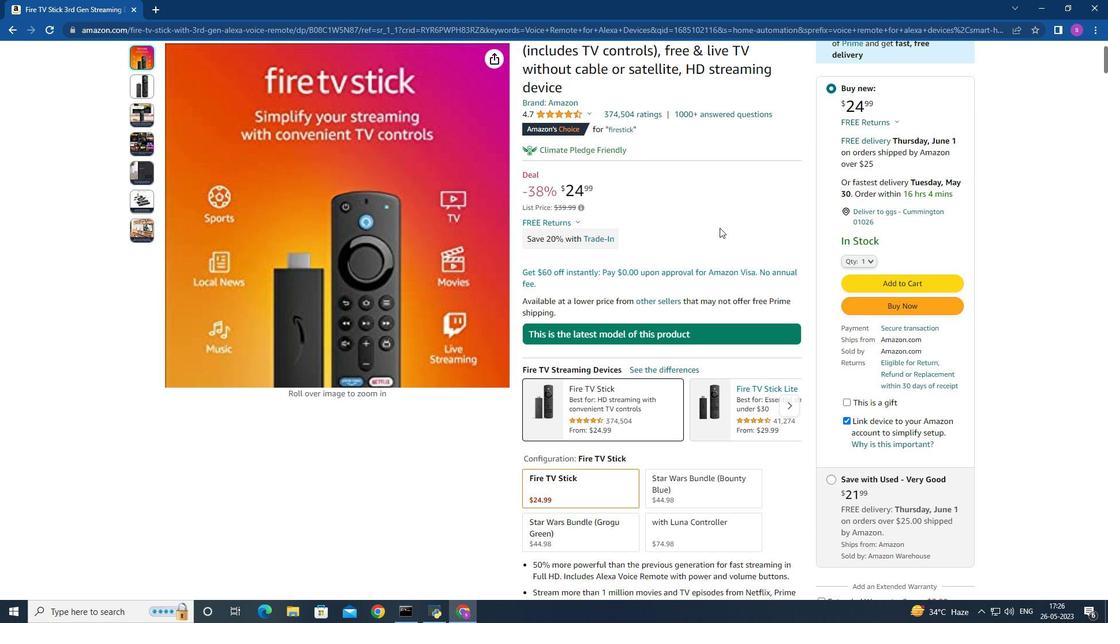 
Action: Mouse scrolled (719, 228) with delta (0, 0)
Screenshot: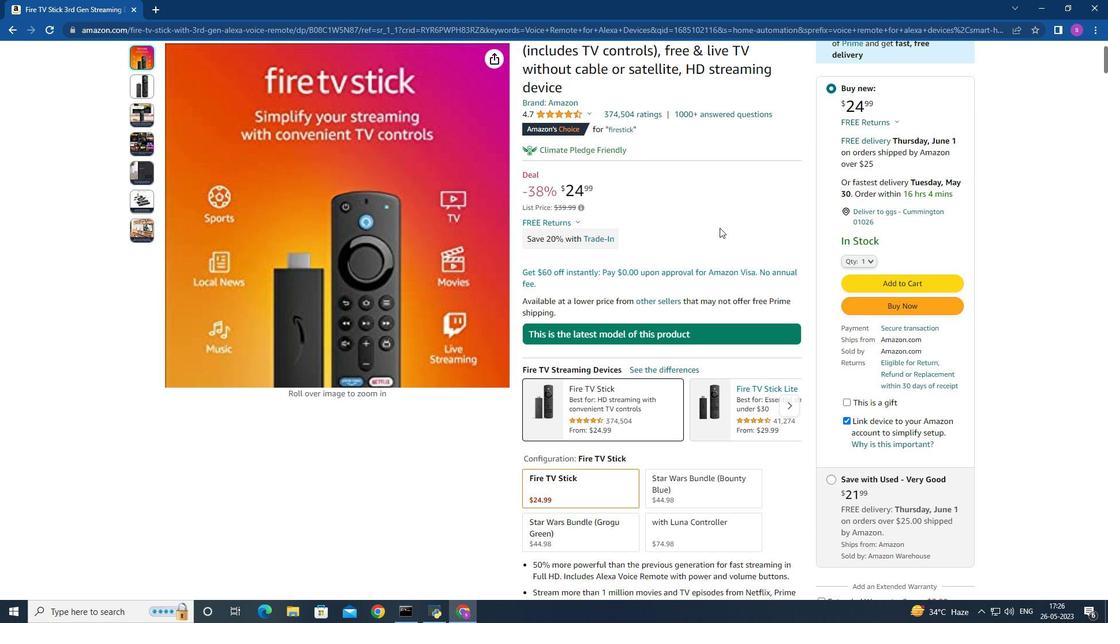 
Action: Mouse moved to (719, 229)
Screenshot: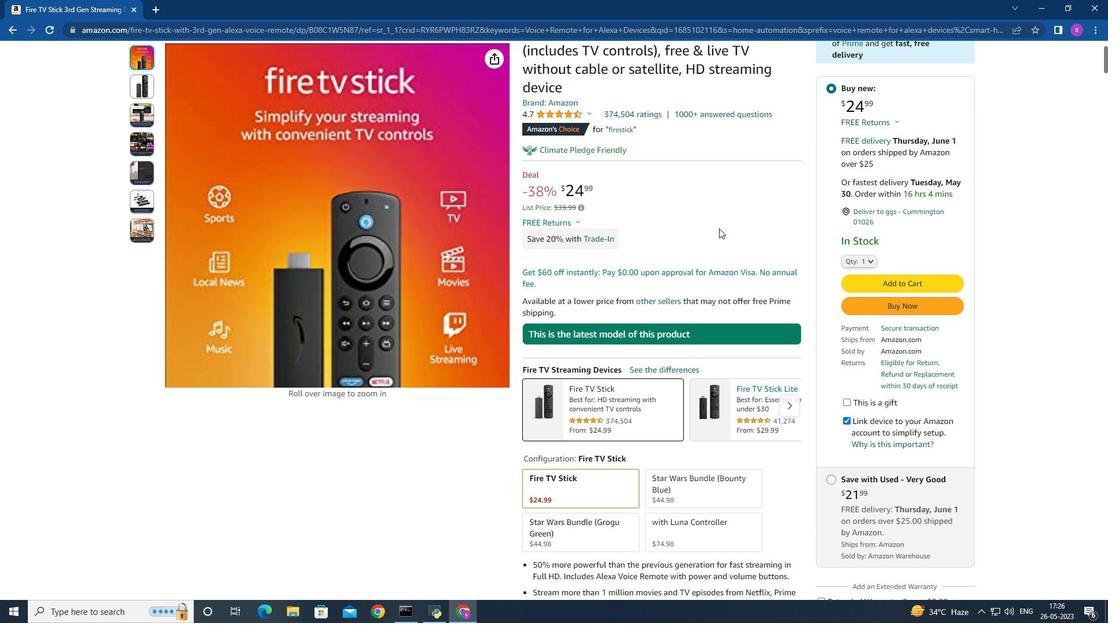 
Action: Mouse scrolled (719, 228) with delta (0, 0)
Screenshot: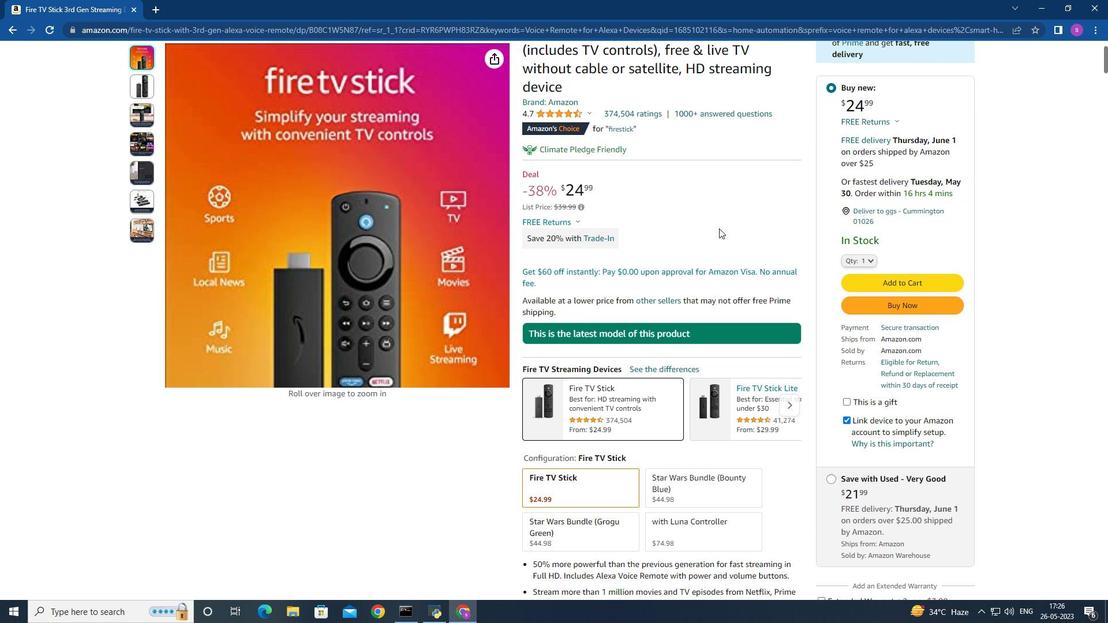 
Action: Mouse moved to (680, 287)
Screenshot: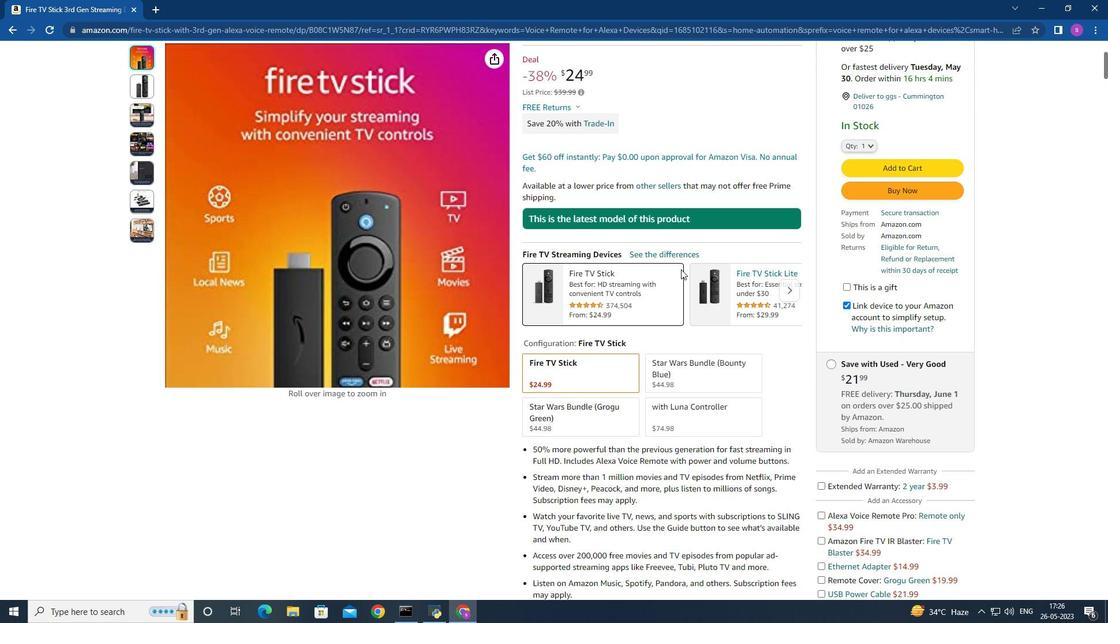 
Action: Mouse scrolled (681, 276) with delta (0, 0)
Screenshot: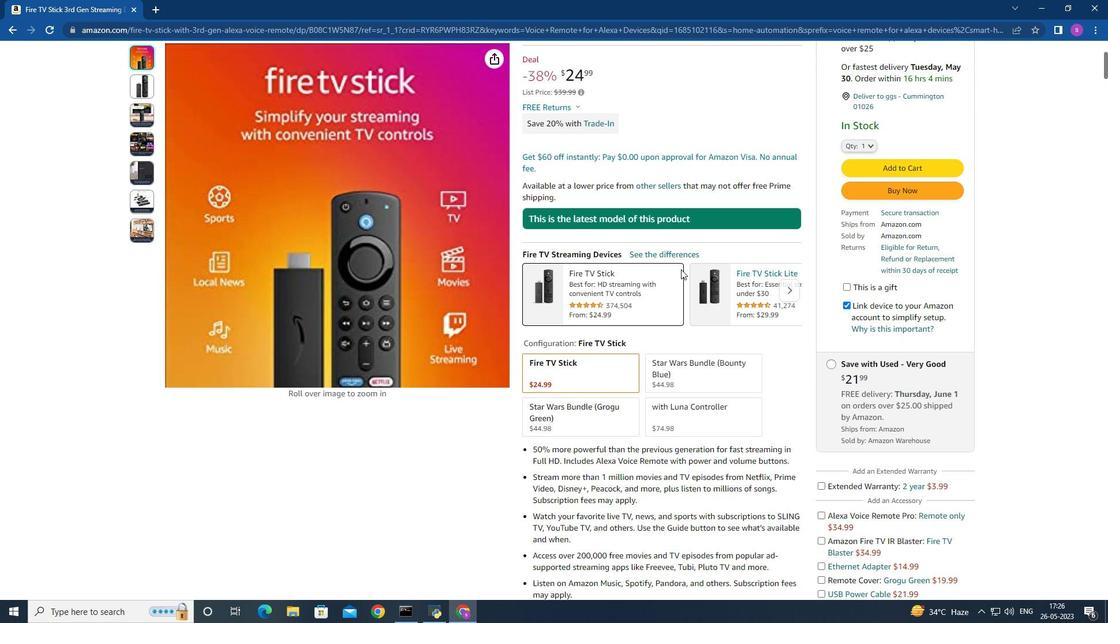 
Action: Mouse moved to (680, 288)
Screenshot: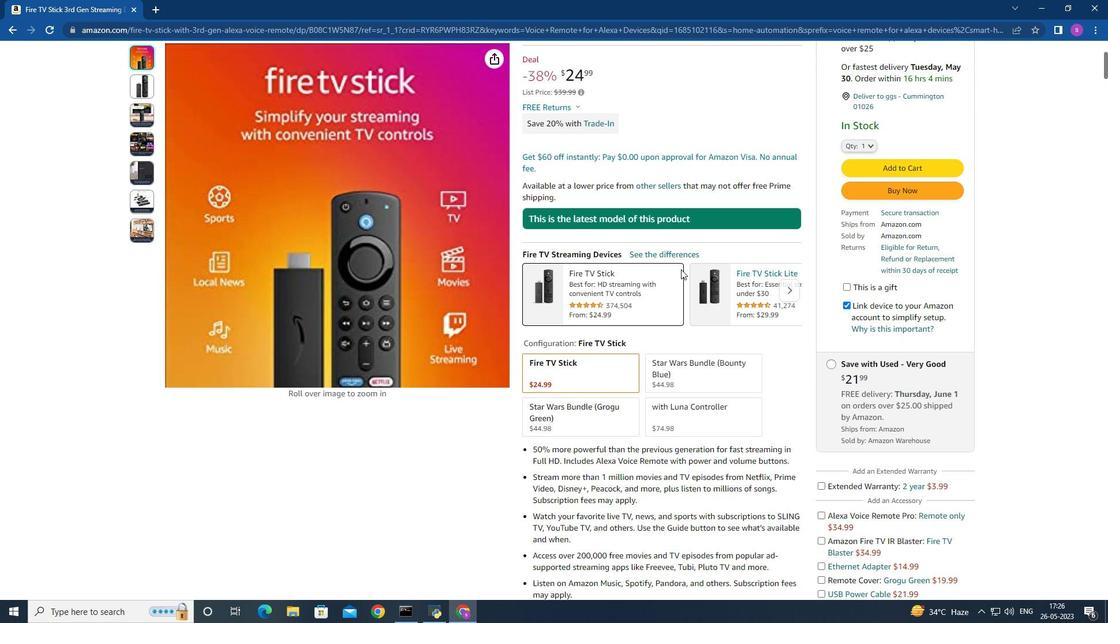 
Action: Mouse scrolled (680, 281) with delta (0, 0)
Screenshot: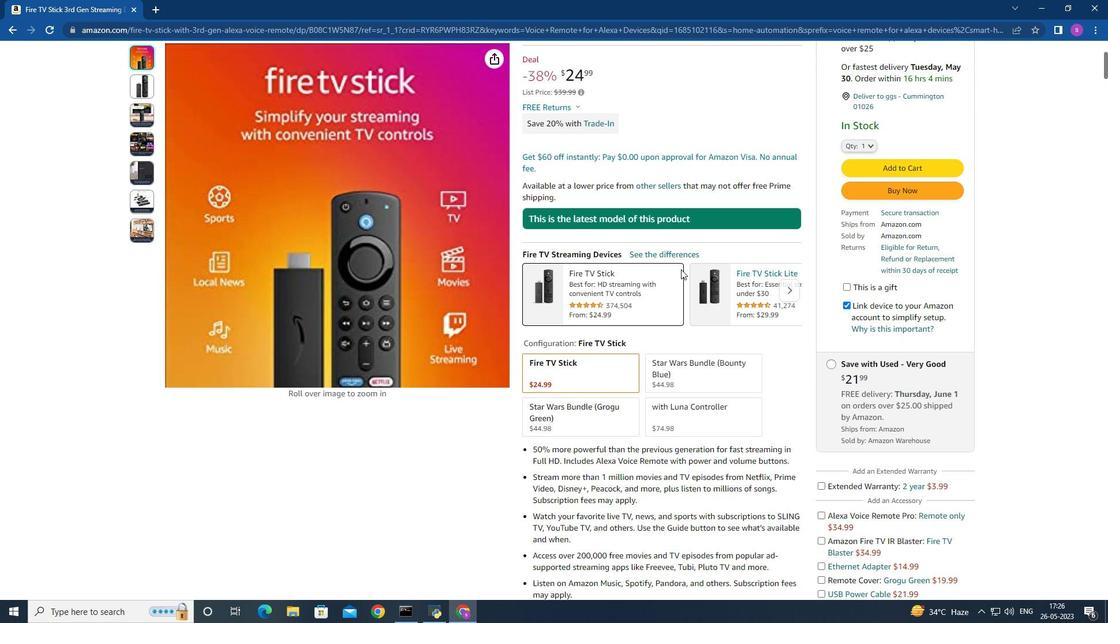 
Action: Mouse moved to (679, 289)
Screenshot: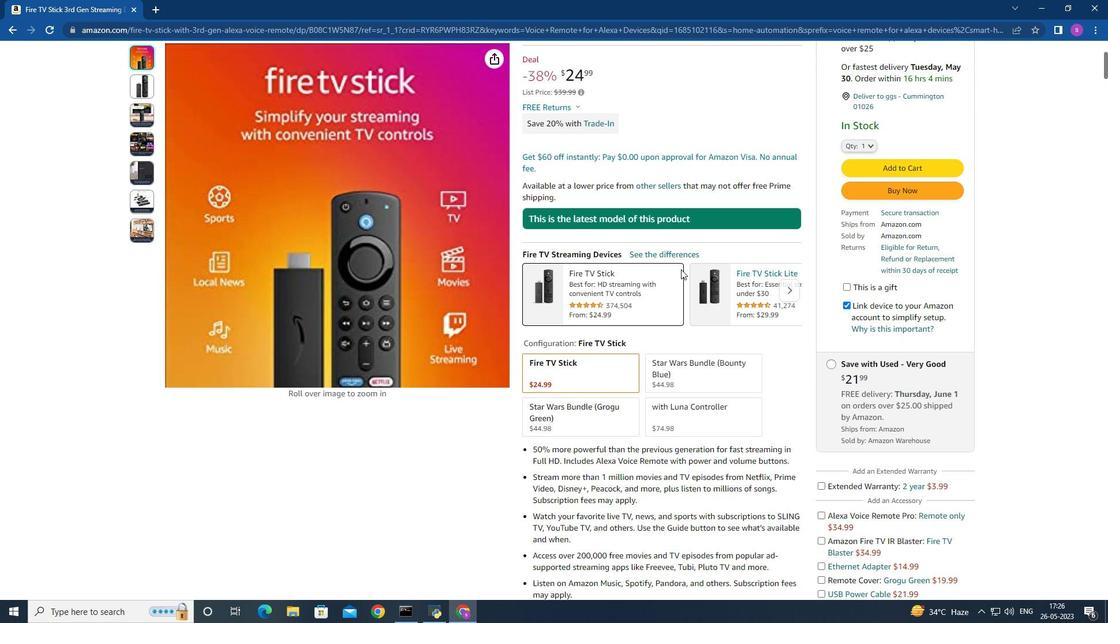 
Action: Mouse scrolled (679, 289) with delta (0, 0)
Screenshot: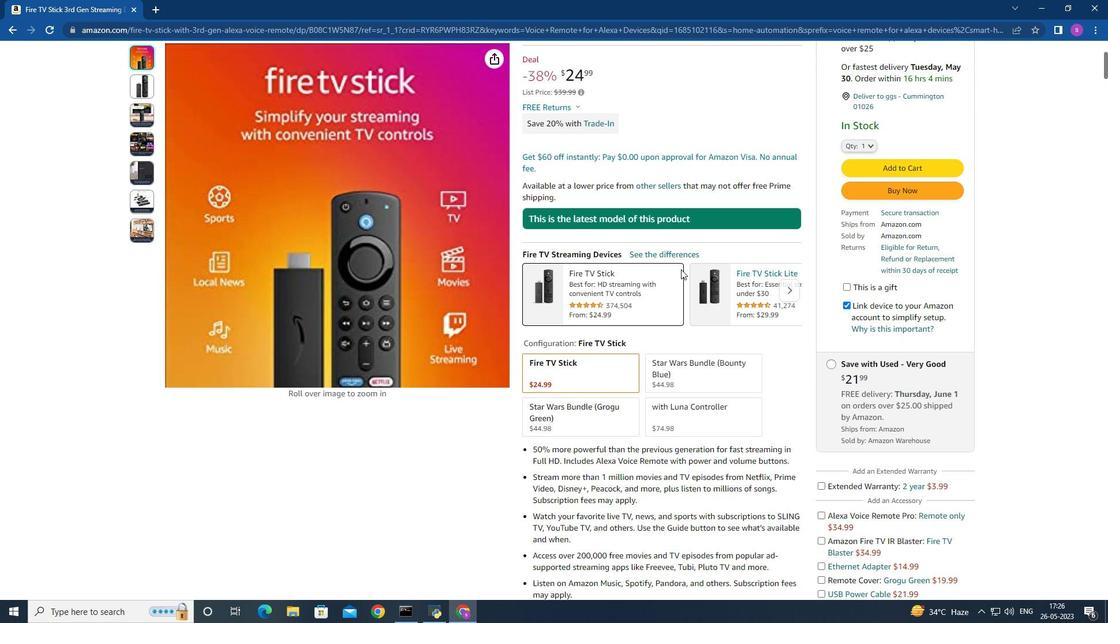 
Action: Mouse moved to (685, 401)
Screenshot: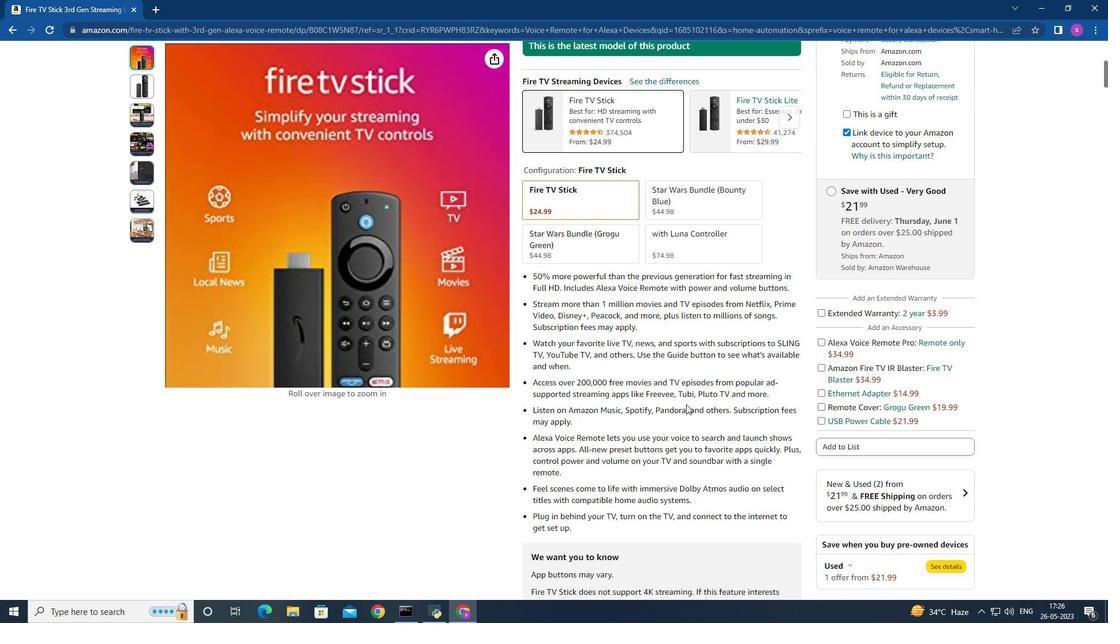 
Action: Mouse scrolled (685, 401) with delta (0, 0)
Screenshot: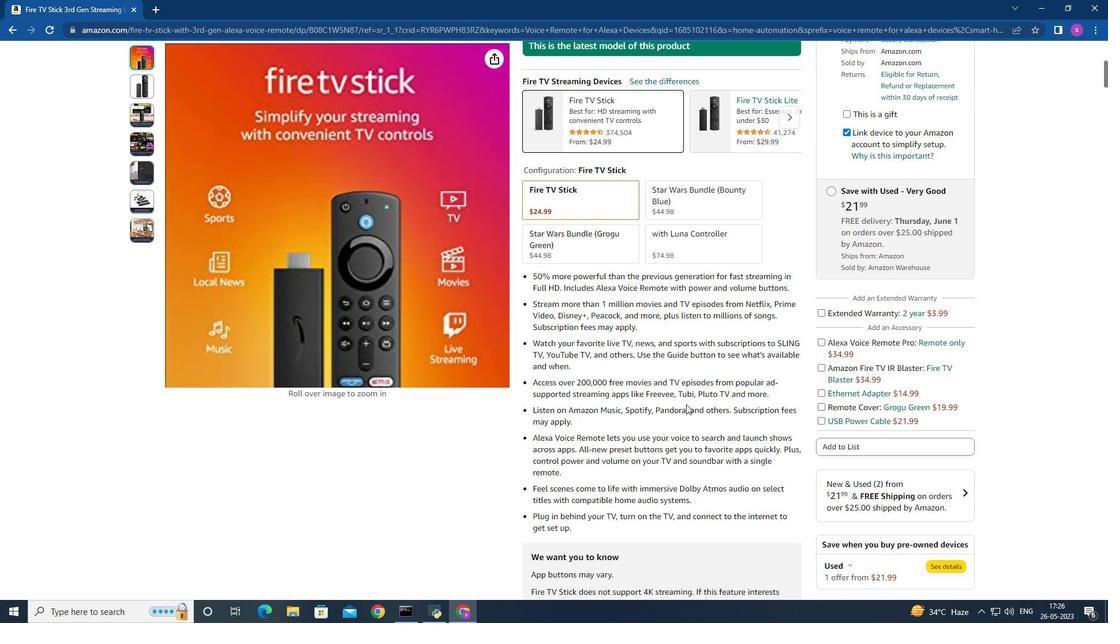
Action: Mouse moved to (686, 386)
Screenshot: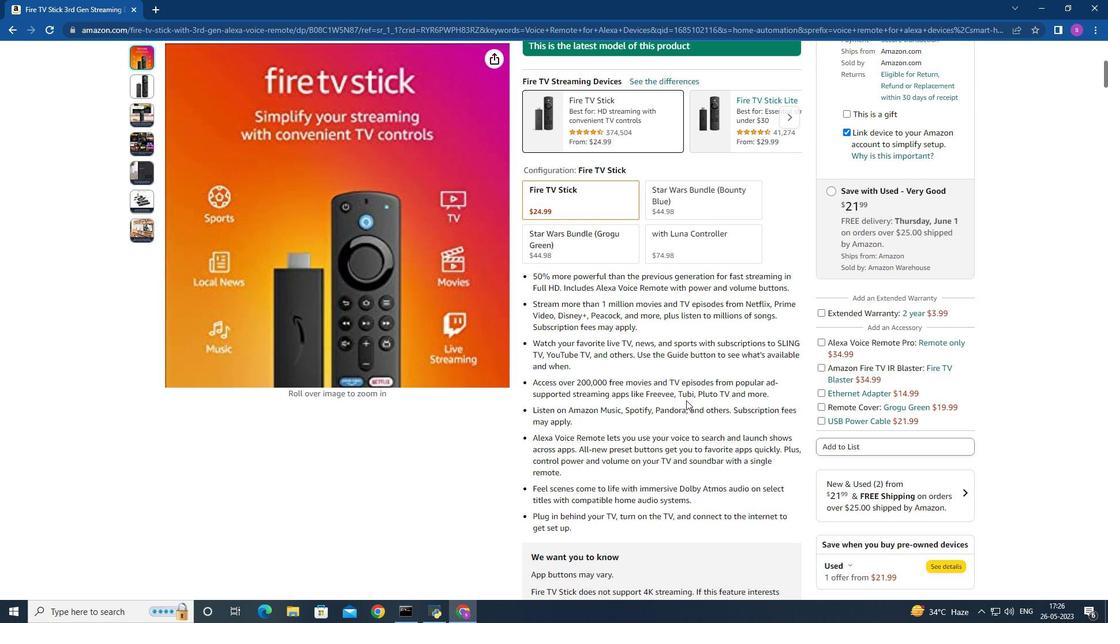 
Action: Mouse scrolled (686, 386) with delta (0, 0)
Screenshot: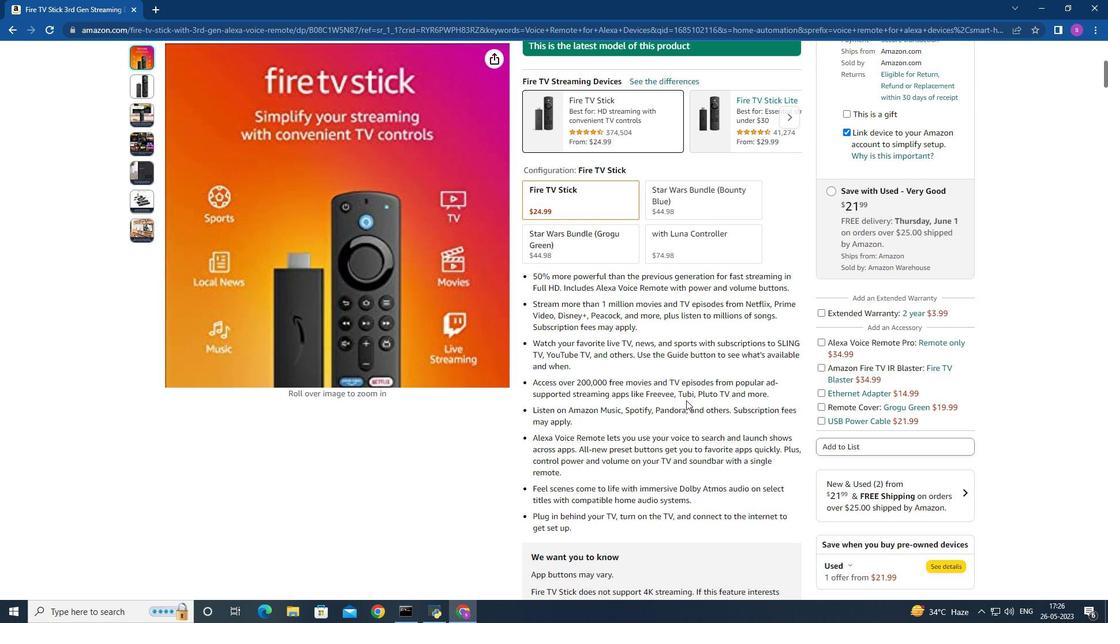 
Action: Mouse moved to (662, 314)
Screenshot: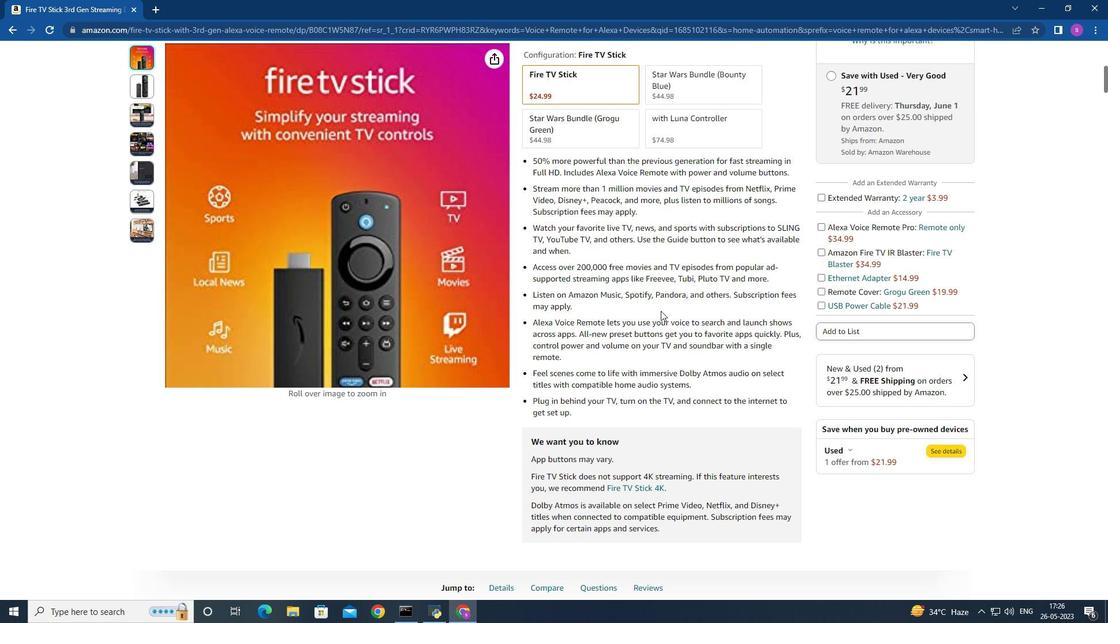 
Action: Mouse scrolled (662, 313) with delta (0, 0)
Screenshot: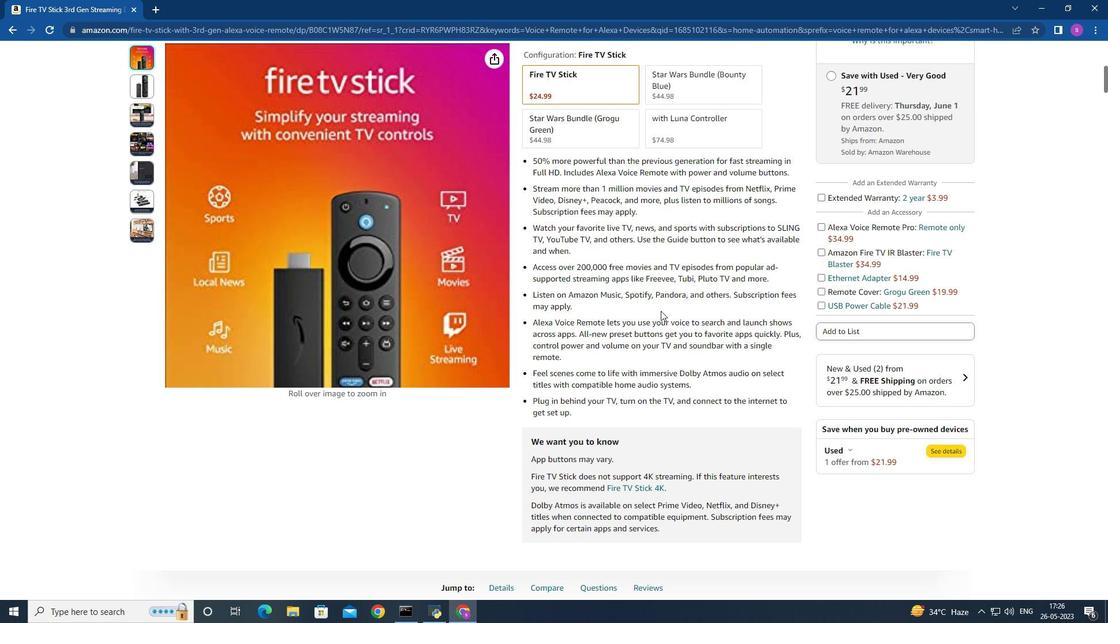 
Action: Mouse moved to (662, 315)
Screenshot: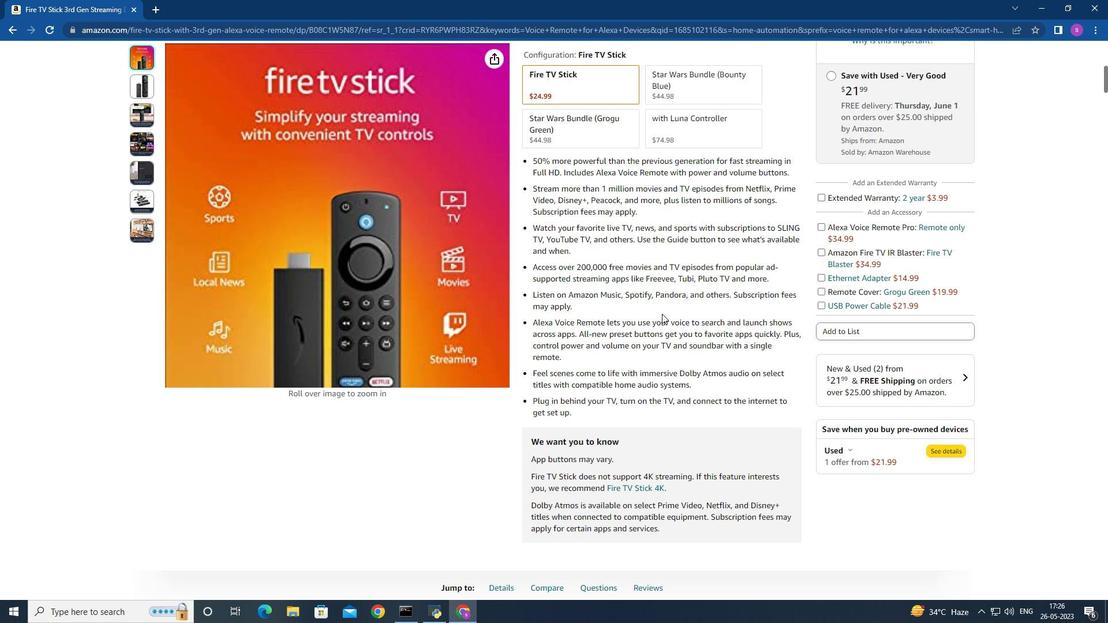 
Action: Mouse scrolled (662, 314) with delta (0, 0)
Screenshot: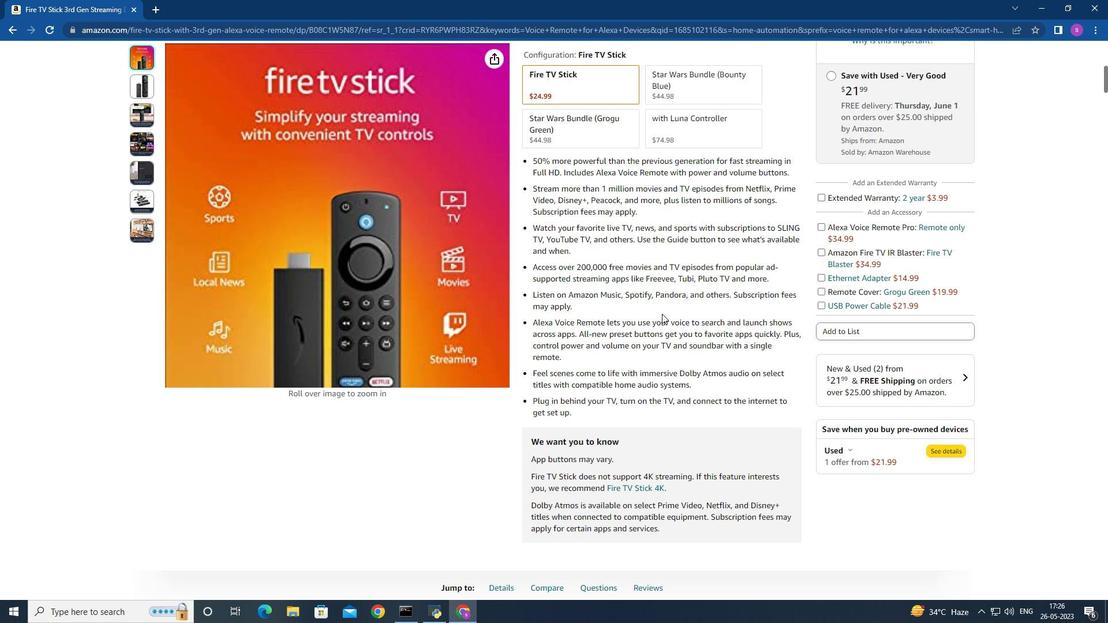 
Action: Mouse scrolled (662, 314) with delta (0, 0)
Screenshot: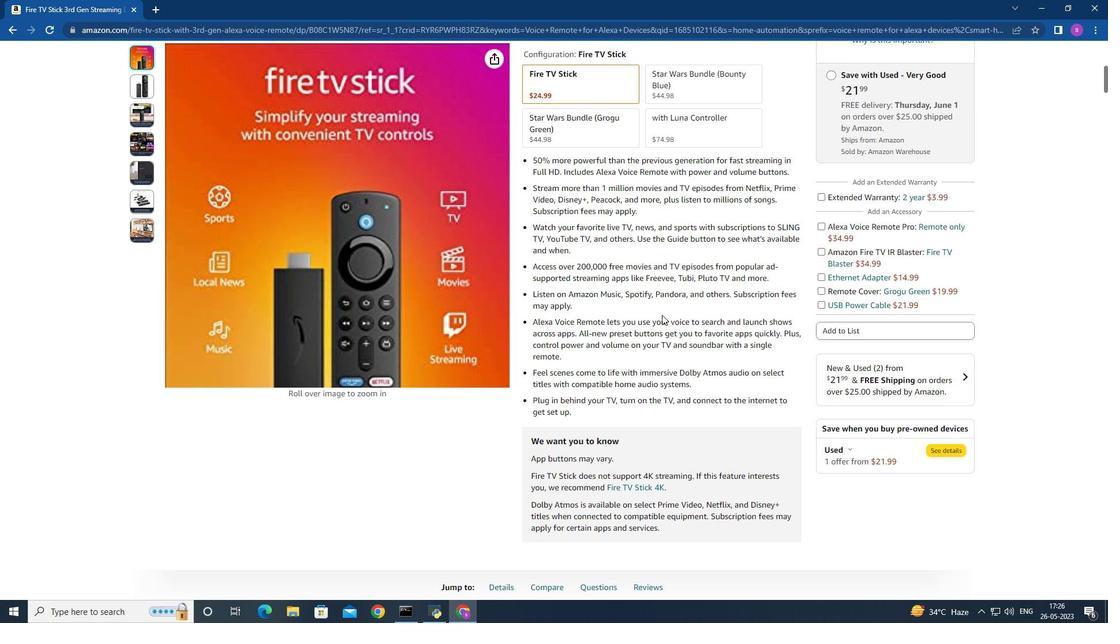 
Action: Mouse moved to (683, 338)
Screenshot: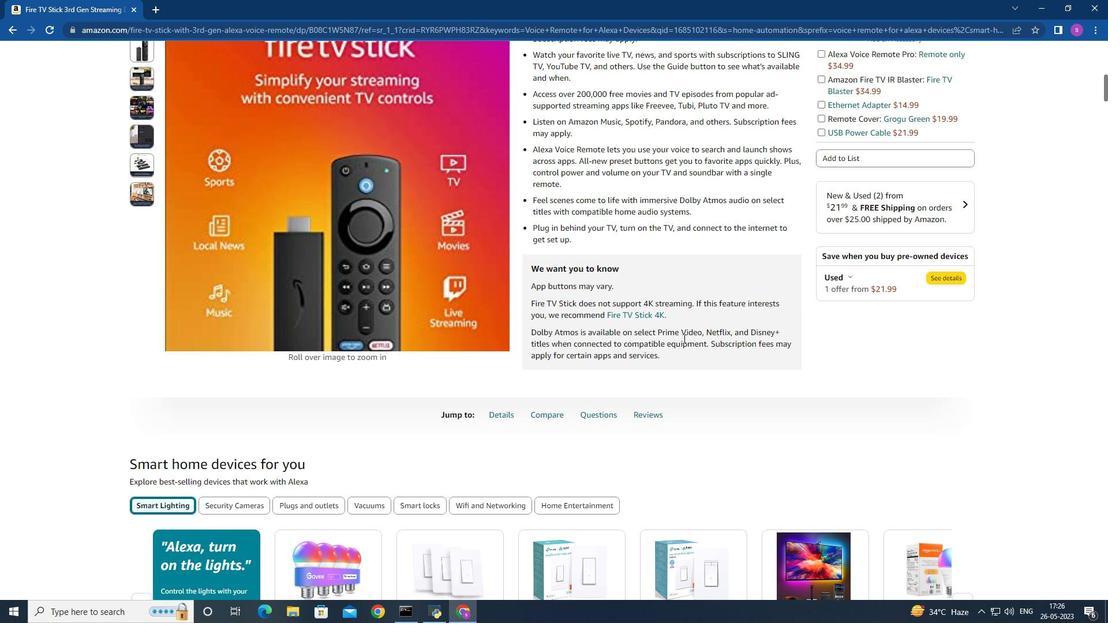 
Action: Mouse scrolled (683, 339) with delta (0, 0)
Screenshot: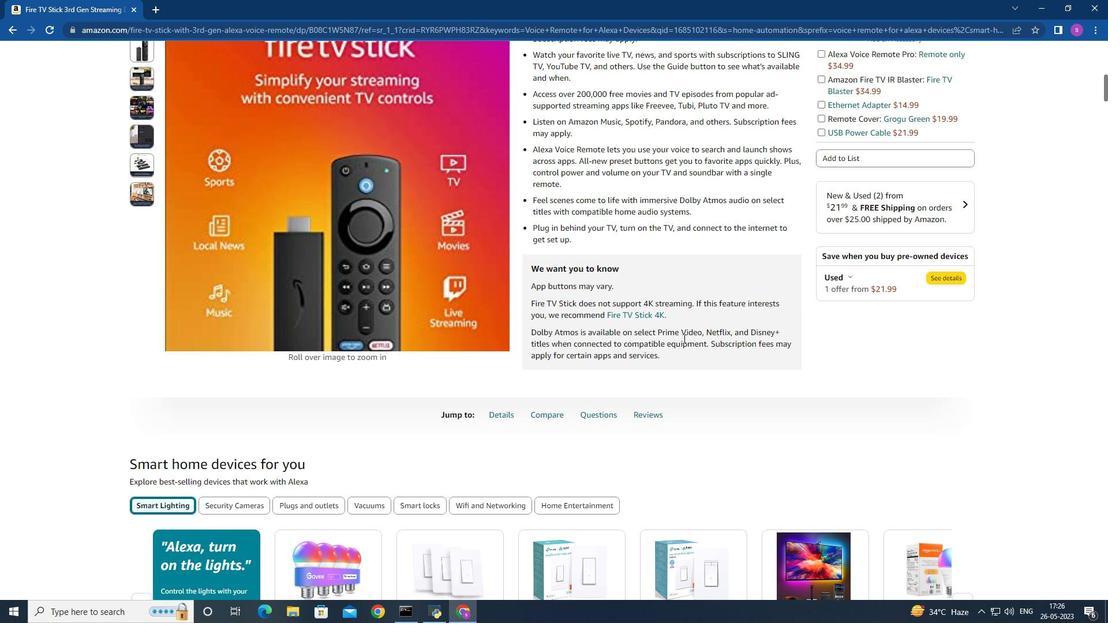 
Action: Mouse scrolled (683, 339) with delta (0, 0)
Screenshot: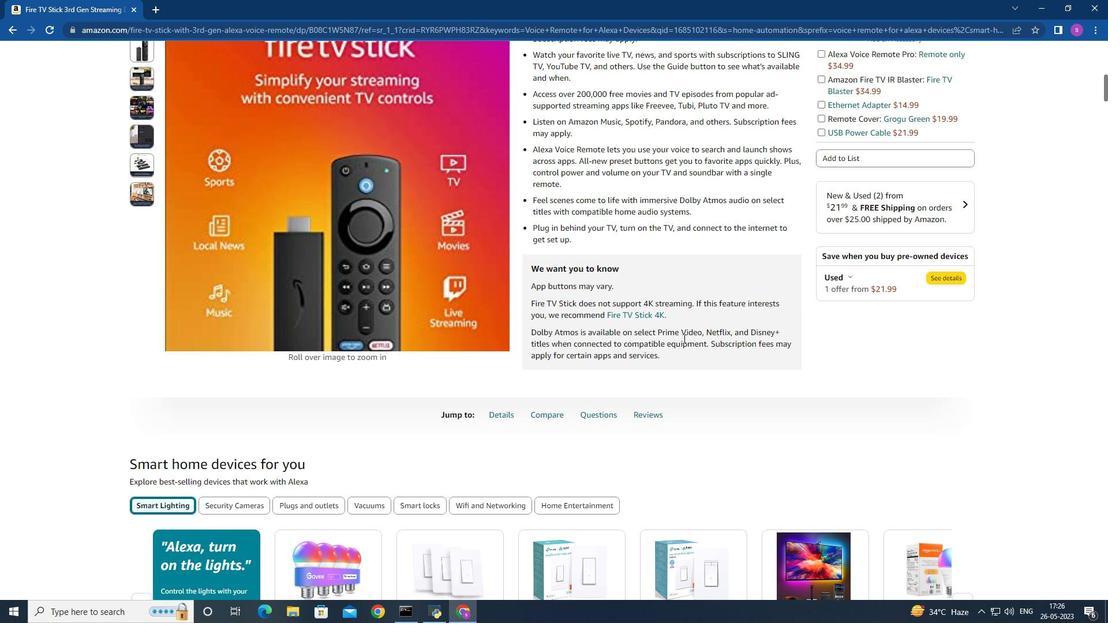 
Action: Mouse moved to (685, 341)
Screenshot: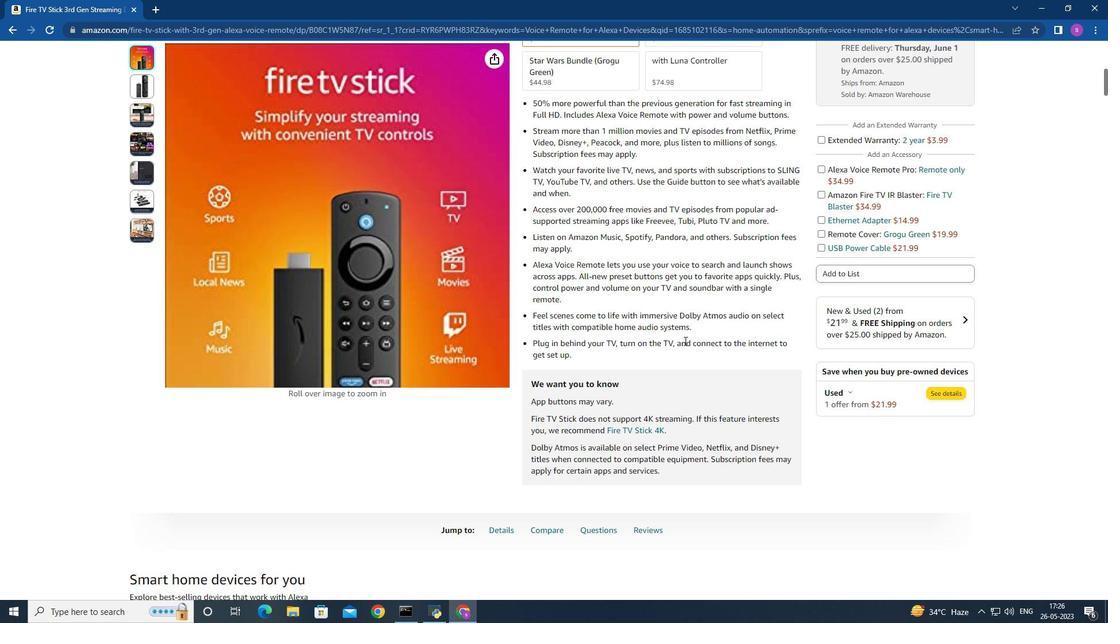 
Action: Mouse scrolled (685, 341) with delta (0, 0)
Screenshot: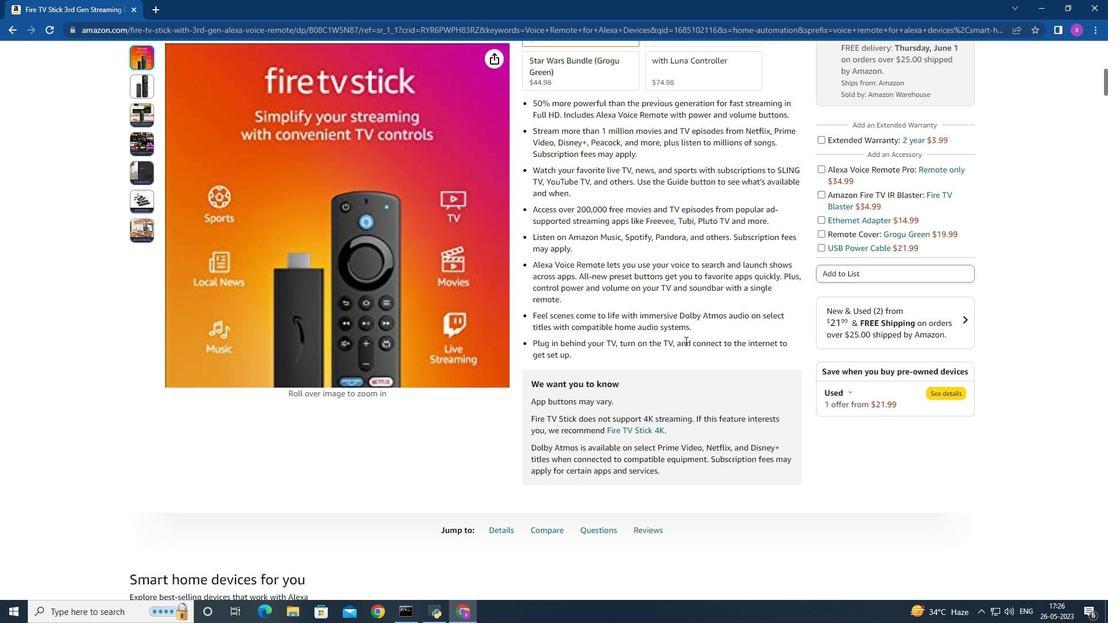 
Action: Mouse scrolled (685, 341) with delta (0, 0)
Screenshot: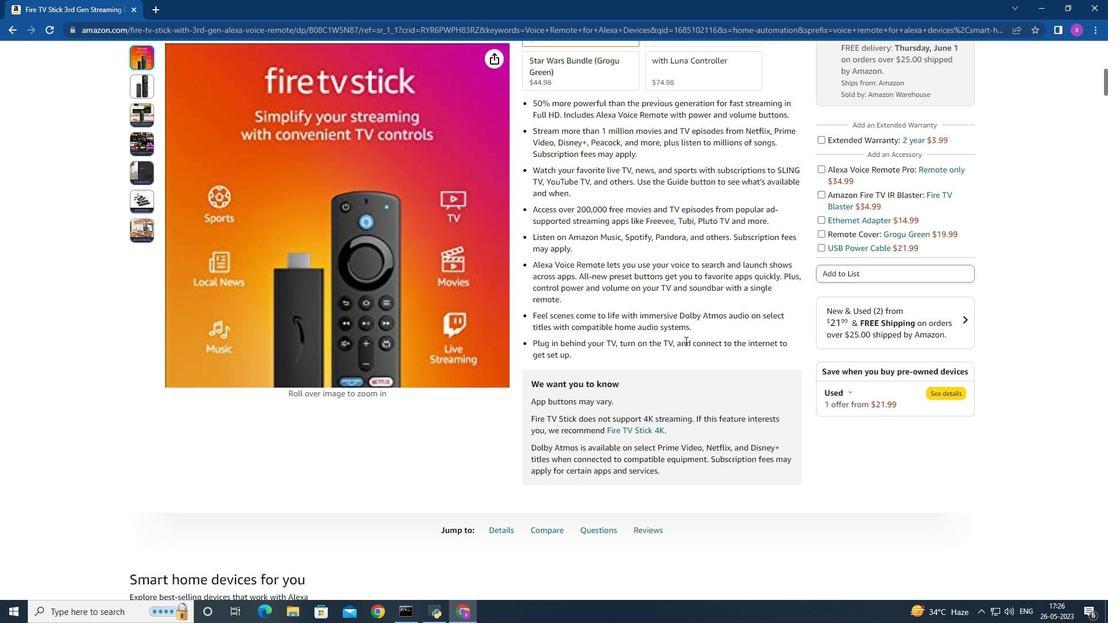 
Action: Mouse moved to (714, 327)
Screenshot: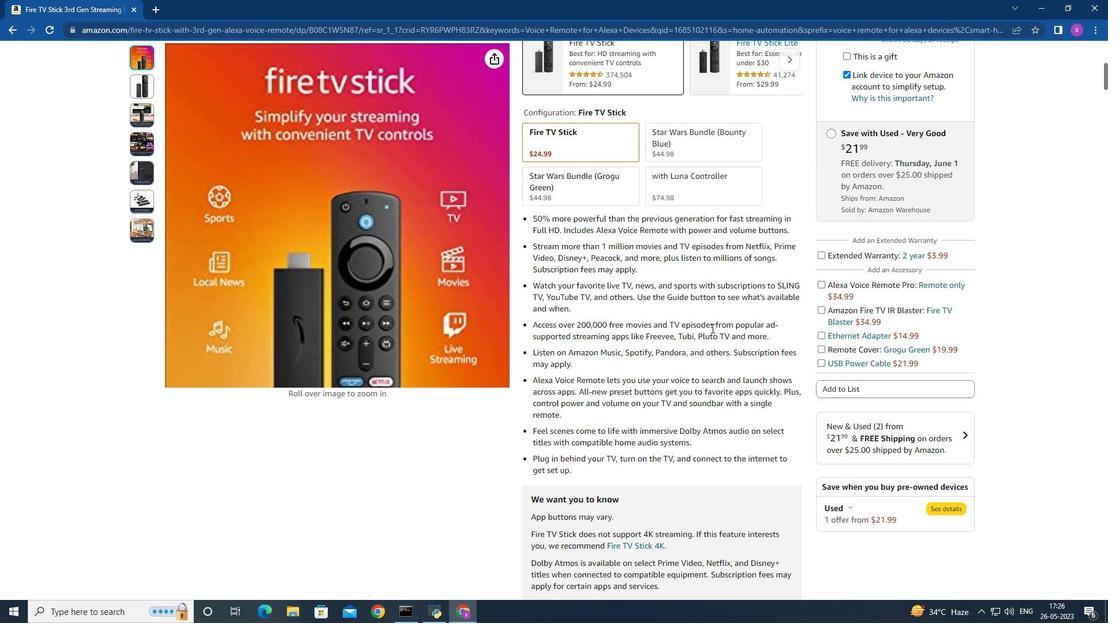 
Action: Mouse scrolled (714, 328) with delta (0, 0)
Screenshot: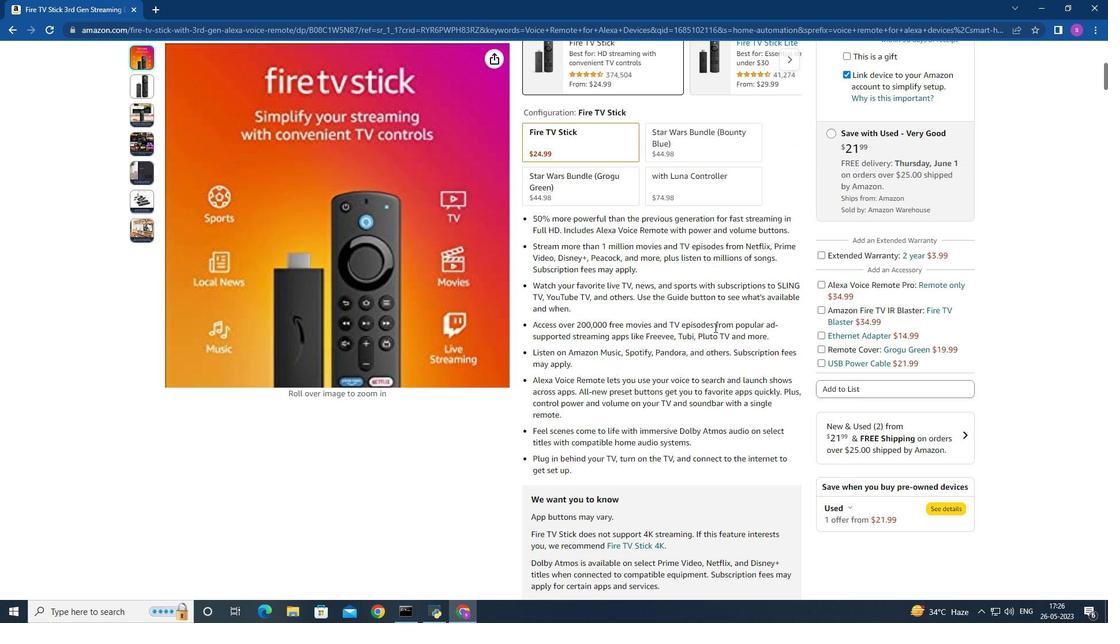 
Action: Mouse scrolled (714, 328) with delta (0, 0)
Screenshot: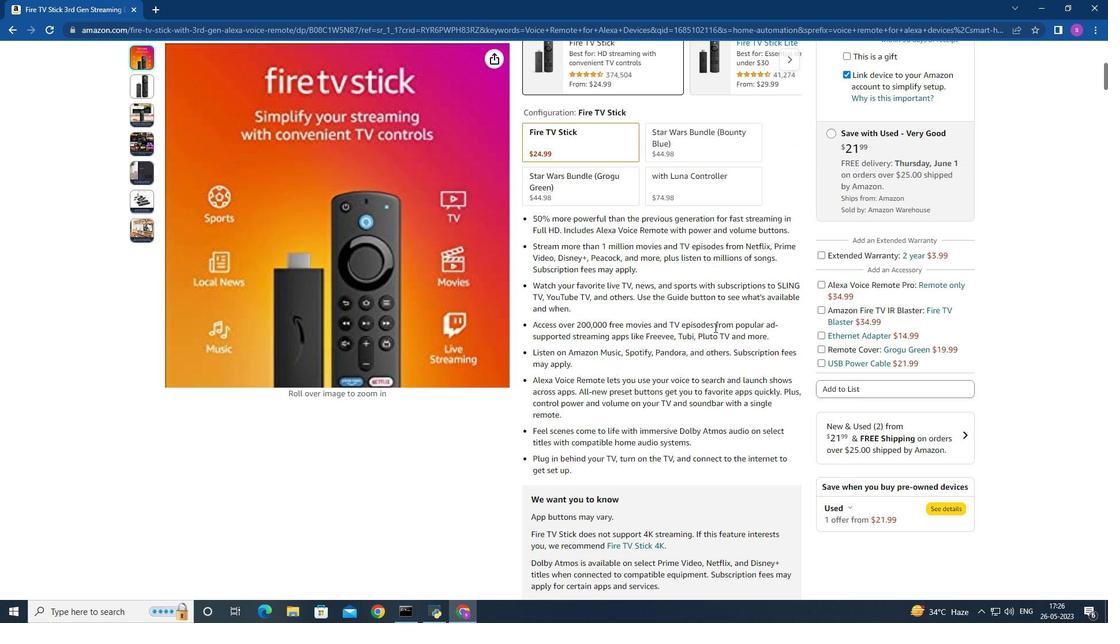 
Action: Mouse moved to (702, 338)
Screenshot: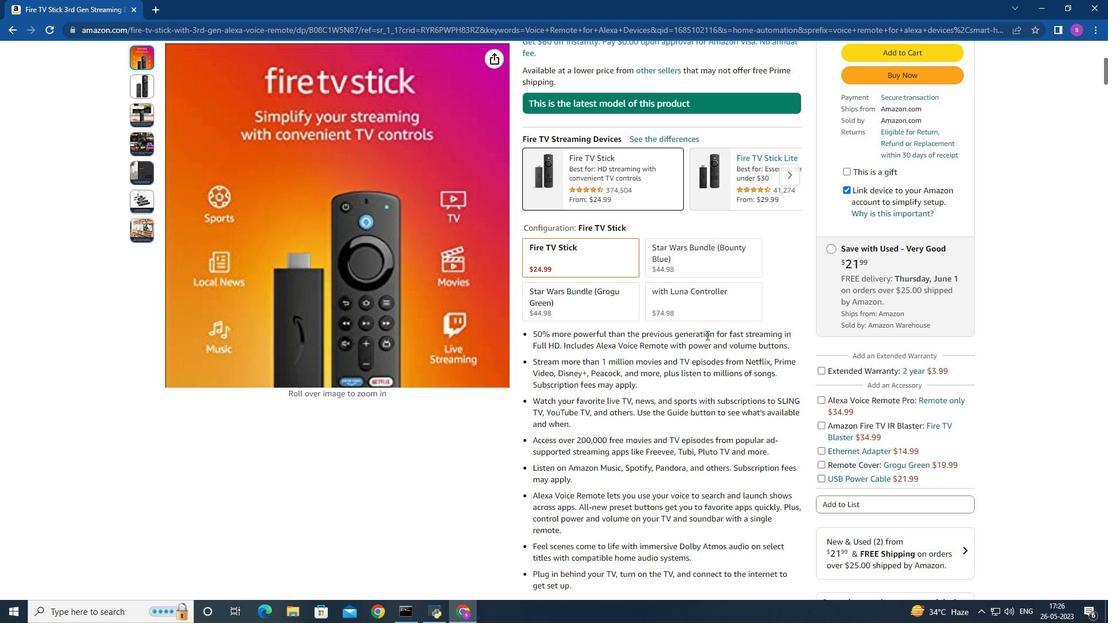 
Action: Mouse scrolled (702, 338) with delta (0, 0)
Screenshot: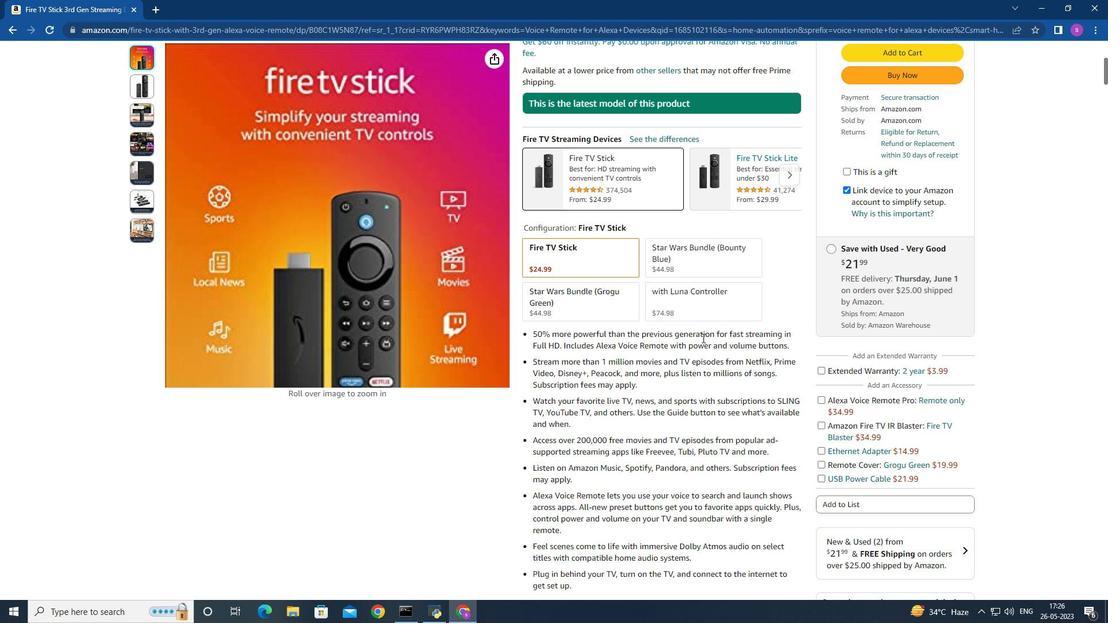 
Action: Mouse scrolled (702, 338) with delta (0, 0)
Screenshot: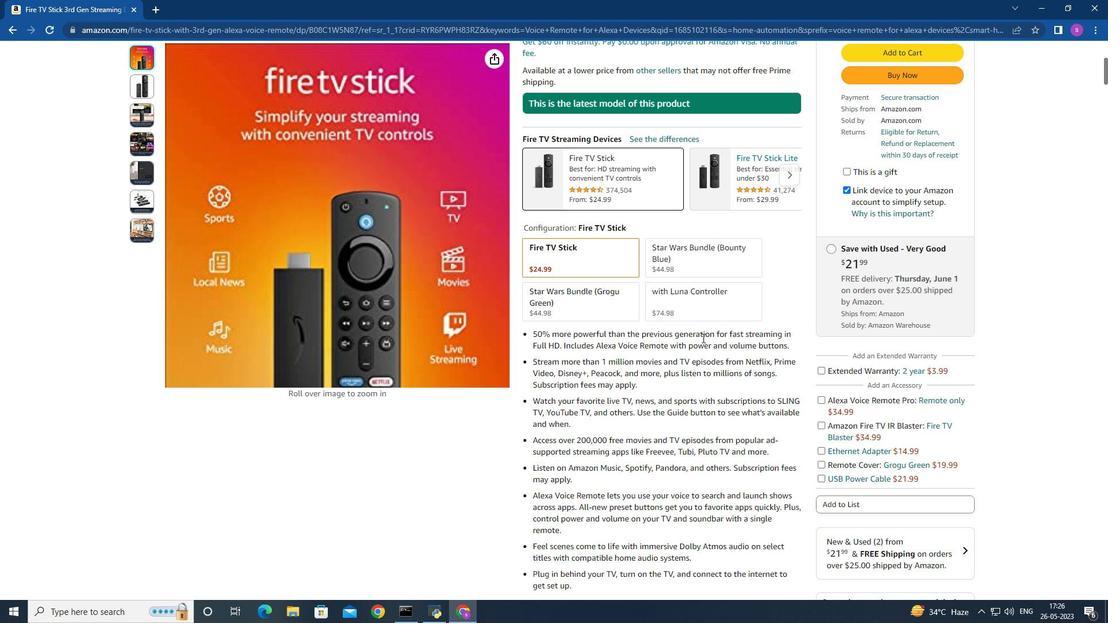 
Action: Mouse moved to (660, 393)
Screenshot: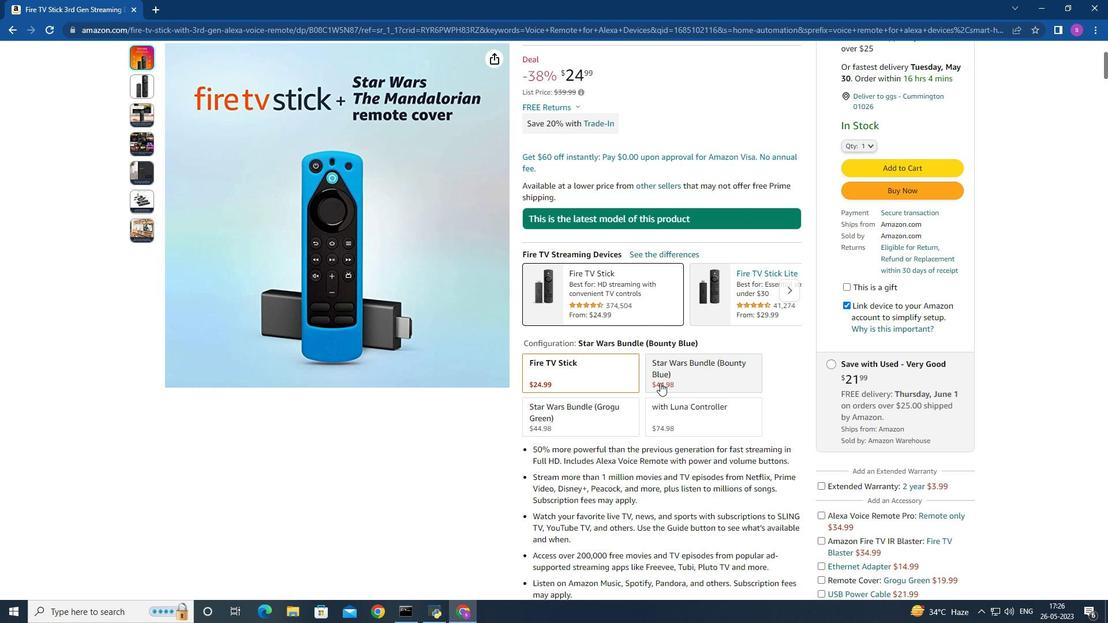 
Action: Mouse scrolled (662, 394) with delta (0, 0)
Screenshot: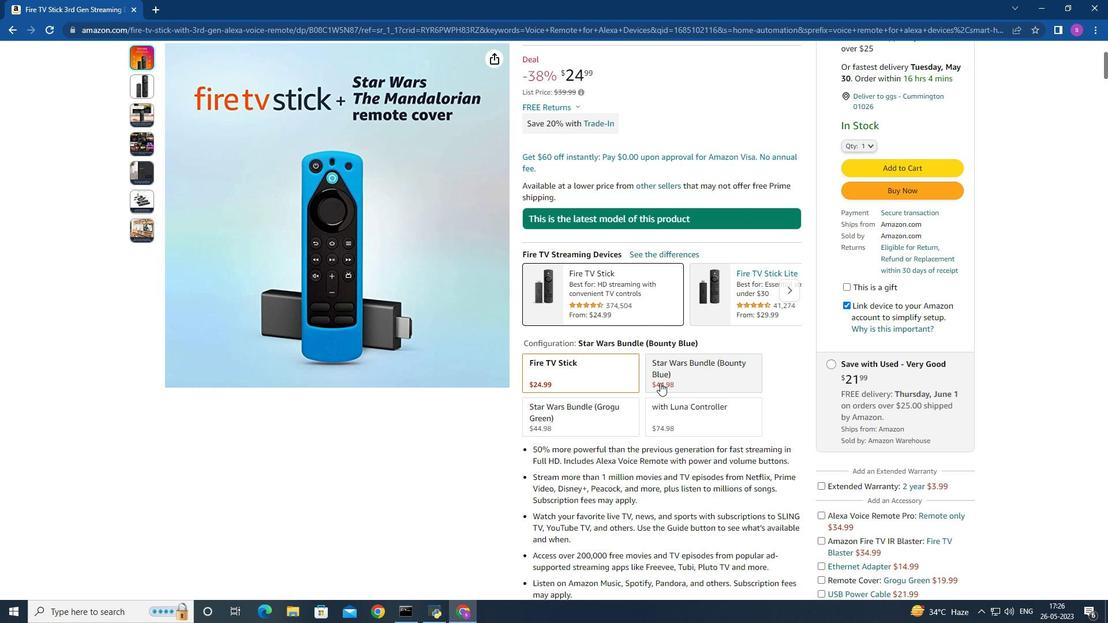 
Action: Mouse moved to (659, 393)
Screenshot: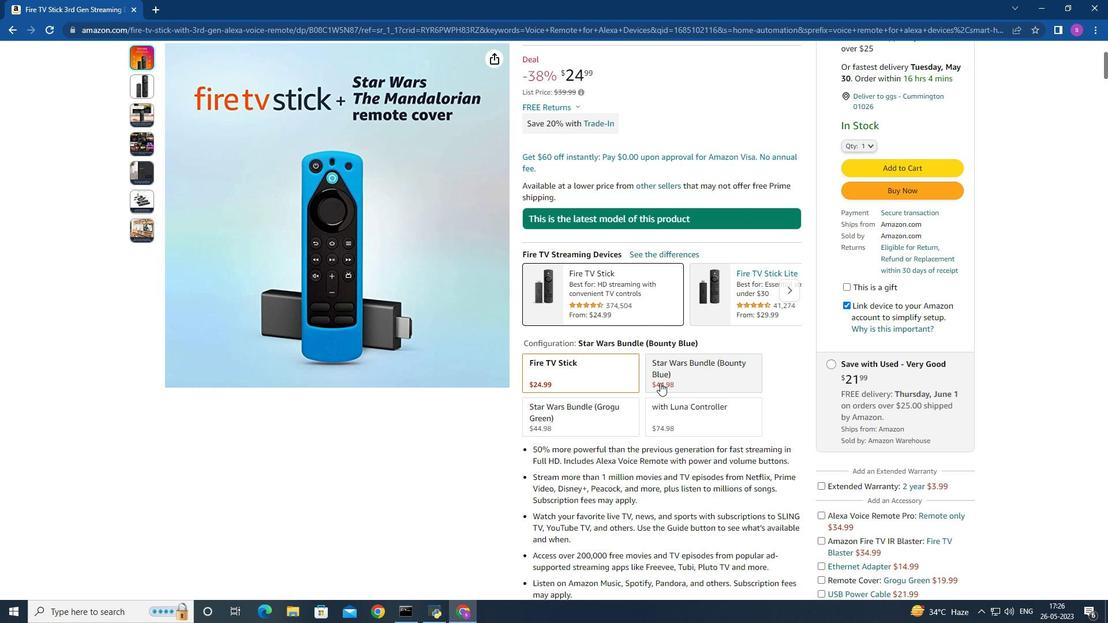 
Action: Mouse scrolled (660, 394) with delta (0, 0)
Screenshot: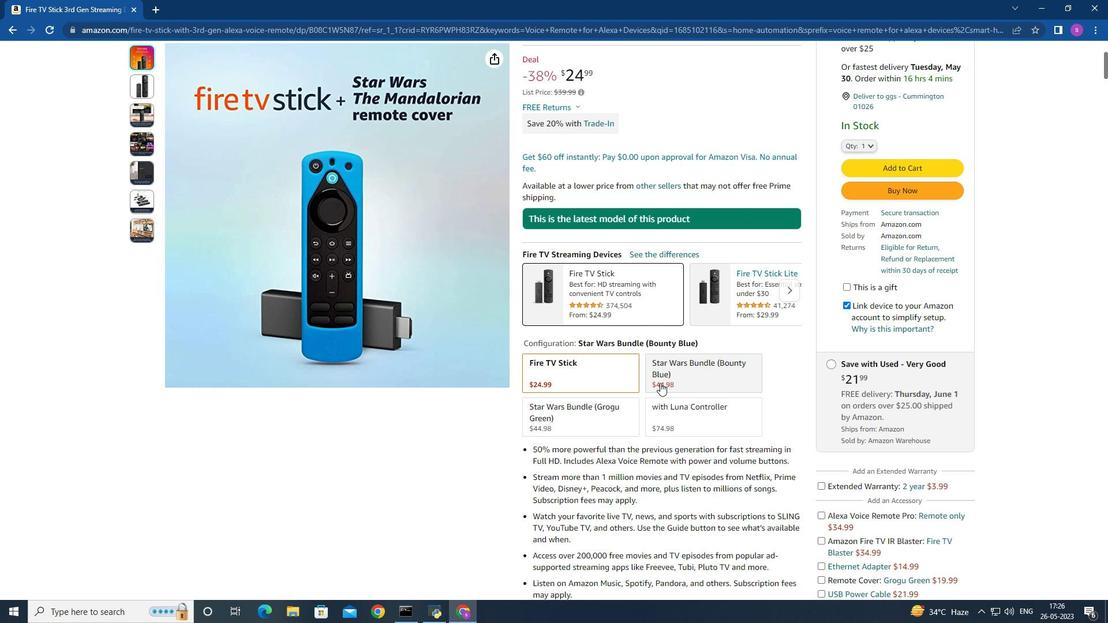 
Action: Mouse moved to (659, 393)
Screenshot: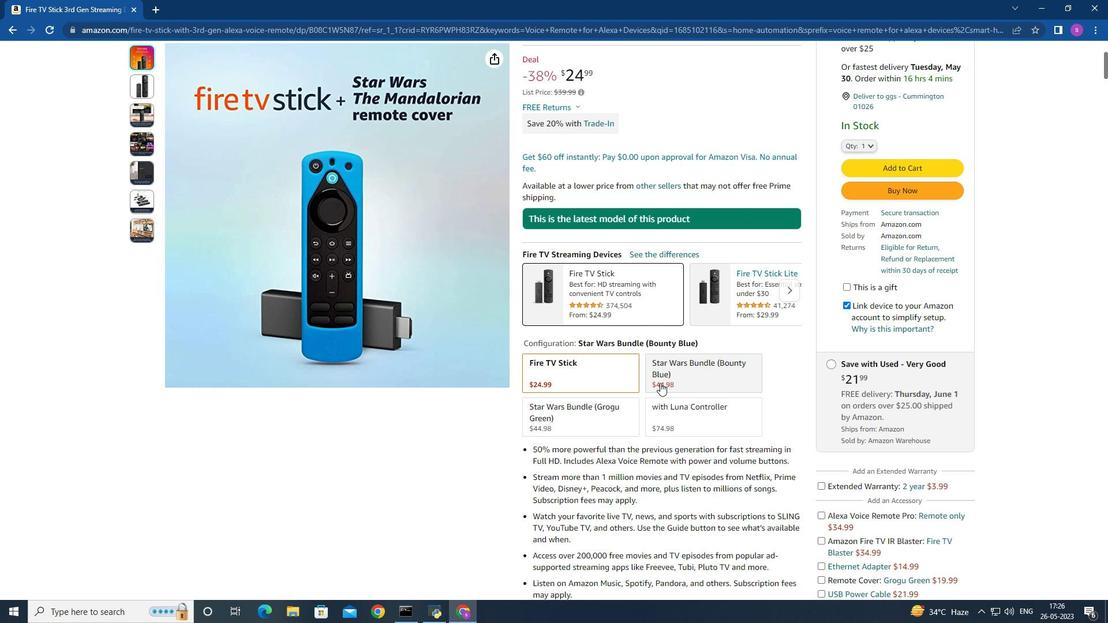 
Action: Mouse scrolled (659, 393) with delta (0, 0)
Screenshot: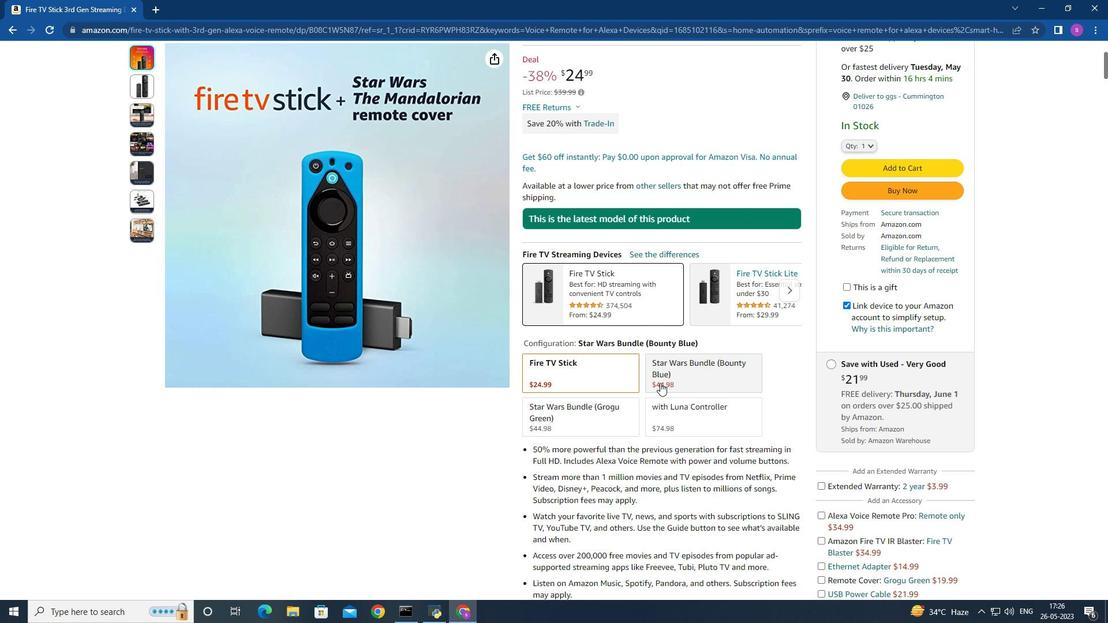 
Action: Mouse moved to (505, 413)
Screenshot: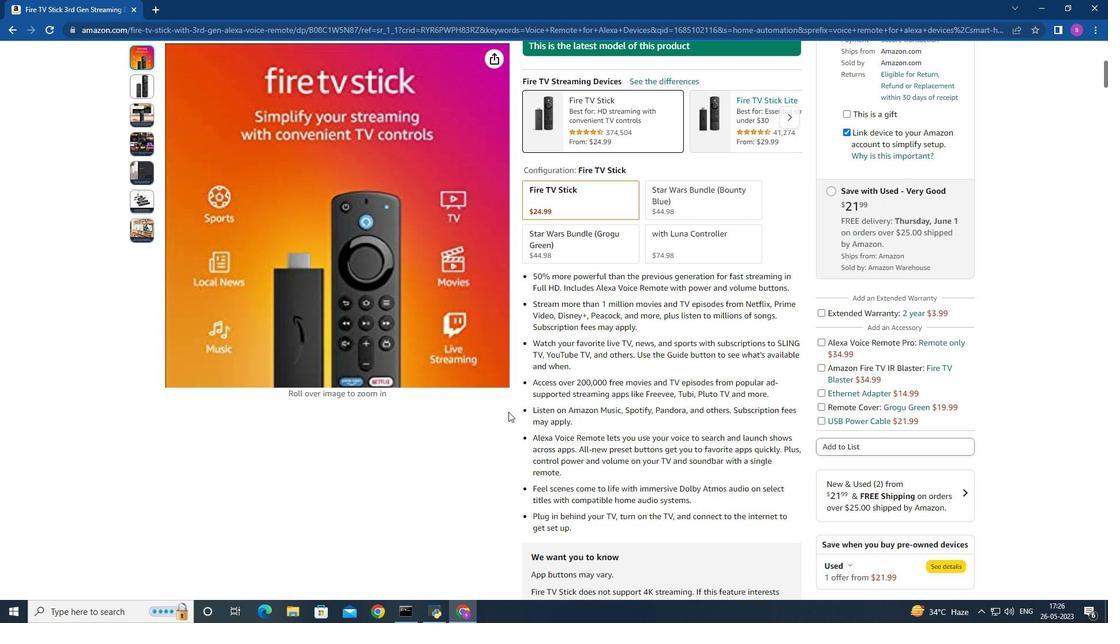 
Action: Mouse scrolled (505, 413) with delta (0, 0)
Screenshot: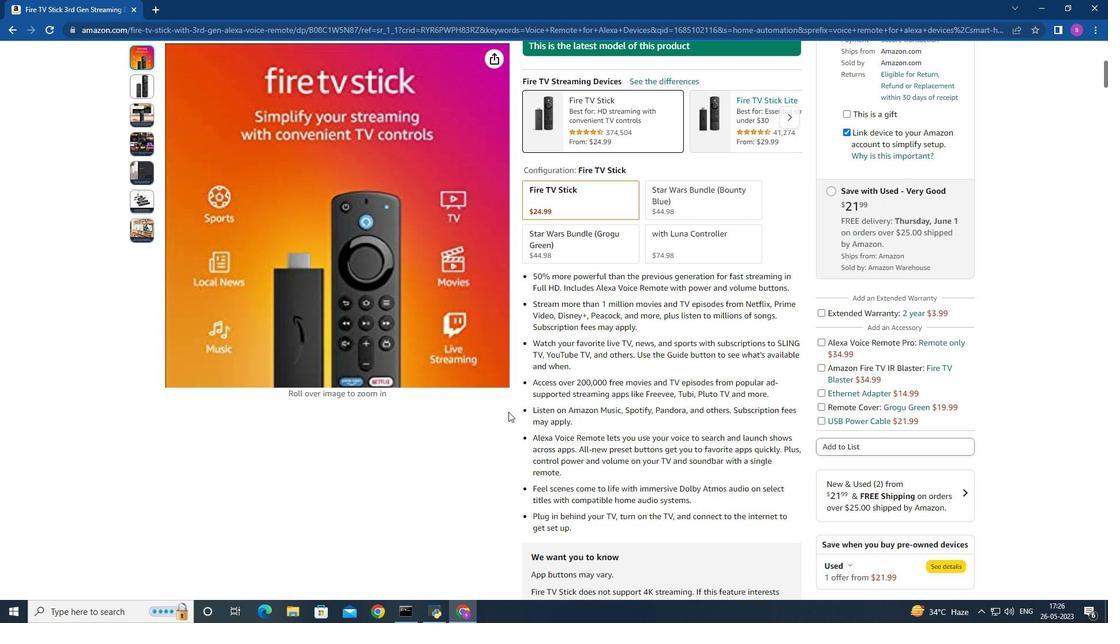 
Action: Mouse moved to (504, 415)
Screenshot: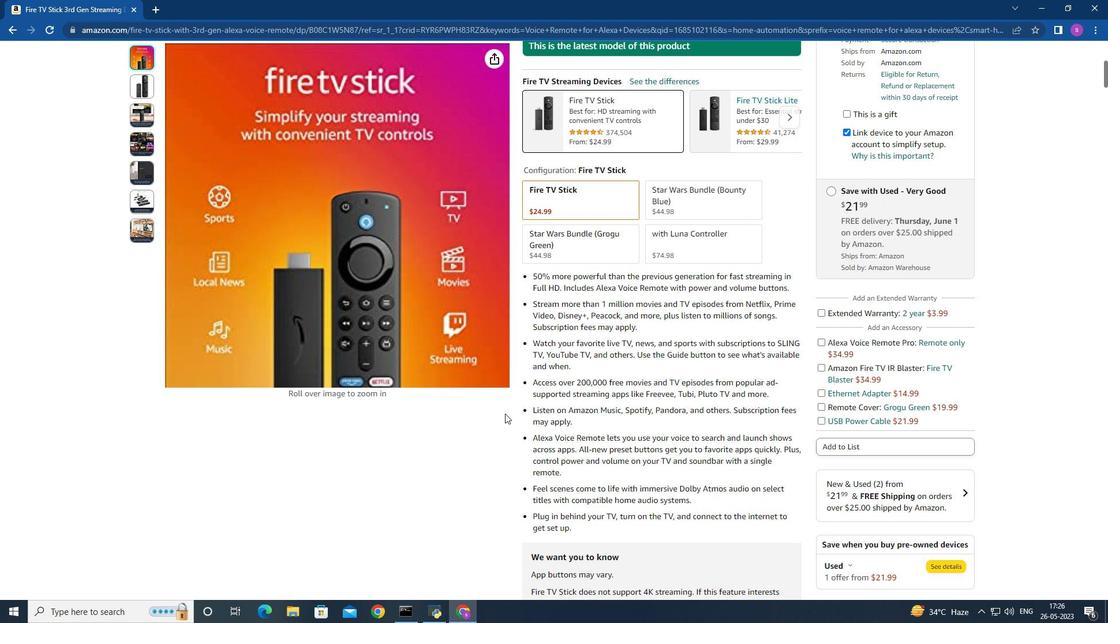 
Action: Mouse scrolled (504, 414) with delta (0, 0)
Screenshot: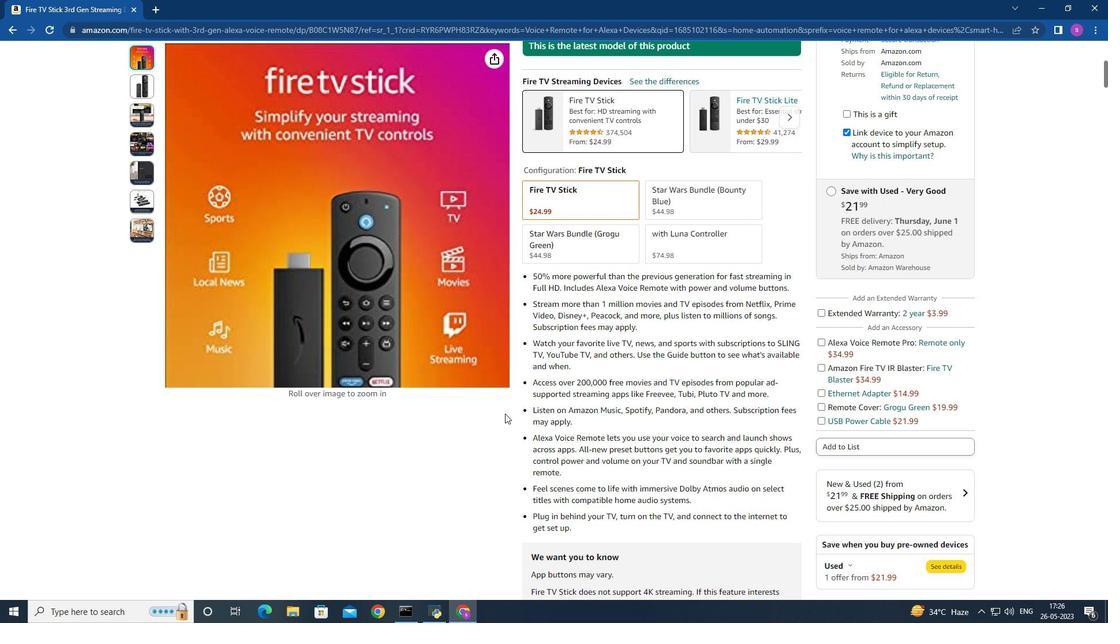 
Action: Mouse moved to (410, 406)
Screenshot: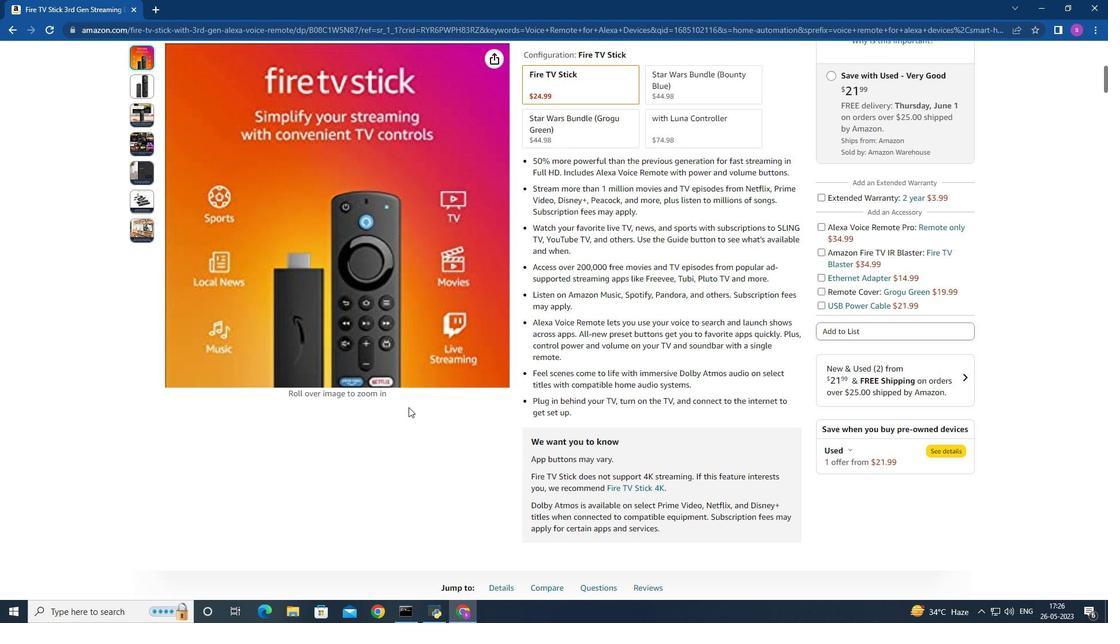
Action: Mouse scrolled (409, 406) with delta (0, 0)
Screenshot: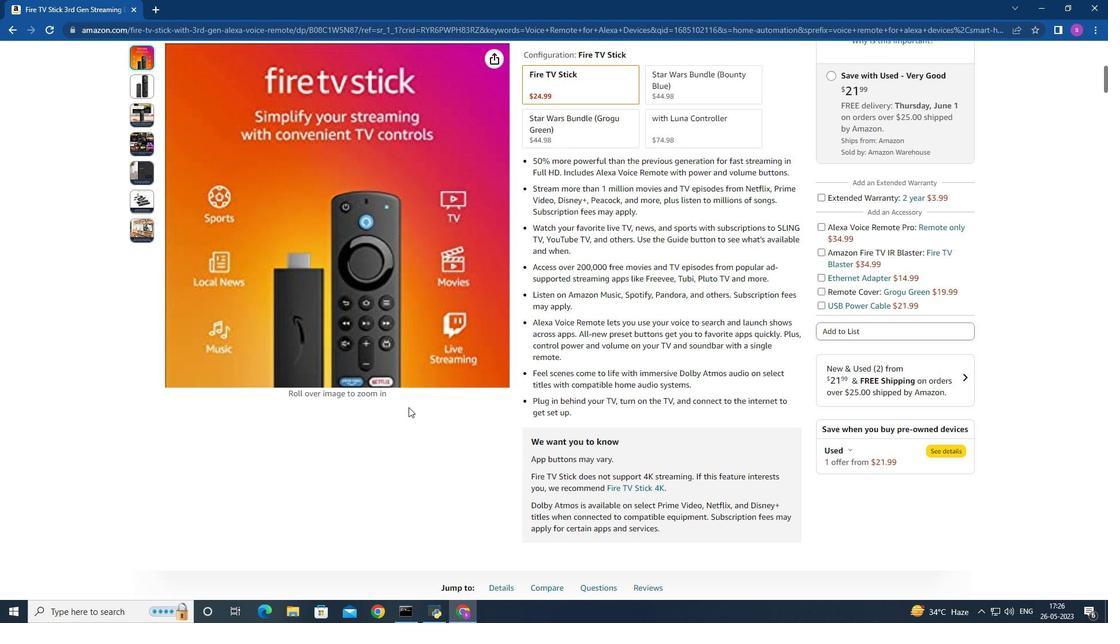 
Action: Mouse moved to (426, 408)
Screenshot: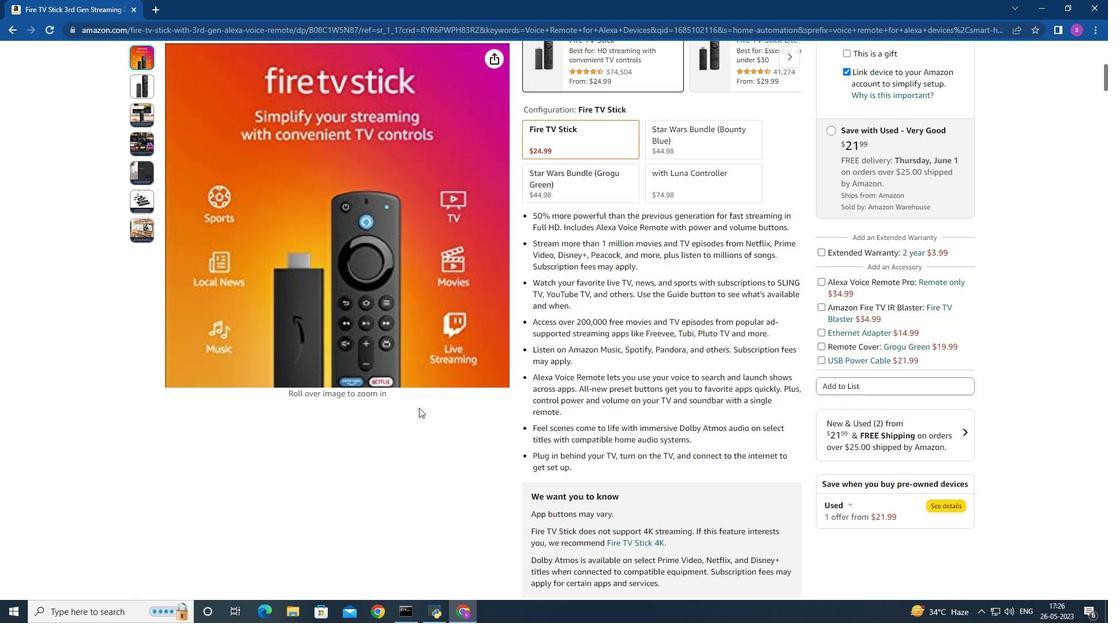 
Action: Mouse scrolled (426, 407) with delta (0, 0)
Screenshot: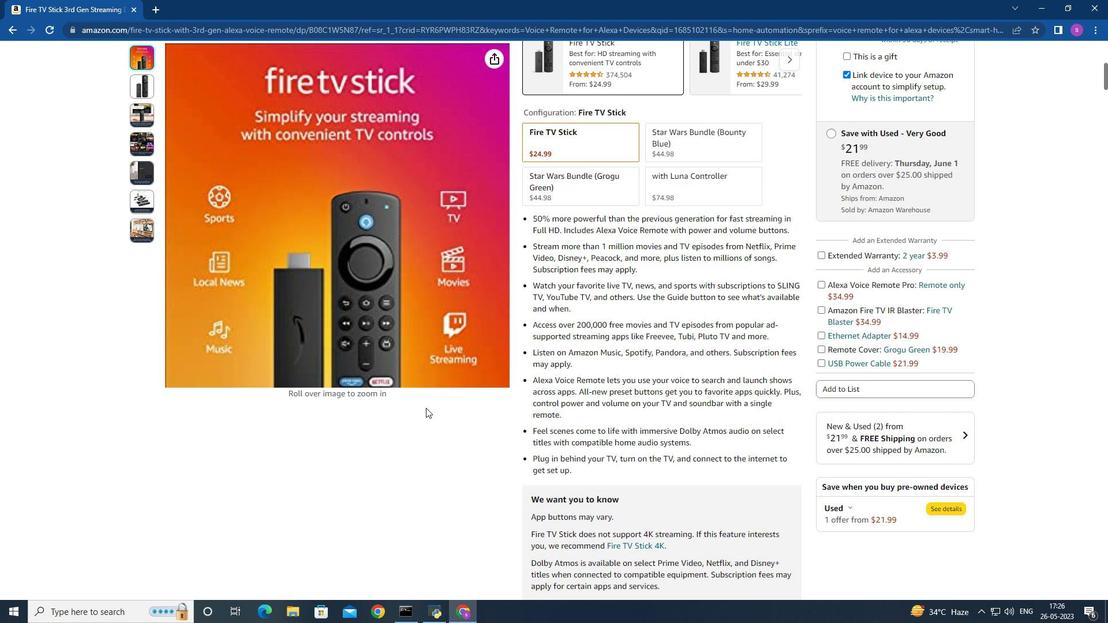 
Action: Mouse moved to (717, 340)
Screenshot: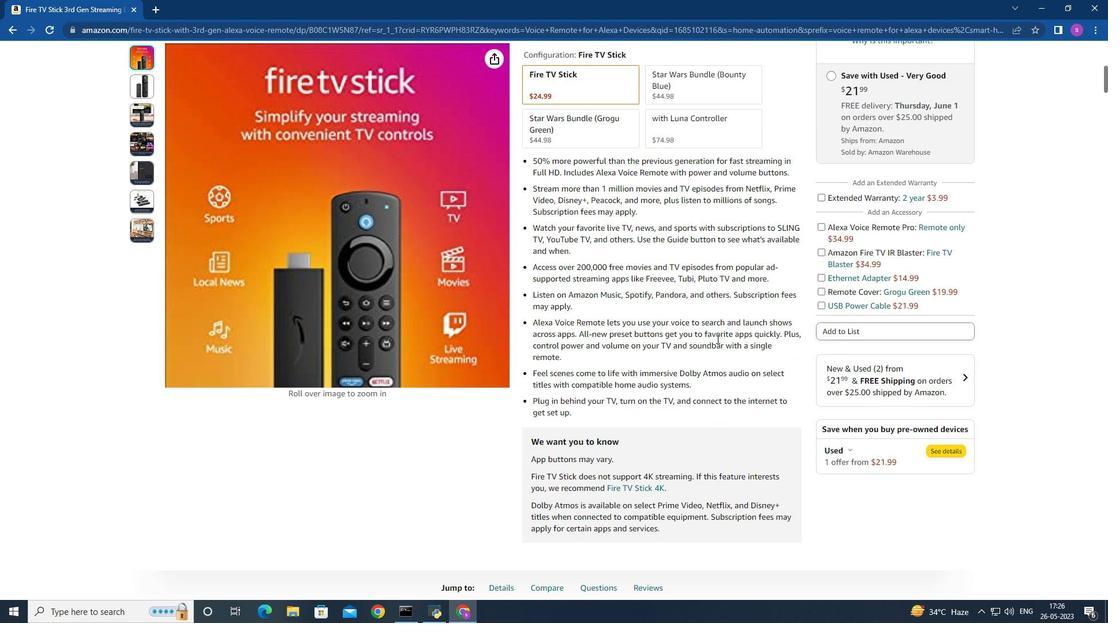 
Action: Mouse scrolled (716, 339) with delta (0, 0)
Screenshot: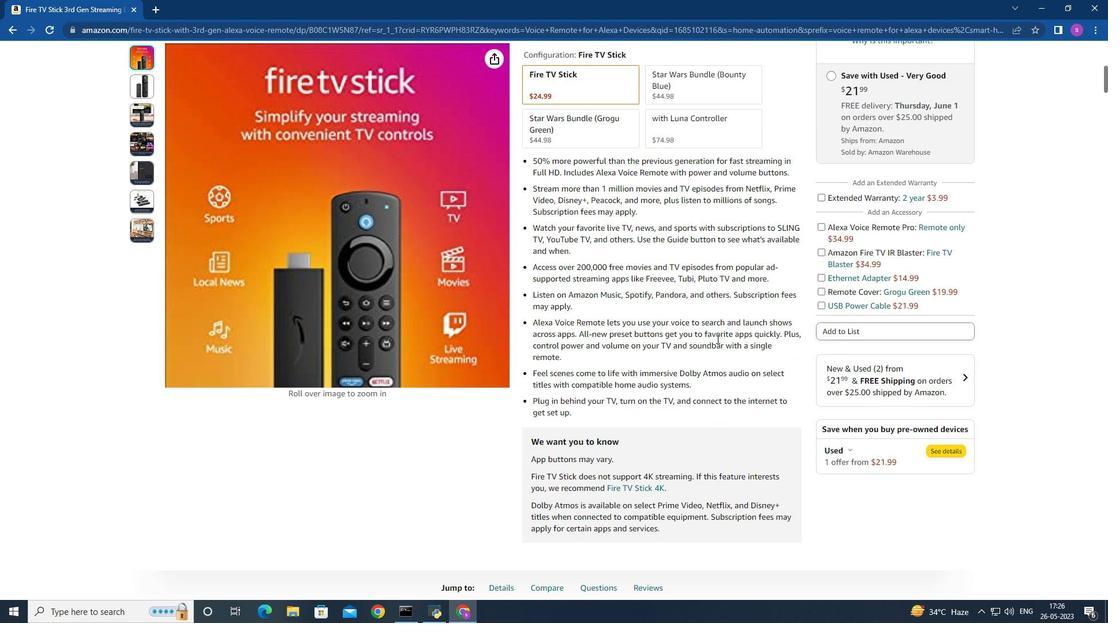 
Action: Mouse moved to (718, 344)
Screenshot: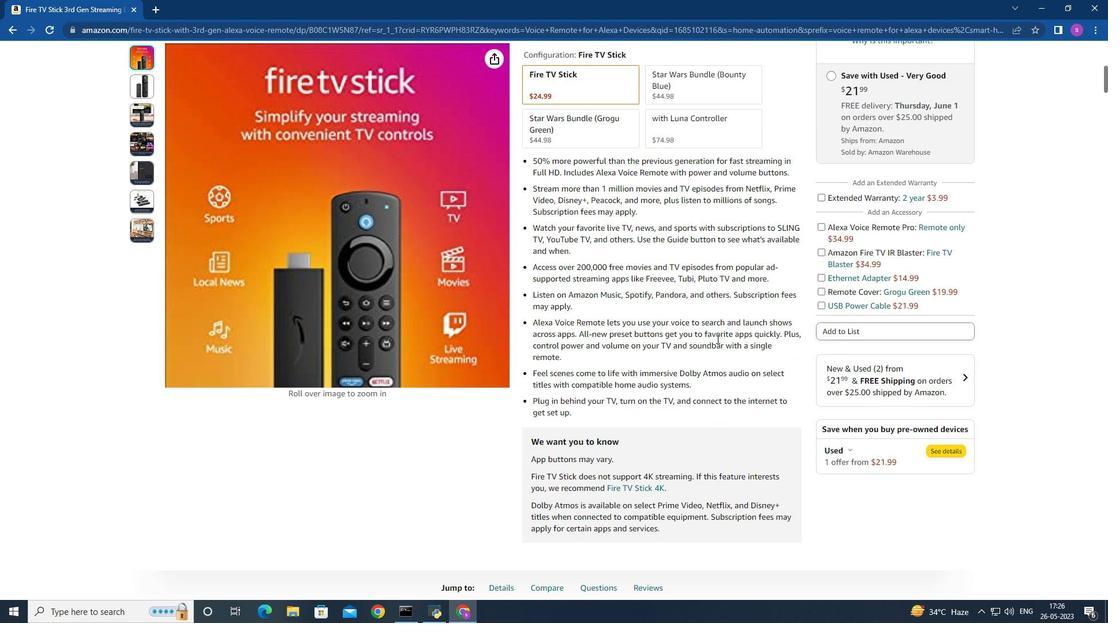 
Action: Mouse scrolled (716, 339) with delta (0, 0)
Screenshot: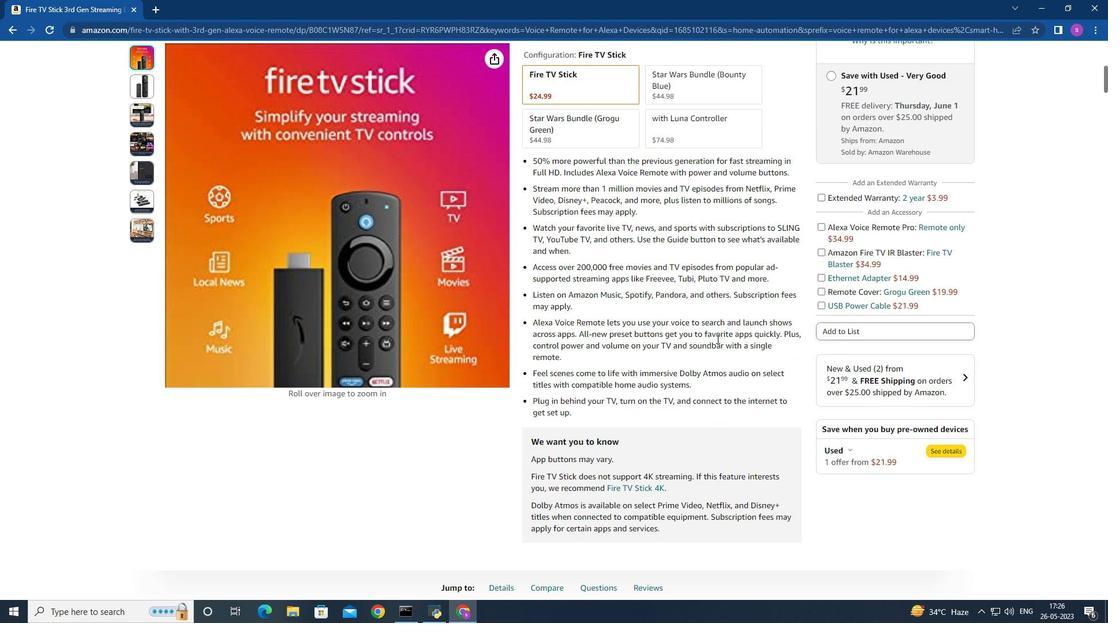 
Action: Mouse moved to (716, 356)
Screenshot: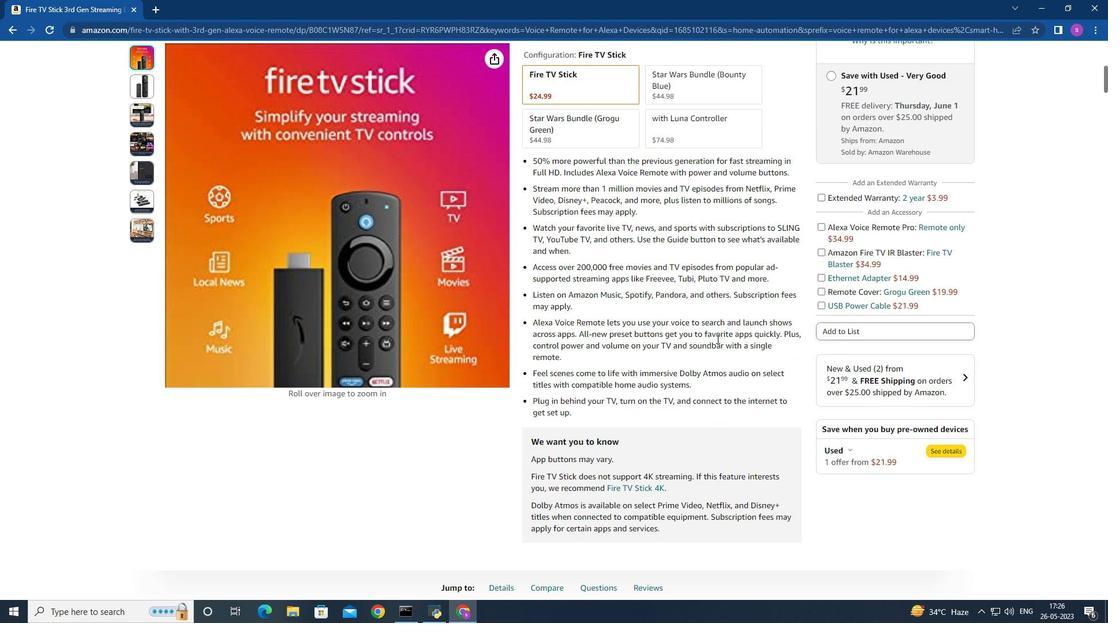 
Action: Mouse scrolled (718, 344) with delta (0, 0)
Screenshot: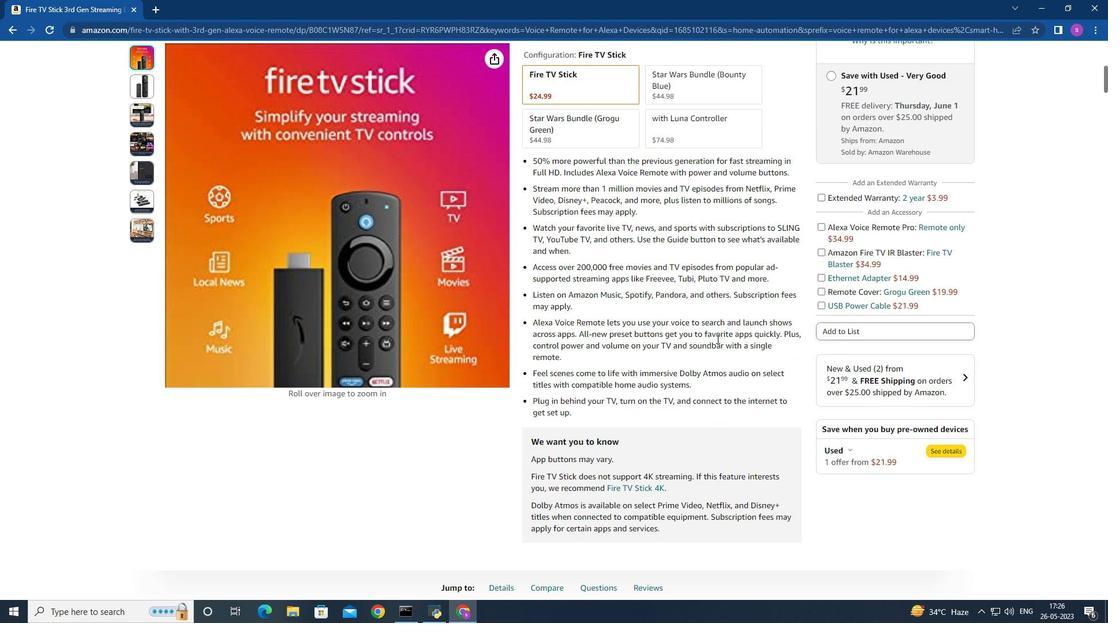 
Action: Mouse moved to (708, 423)
Screenshot: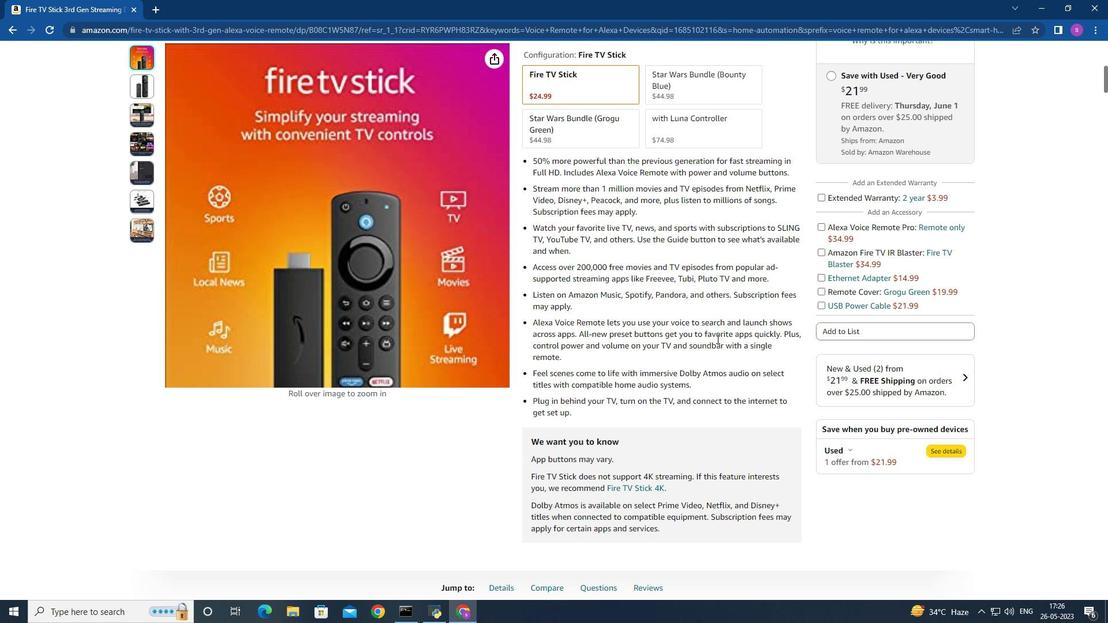 
Action: Mouse scrolled (714, 361) with delta (0, 0)
Screenshot: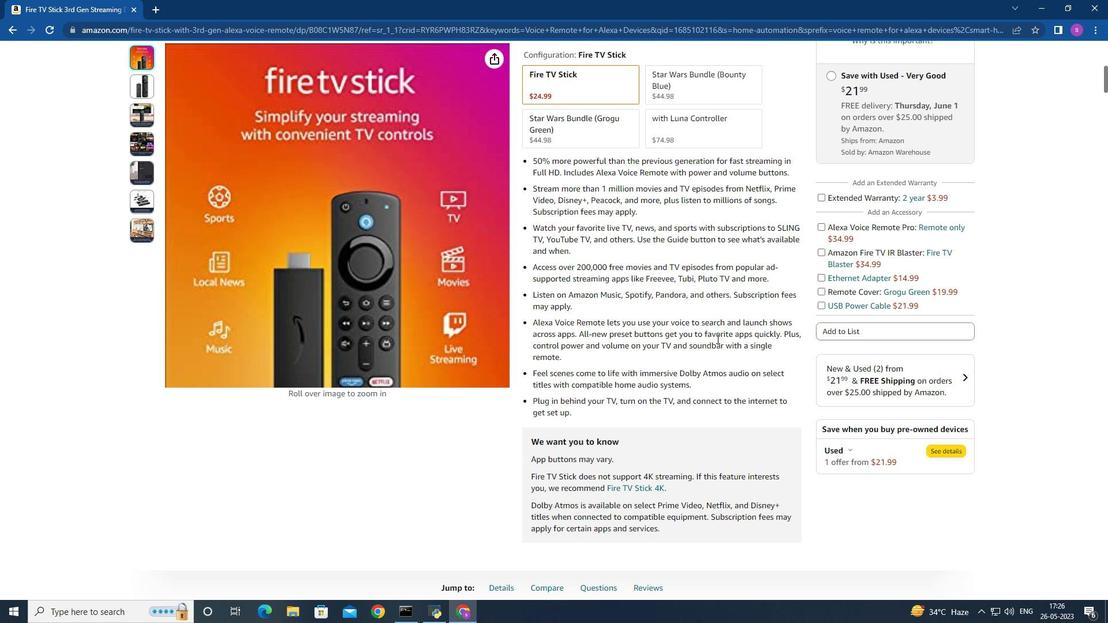 
Action: Mouse moved to (708, 428)
Screenshot: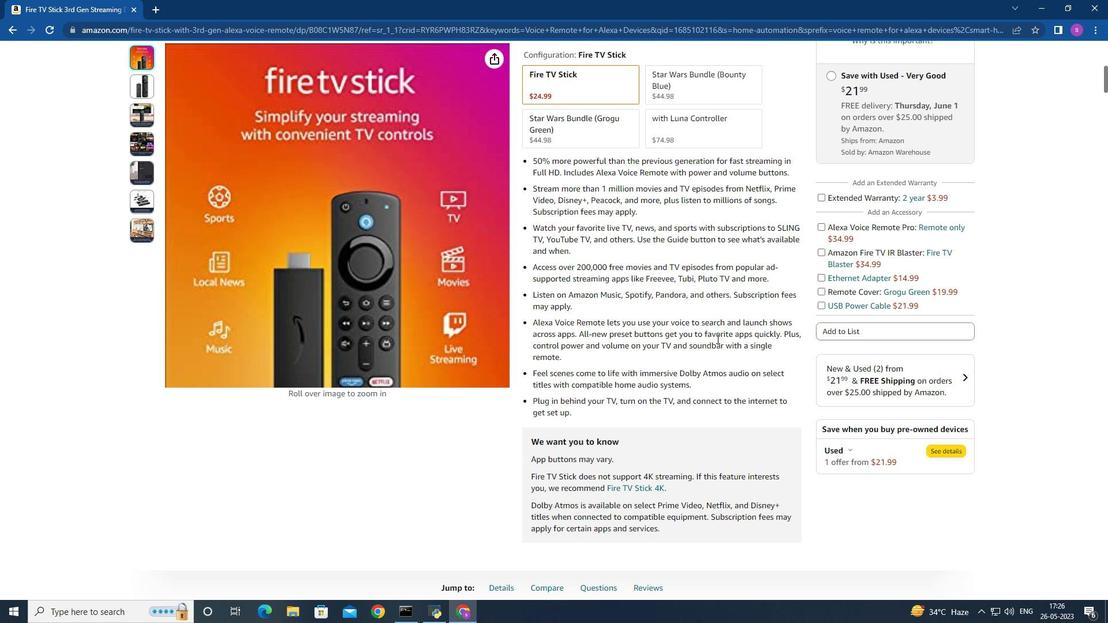 
Action: Mouse scrolled (711, 376) with delta (0, 0)
Screenshot: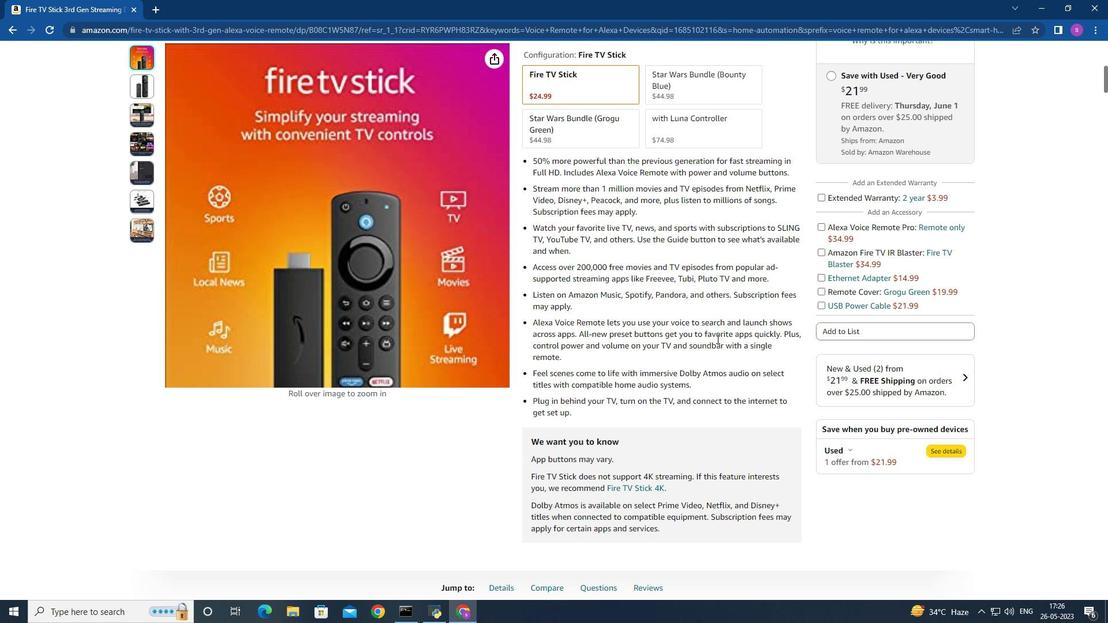 
Action: Mouse moved to (711, 457)
Screenshot: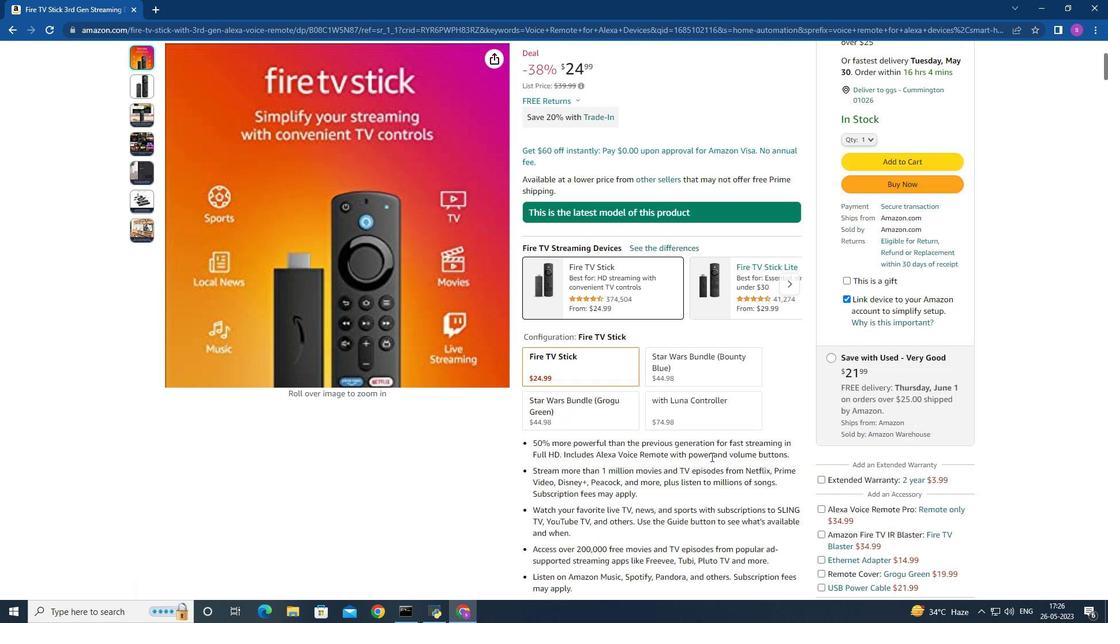 
Action: Mouse scrolled (711, 457) with delta (0, 0)
Screenshot: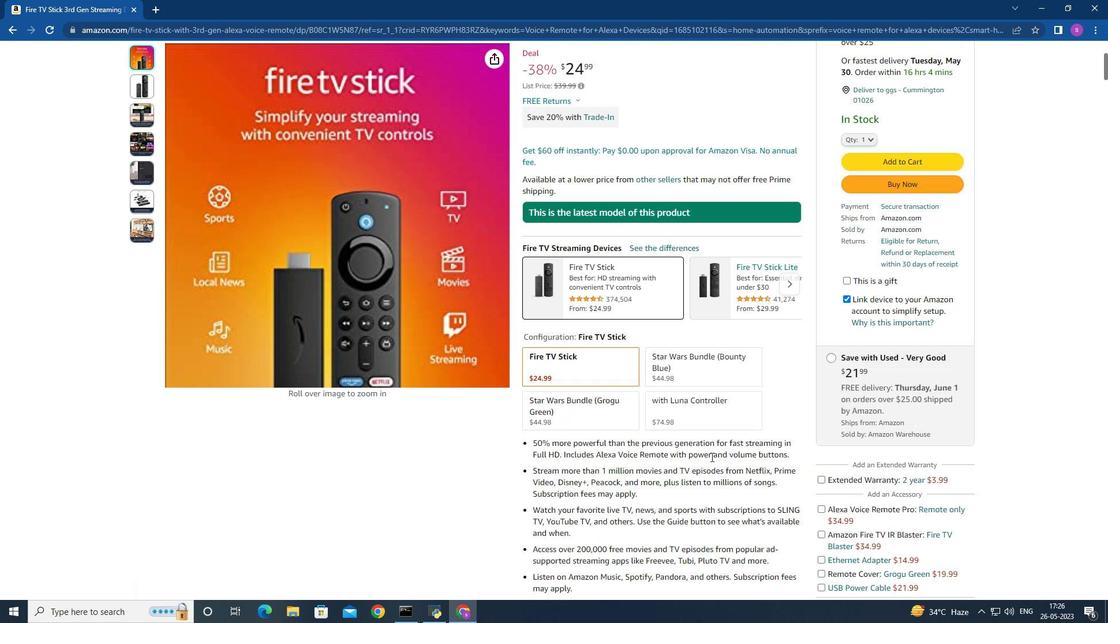 
Action: Mouse scrolled (711, 457) with delta (0, 0)
Screenshot: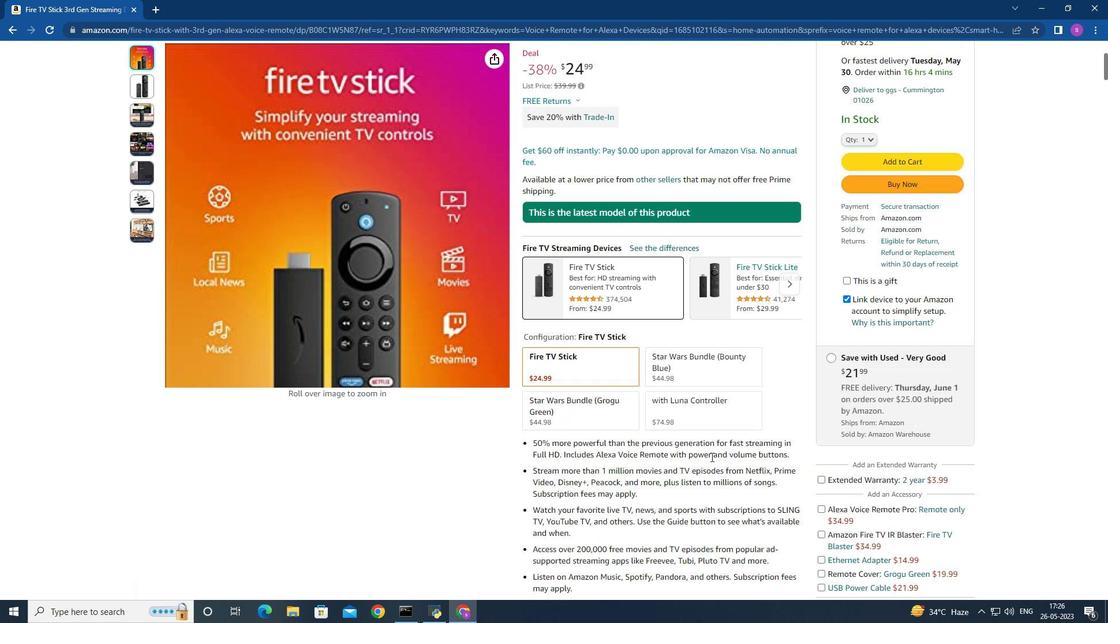 
Action: Mouse moved to (711, 457)
Screenshot: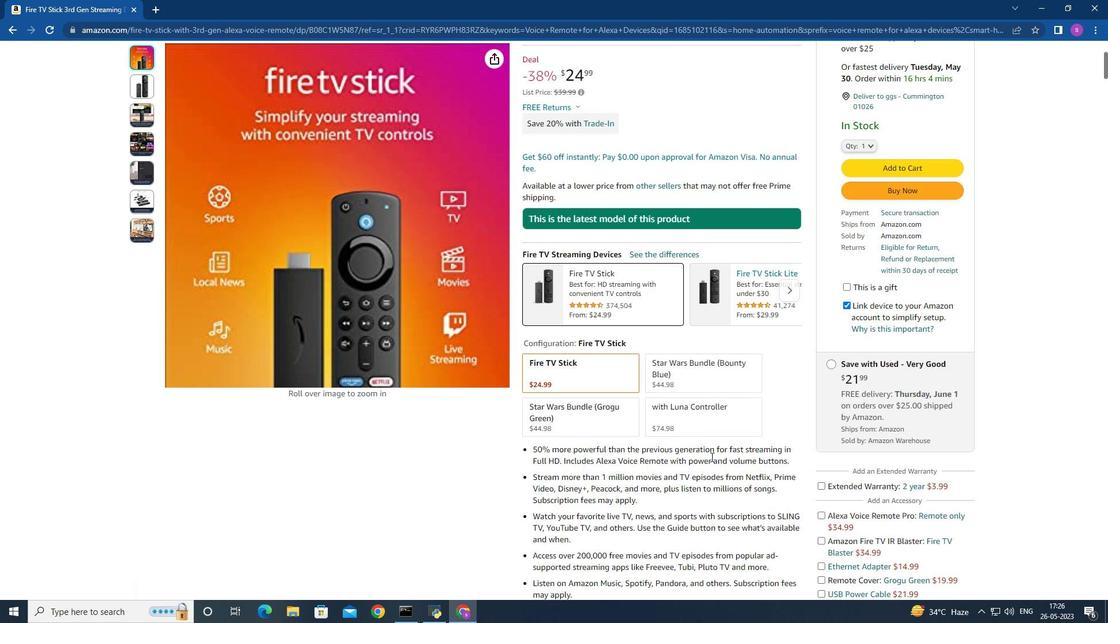 
Action: Mouse scrolled (711, 457) with delta (0, 0)
Screenshot: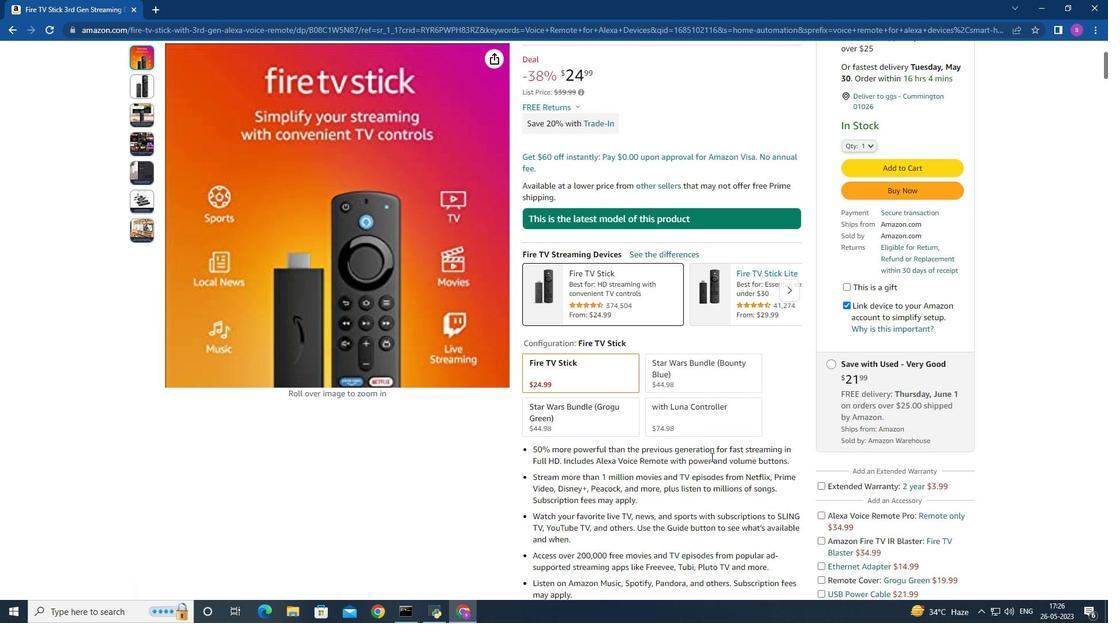 
Action: Mouse scrolled (711, 457) with delta (0, 0)
